 Task: Identify Luxury Condos in New York City with Doorman Services.
Action: Mouse moved to (386, 203)
Screenshot: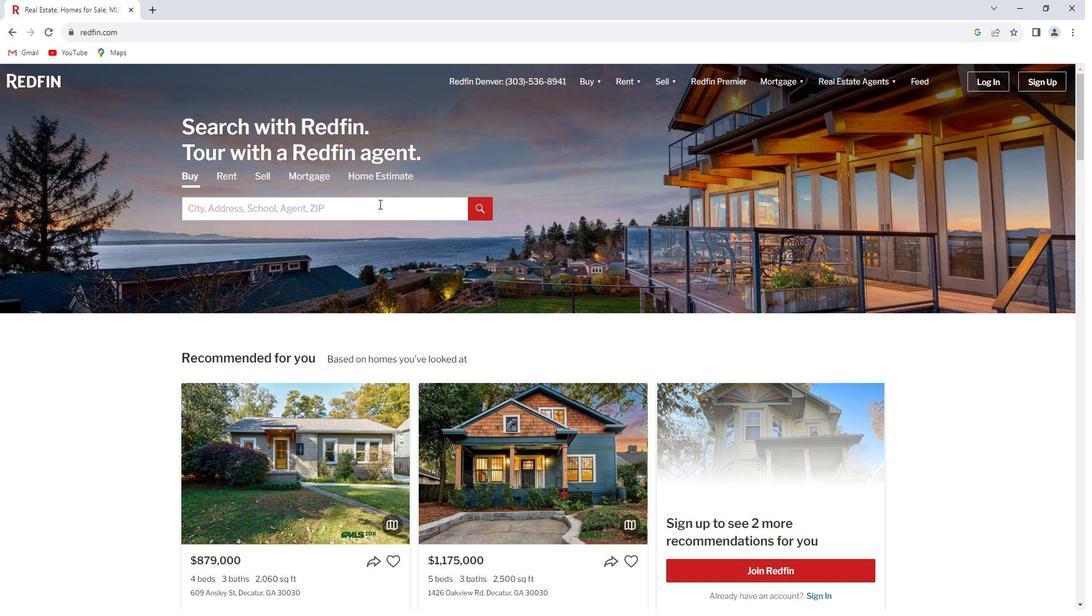 
Action: Mouse pressed left at (386, 203)
Screenshot: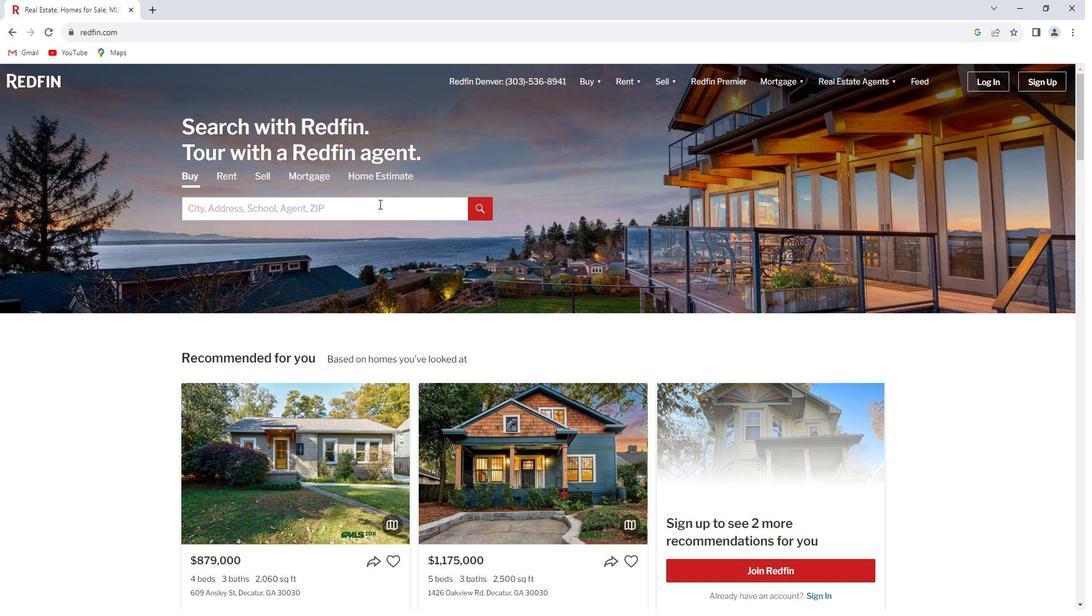 
Action: Key pressed <Key.shift><Key.shift><Key.shift><Key.shift><Key.shift><Key.shift><Key.shift><Key.shift><Key.shift><Key.shift><Key.shift><Key.shift><Key.shift><Key.shift><Key.shift><Key.shift><Key.shift><Key.shift><Key.shift><Key.shift><Key.shift><Key.shift><Key.shift><Key.shift><Key.shift><Key.shift><Key.shift><Key.shift><Key.shift><Key.shift><Key.shift><Key.shift><Key.shift><Key.shift><Key.shift><Key.shift><Key.shift><Key.shift><Key.shift><Key.shift><Key.shift>New<Key.space><Key.shift><Key.shift><Key.shift><Key.shift><Key.shift><Key.shift><Key.shift><Key.shift><Key.shift><Key.shift><Key.shift><Key.shift><Key.shift>York<Key.space><Key.shift>City<Key.enter>
Screenshot: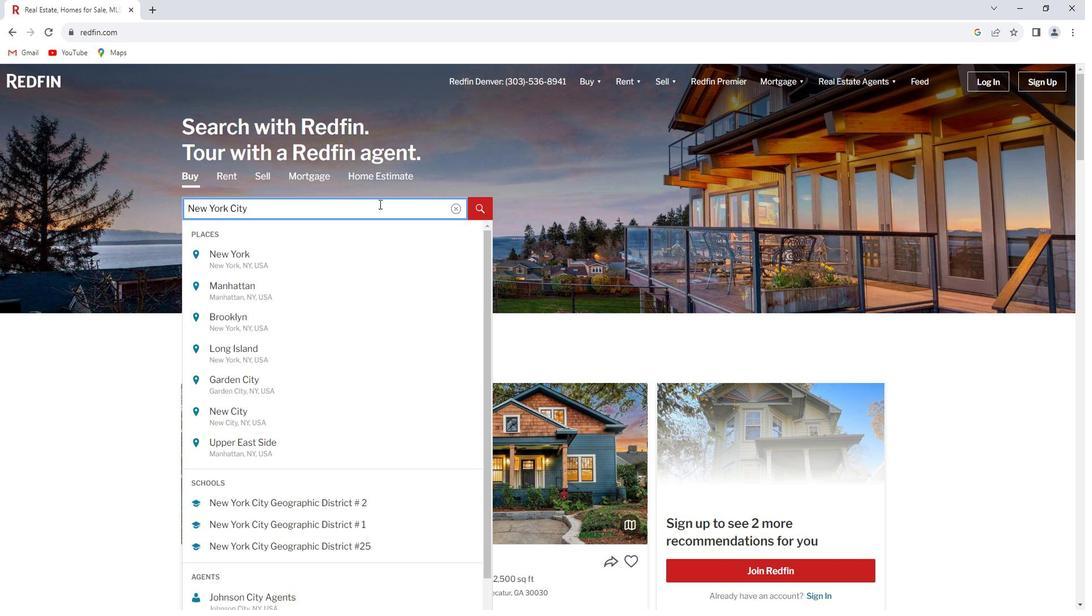 
Action: Mouse moved to (971, 159)
Screenshot: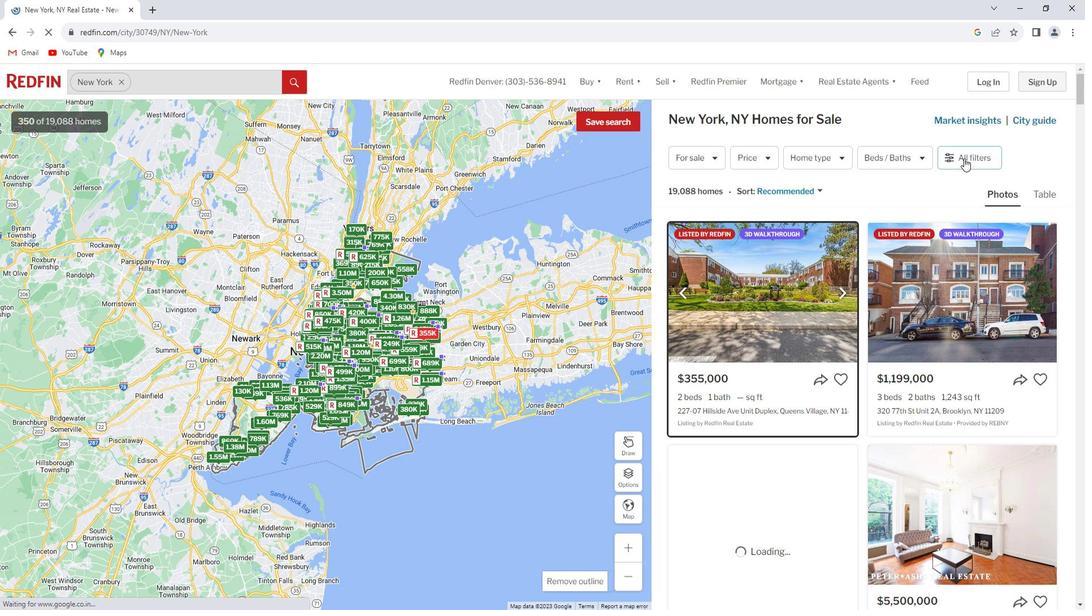 
Action: Mouse pressed left at (971, 159)
Screenshot: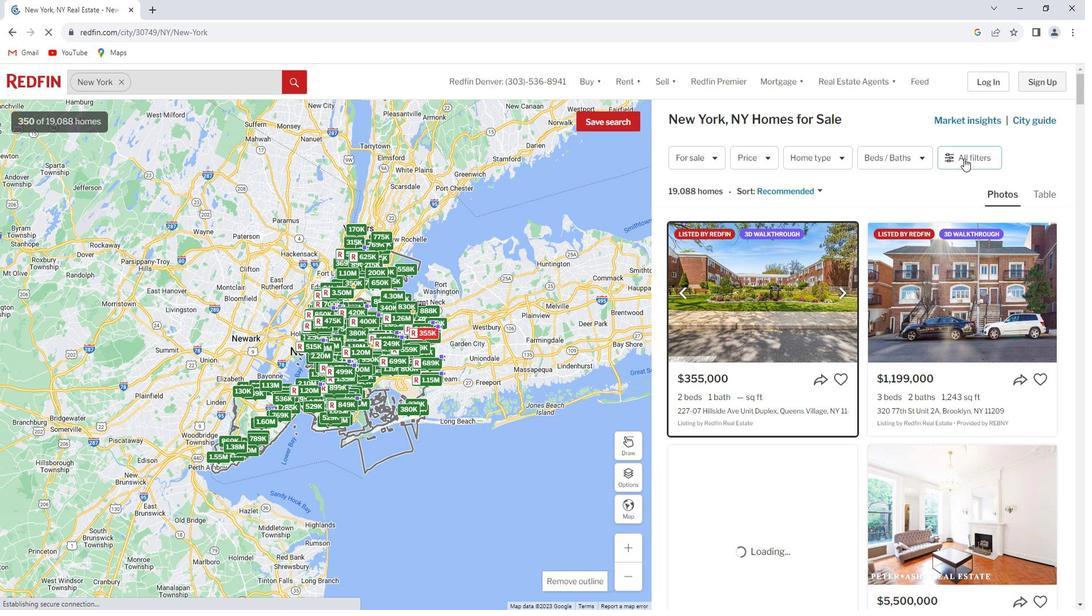 
Action: Mouse moved to (985, 158)
Screenshot: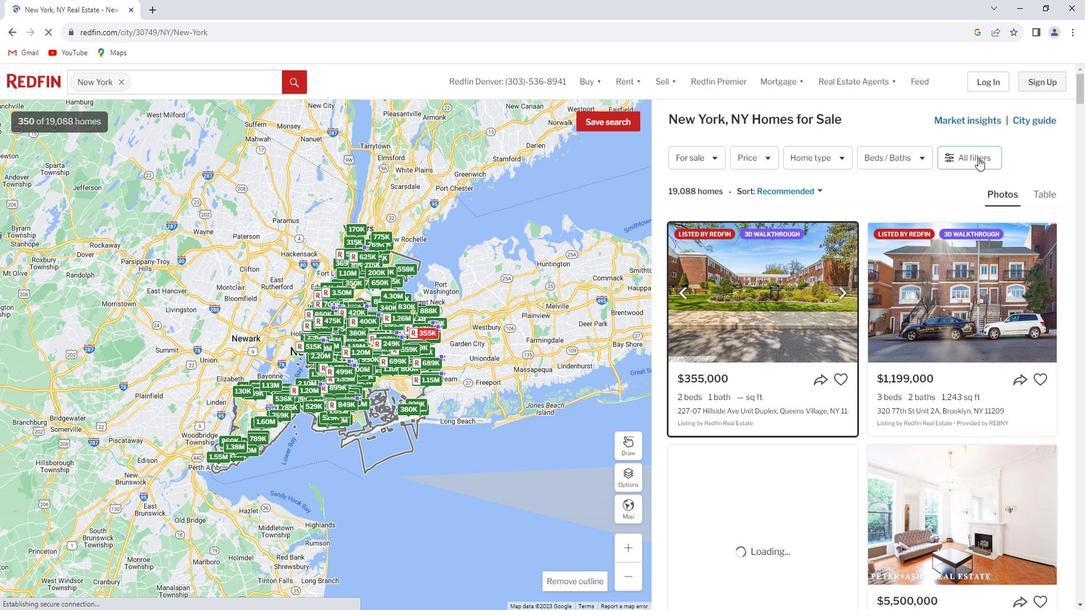 
Action: Mouse pressed left at (985, 158)
Screenshot: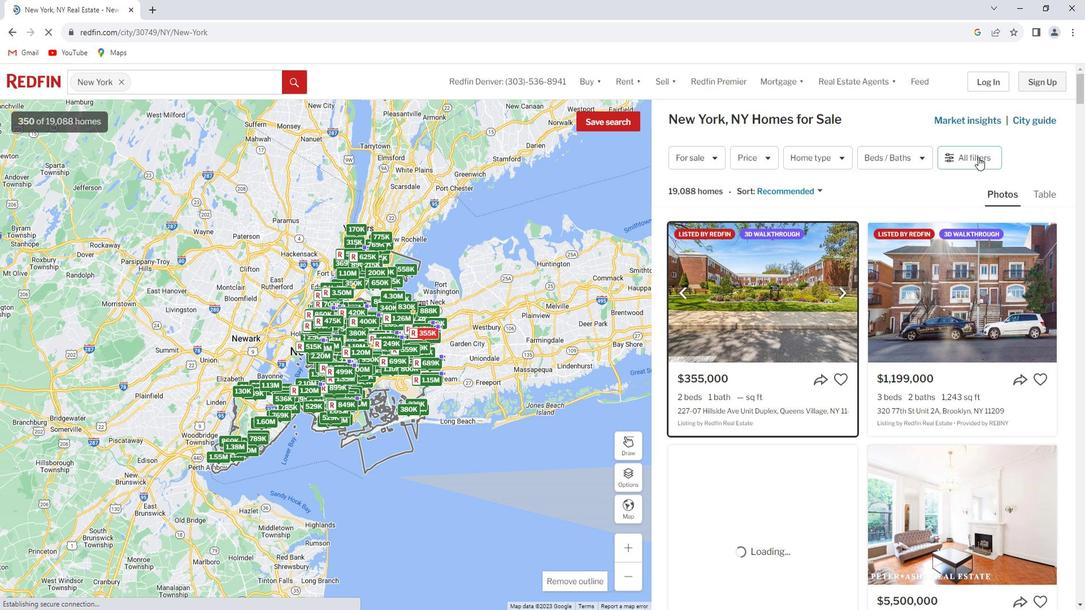 
Action: Mouse moved to (887, 209)
Screenshot: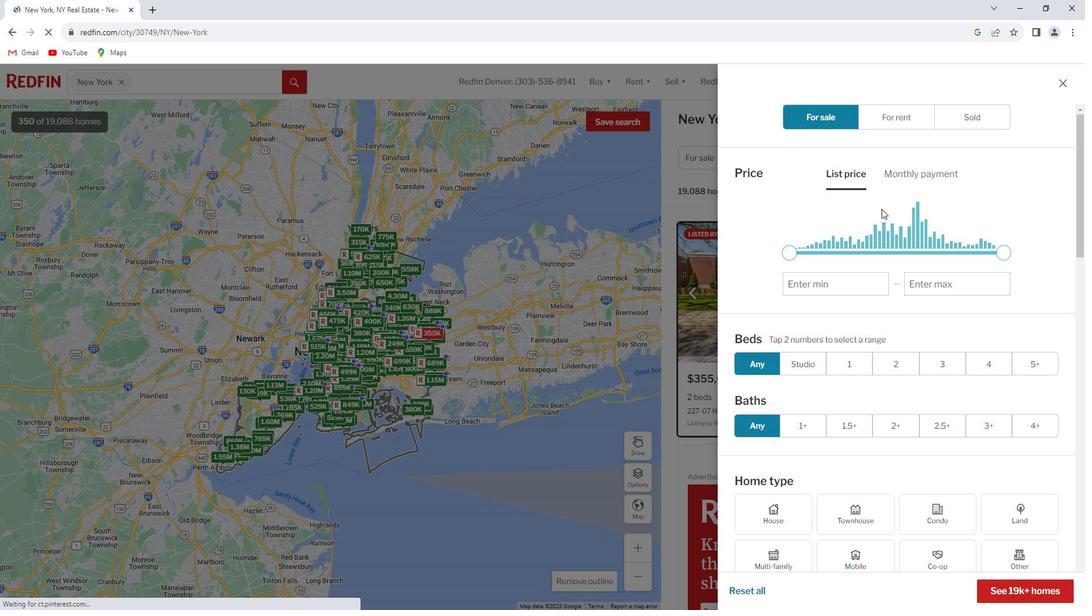 
Action: Mouse scrolled (887, 208) with delta (0, 0)
Screenshot: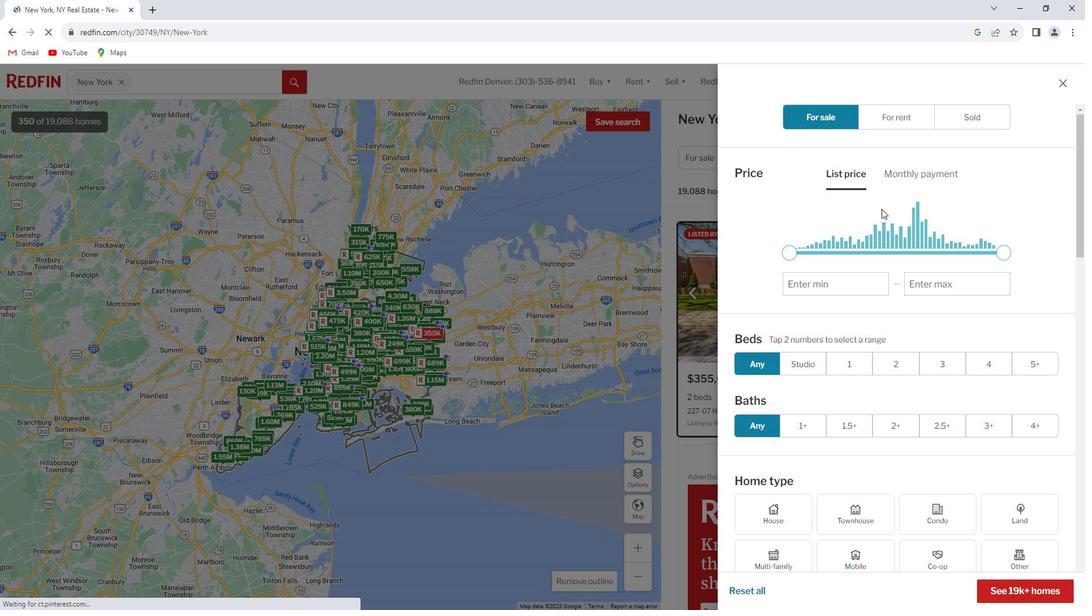 
Action: Mouse scrolled (887, 208) with delta (0, 0)
Screenshot: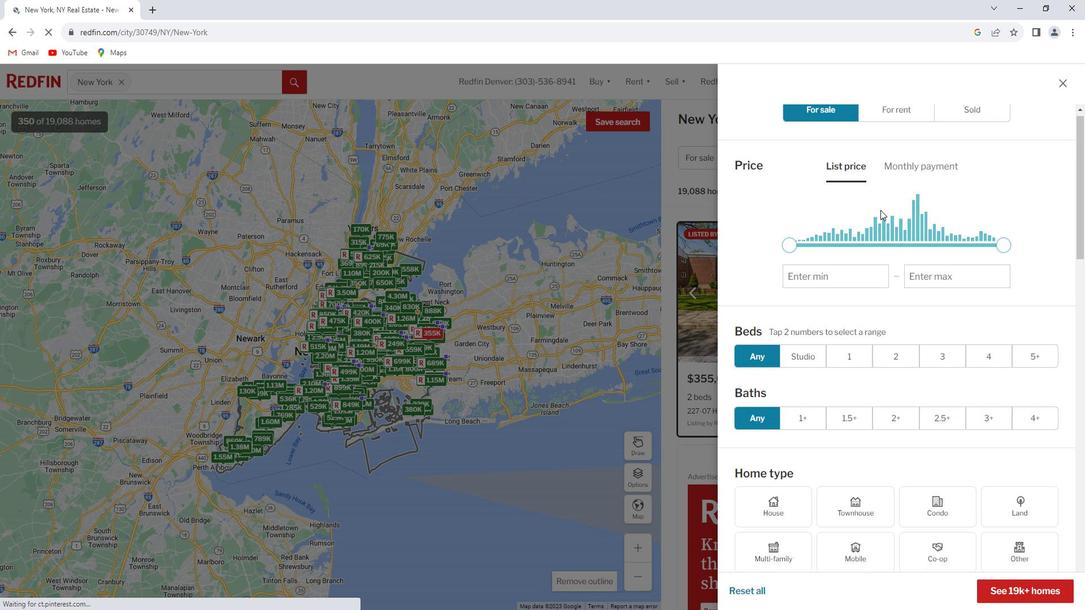 
Action: Mouse scrolled (887, 208) with delta (0, 0)
Screenshot: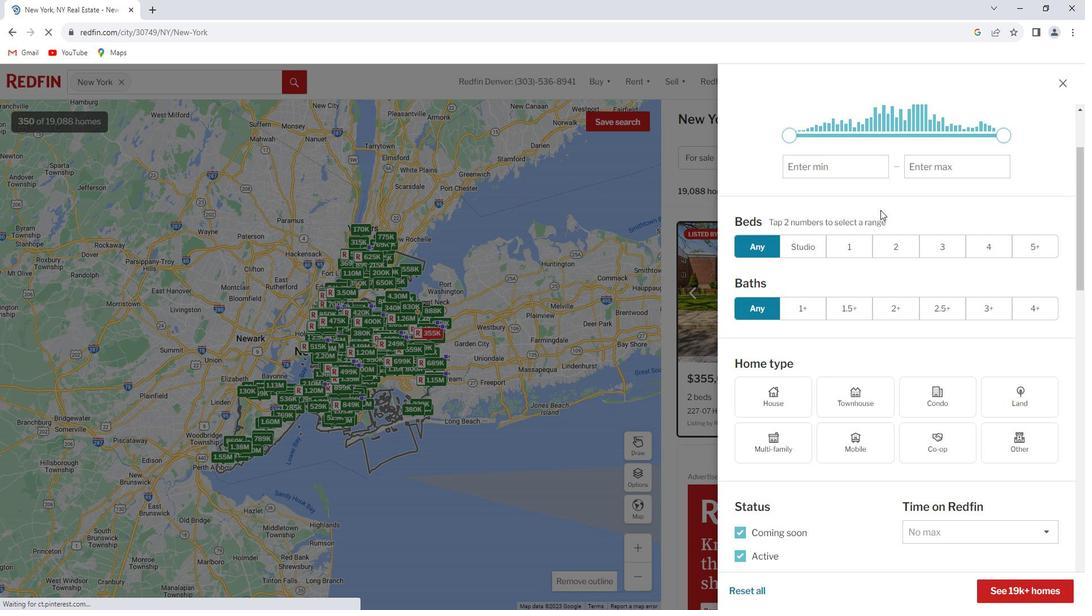 
Action: Mouse moved to (944, 336)
Screenshot: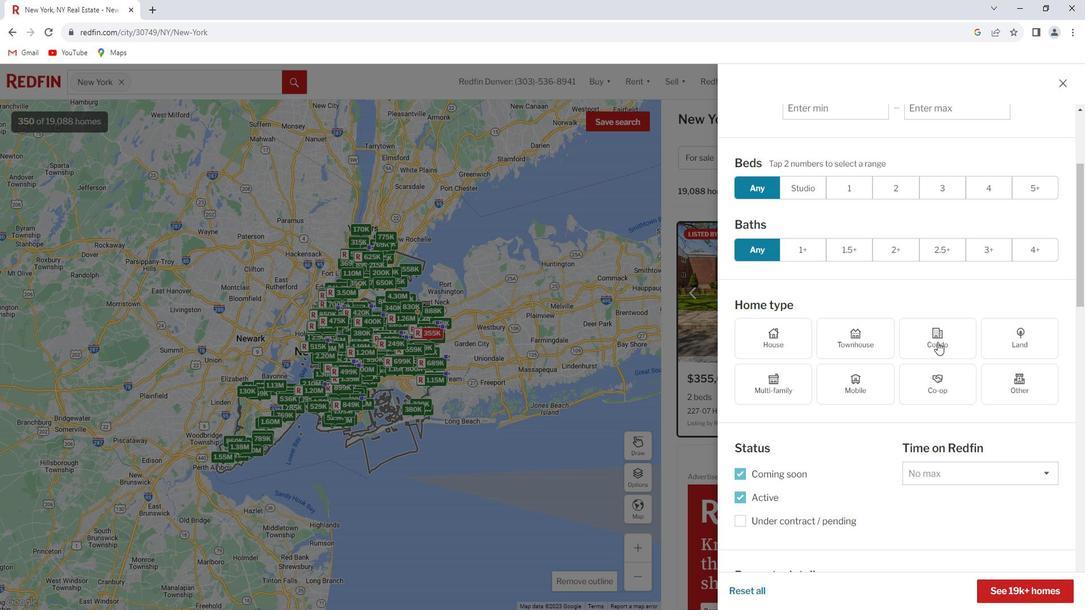 
Action: Mouse pressed left at (944, 336)
Screenshot: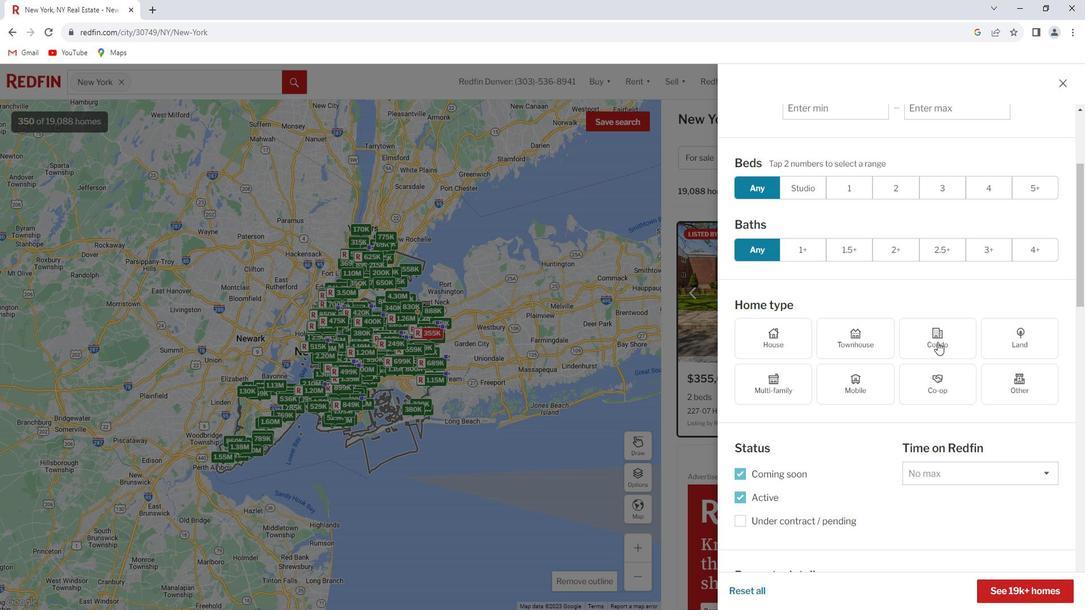 
Action: Mouse moved to (917, 351)
Screenshot: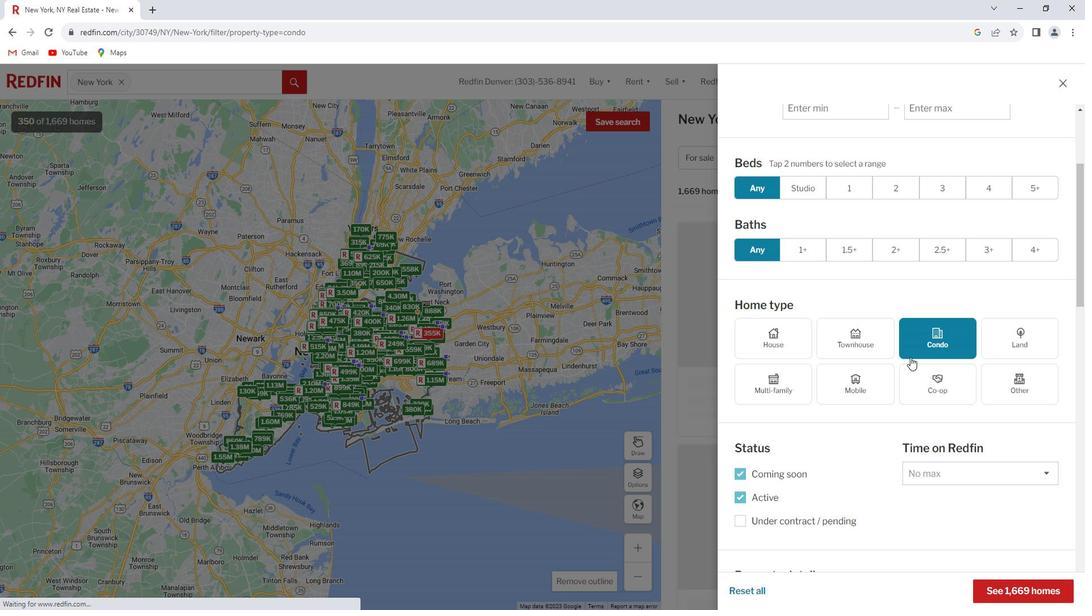 
Action: Mouse scrolled (917, 350) with delta (0, 0)
Screenshot: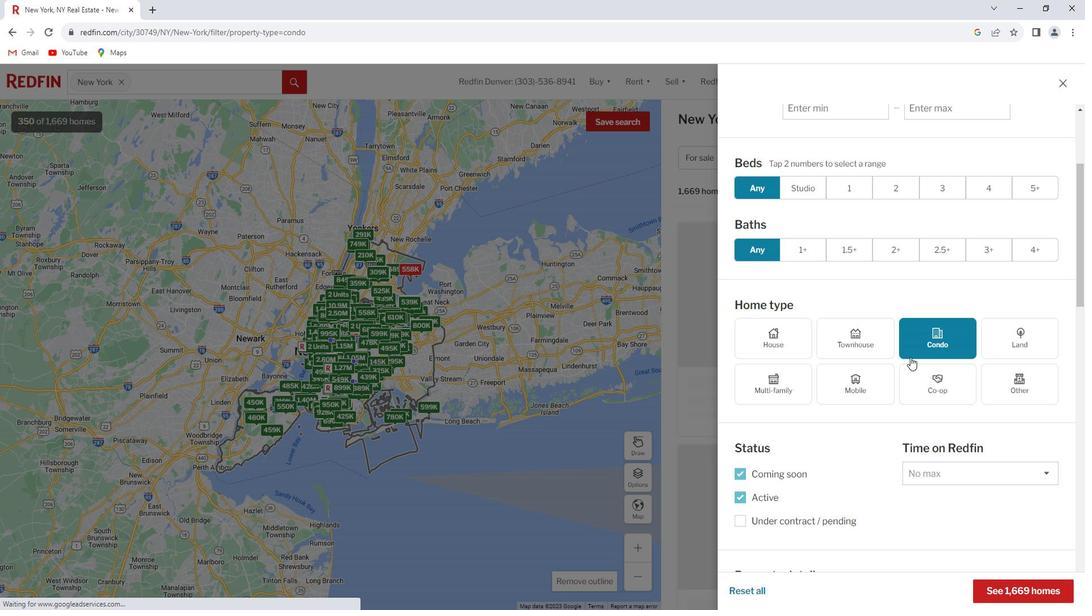 
Action: Mouse scrolled (917, 350) with delta (0, 0)
Screenshot: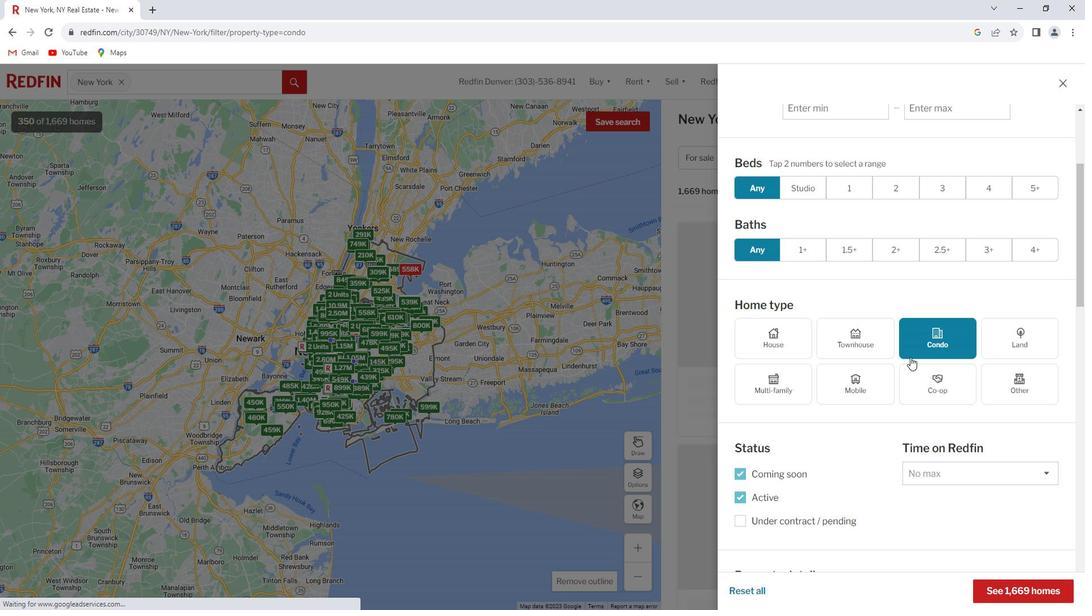 
Action: Mouse scrolled (917, 350) with delta (0, 0)
Screenshot: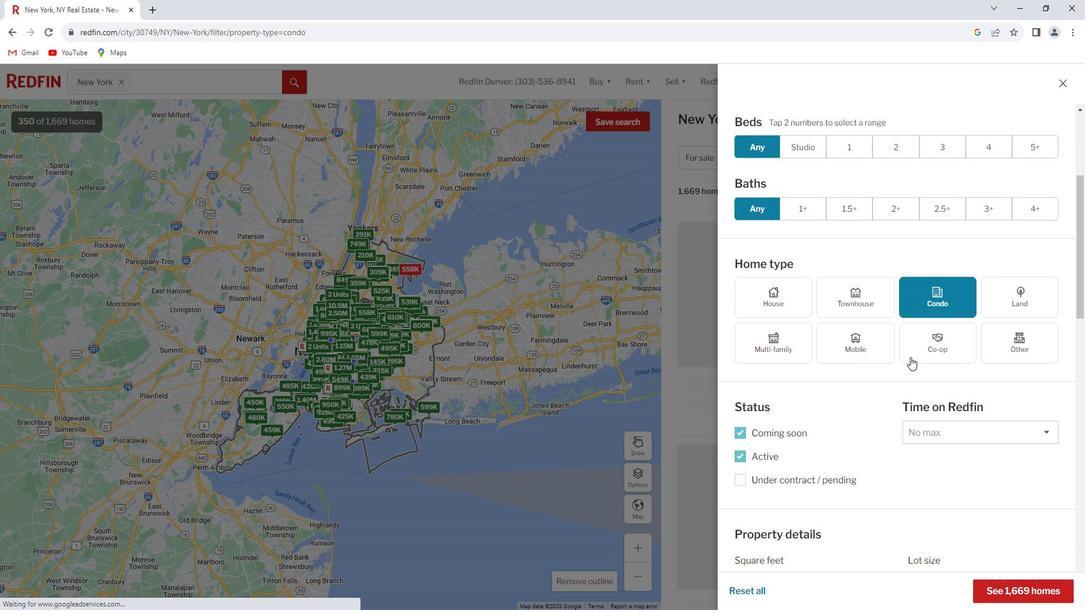 
Action: Mouse scrolled (917, 350) with delta (0, 0)
Screenshot: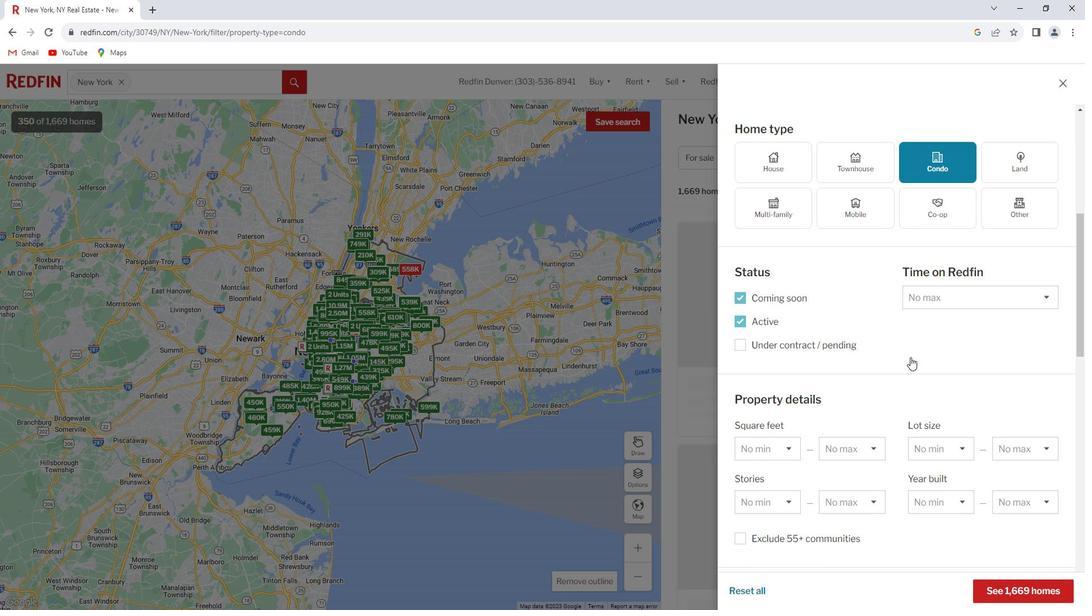 
Action: Mouse scrolled (917, 350) with delta (0, 0)
Screenshot: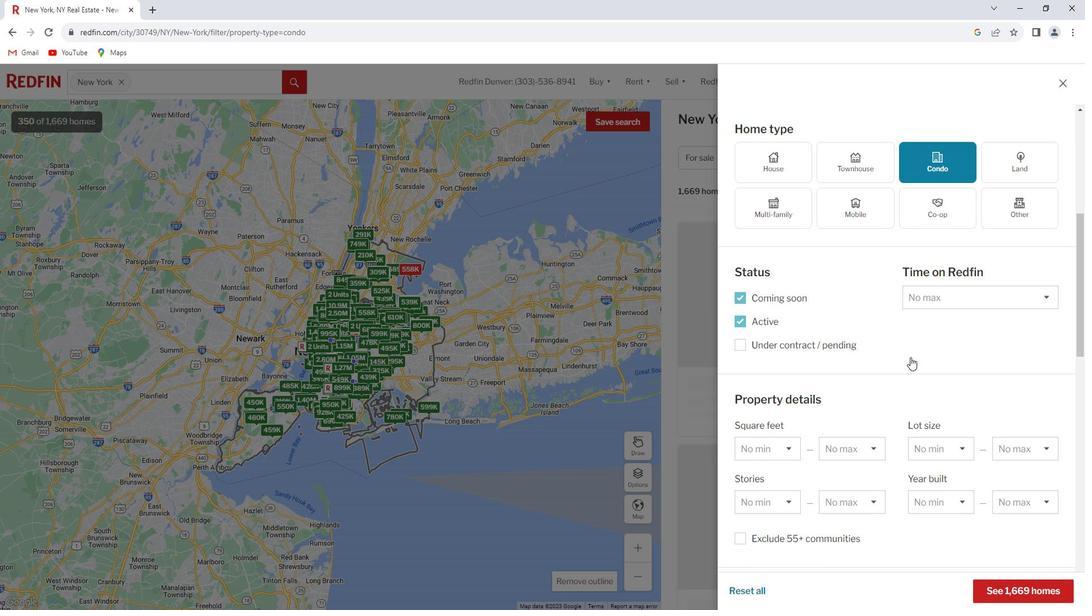 
Action: Mouse scrolled (917, 350) with delta (0, 0)
Screenshot: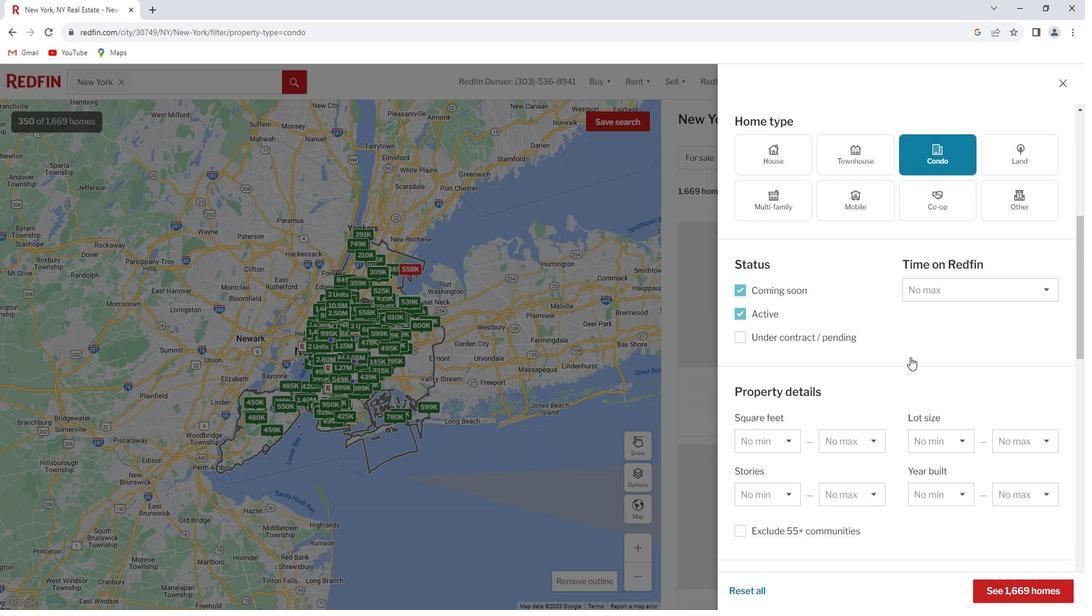 
Action: Mouse moved to (915, 350)
Screenshot: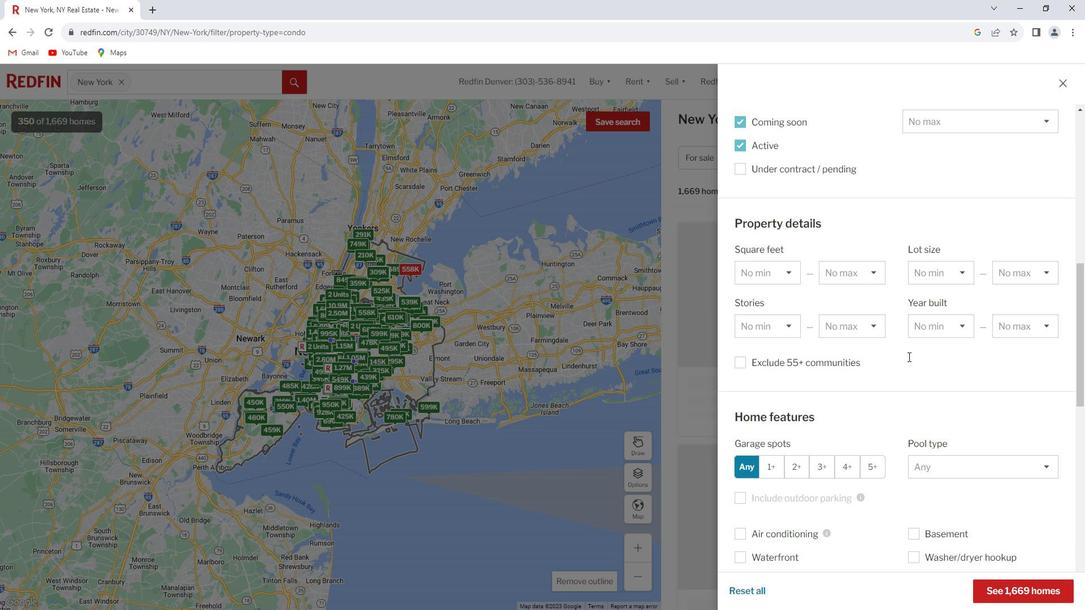 
Action: Mouse scrolled (915, 350) with delta (0, 0)
Screenshot: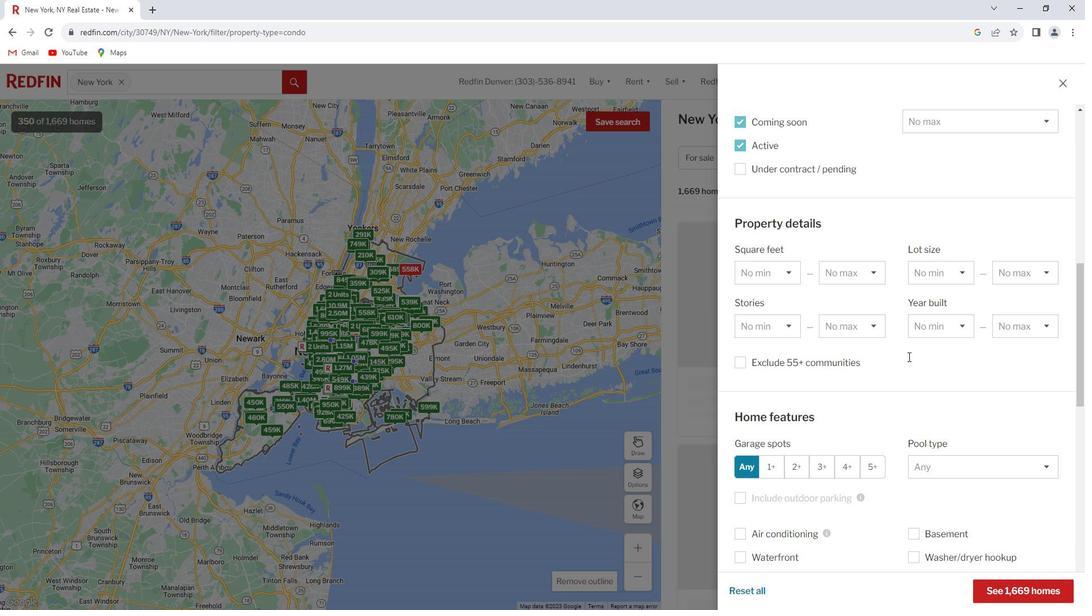 
Action: Mouse moved to (915, 350)
Screenshot: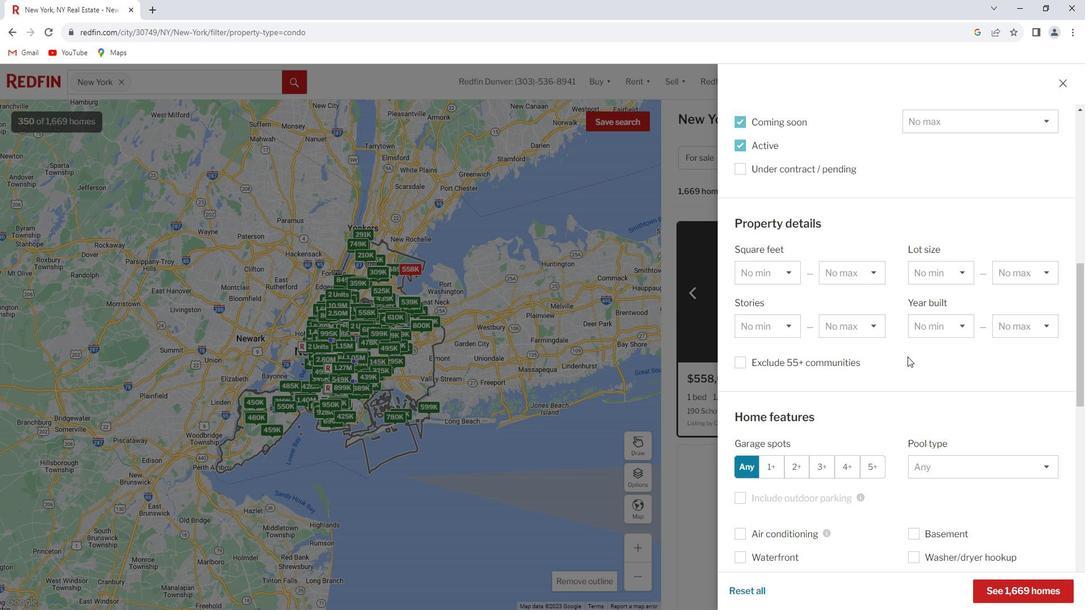 
Action: Mouse scrolled (915, 350) with delta (0, 0)
Screenshot: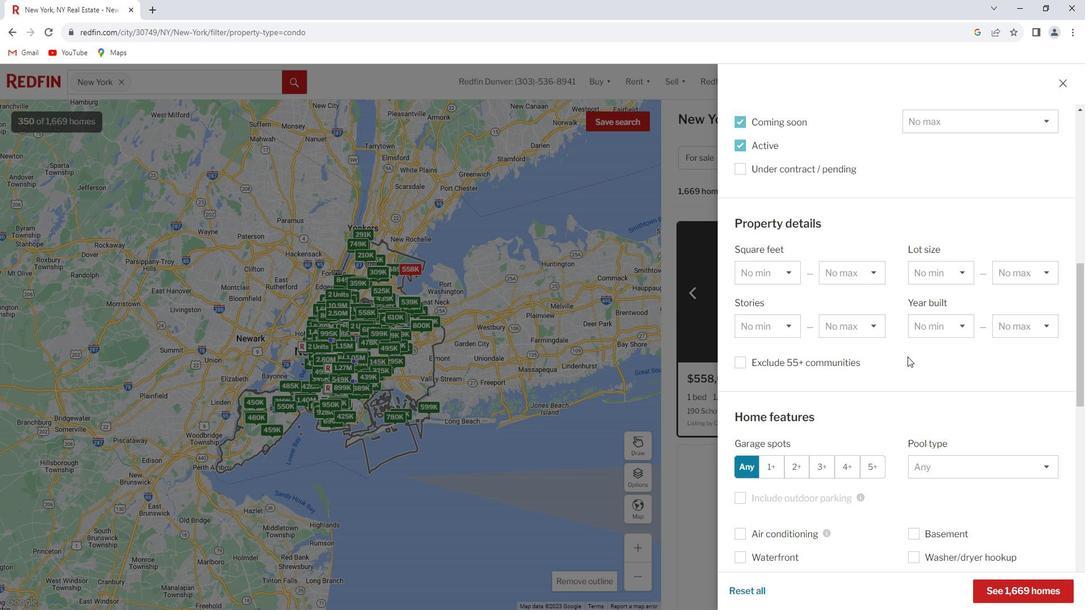 
Action: Mouse moved to (913, 350)
Screenshot: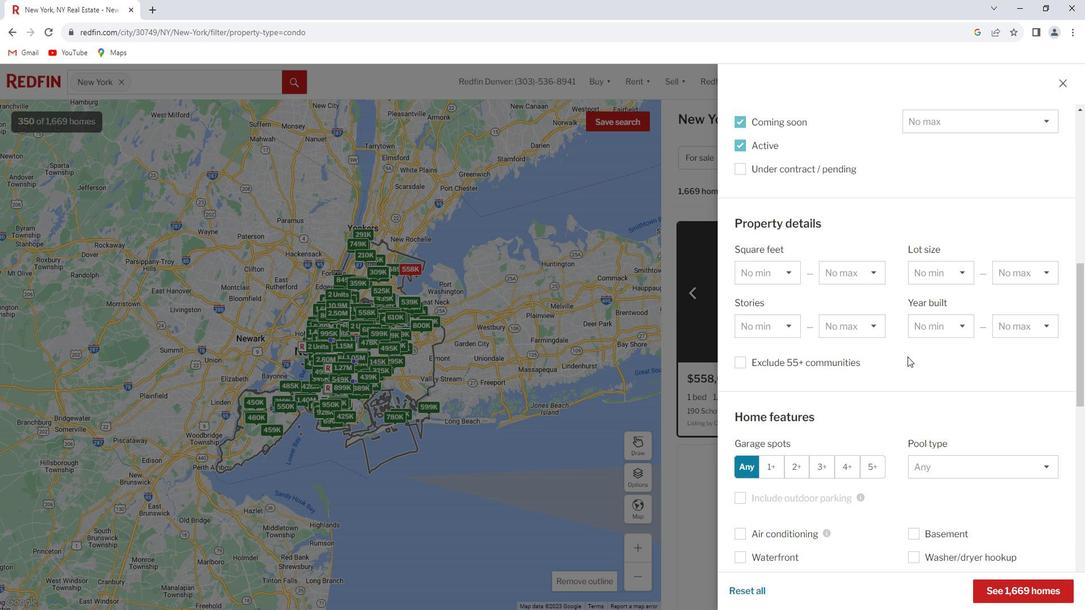 
Action: Mouse scrolled (913, 350) with delta (0, 0)
Screenshot: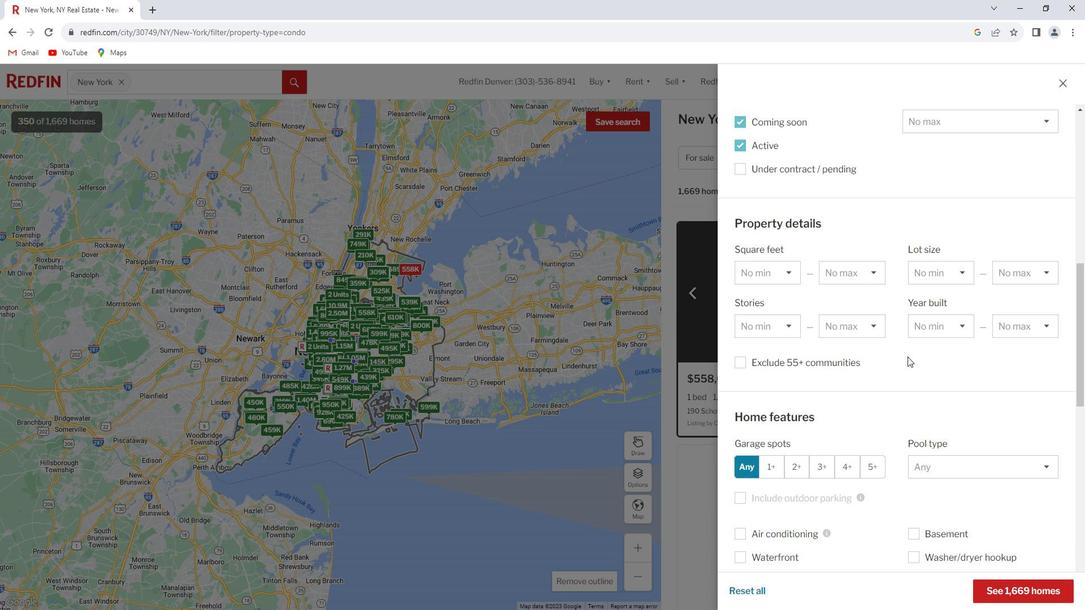
Action: Mouse moved to (886, 344)
Screenshot: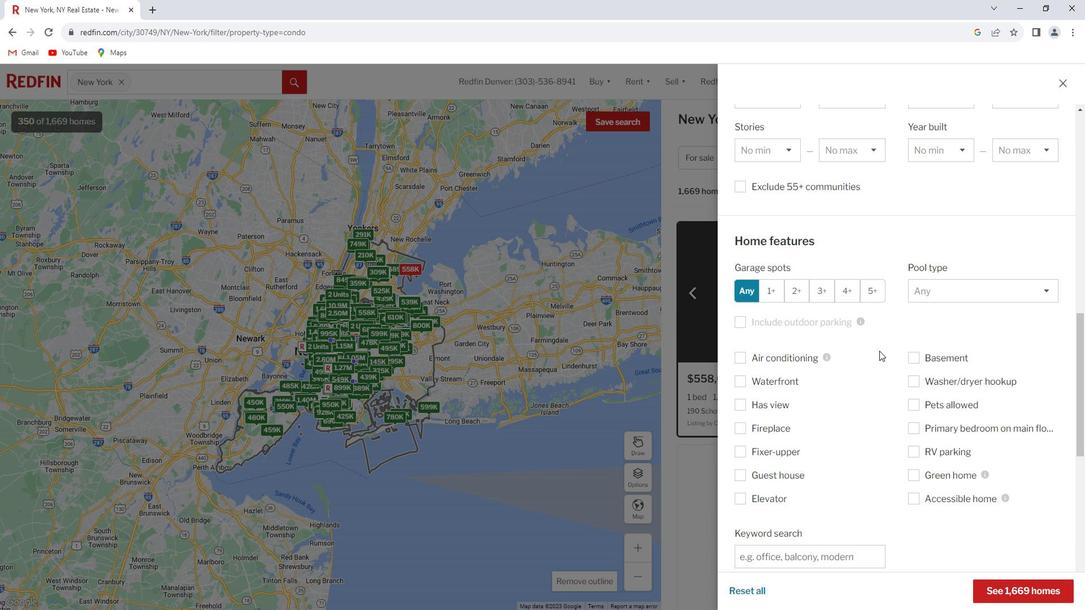 
Action: Mouse scrolled (886, 343) with delta (0, 0)
Screenshot: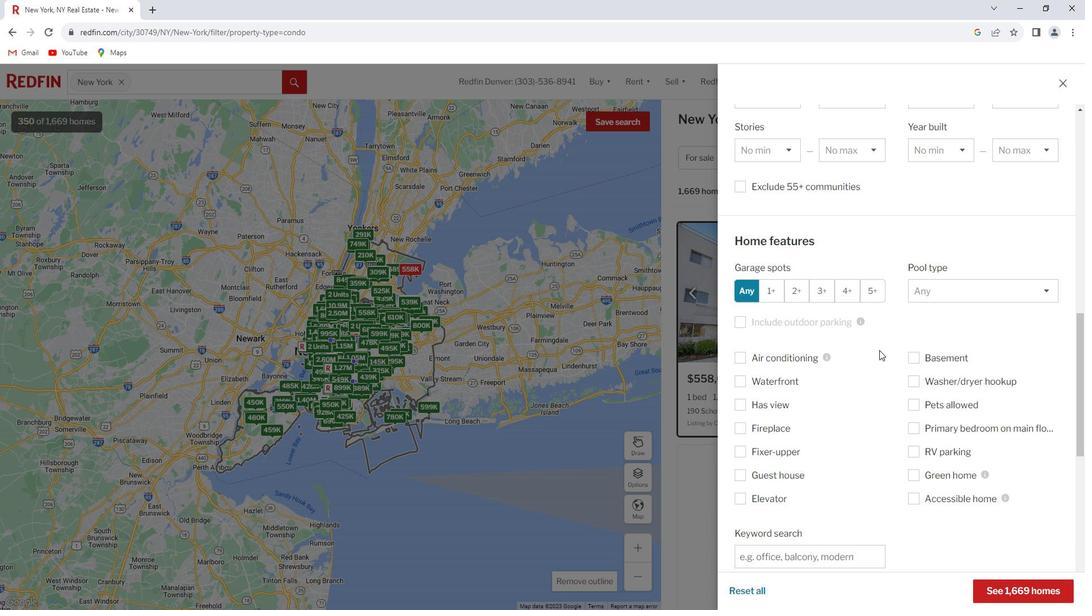 
Action: Mouse scrolled (886, 343) with delta (0, 0)
Screenshot: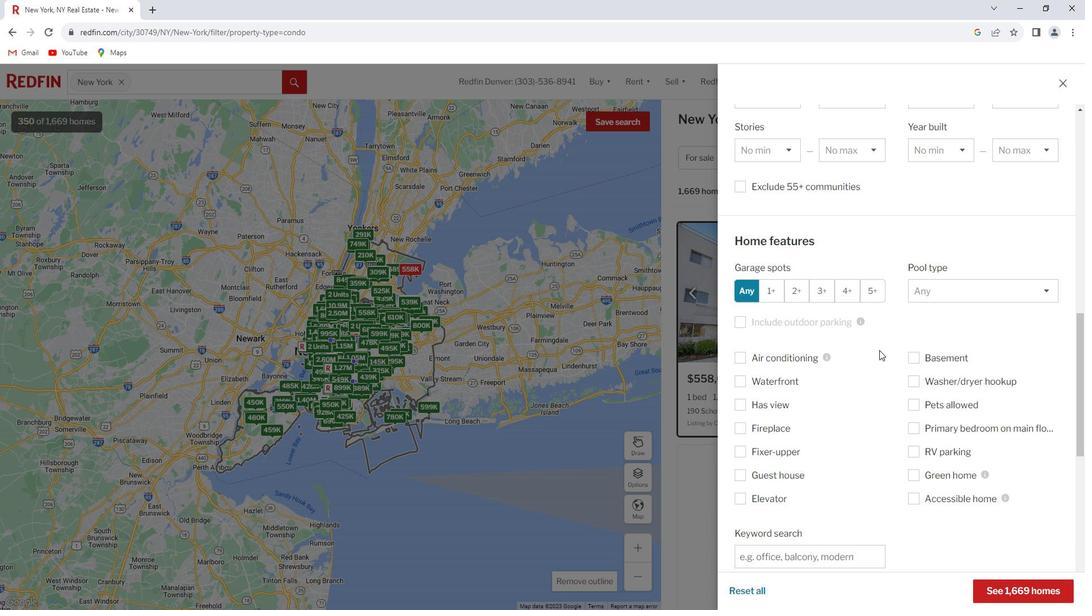 
Action: Mouse scrolled (886, 343) with delta (0, 0)
Screenshot: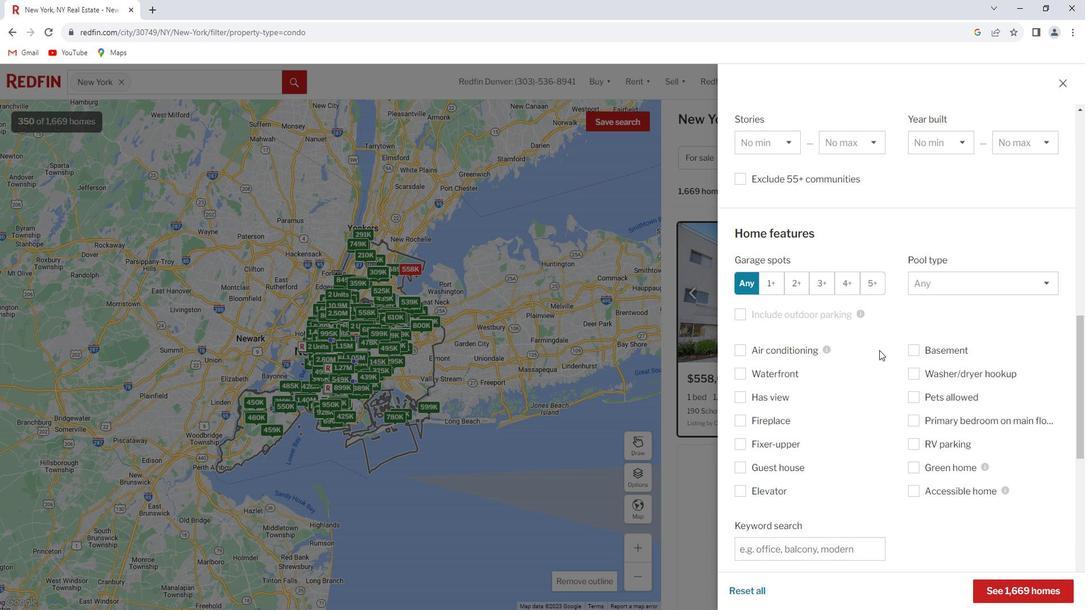 
Action: Mouse scrolled (886, 343) with delta (0, 0)
Screenshot: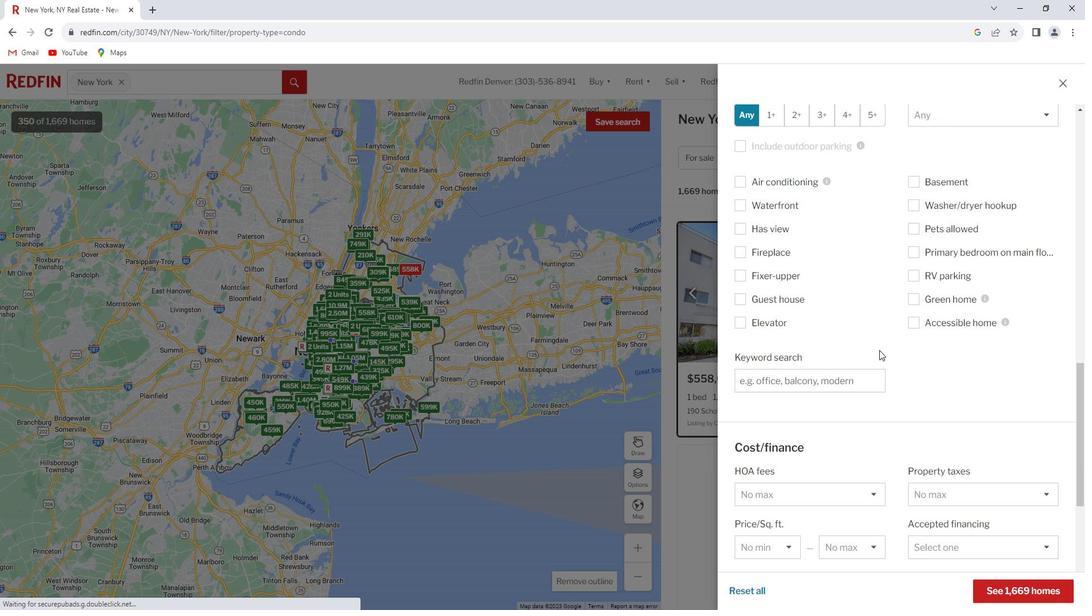 
Action: Mouse scrolled (886, 343) with delta (0, 0)
Screenshot: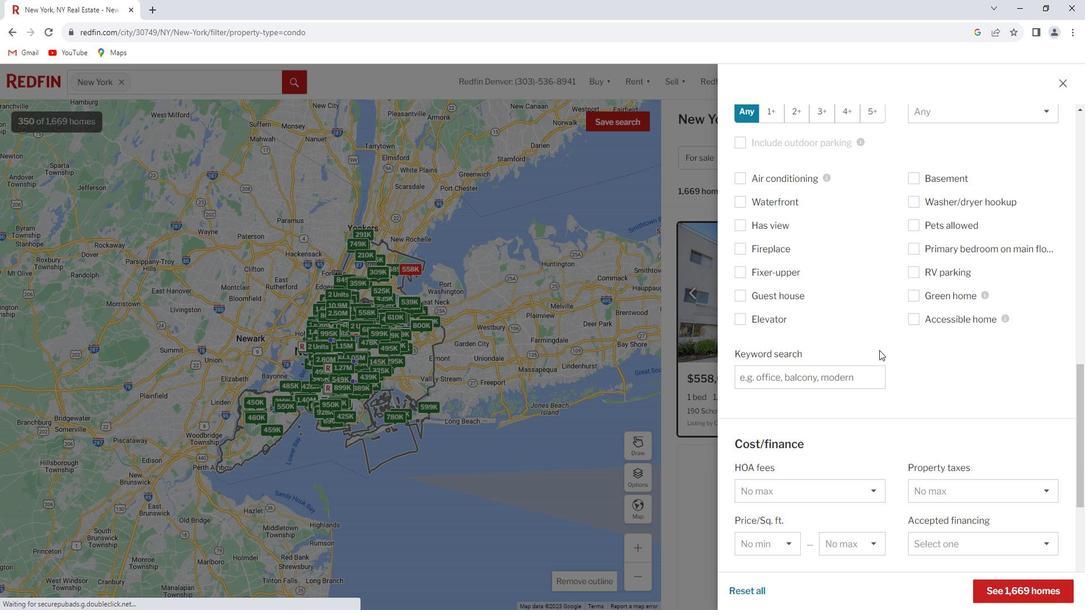 
Action: Mouse moved to (801, 268)
Screenshot: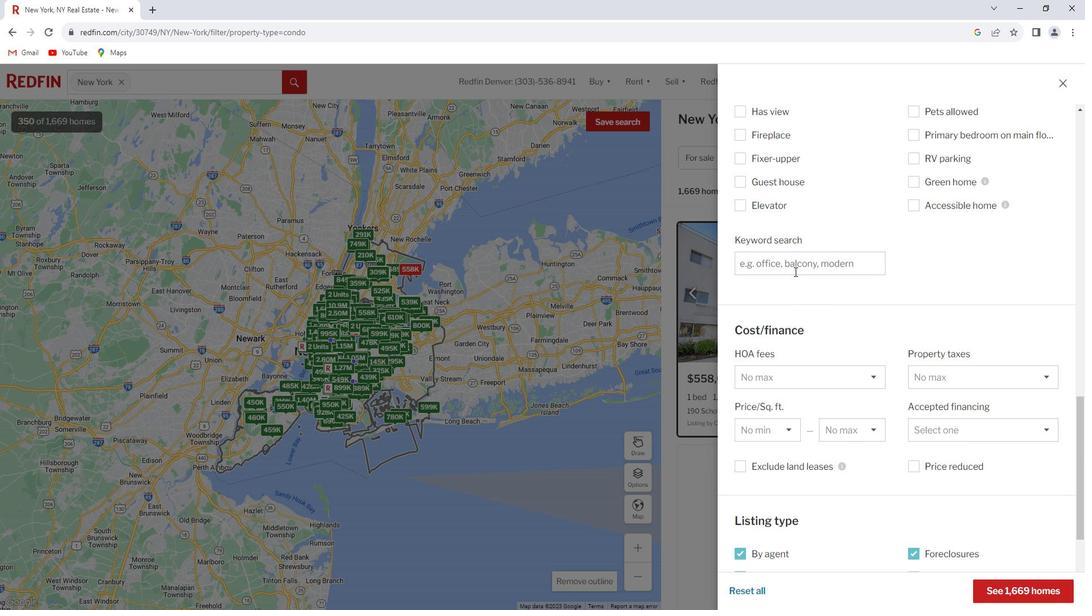
Action: Mouse scrolled (801, 269) with delta (0, 0)
Screenshot: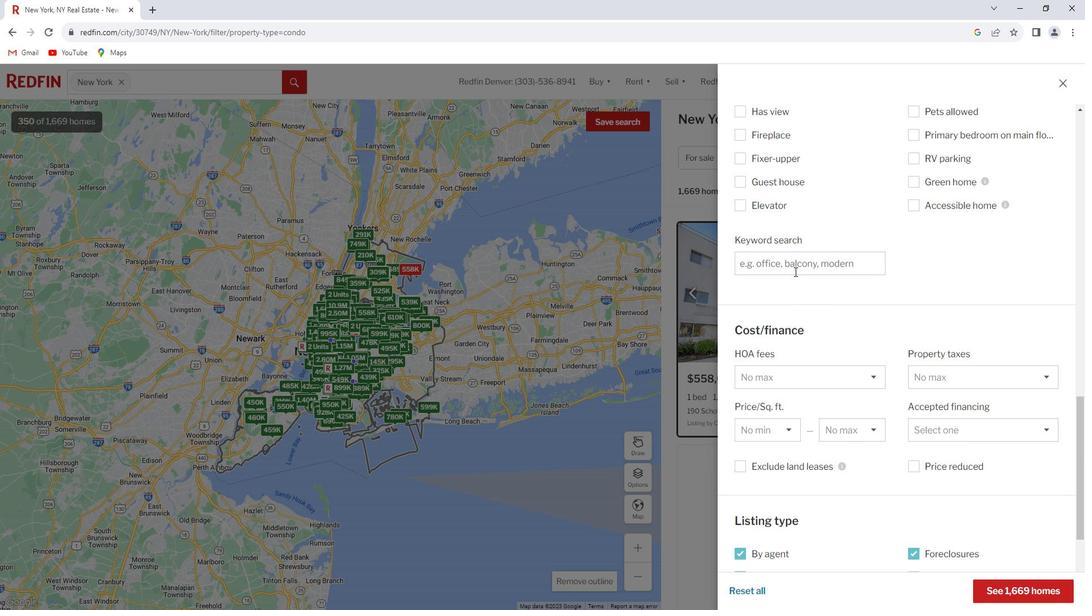 
Action: Mouse moved to (801, 275)
Screenshot: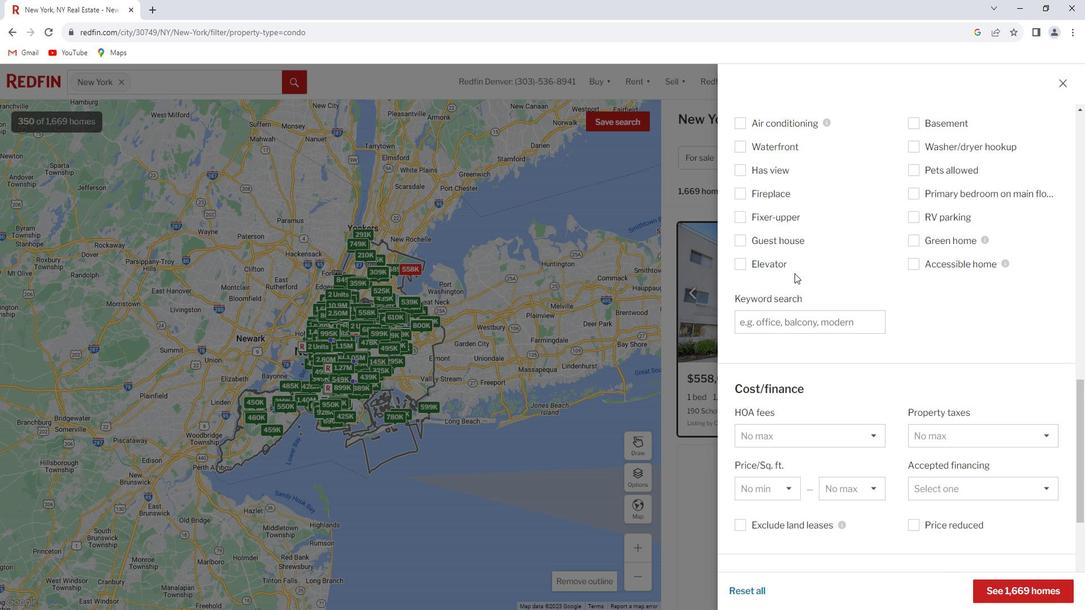 
Action: Mouse scrolled (801, 275) with delta (0, 0)
Screenshot: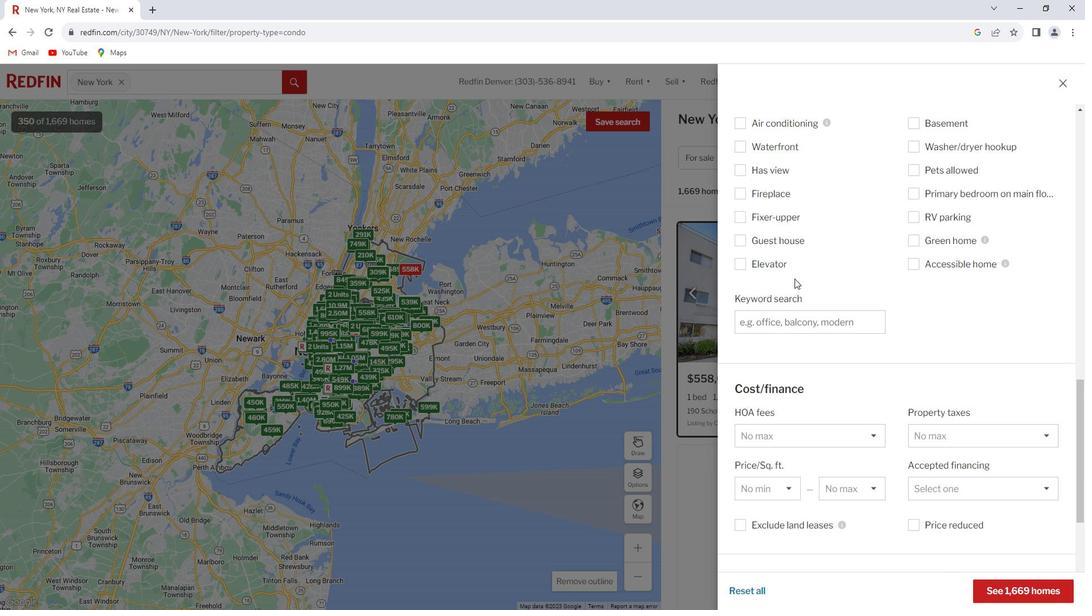 
Action: Mouse moved to (811, 370)
Screenshot: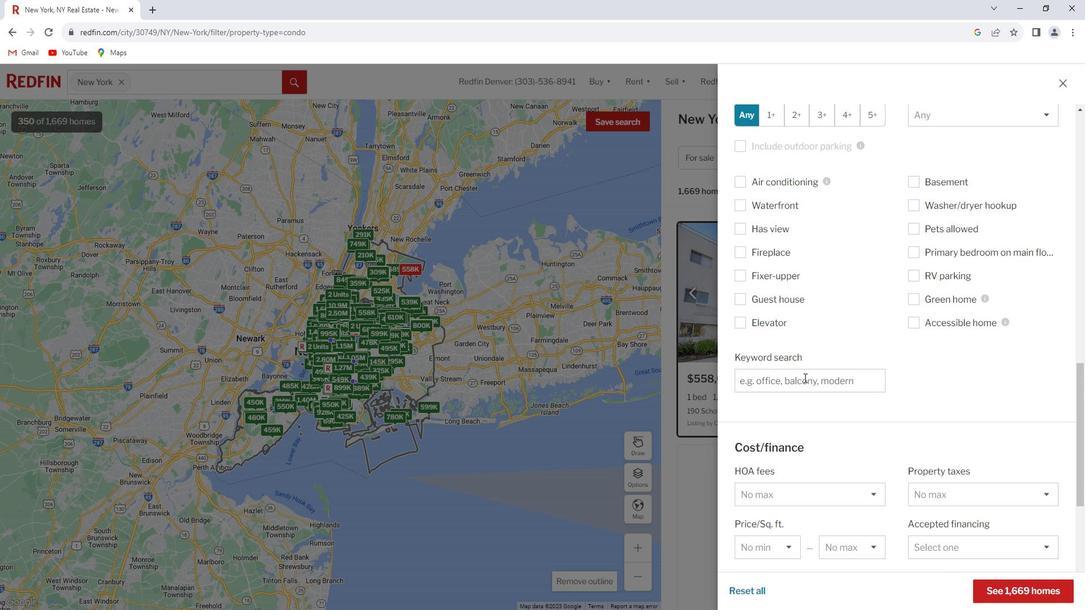 
Action: Mouse pressed left at (811, 370)
Screenshot: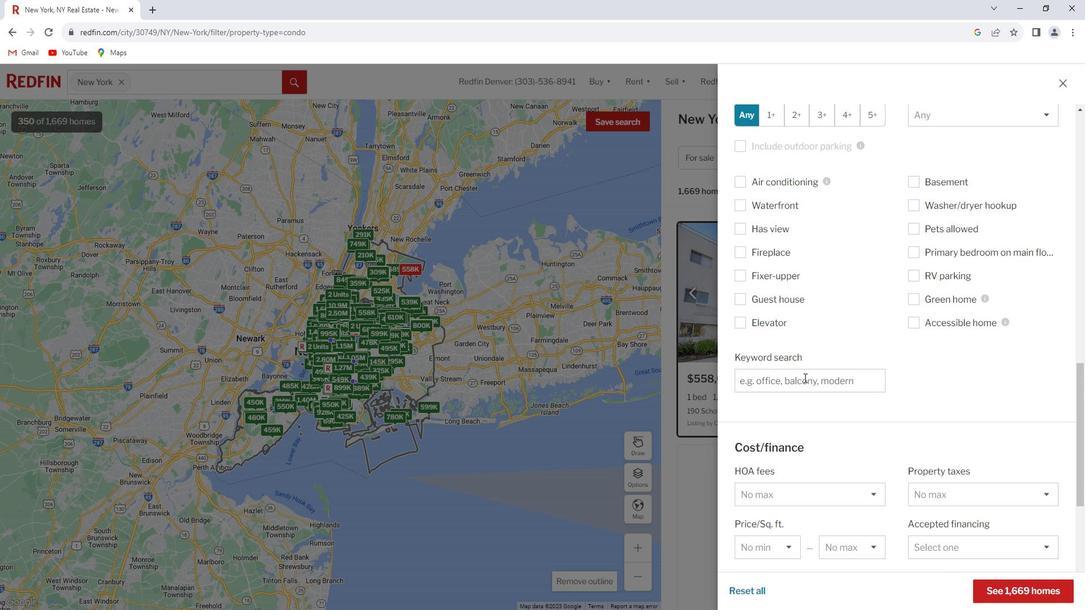 
Action: Key pressed <Key.shift><Key.shift><Key.shift><Key.shift><Key.shift><Key.shift><Key.shift><Key.shift><Key.shift><Key.shift><Key.shift><Key.shift><Key.shift>Doorman<Key.space><Key.shift>Services<Key.enter>
Screenshot: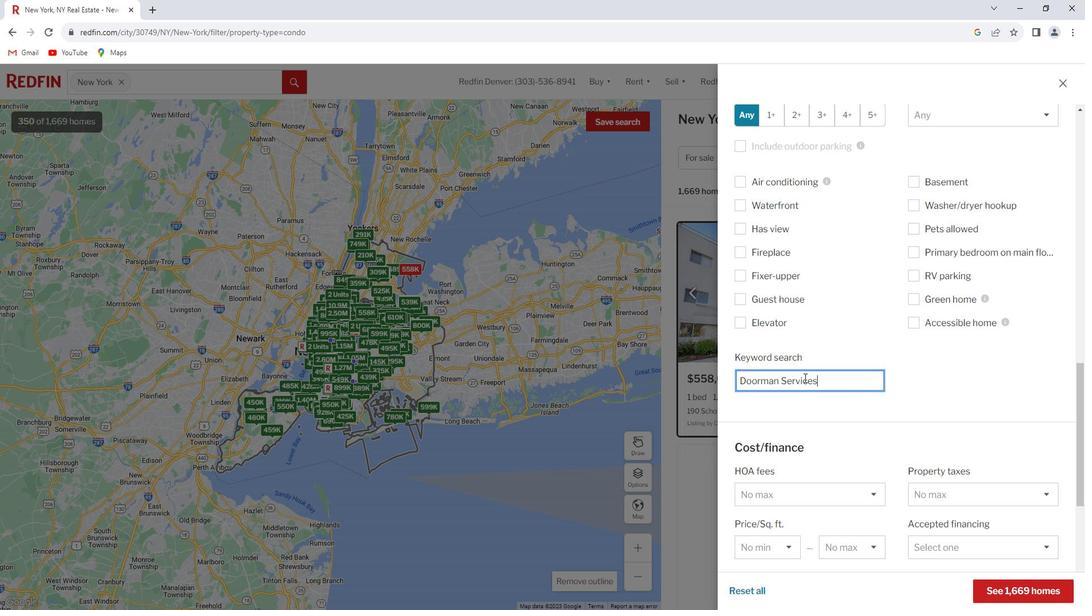 
Action: Mouse moved to (880, 419)
Screenshot: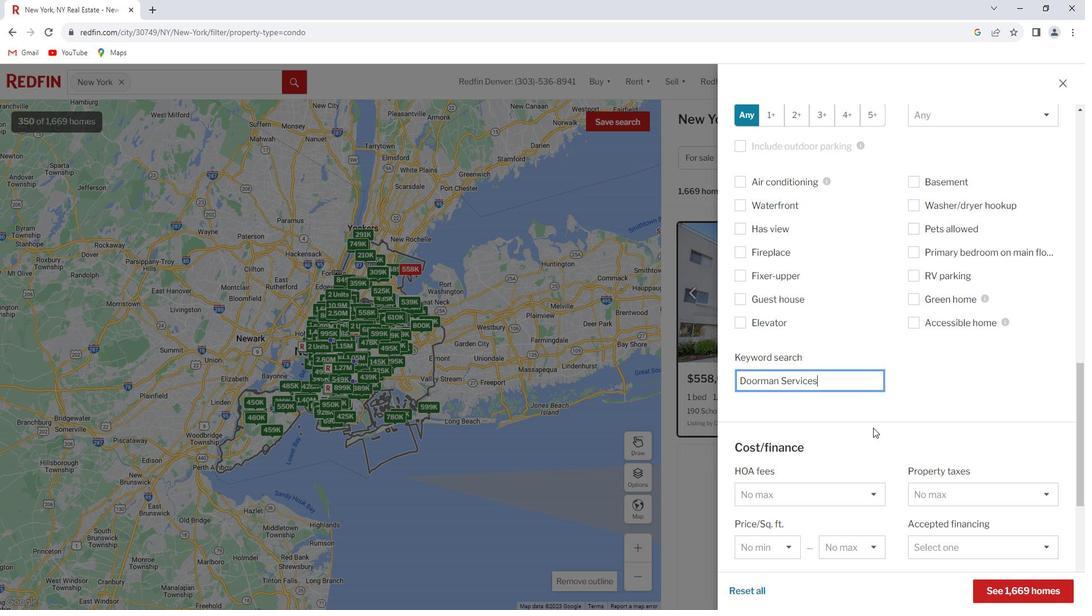 
Action: Key pressed <Key.enter>
Screenshot: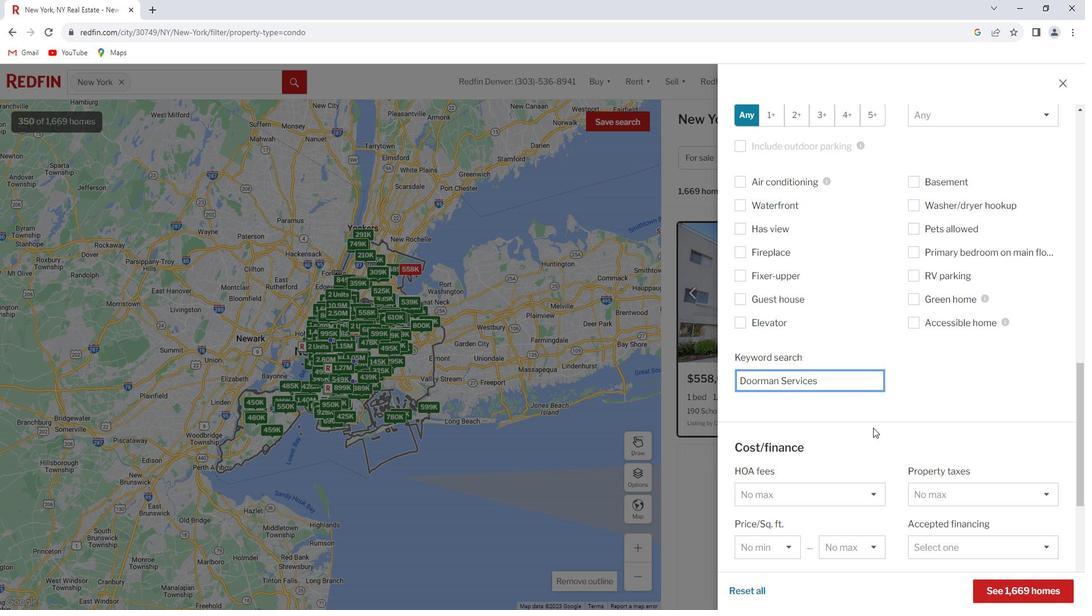 
Action: Mouse moved to (999, 575)
Screenshot: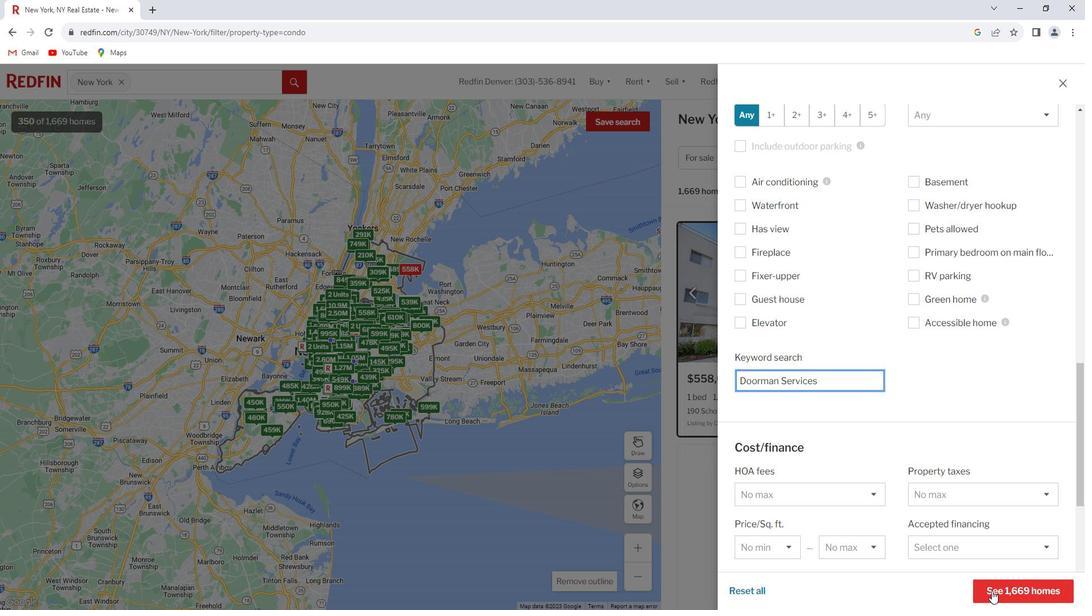 
Action: Mouse pressed left at (999, 575)
Screenshot: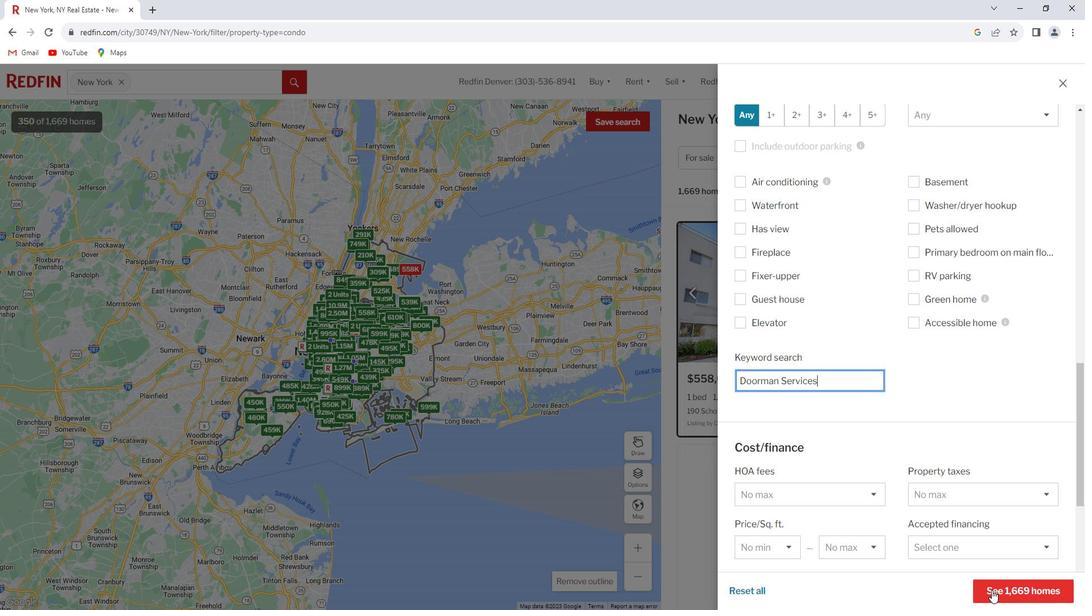 
Action: Mouse moved to (799, 320)
Screenshot: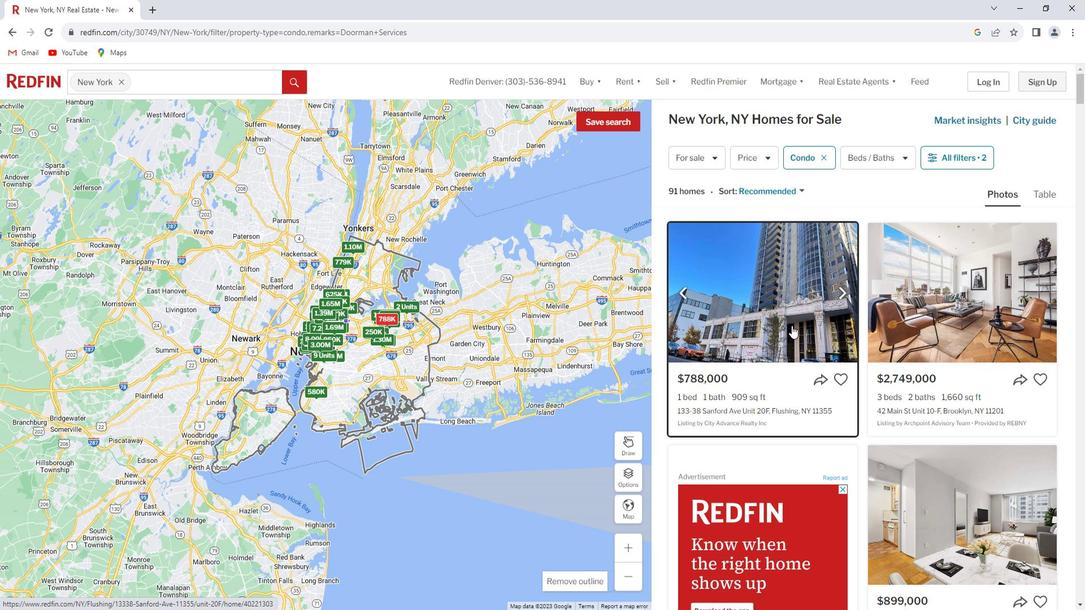 
Action: Mouse pressed left at (799, 320)
Screenshot: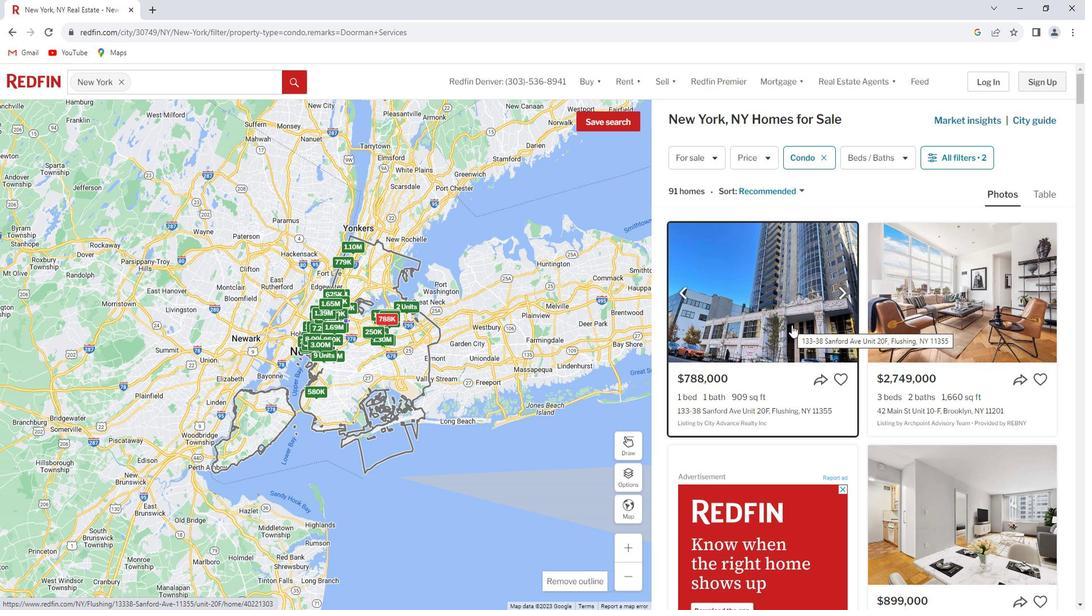 
Action: Mouse moved to (799, 371)
Screenshot: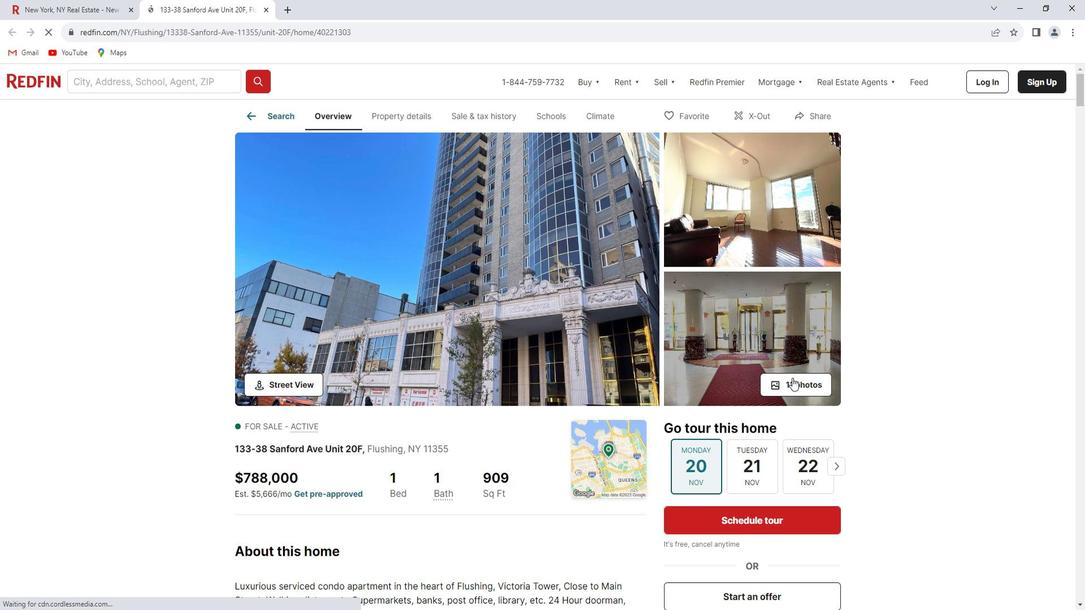 
Action: Mouse pressed left at (799, 371)
Screenshot: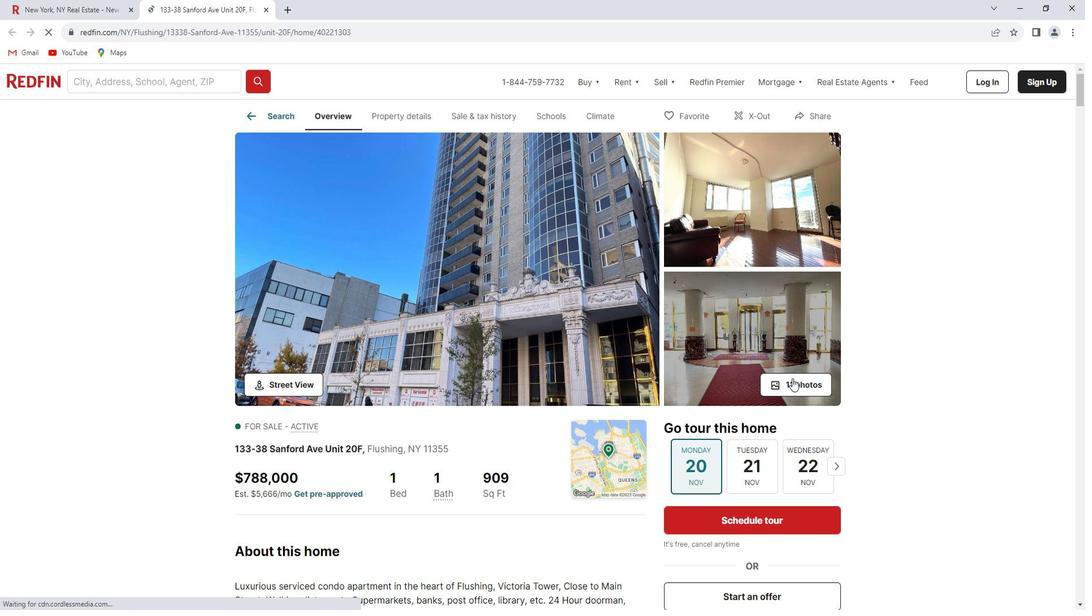 
Action: Mouse moved to (126, 283)
Screenshot: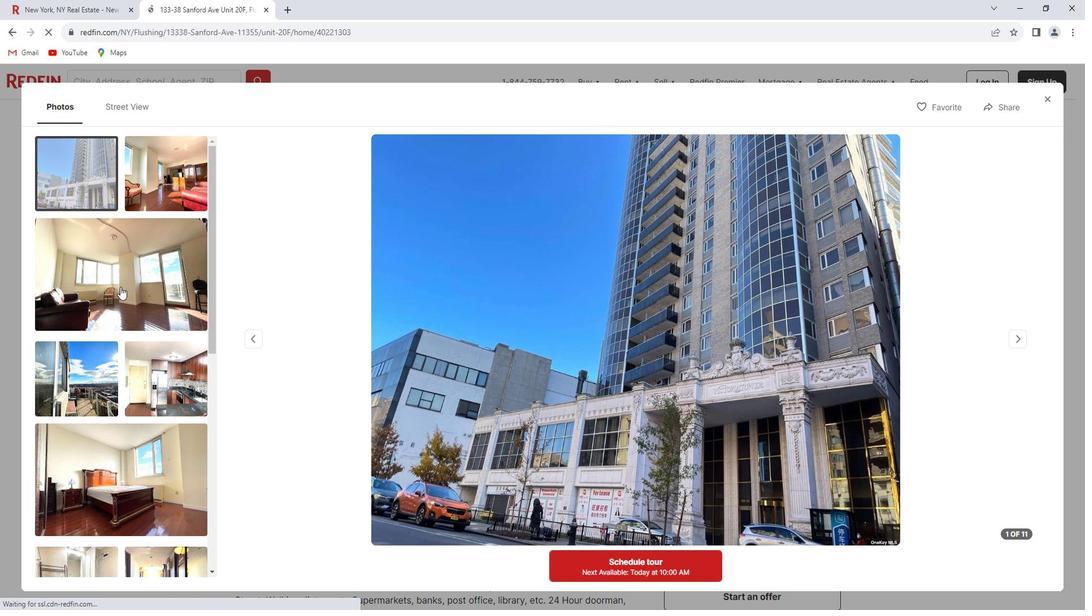 
Action: Mouse scrolled (126, 282) with delta (0, 0)
Screenshot: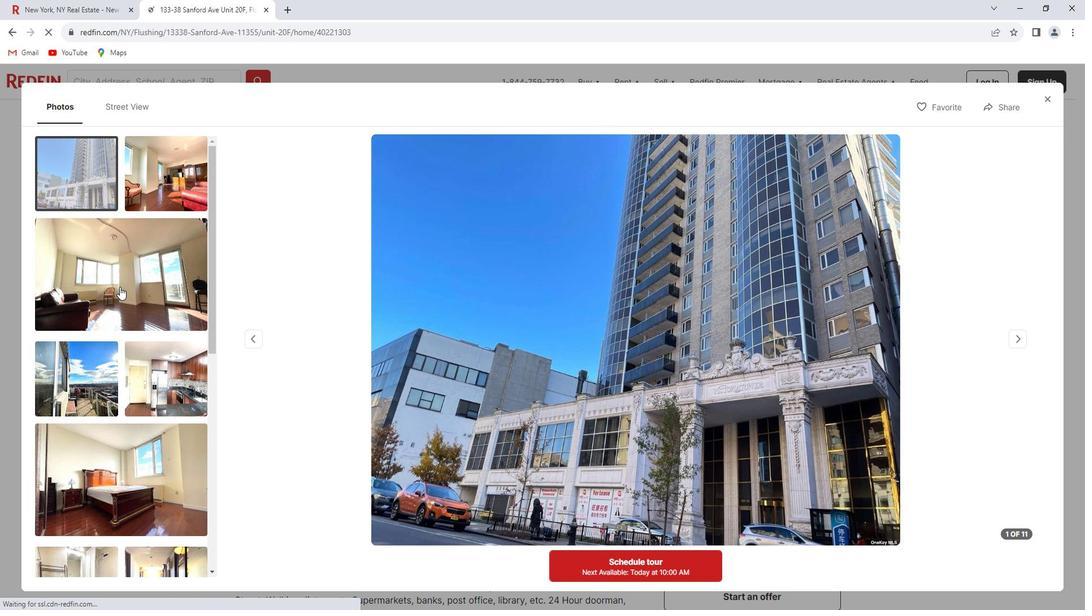 
Action: Mouse scrolled (126, 282) with delta (0, 0)
Screenshot: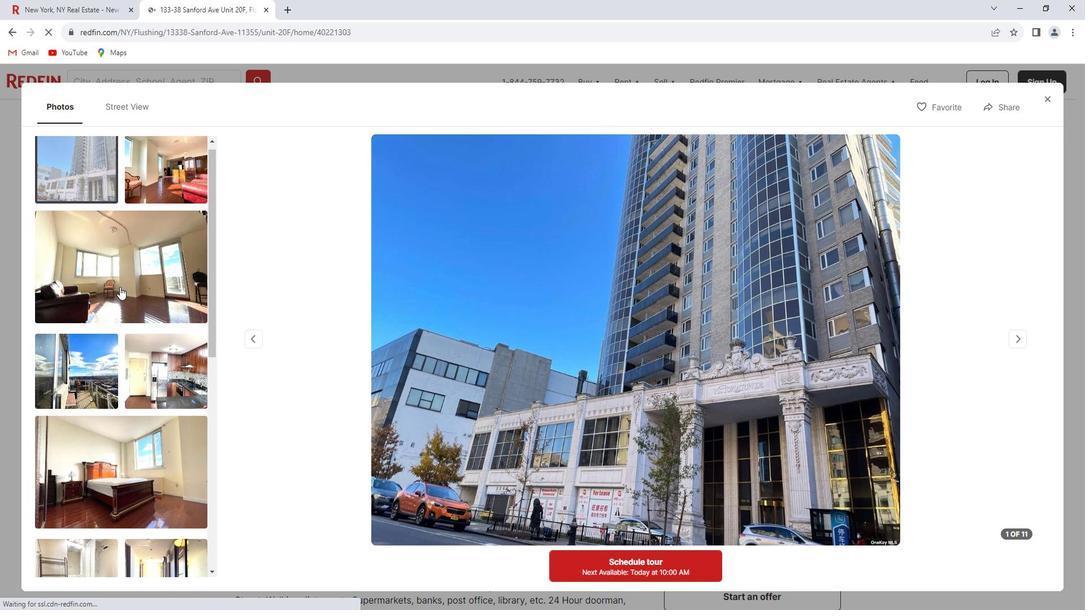 
Action: Mouse scrolled (126, 282) with delta (0, 0)
Screenshot: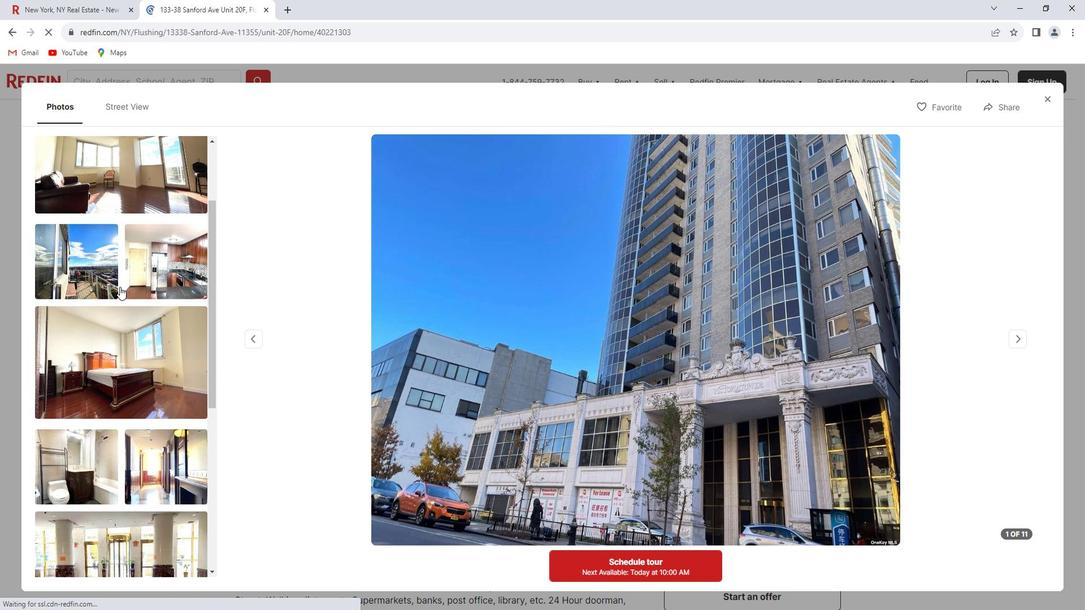 
Action: Mouse scrolled (126, 282) with delta (0, 0)
Screenshot: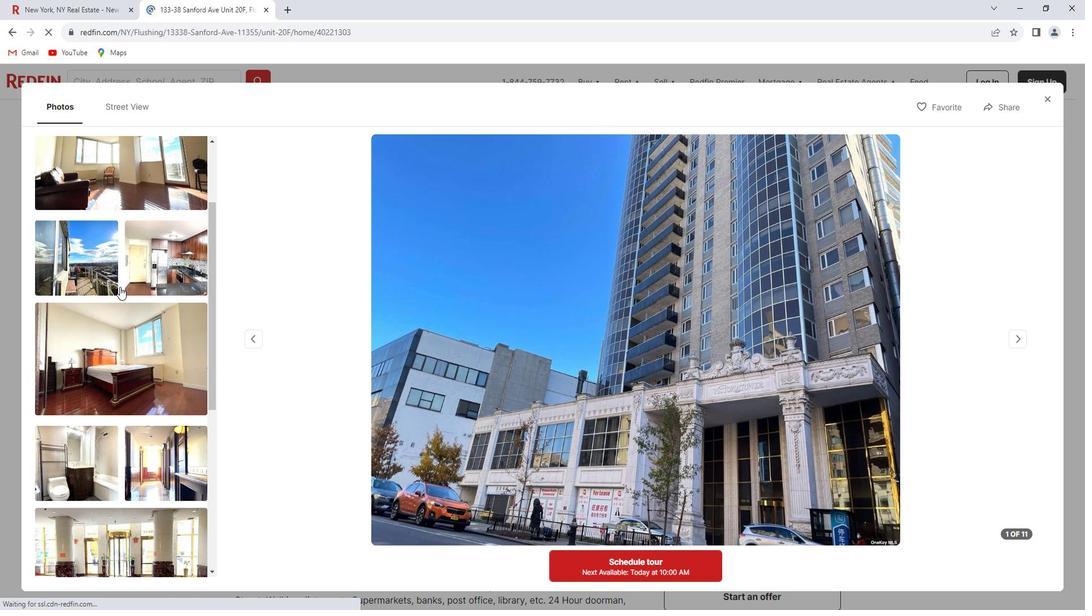 
Action: Mouse scrolled (126, 282) with delta (0, 0)
Screenshot: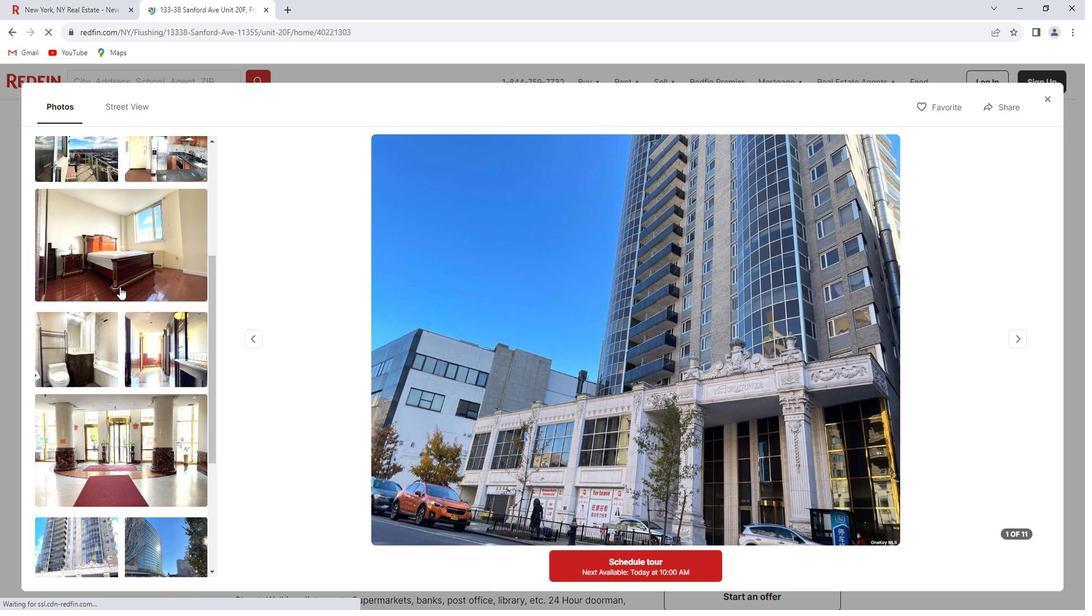 
Action: Mouse scrolled (126, 282) with delta (0, 0)
Screenshot: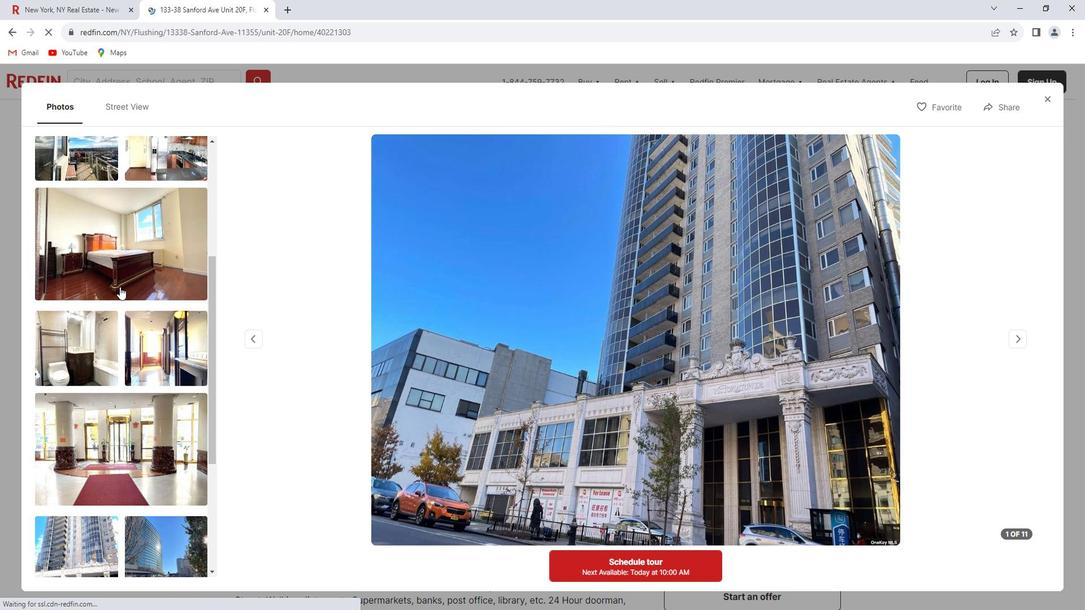 
Action: Mouse scrolled (126, 282) with delta (0, 0)
Screenshot: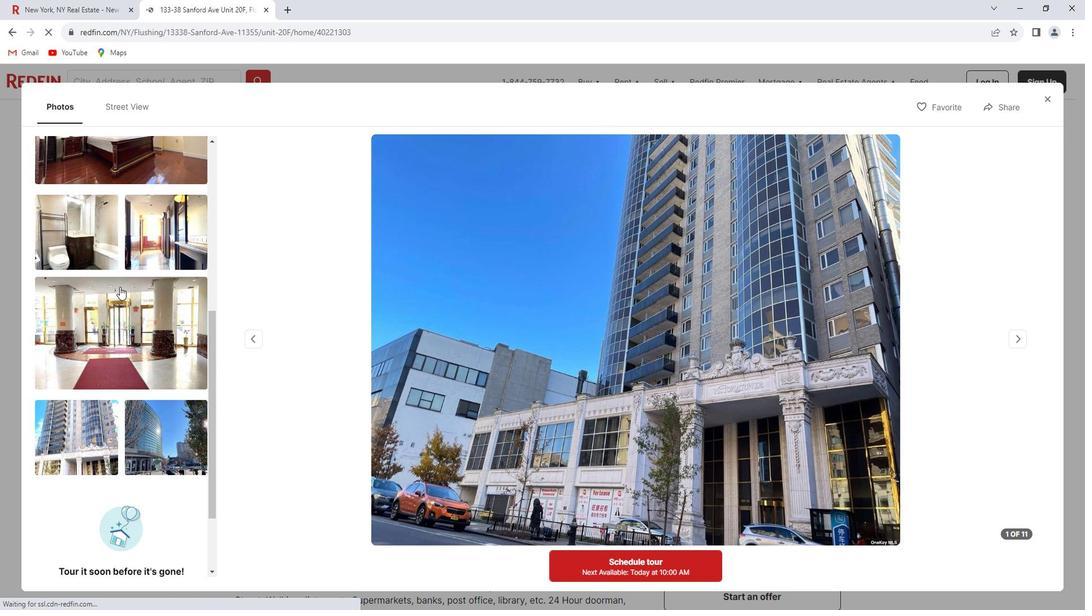 
Action: Mouse scrolled (126, 282) with delta (0, 0)
Screenshot: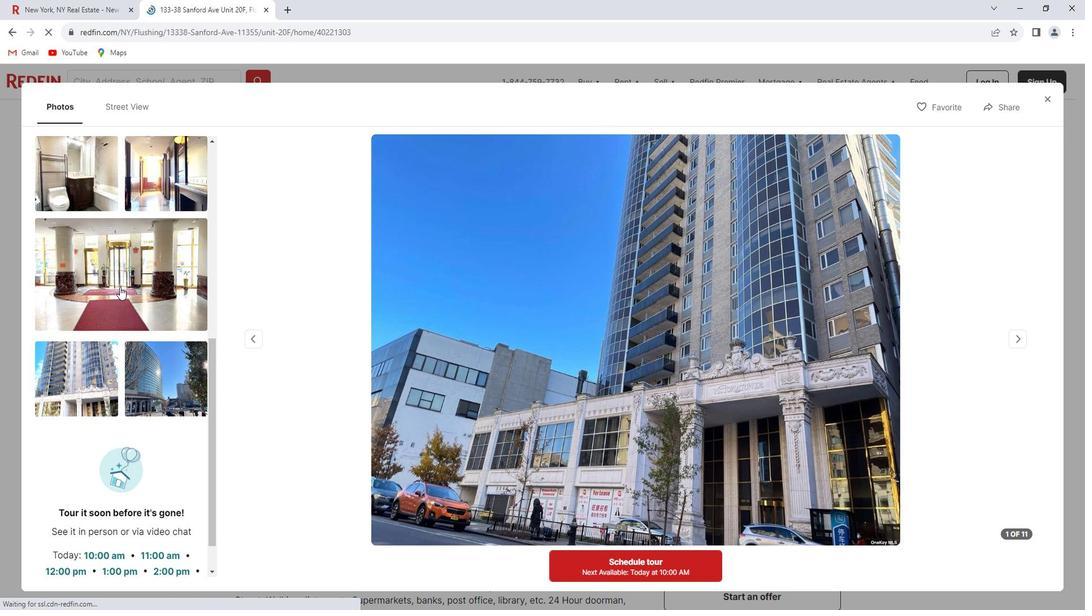 
Action: Mouse scrolled (126, 282) with delta (0, 0)
Screenshot: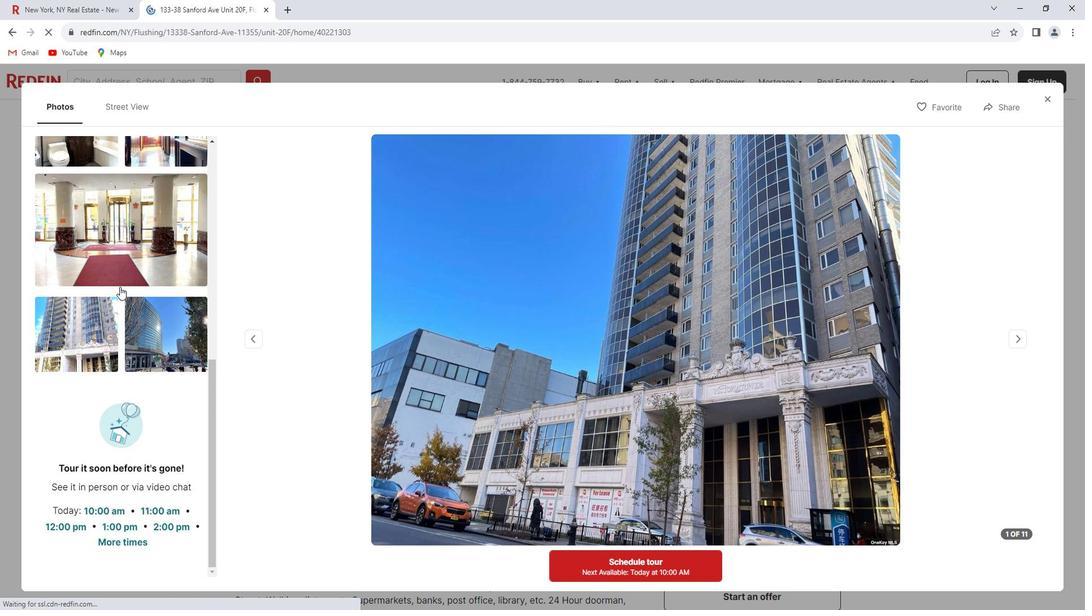 
Action: Mouse scrolled (126, 282) with delta (0, 0)
Screenshot: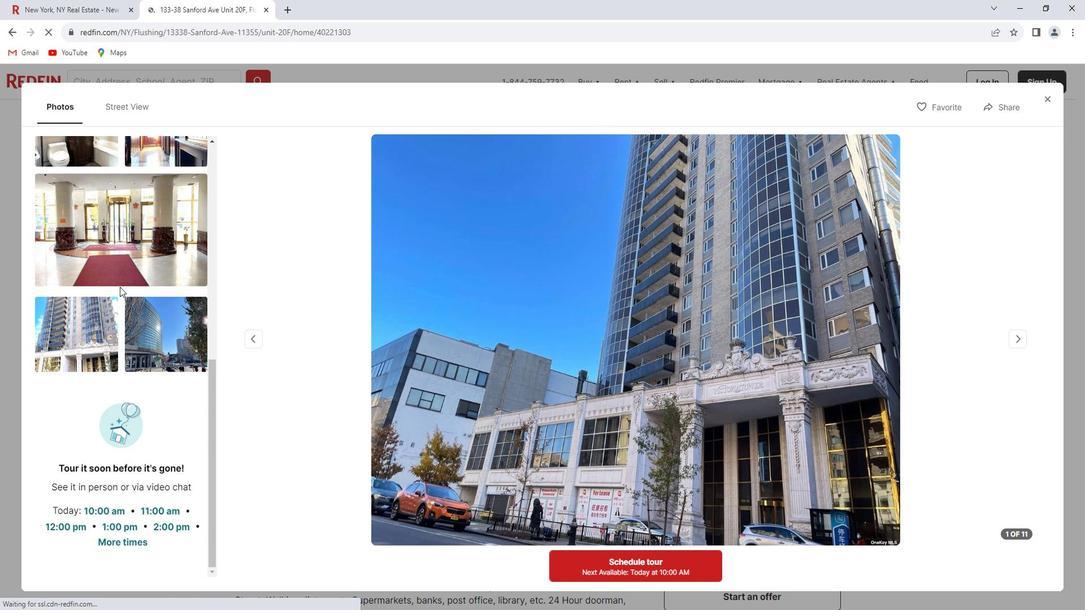 
Action: Mouse moved to (1059, 100)
Screenshot: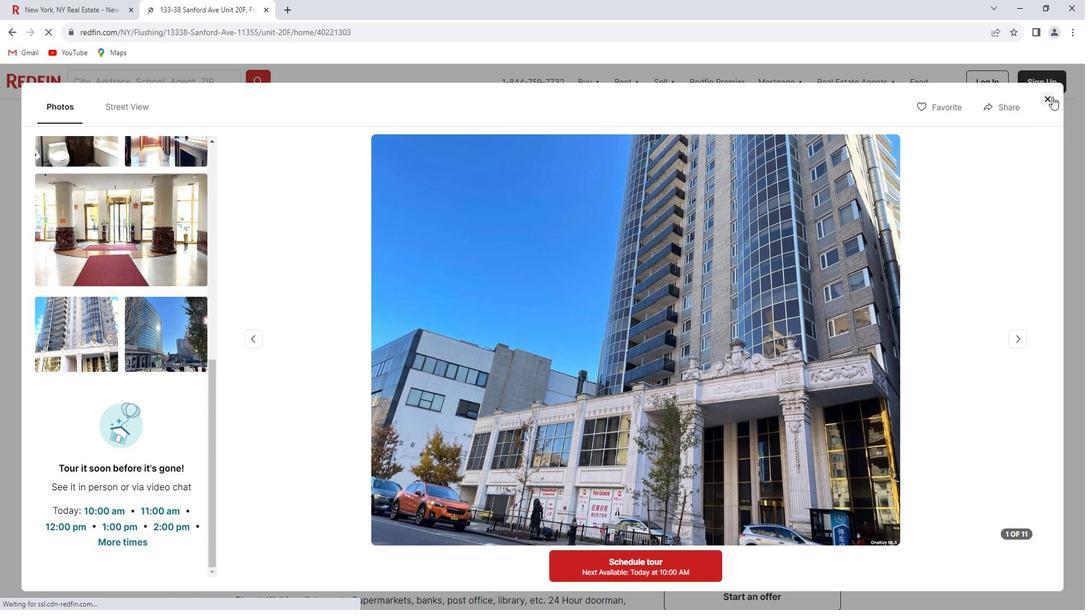
Action: Mouse pressed left at (1059, 100)
Screenshot: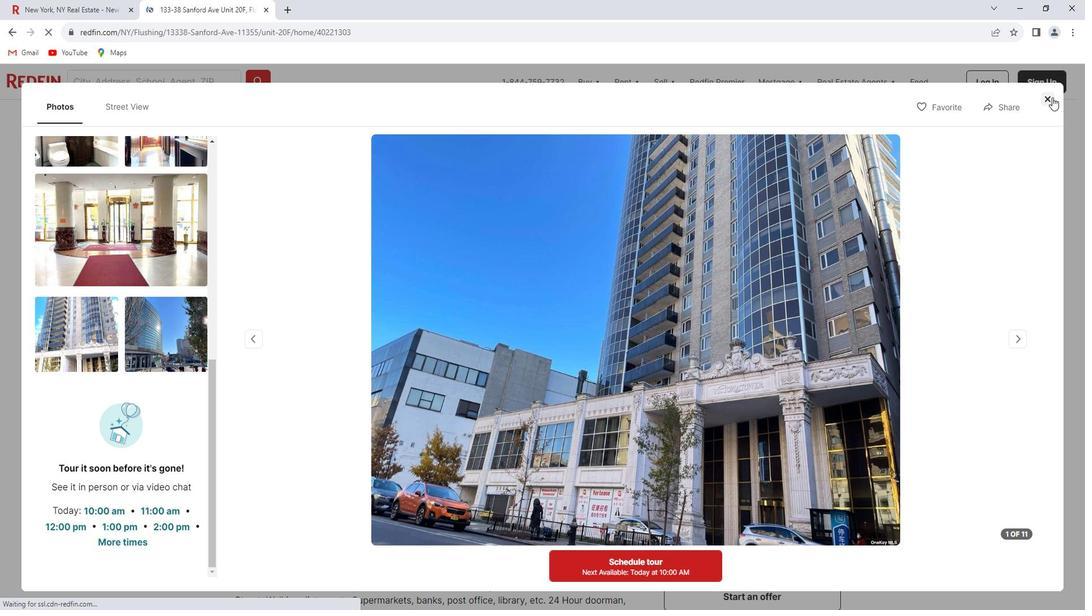 
Action: Mouse moved to (550, 335)
Screenshot: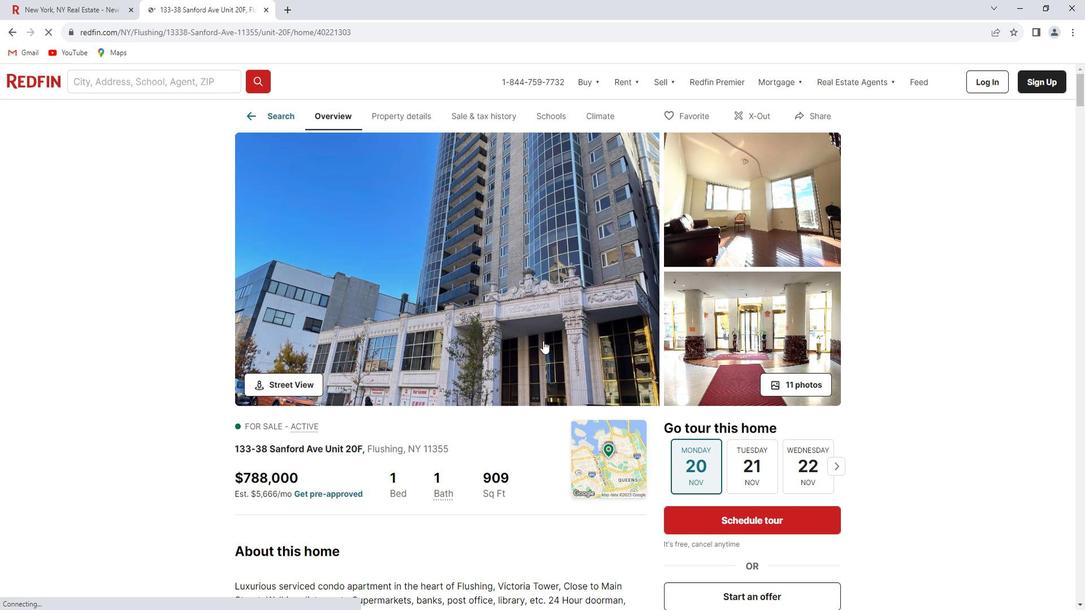 
Action: Mouse scrolled (550, 334) with delta (0, 0)
Screenshot: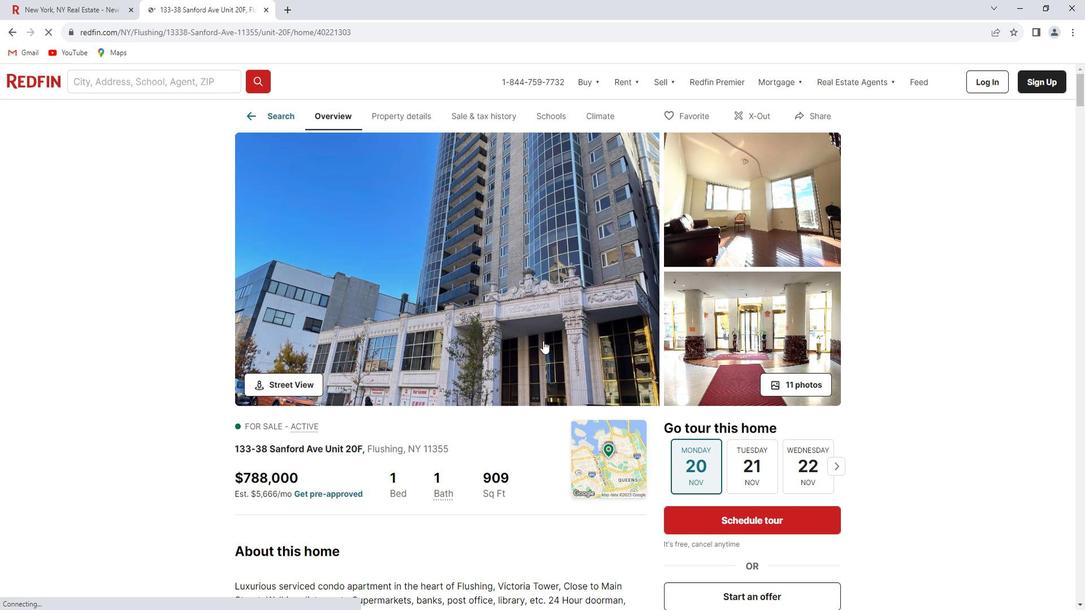 
Action: Mouse moved to (549, 335)
Screenshot: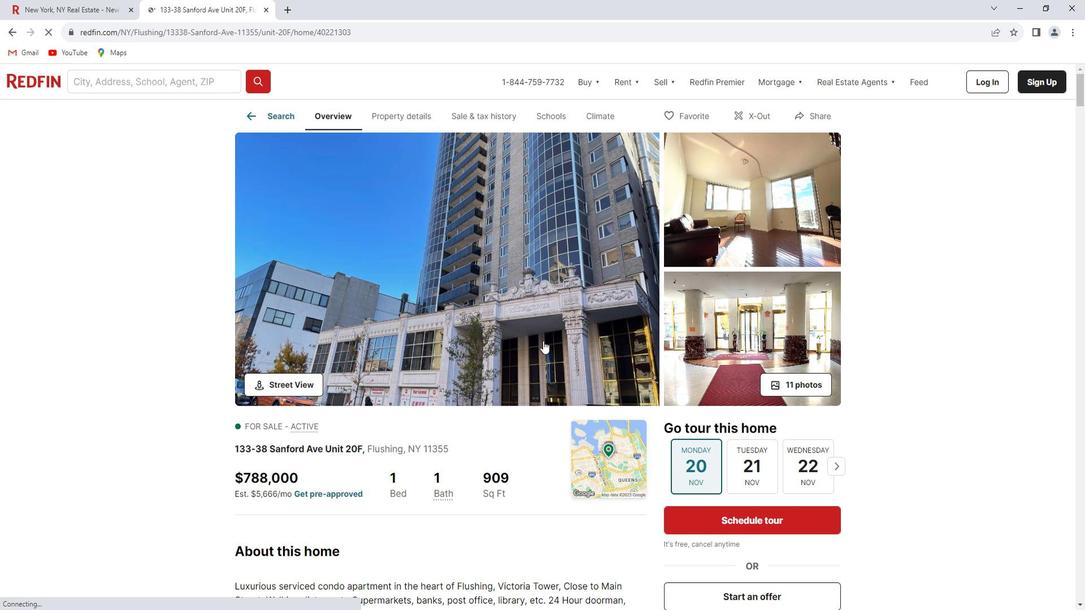 
Action: Mouse scrolled (549, 334) with delta (0, 0)
Screenshot: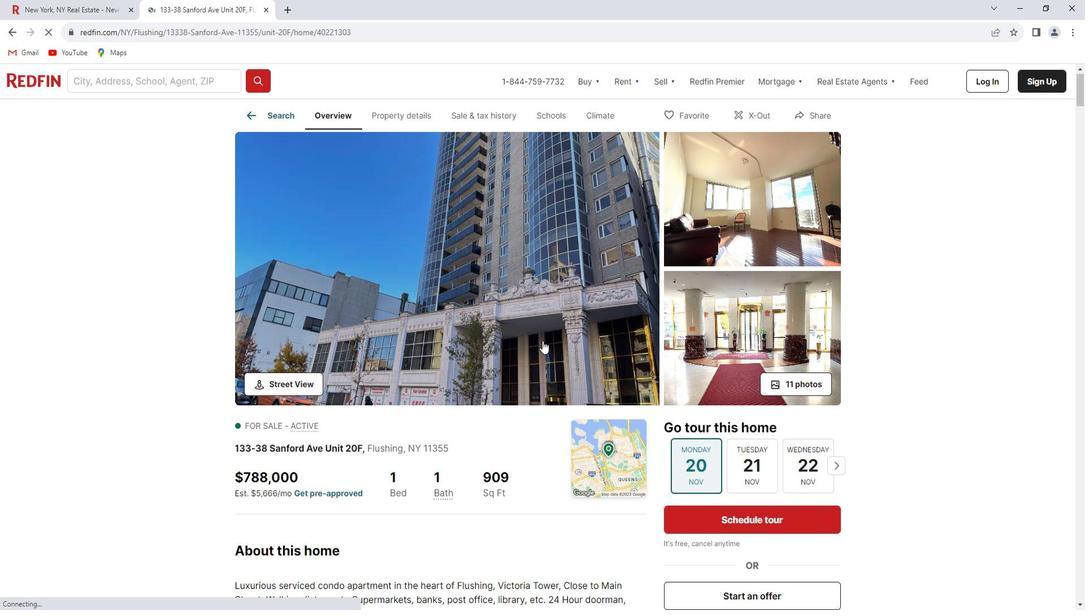 
Action: Mouse moved to (549, 335)
Screenshot: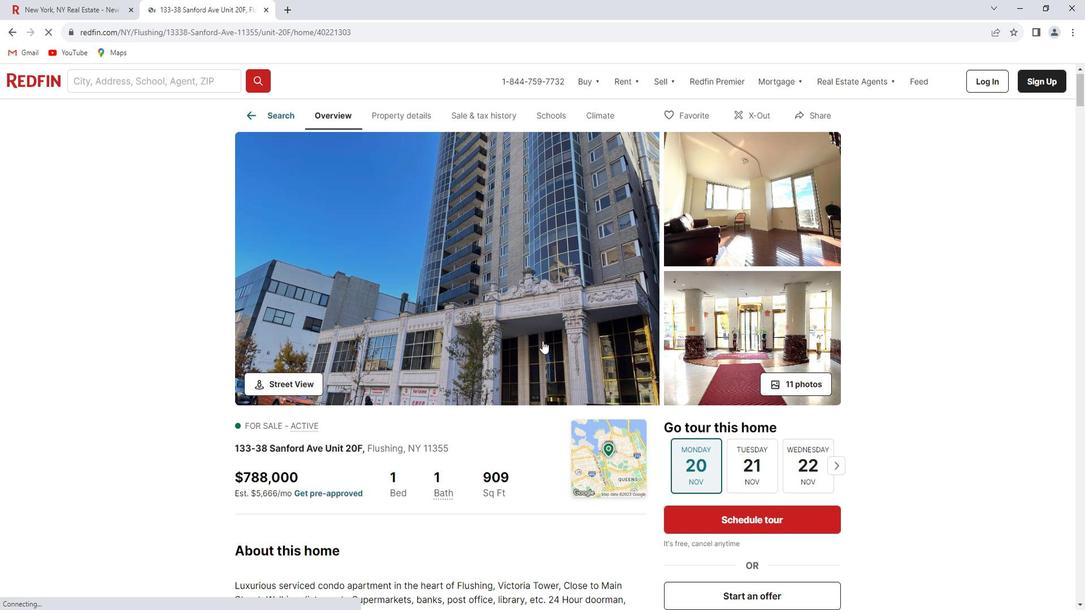 
Action: Mouse scrolled (549, 334) with delta (0, 0)
Screenshot: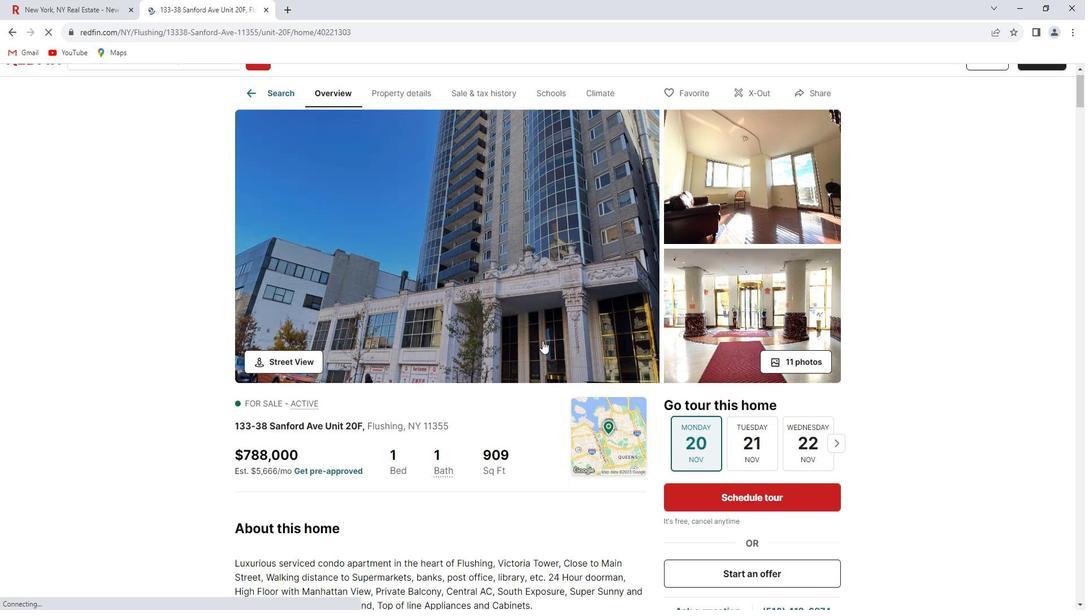 
Action: Mouse scrolled (549, 334) with delta (0, 0)
Screenshot: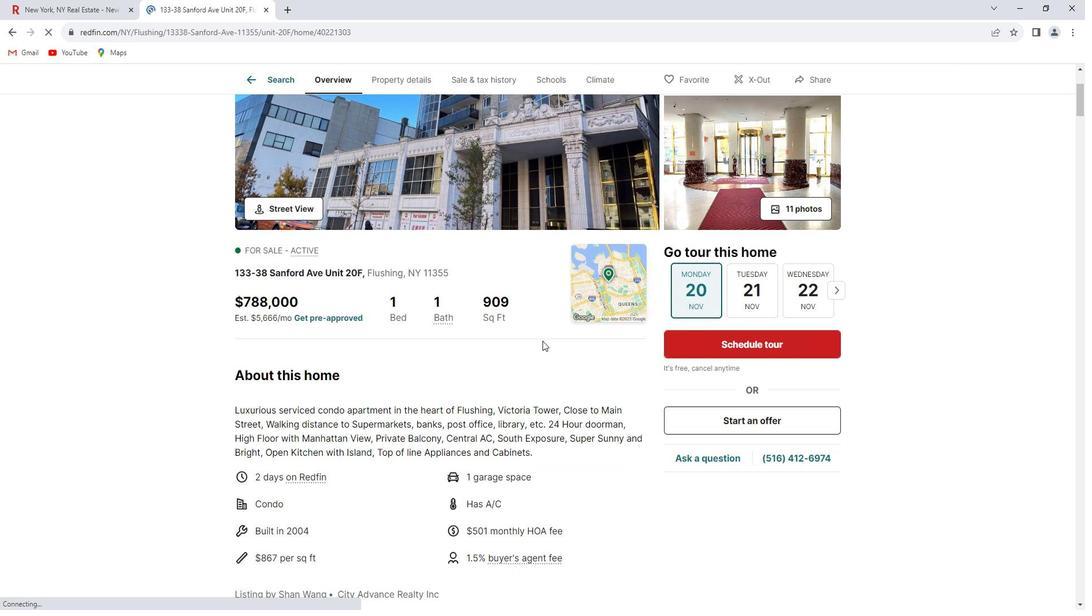 
Action: Mouse scrolled (549, 334) with delta (0, 0)
Screenshot: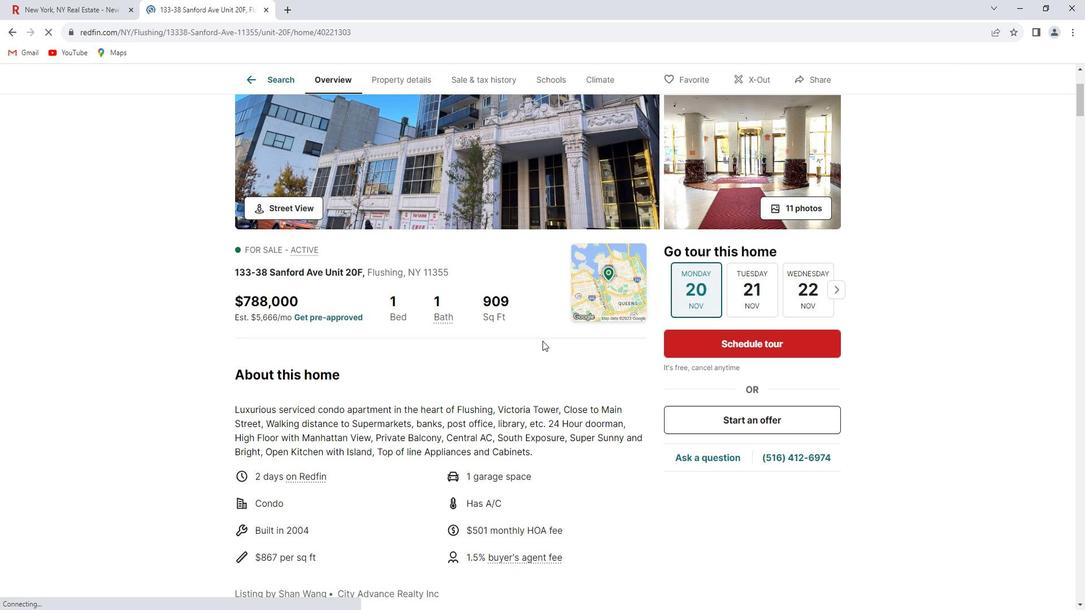 
Action: Mouse scrolled (549, 334) with delta (0, 0)
Screenshot: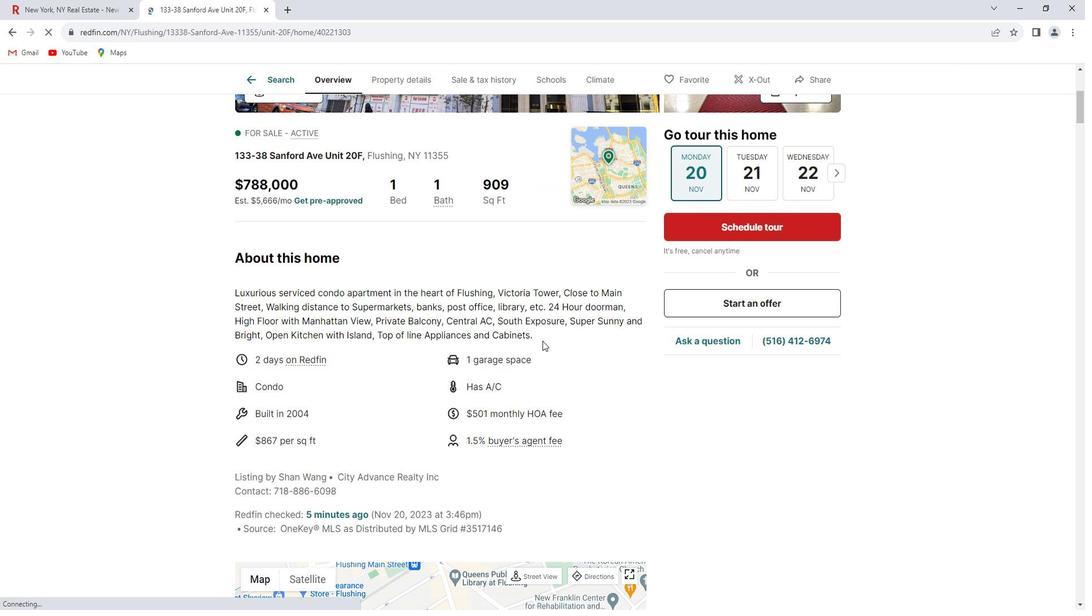 
Action: Mouse scrolled (549, 334) with delta (0, 0)
Screenshot: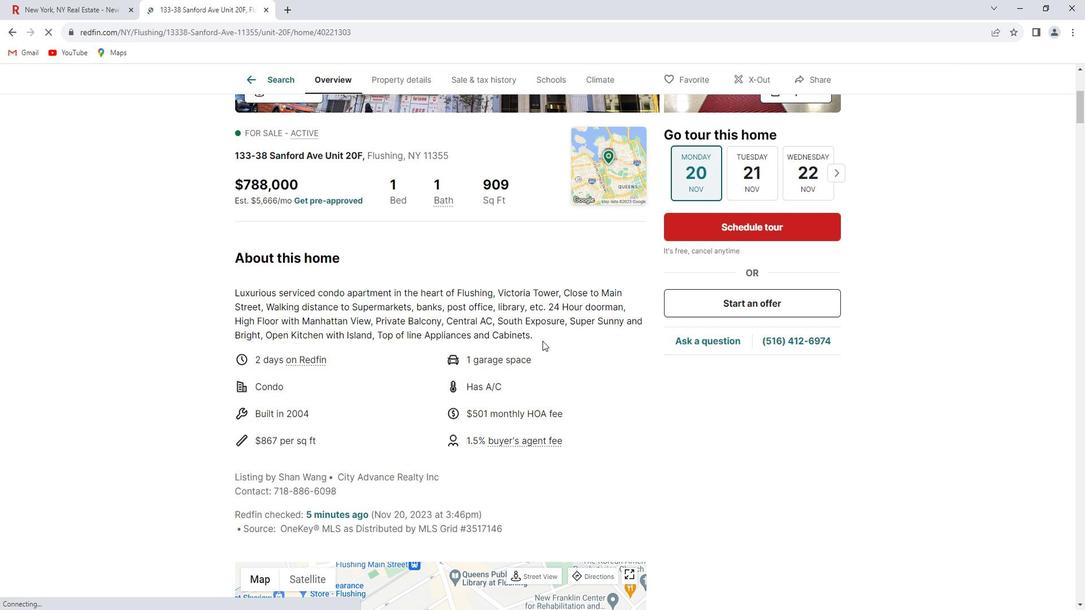 
Action: Mouse moved to (494, 340)
Screenshot: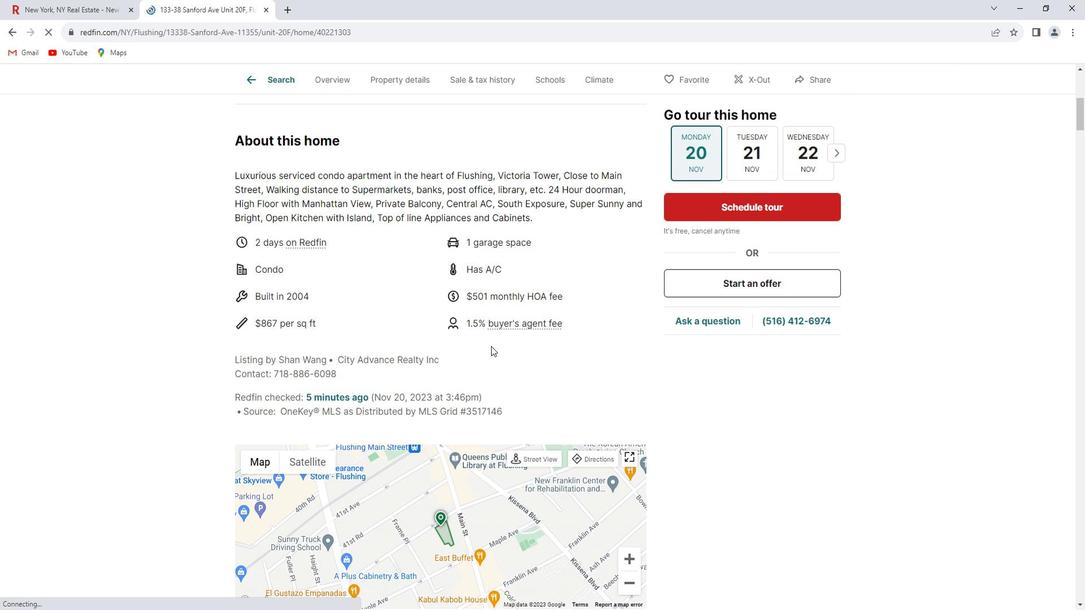 
Action: Mouse scrolled (494, 339) with delta (0, 0)
Screenshot: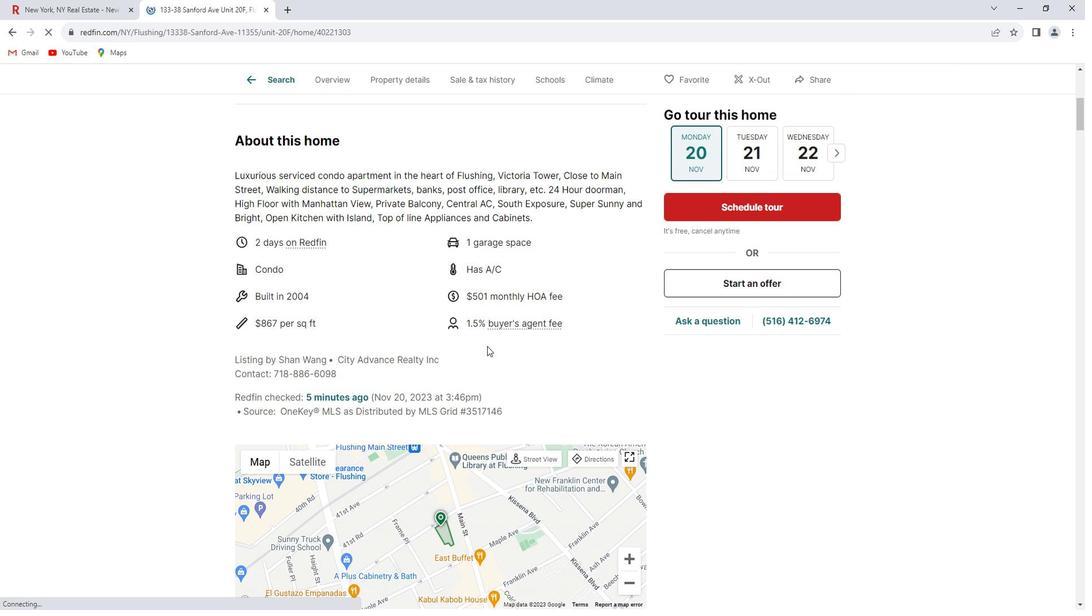 
Action: Mouse scrolled (494, 339) with delta (0, 0)
Screenshot: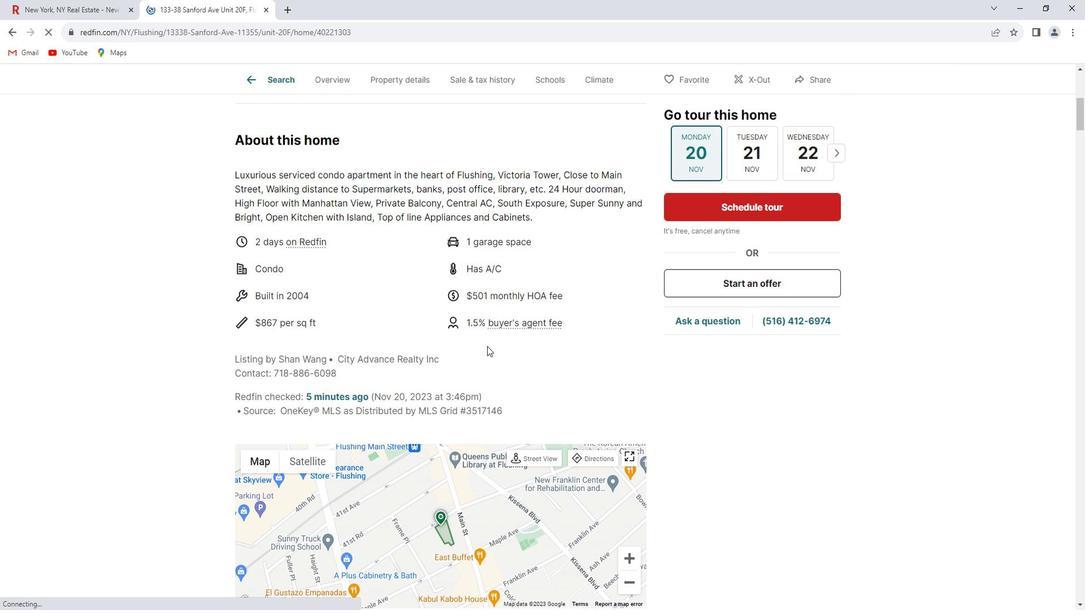 
Action: Mouse moved to (414, 327)
Screenshot: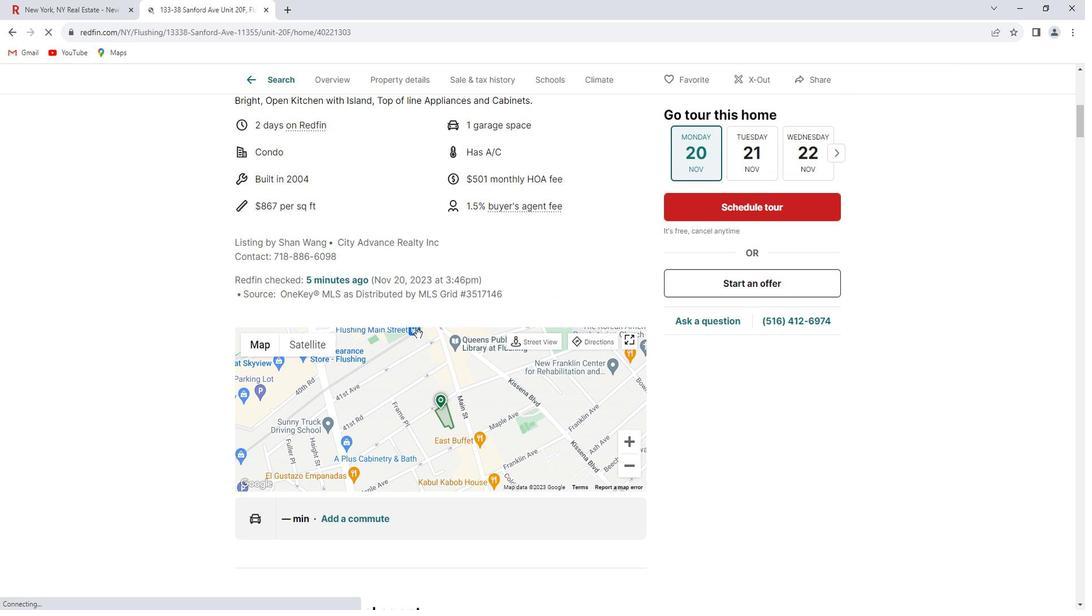
Action: Mouse scrolled (414, 326) with delta (0, 0)
Screenshot: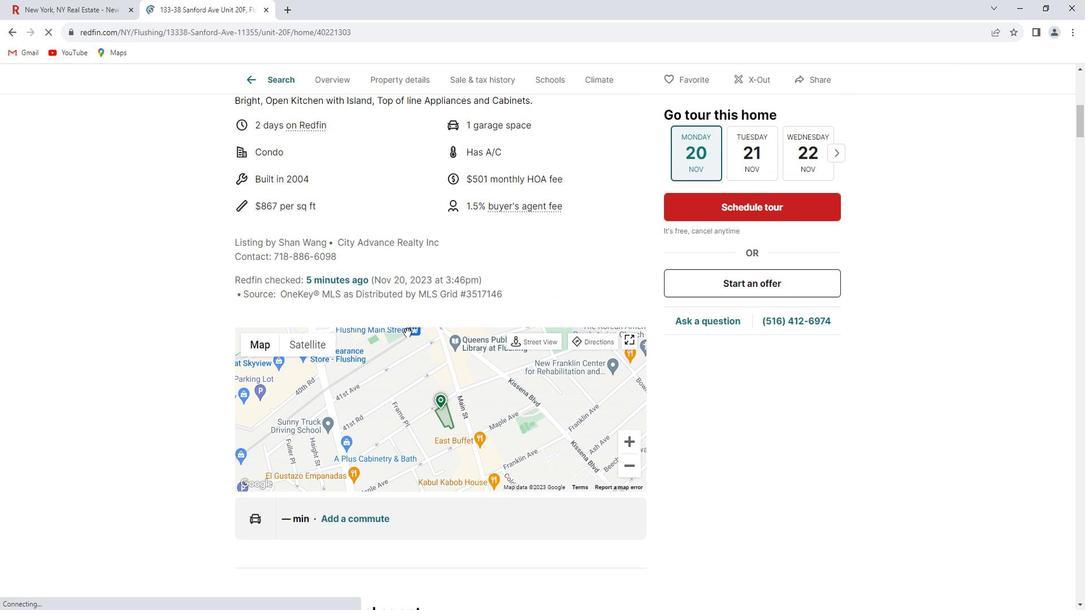 
Action: Mouse scrolled (414, 326) with delta (0, 0)
Screenshot: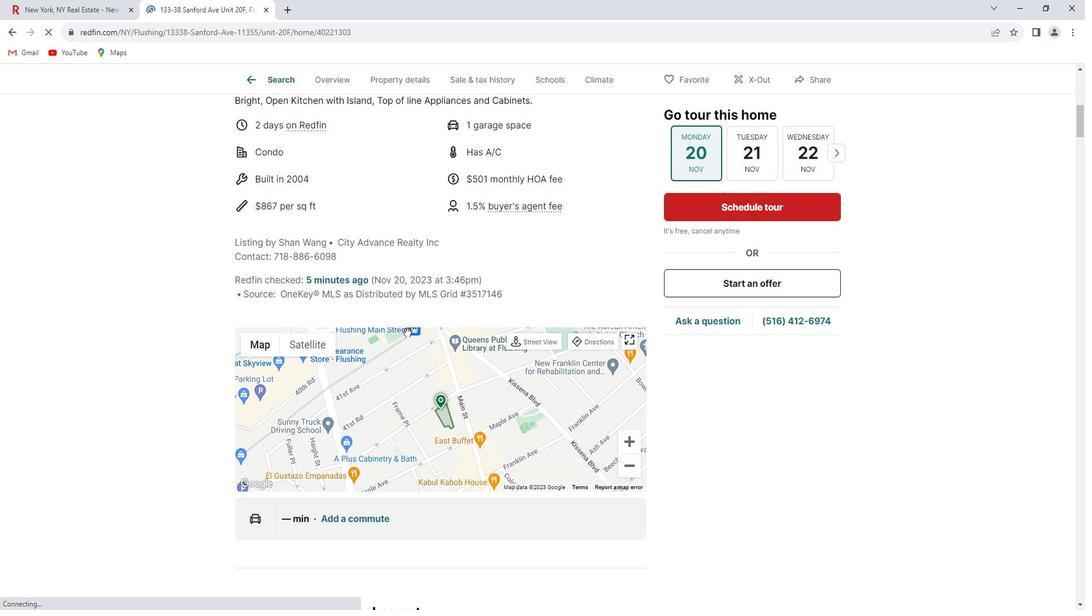 
Action: Mouse scrolled (414, 326) with delta (0, 0)
Screenshot: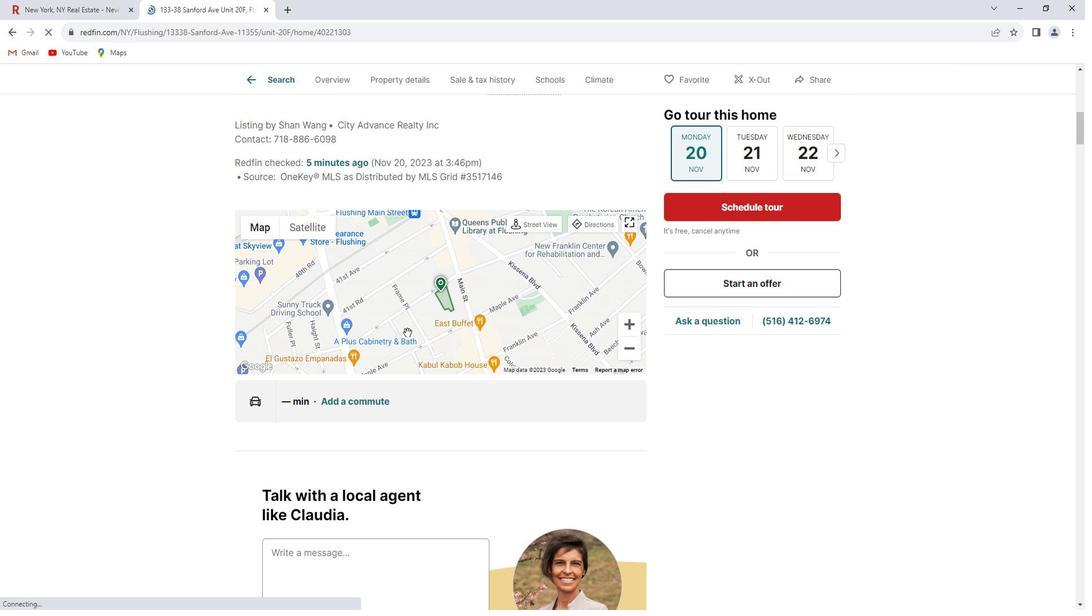 
Action: Mouse scrolled (414, 326) with delta (0, 0)
Screenshot: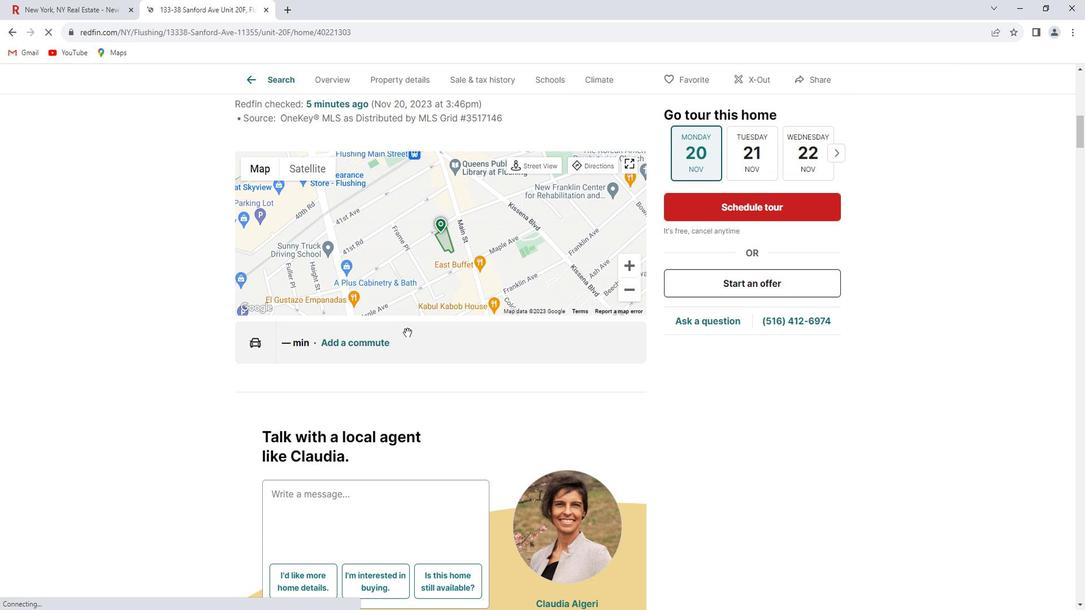 
Action: Mouse scrolled (414, 326) with delta (0, 0)
Screenshot: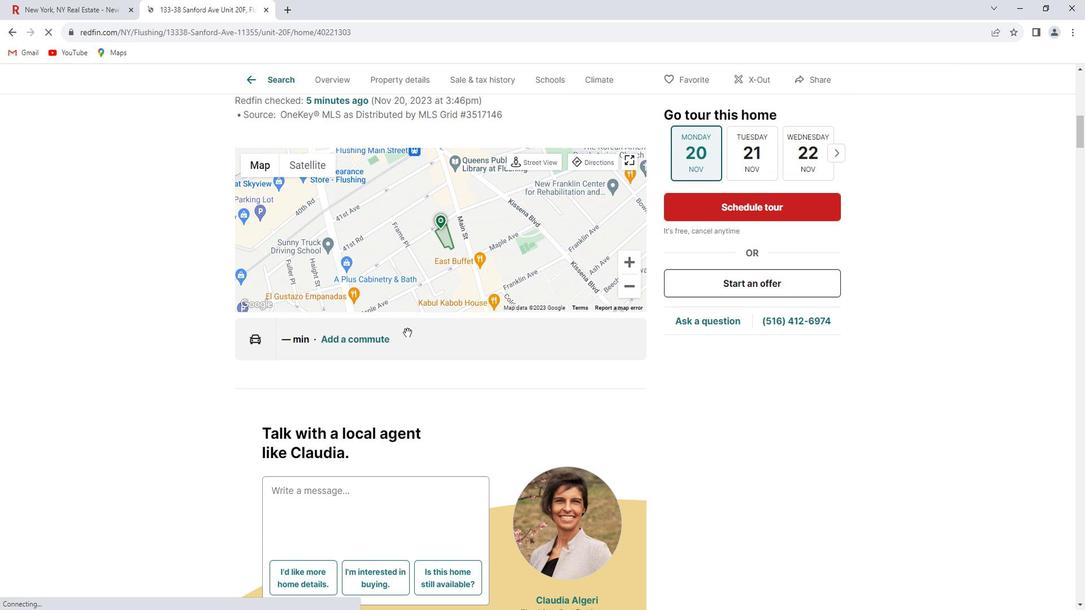 
Action: Mouse scrolled (414, 326) with delta (0, 0)
Screenshot: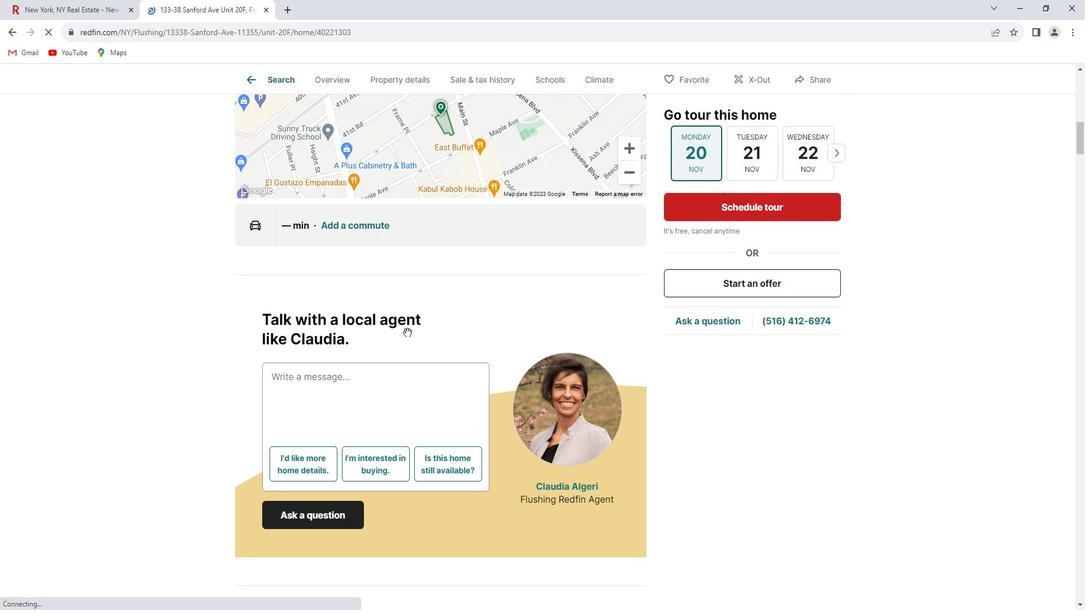 
Action: Mouse scrolled (414, 326) with delta (0, 0)
Screenshot: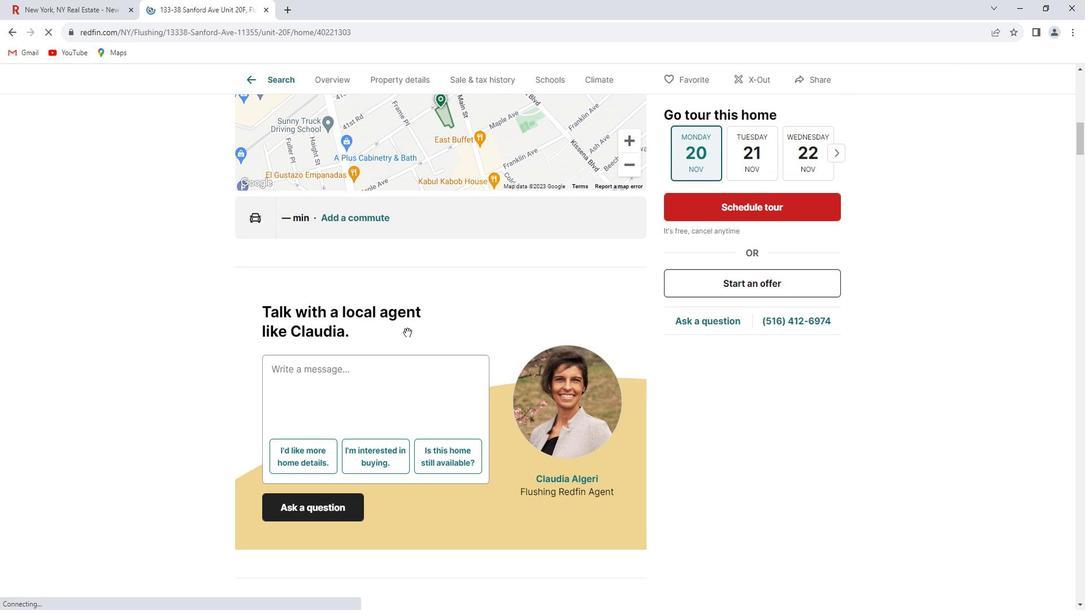 
Action: Mouse scrolled (414, 326) with delta (0, 0)
Screenshot: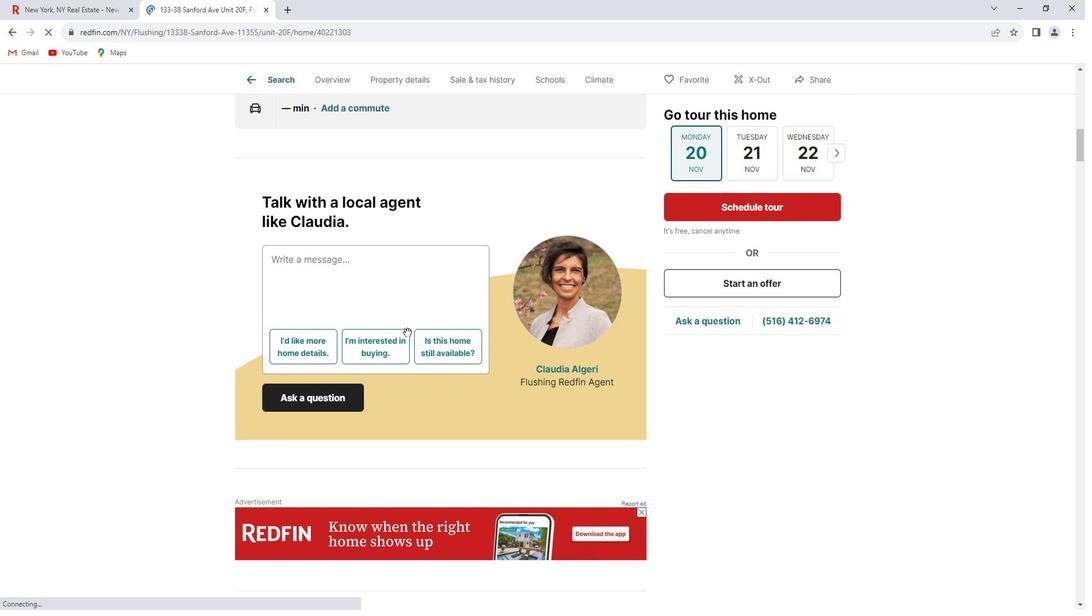
Action: Mouse scrolled (414, 326) with delta (0, 0)
Screenshot: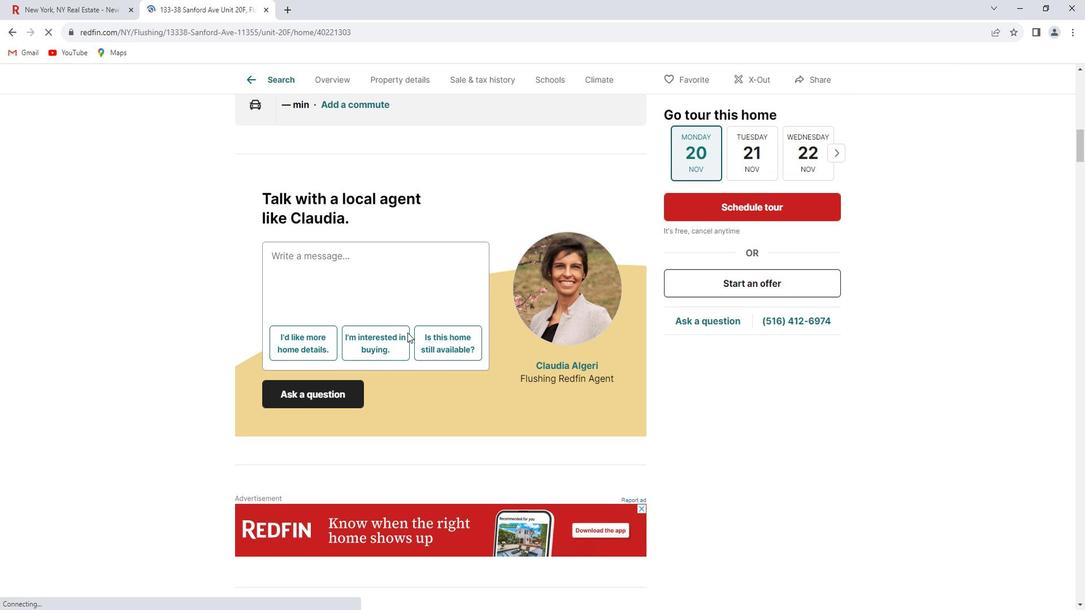 
Action: Mouse scrolled (414, 326) with delta (0, 0)
Screenshot: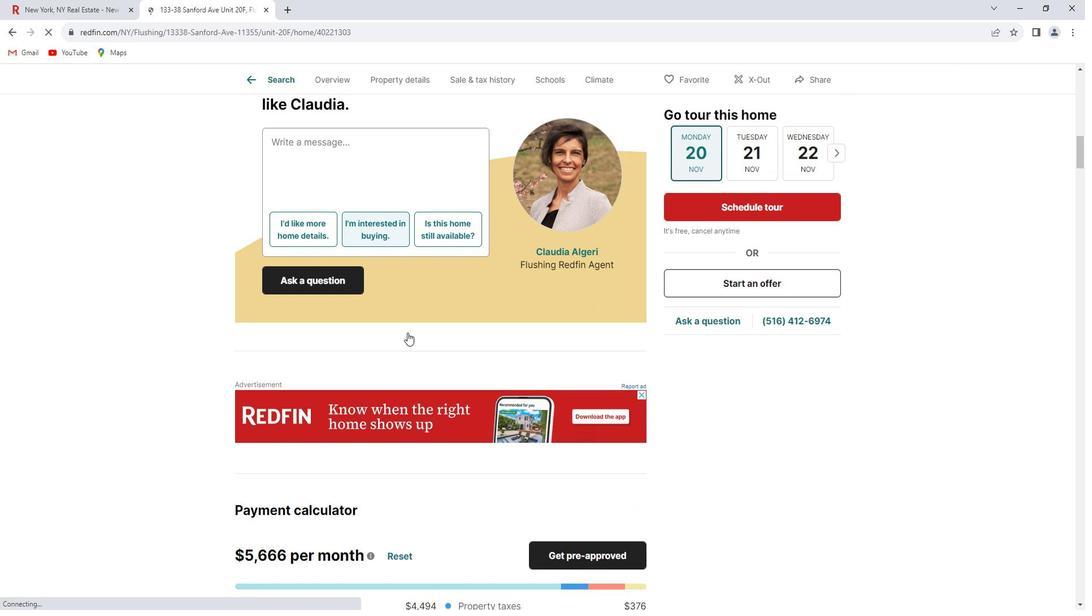 
Action: Mouse scrolled (414, 326) with delta (0, 0)
Screenshot: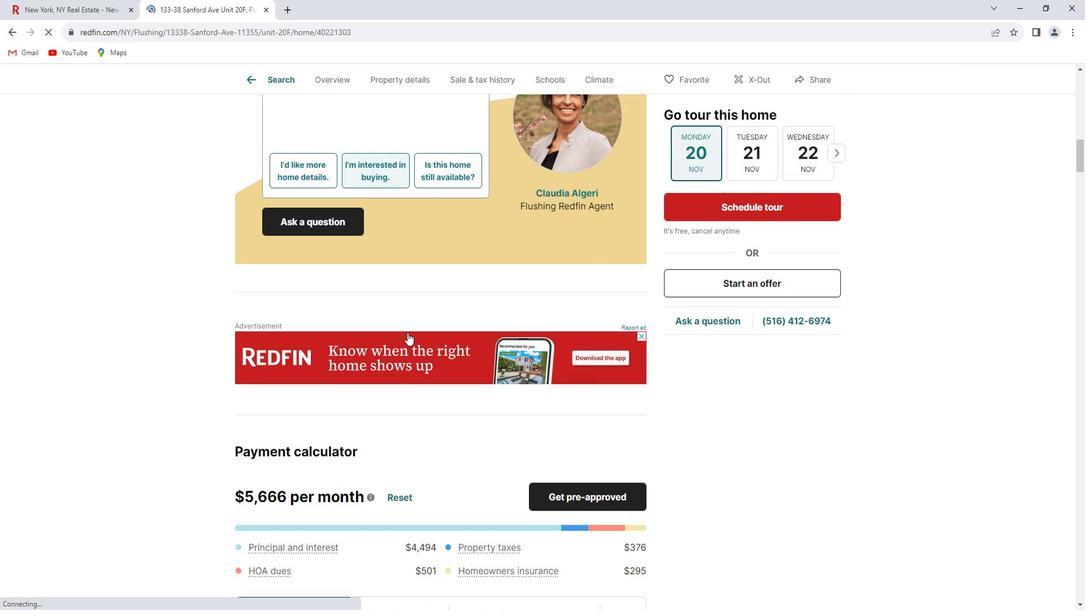 
Action: Mouse scrolled (414, 326) with delta (0, 0)
Screenshot: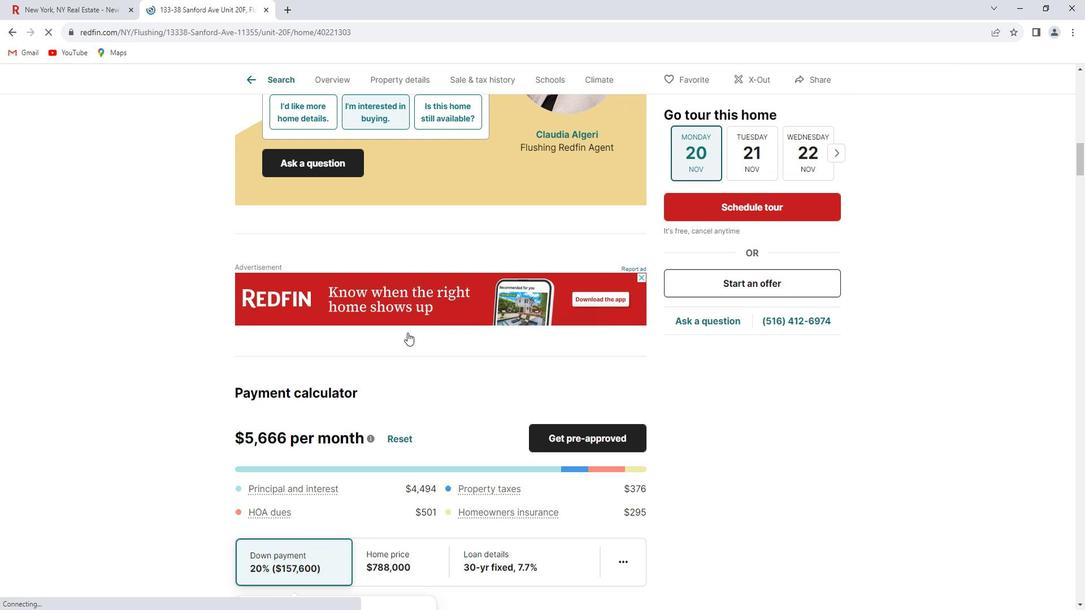 
Action: Mouse scrolled (414, 326) with delta (0, 0)
Screenshot: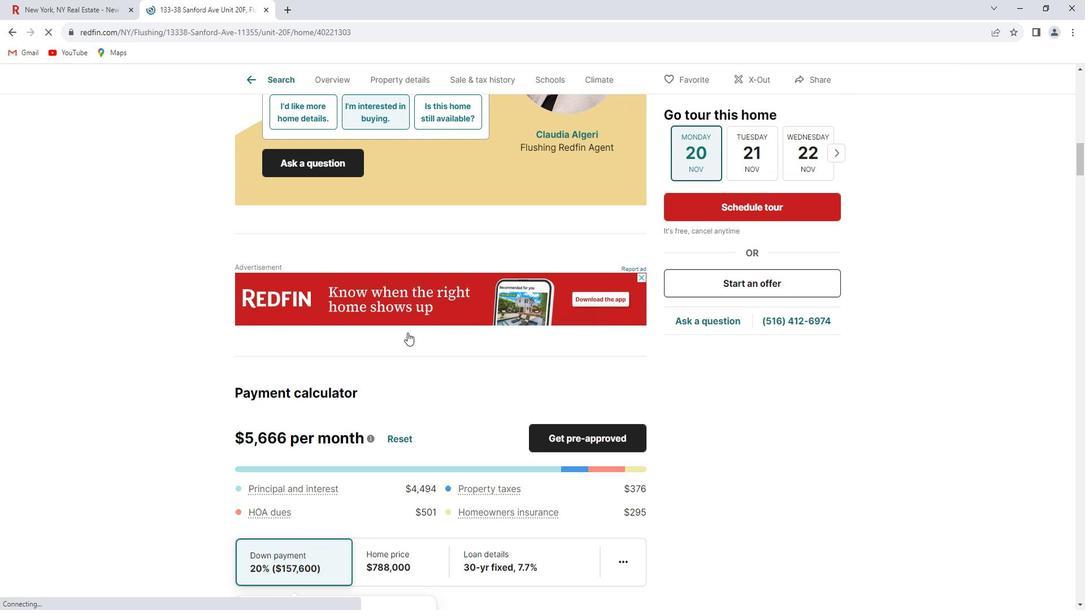 
Action: Mouse scrolled (414, 326) with delta (0, 0)
Screenshot: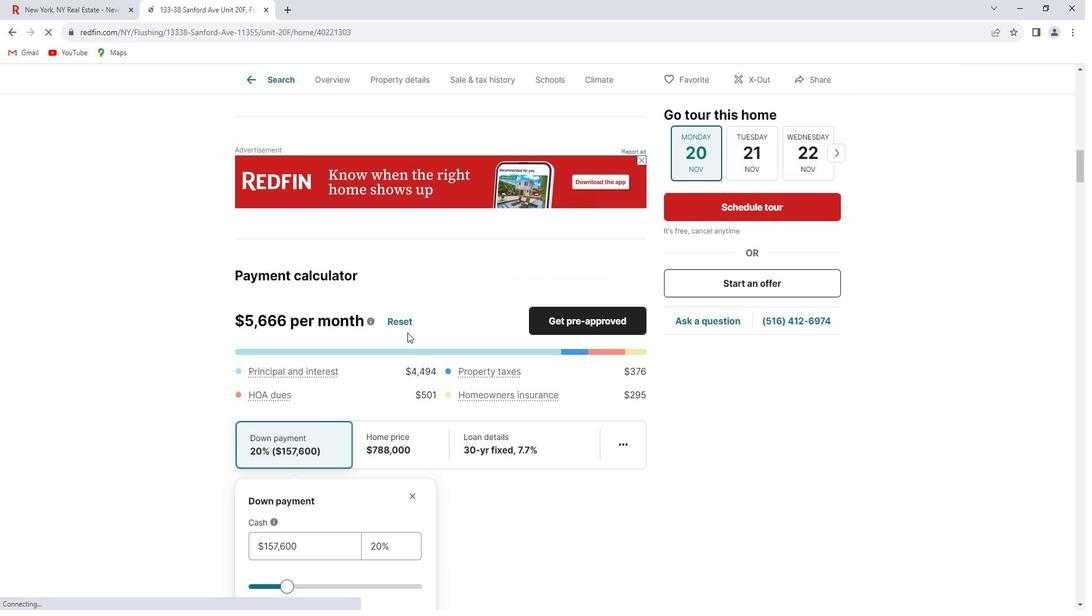 
Action: Mouse scrolled (414, 326) with delta (0, 0)
Screenshot: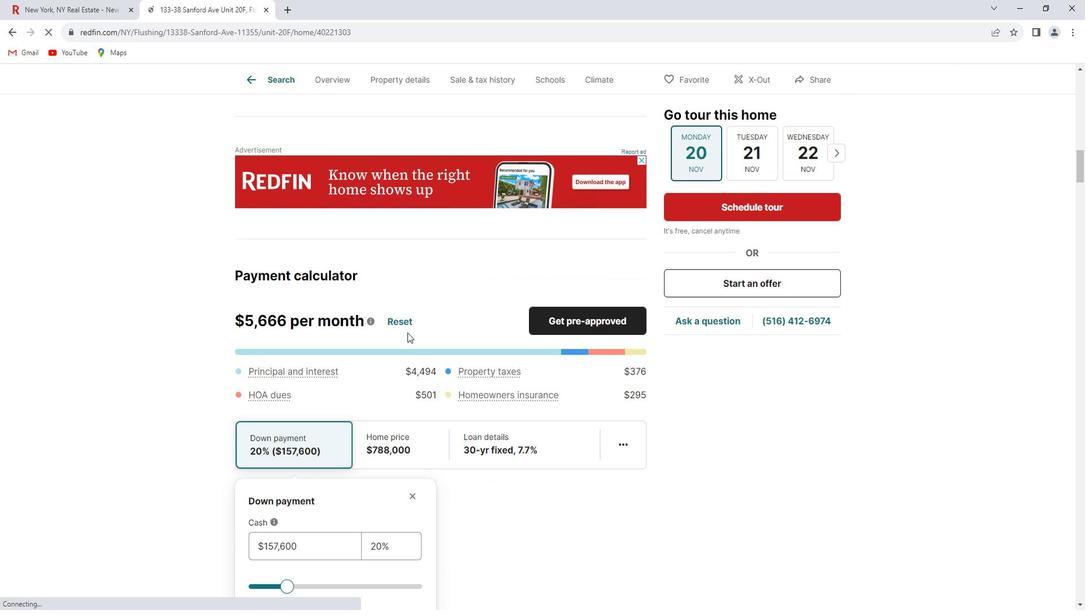 
Action: Mouse scrolled (414, 326) with delta (0, 0)
Screenshot: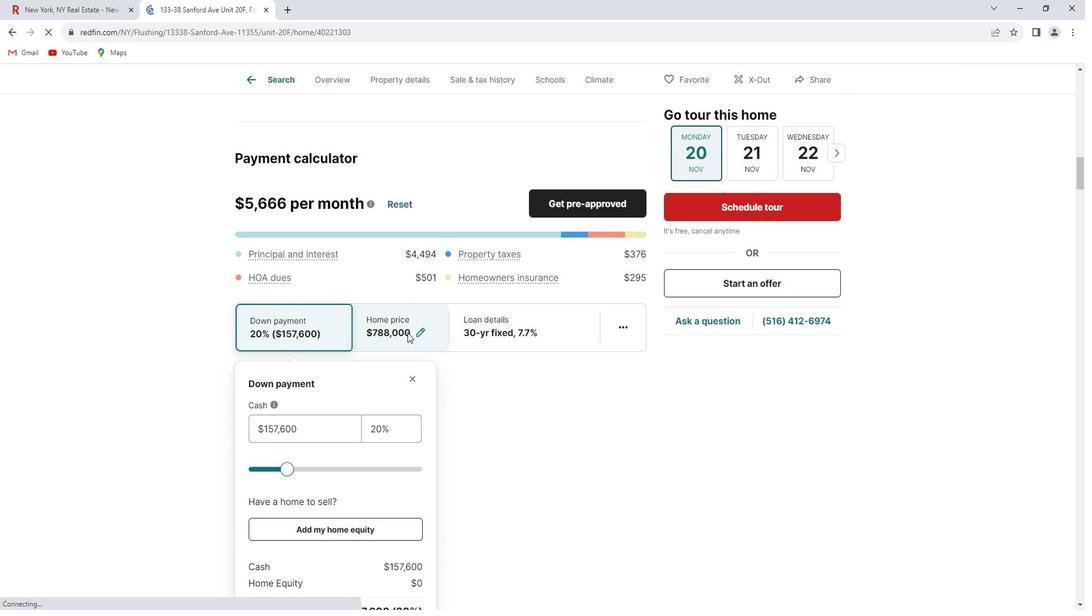 
Action: Mouse scrolled (414, 326) with delta (0, 0)
Screenshot: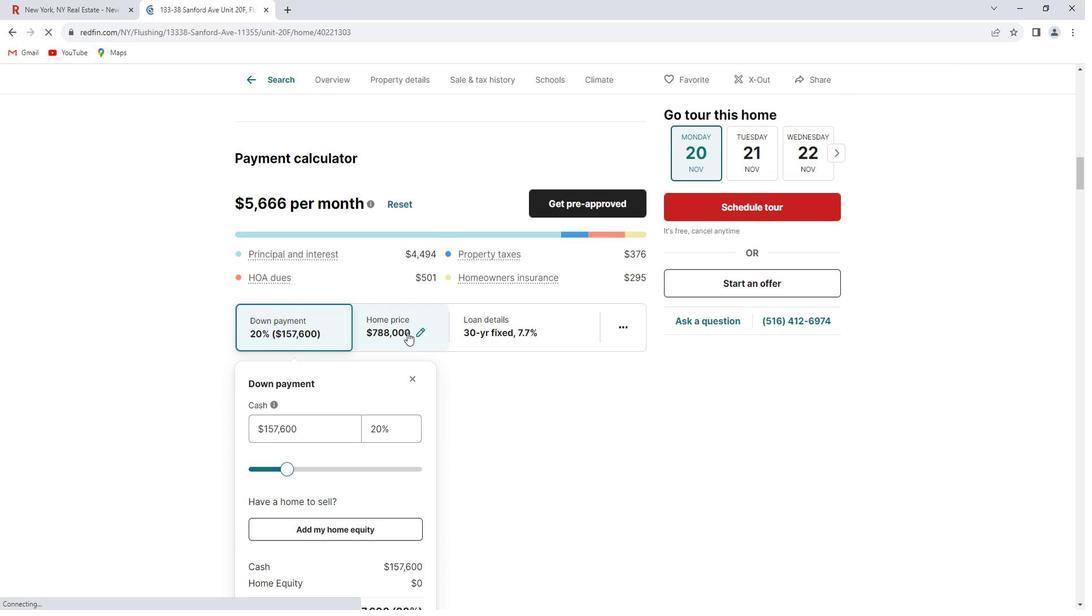 
Action: Mouse scrolled (414, 326) with delta (0, 0)
Screenshot: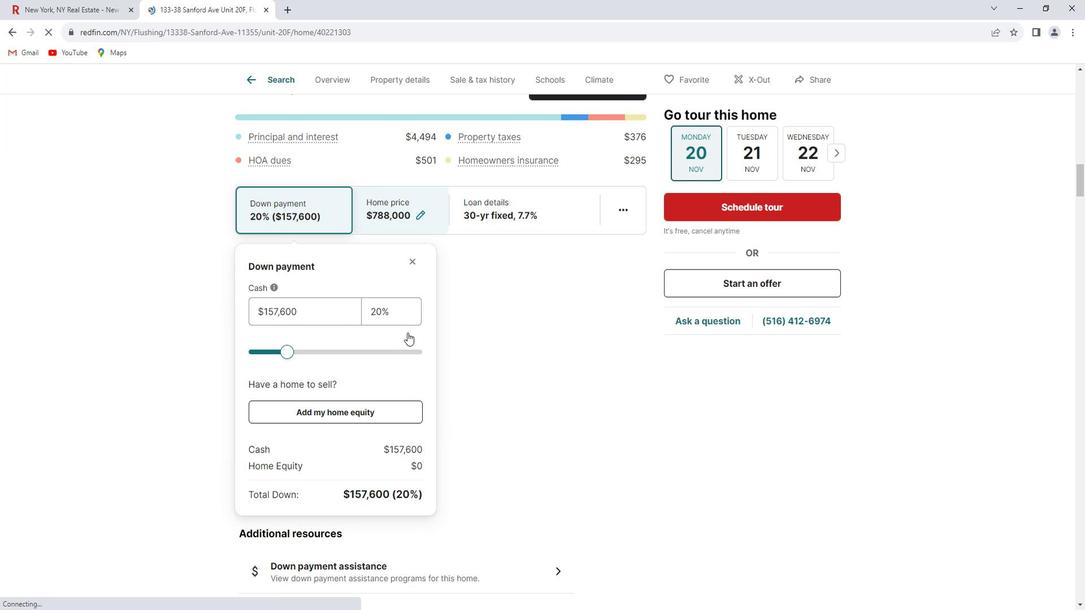 
Action: Mouse scrolled (414, 326) with delta (0, 0)
Screenshot: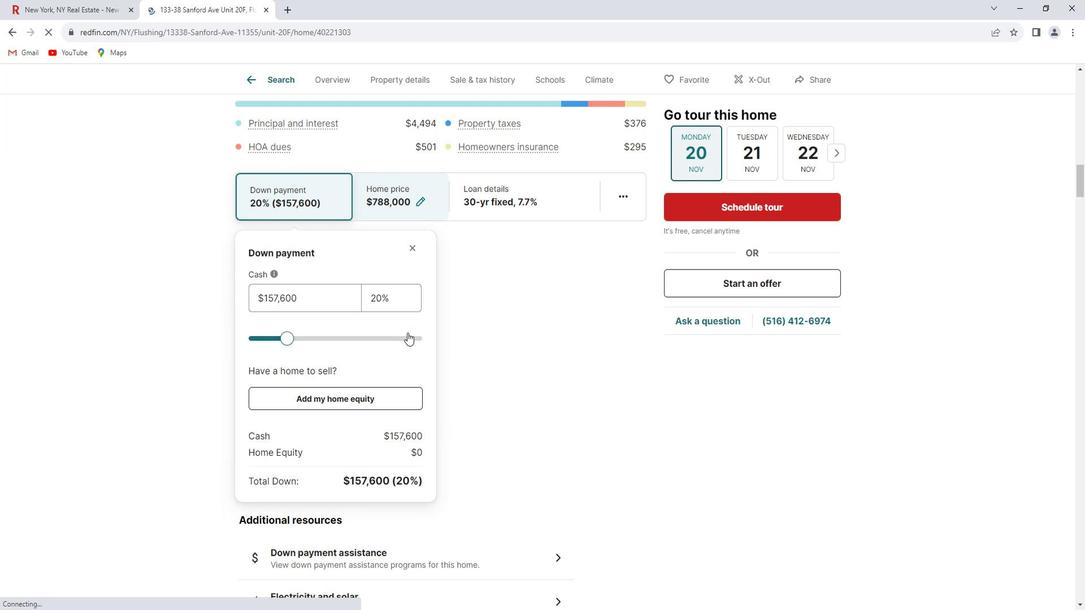 
Action: Mouse scrolled (414, 326) with delta (0, 0)
Screenshot: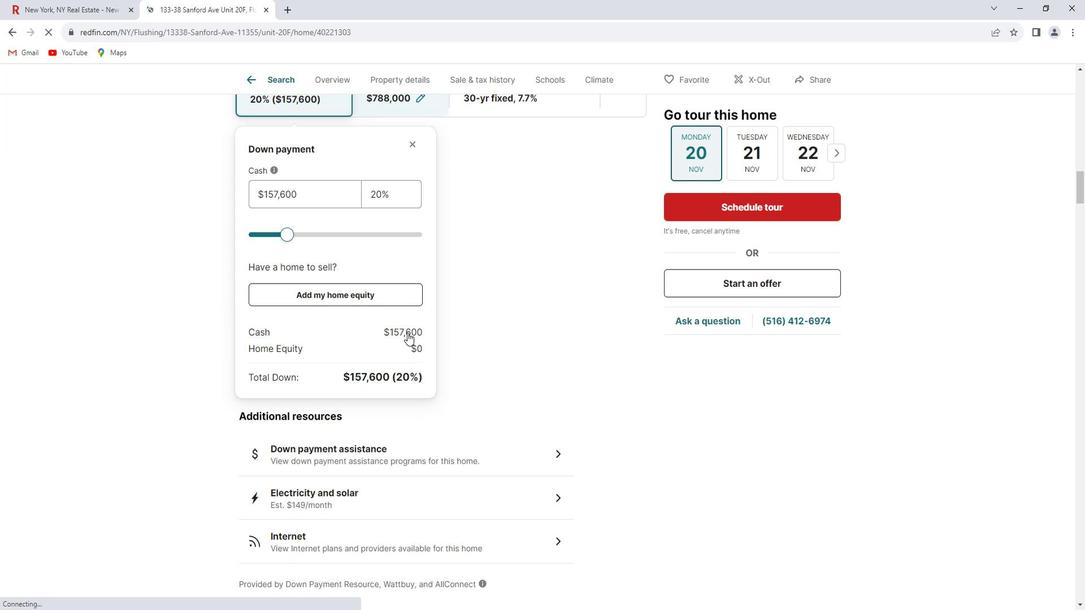 
Action: Mouse scrolled (414, 326) with delta (0, 0)
Screenshot: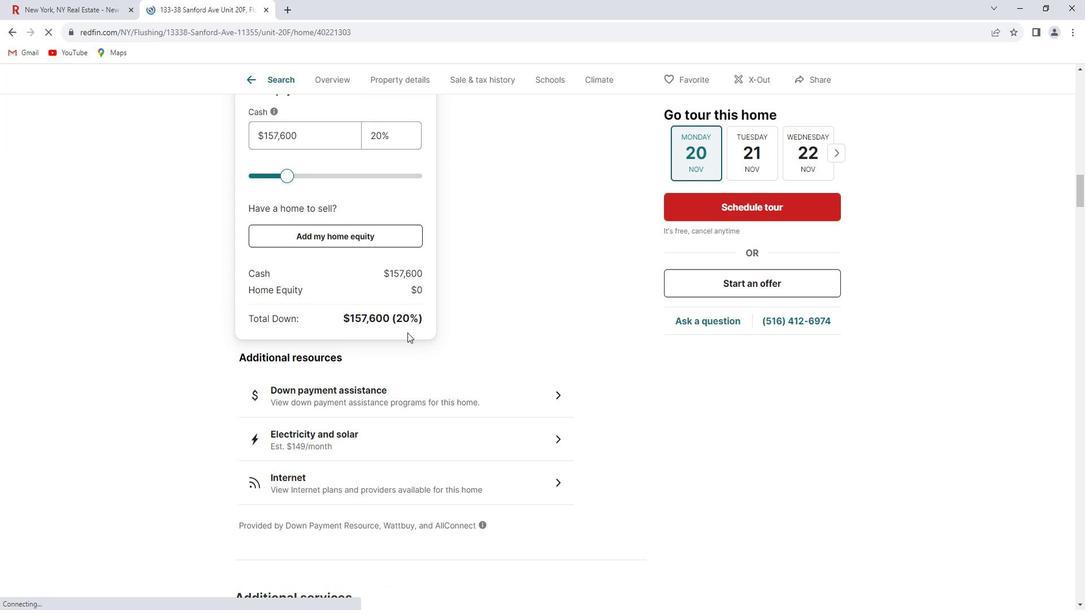 
Action: Mouse scrolled (414, 326) with delta (0, 0)
Screenshot: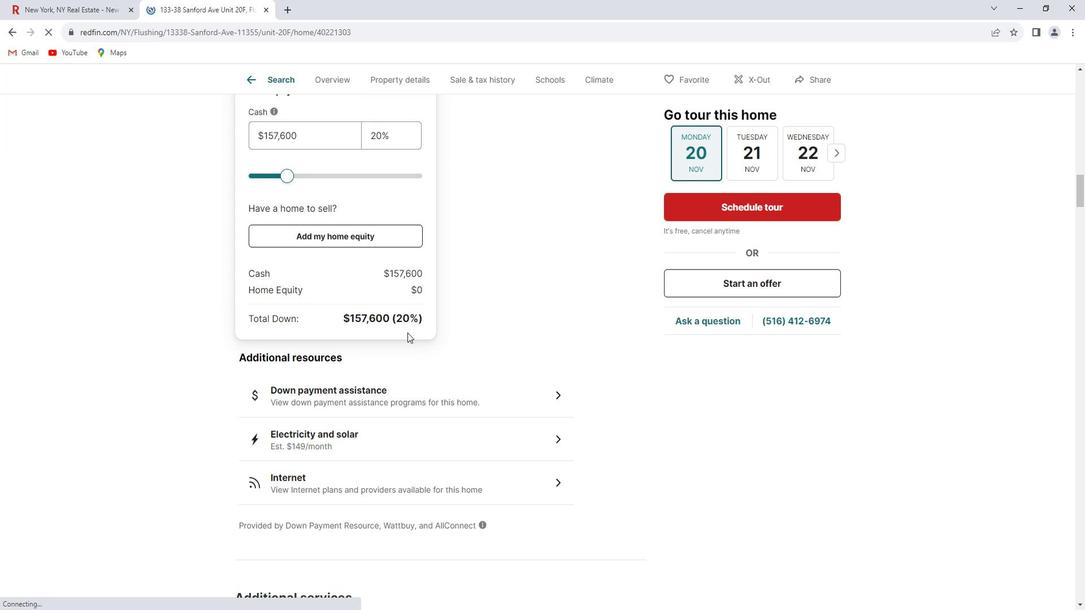 
Action: Mouse scrolled (414, 326) with delta (0, 0)
Screenshot: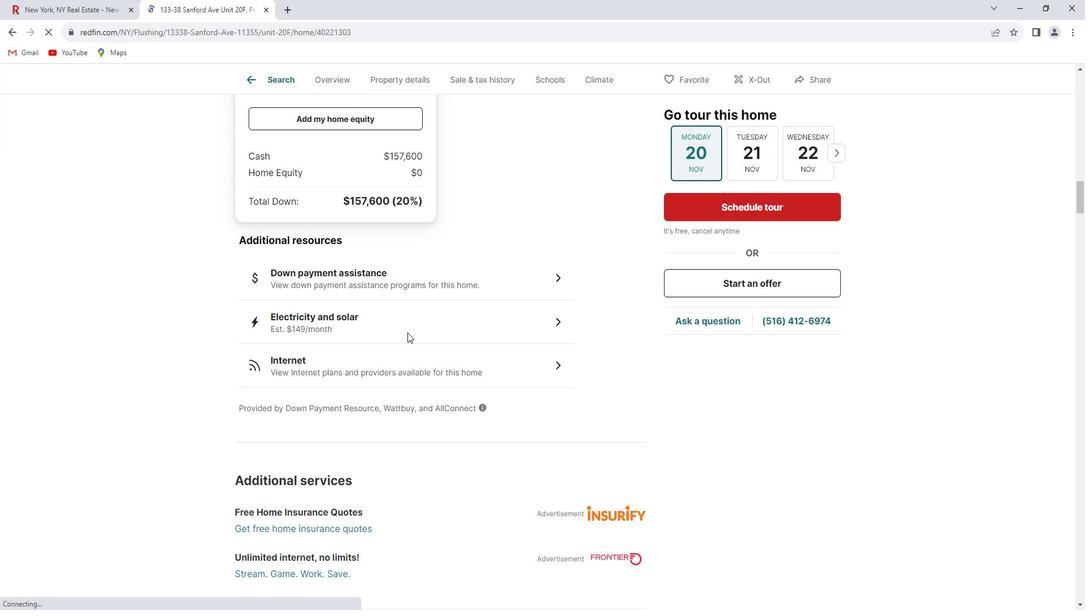 
Action: Mouse scrolled (414, 326) with delta (0, 0)
Screenshot: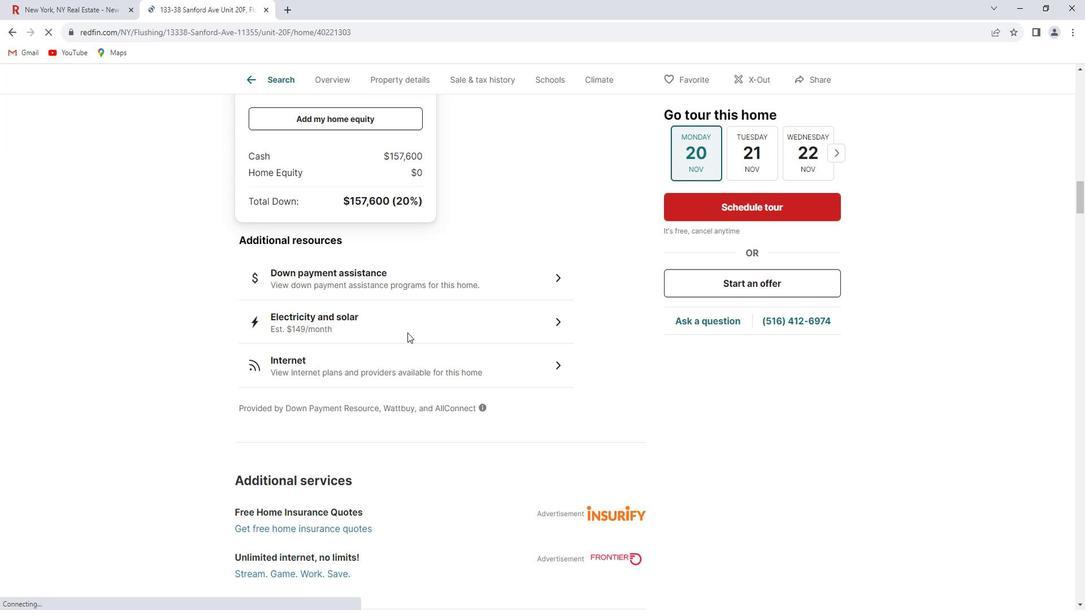 
Action: Mouse scrolled (414, 326) with delta (0, 0)
Screenshot: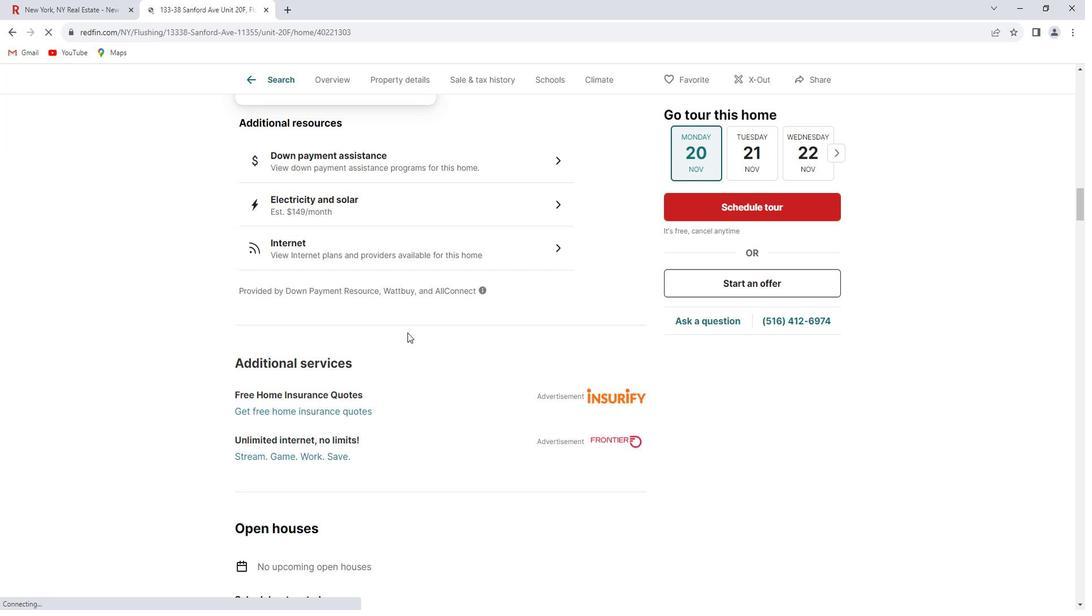 
Action: Mouse scrolled (414, 326) with delta (0, 0)
Screenshot: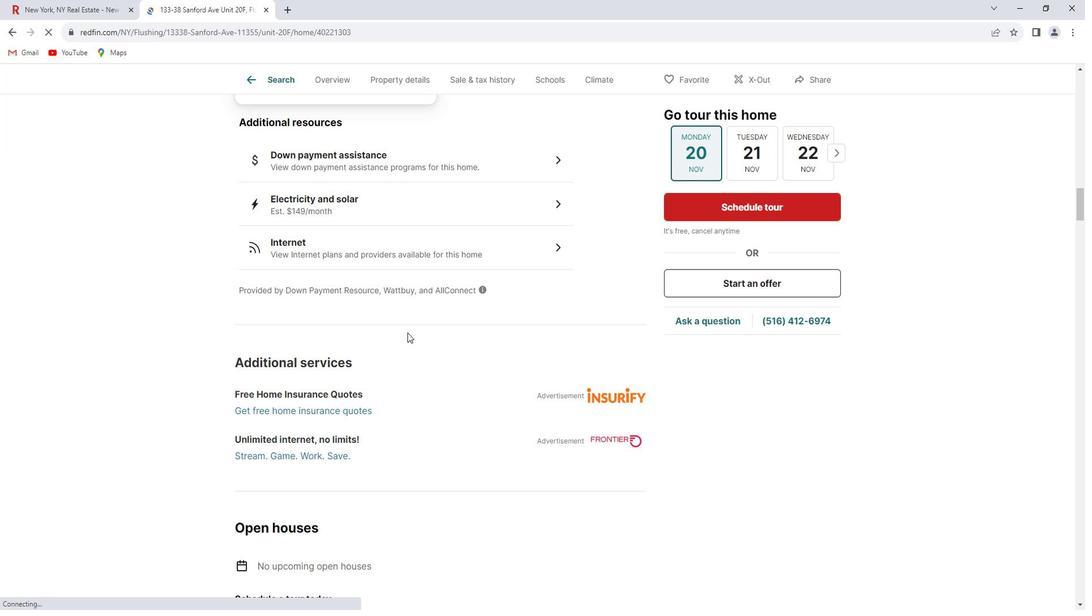 
Action: Mouse scrolled (414, 326) with delta (0, 0)
Screenshot: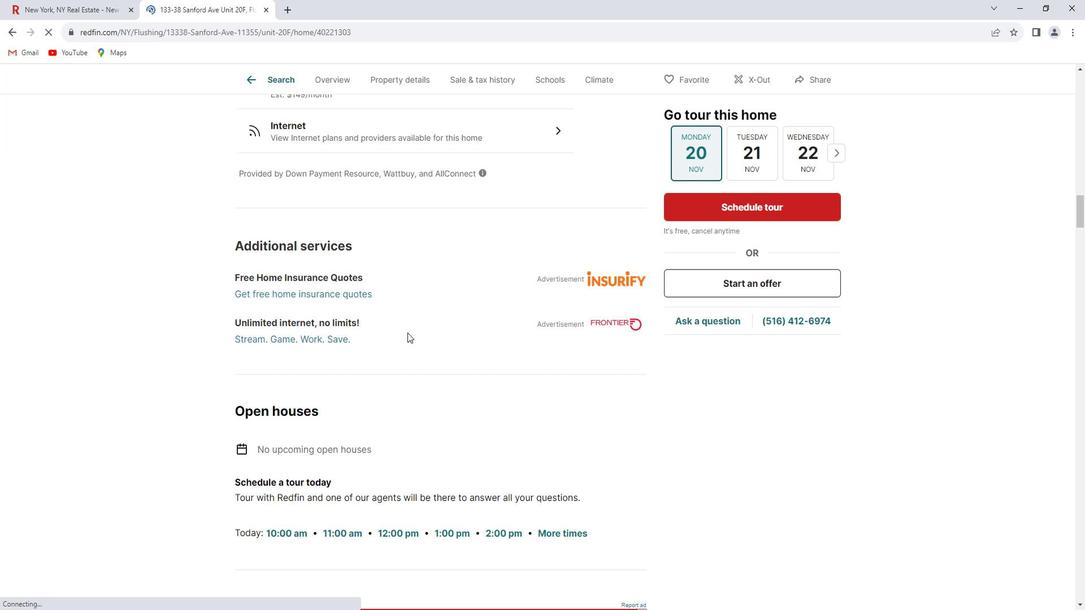 
Action: Mouse scrolled (414, 326) with delta (0, 0)
Screenshot: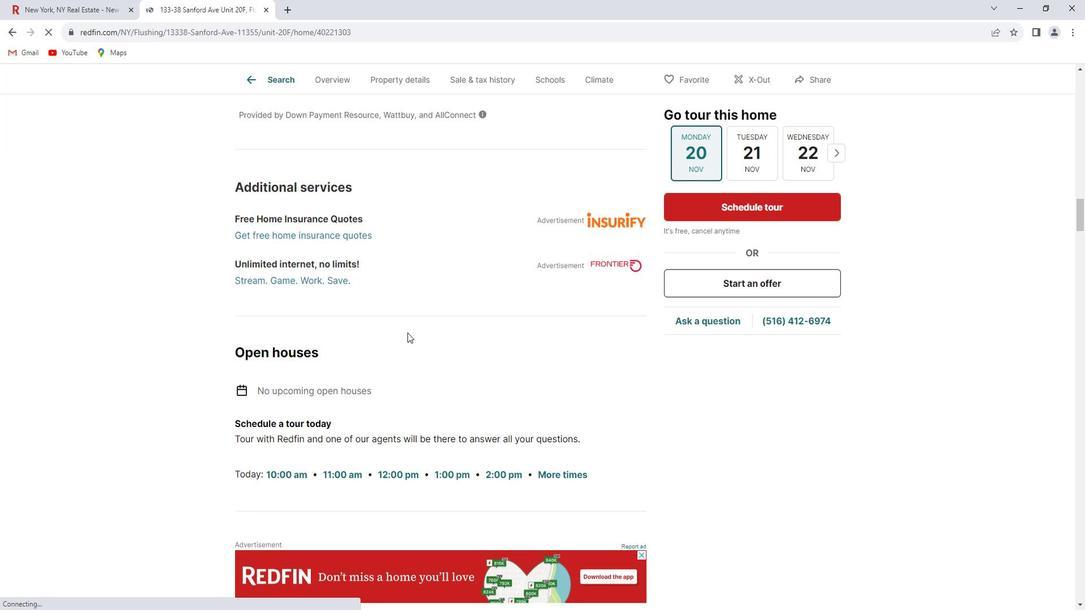 
Action: Mouse scrolled (414, 326) with delta (0, 0)
Screenshot: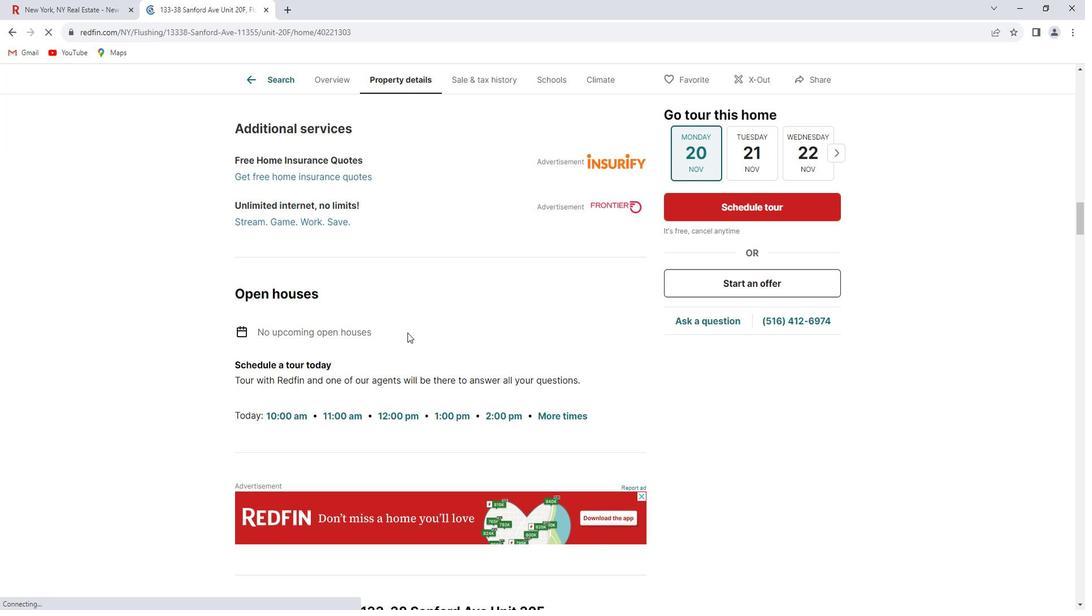 
Action: Mouse scrolled (414, 326) with delta (0, 0)
Screenshot: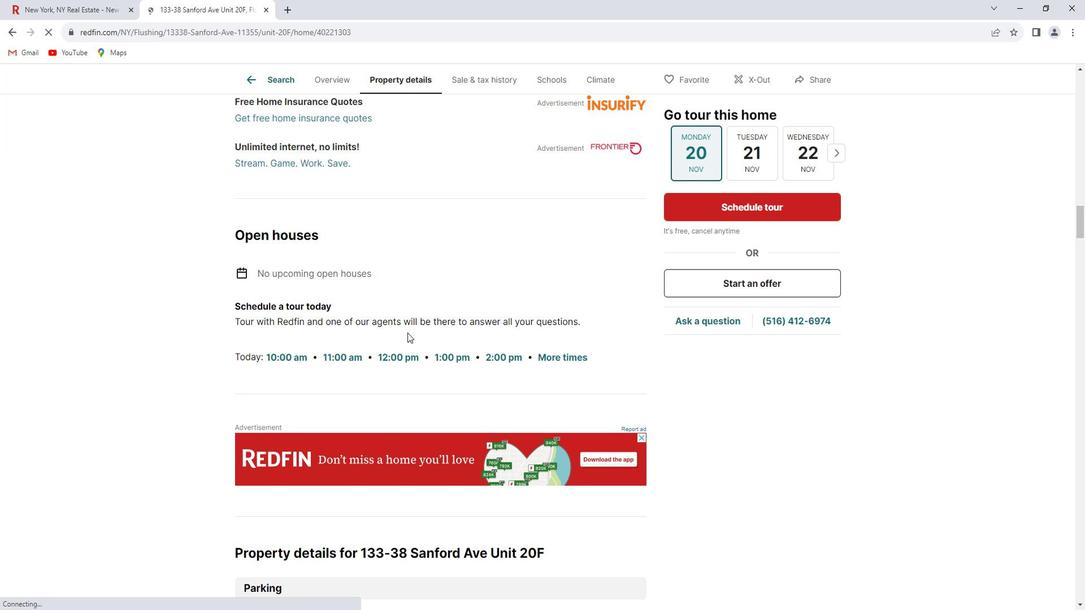 
Action: Mouse scrolled (414, 326) with delta (0, 0)
Screenshot: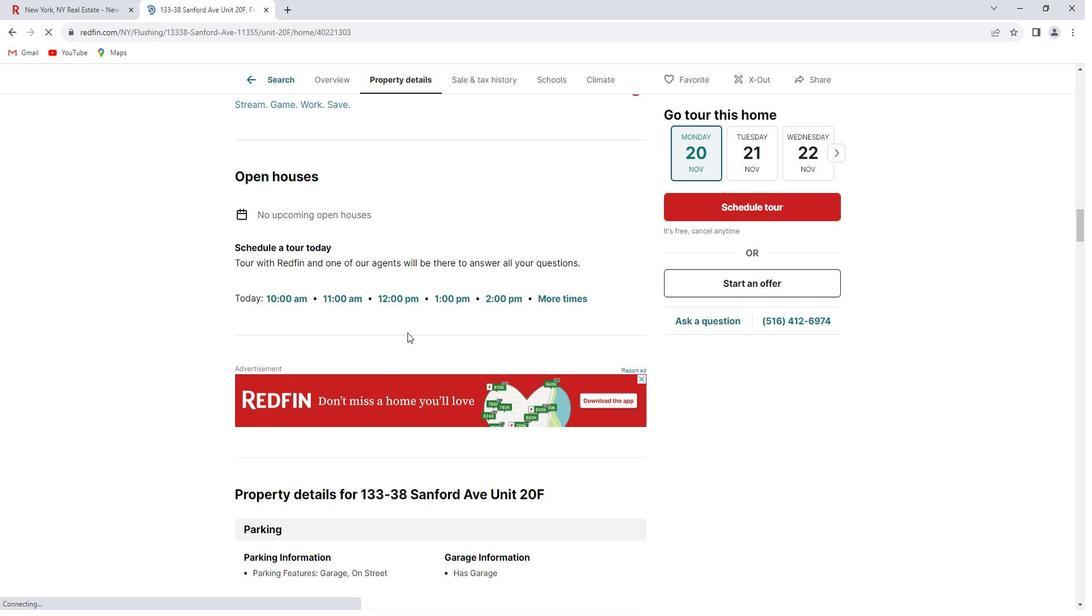 
Action: Mouse scrolled (414, 326) with delta (0, 0)
Screenshot: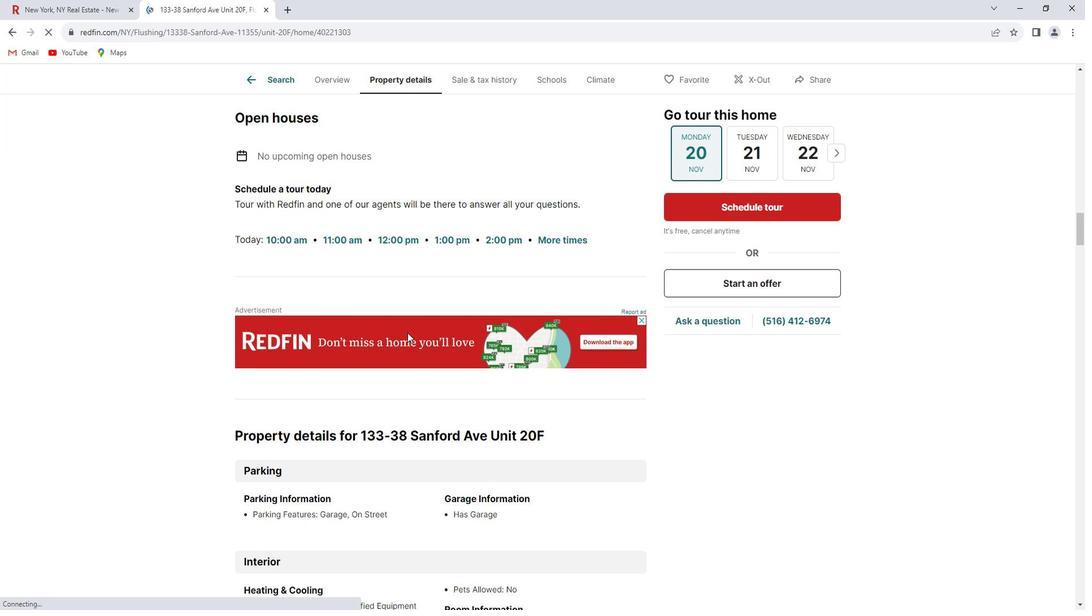 
Action: Mouse scrolled (414, 326) with delta (0, 0)
Screenshot: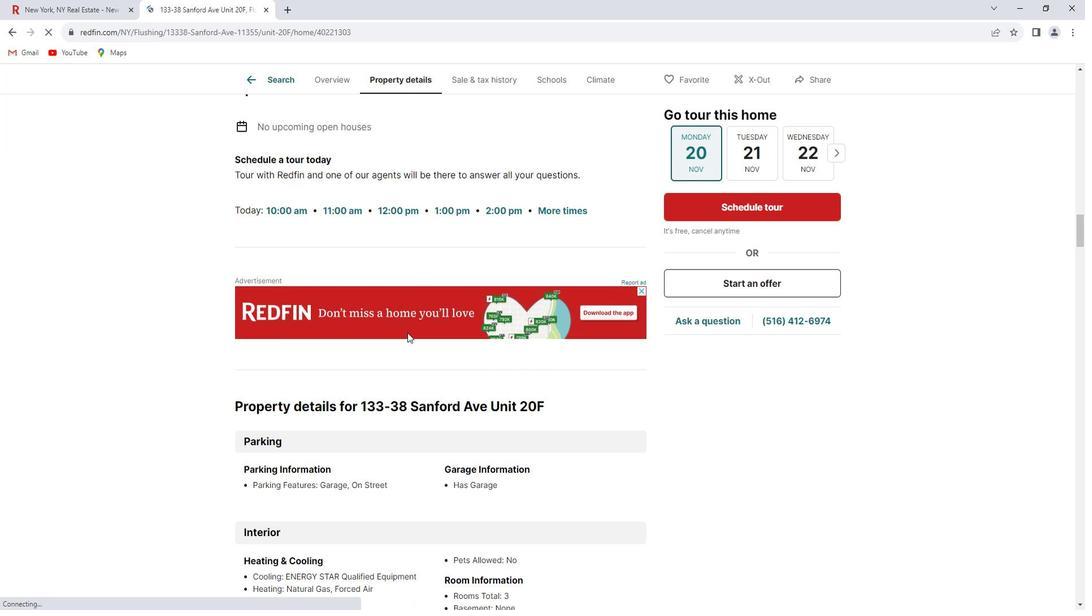 
Action: Mouse scrolled (414, 326) with delta (0, 0)
Screenshot: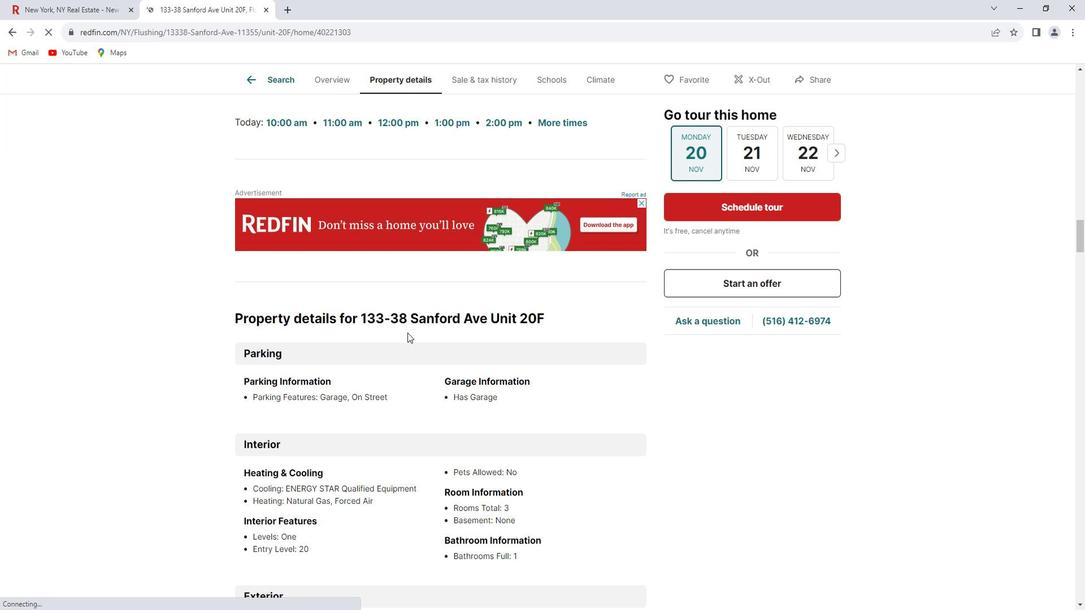 
Action: Mouse scrolled (414, 326) with delta (0, 0)
Screenshot: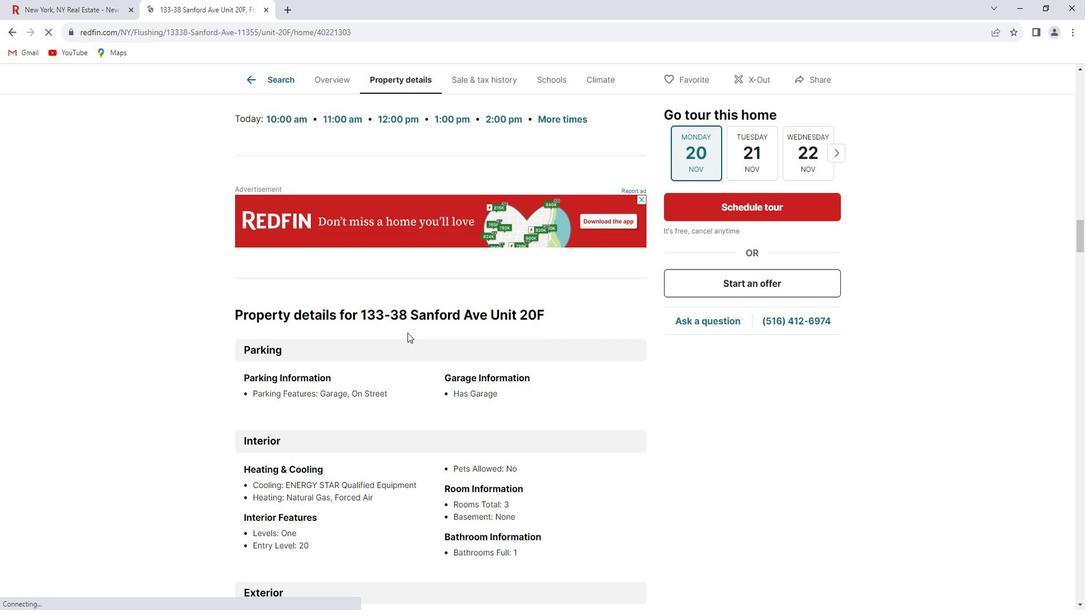 
Action: Mouse scrolled (414, 326) with delta (0, 0)
Screenshot: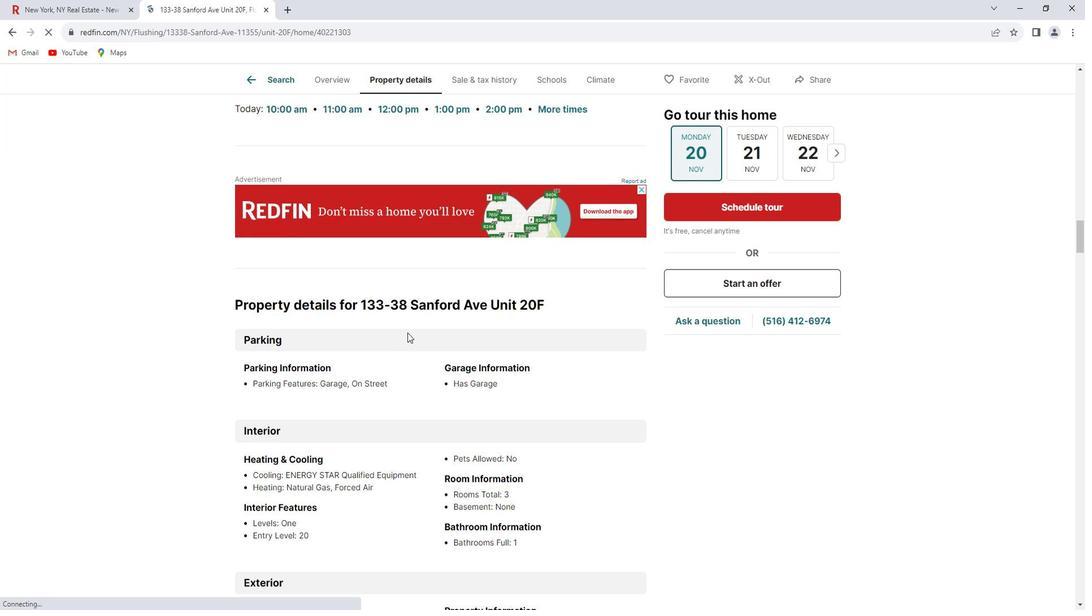 
Action: Mouse scrolled (414, 326) with delta (0, 0)
Screenshot: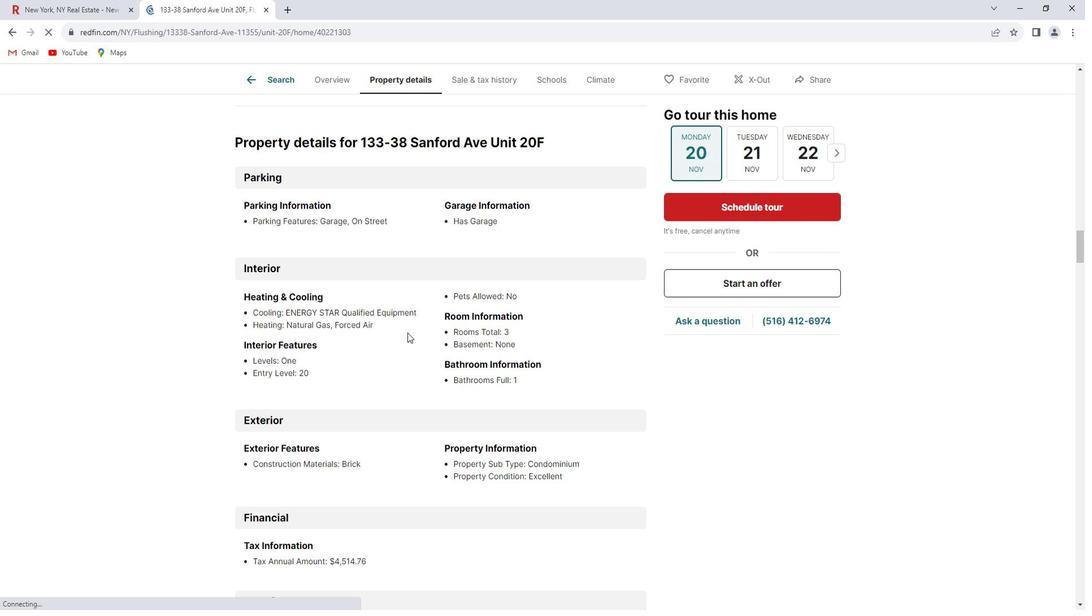 
Action: Mouse scrolled (414, 326) with delta (0, 0)
Screenshot: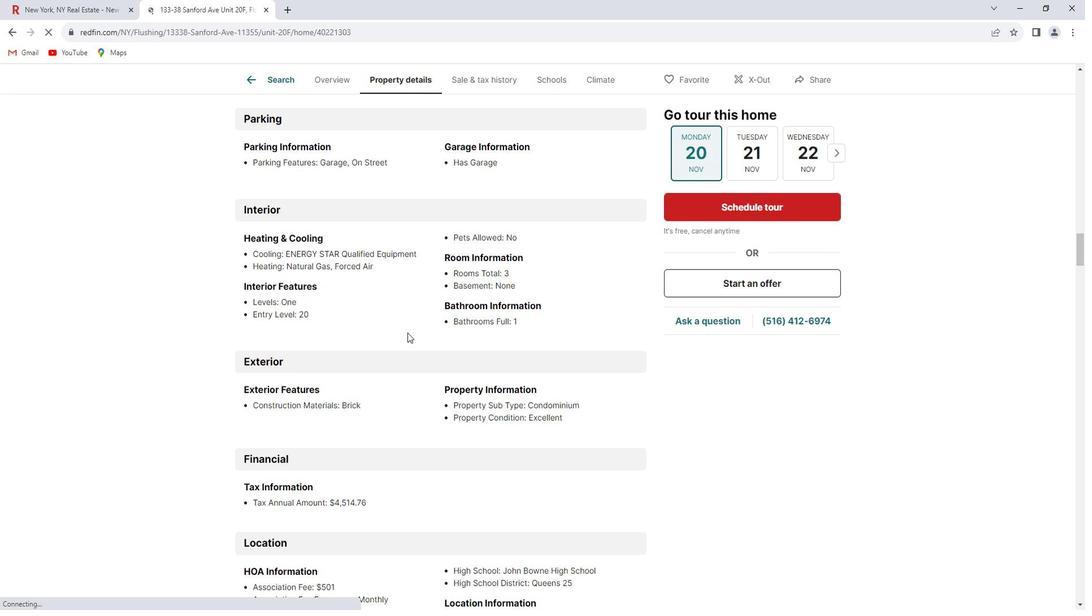 
Action: Mouse scrolled (414, 326) with delta (0, 0)
Screenshot: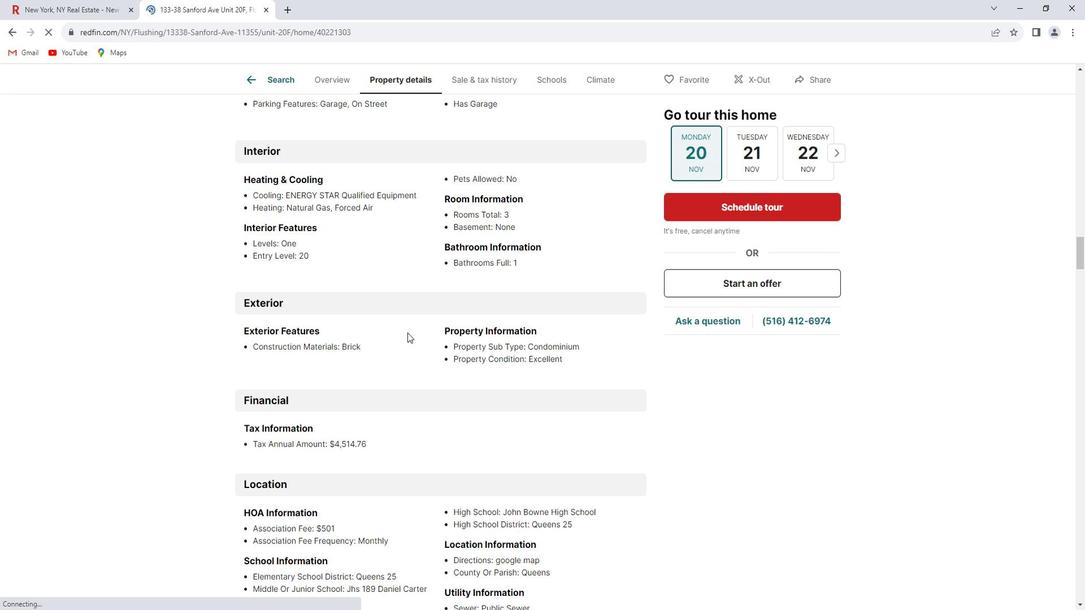 
Action: Mouse scrolled (414, 326) with delta (0, 0)
Screenshot: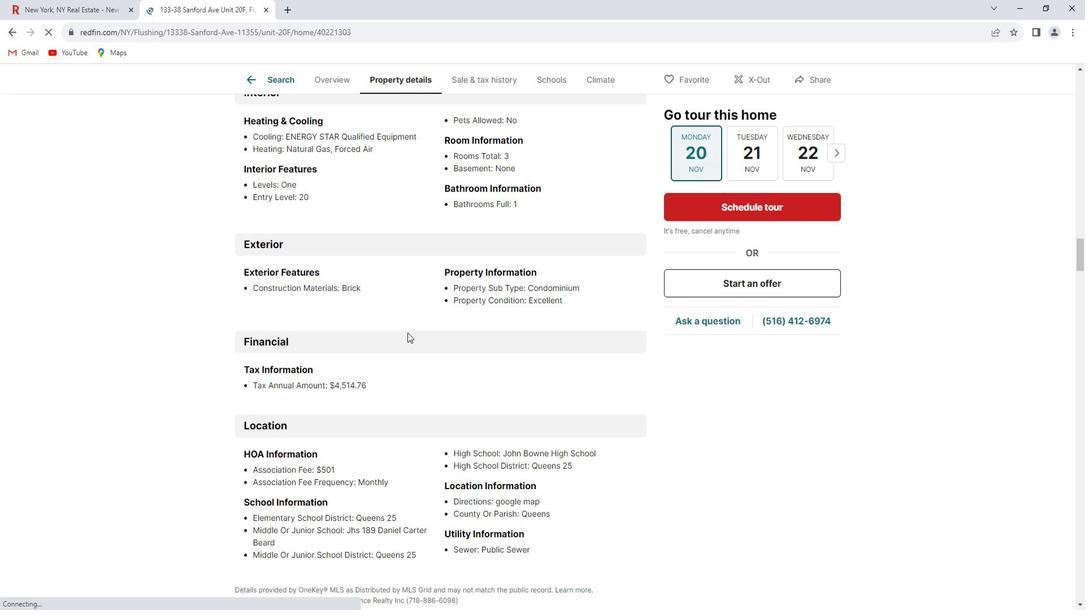
Action: Mouse scrolled (414, 326) with delta (0, 0)
Screenshot: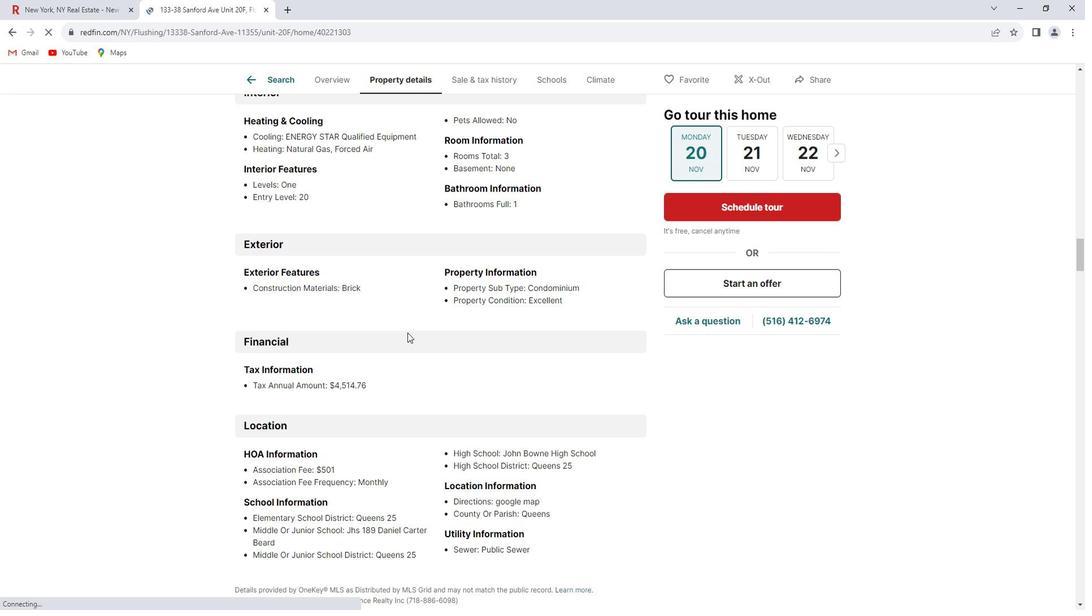 
Action: Mouse scrolled (414, 326) with delta (0, 0)
Screenshot: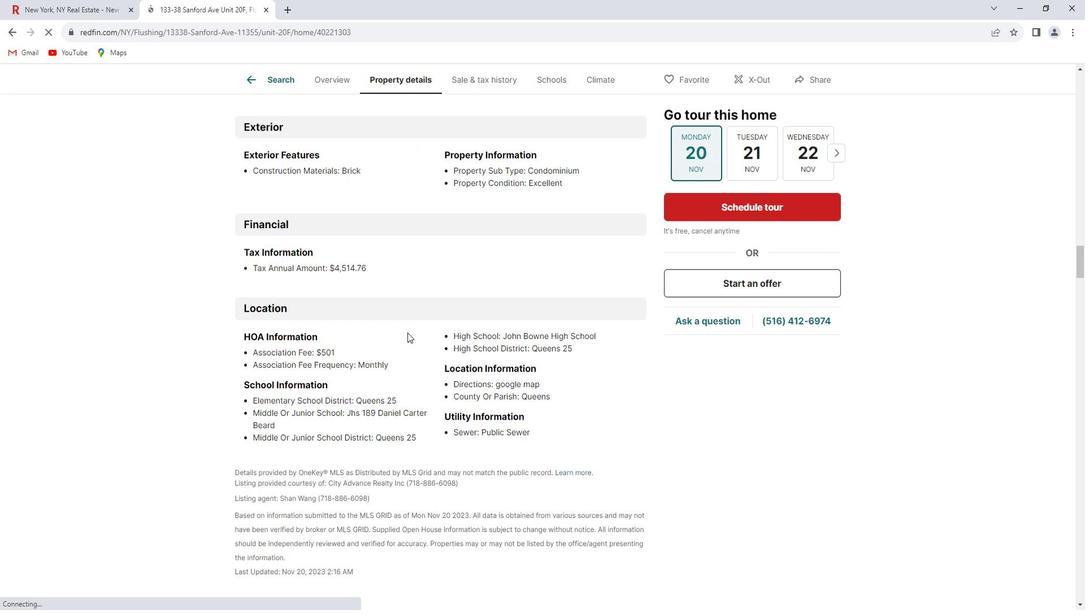 
Action: Mouse scrolled (414, 326) with delta (0, 0)
Screenshot: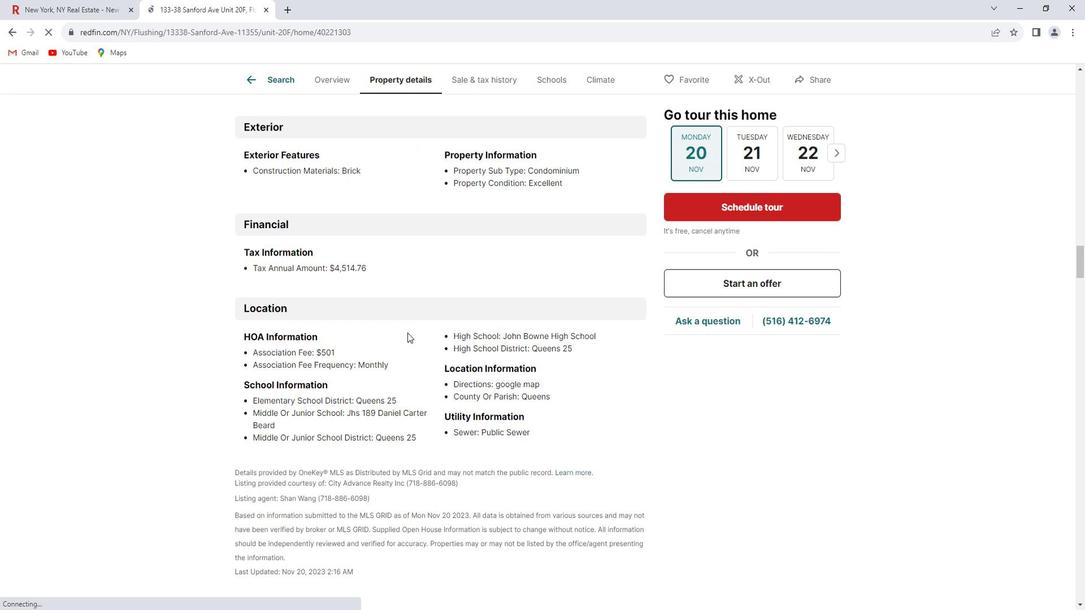
Action: Mouse scrolled (414, 326) with delta (0, 0)
Screenshot: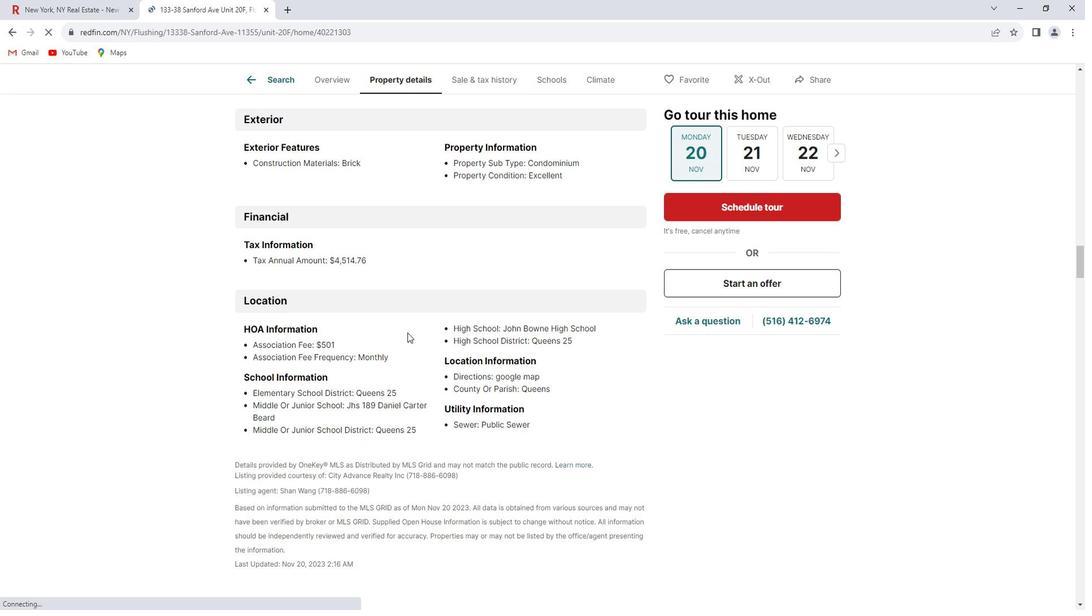 
Action: Mouse scrolled (414, 326) with delta (0, 0)
Screenshot: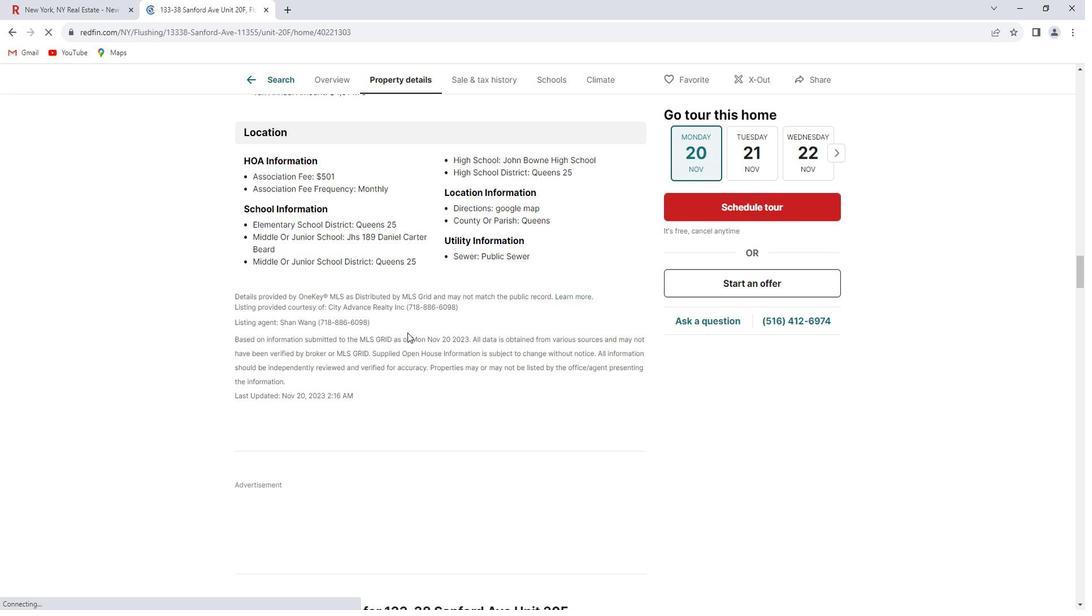
Action: Mouse scrolled (414, 326) with delta (0, 0)
Screenshot: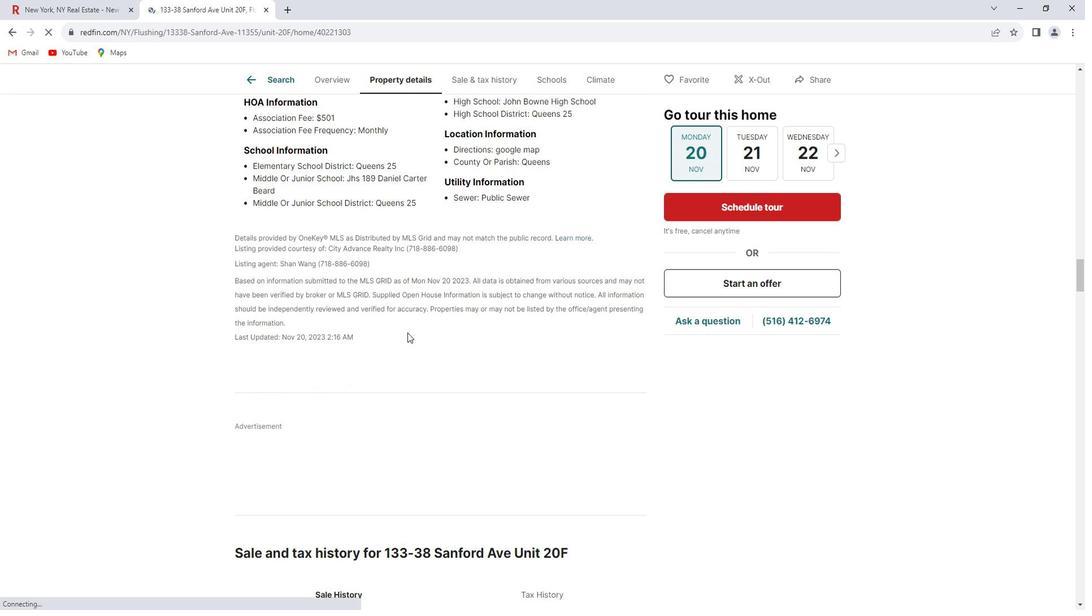 
Action: Mouse scrolled (414, 326) with delta (0, 0)
Screenshot: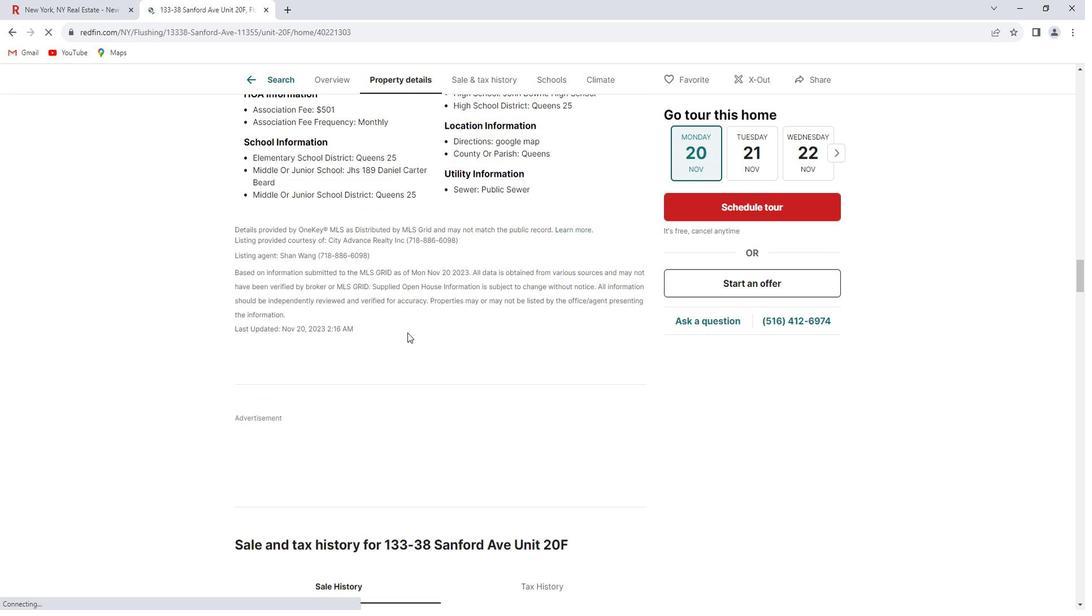 
Action: Mouse scrolled (414, 326) with delta (0, 0)
Screenshot: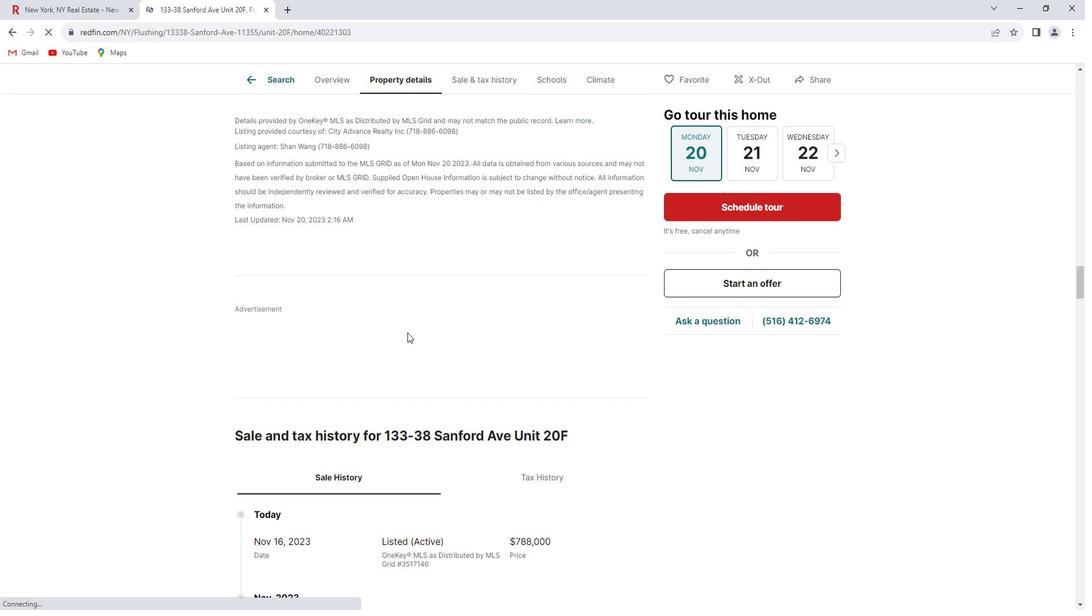 
Action: Mouse scrolled (414, 326) with delta (0, 0)
Screenshot: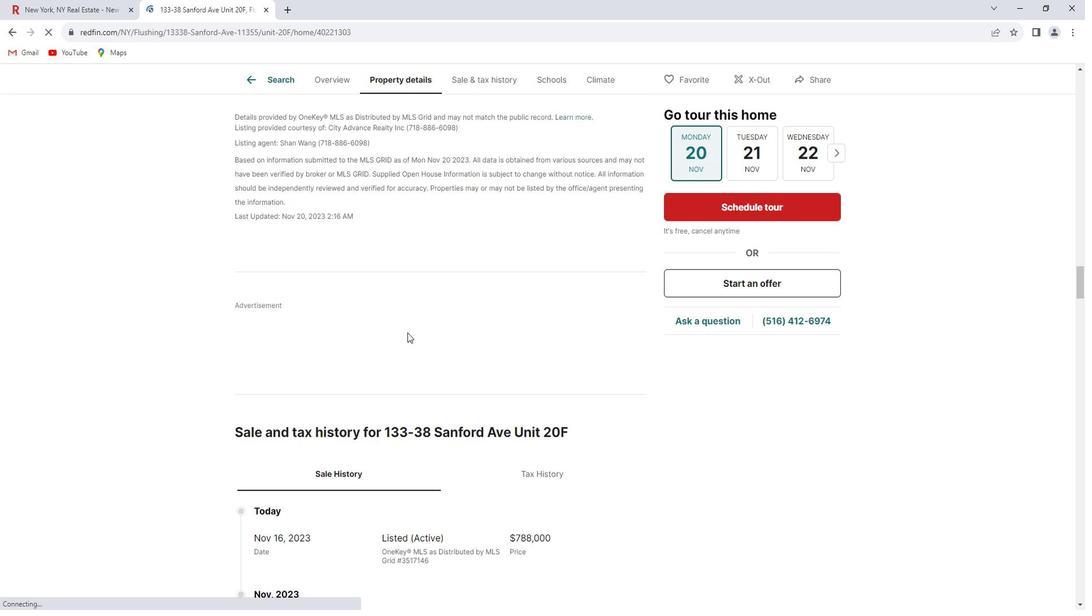 
Action: Mouse scrolled (414, 326) with delta (0, 0)
Screenshot: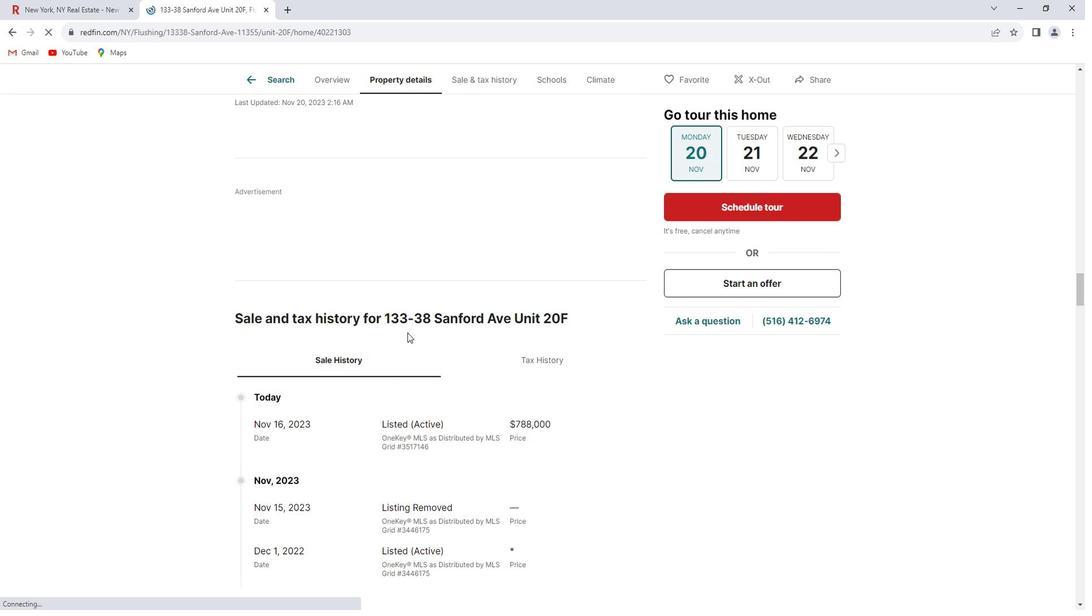 
Action: Mouse scrolled (414, 326) with delta (0, 0)
Screenshot: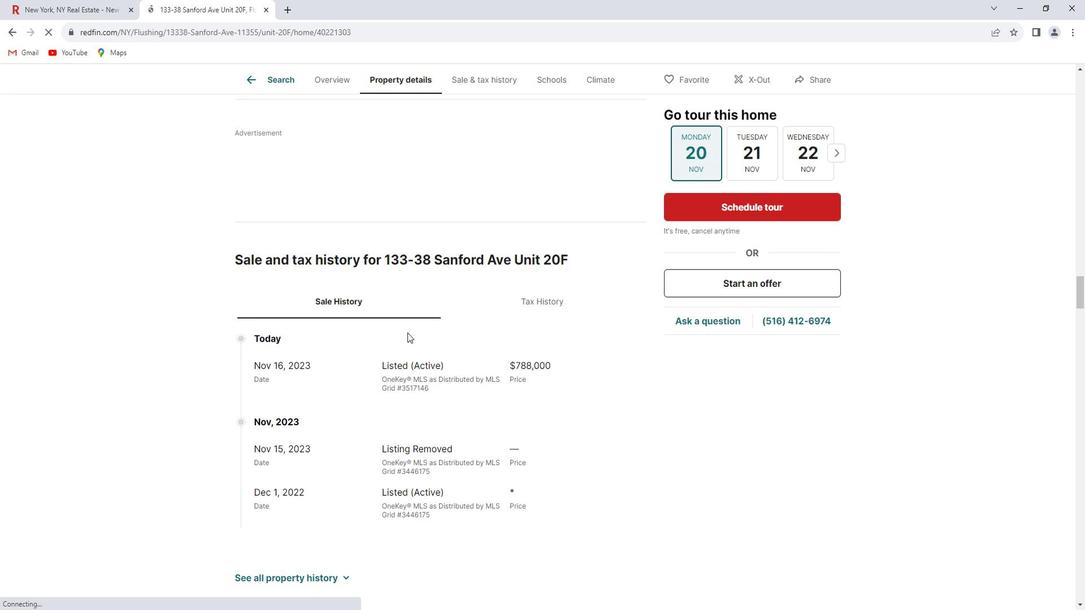 
Action: Mouse scrolled (414, 326) with delta (0, 0)
Screenshot: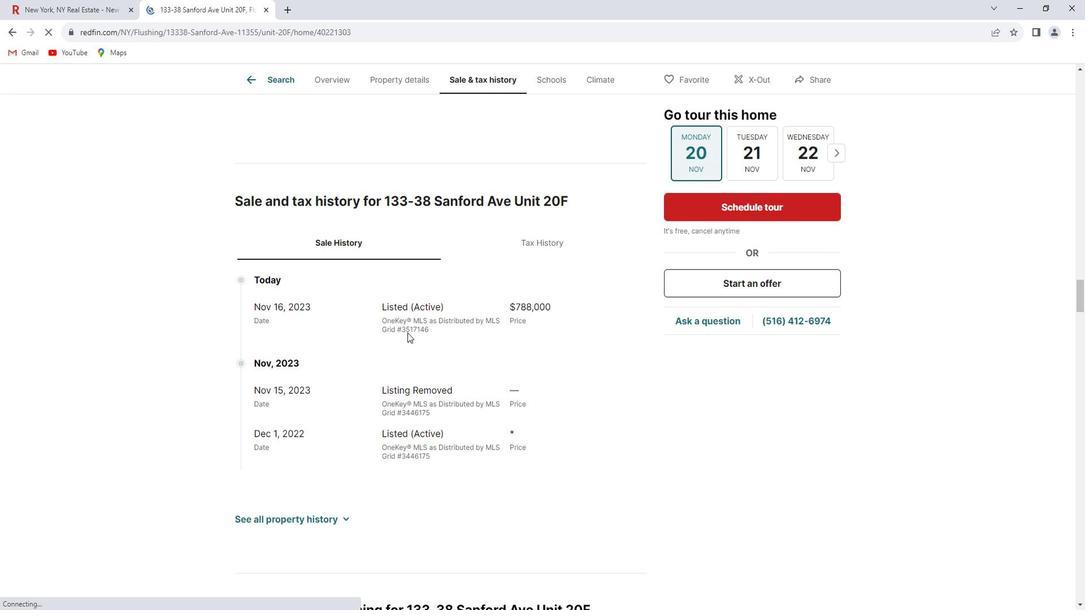 
Action: Mouse scrolled (414, 326) with delta (0, 0)
Screenshot: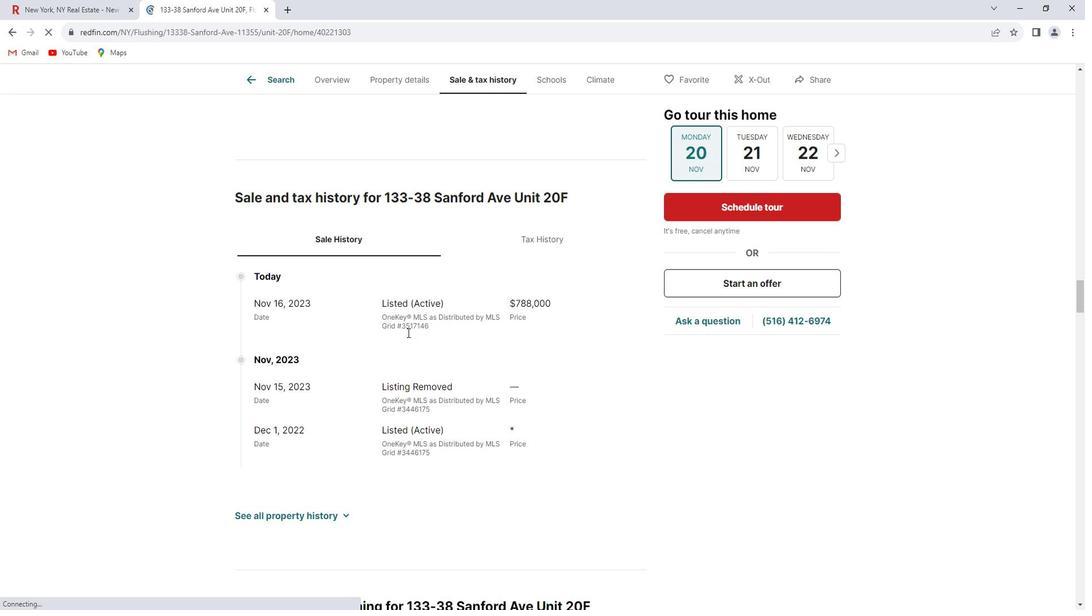 
Action: Mouse scrolled (414, 326) with delta (0, 0)
Screenshot: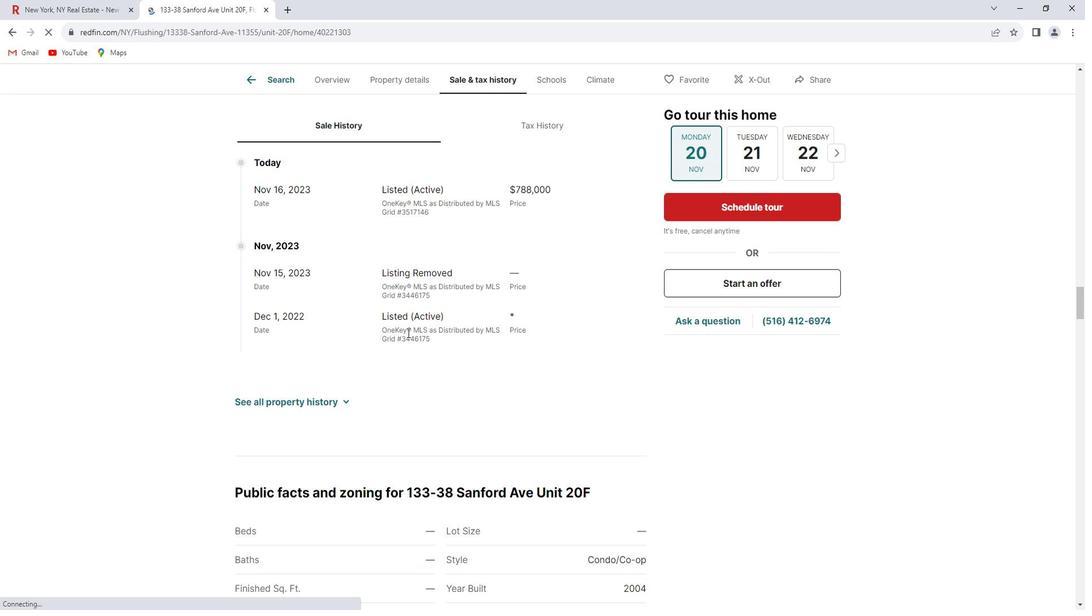 
Action: Mouse scrolled (414, 326) with delta (0, 0)
Screenshot: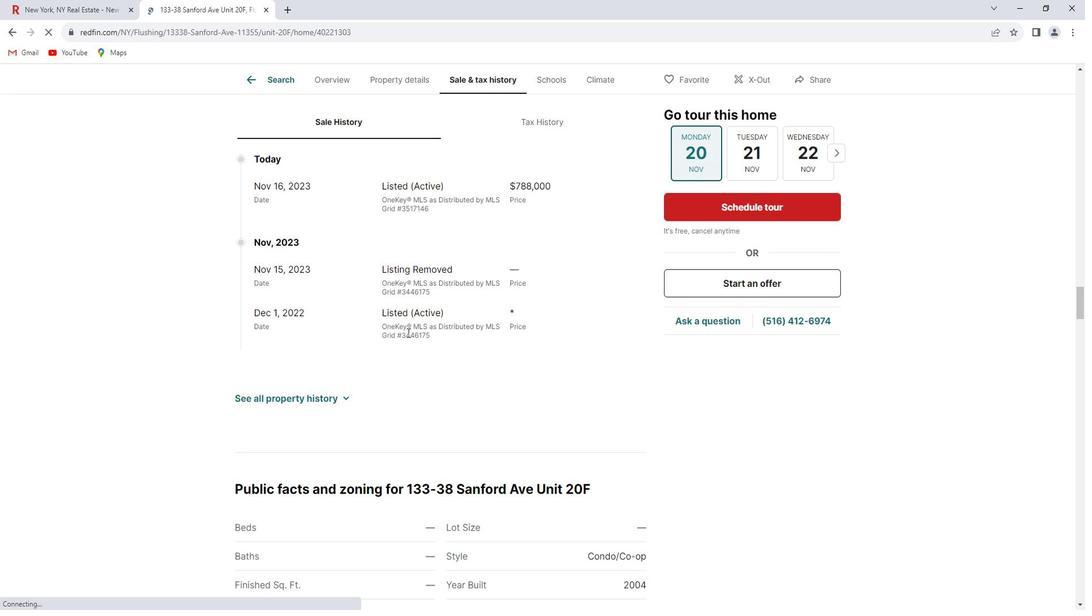 
Action: Mouse scrolled (414, 326) with delta (0, 0)
Screenshot: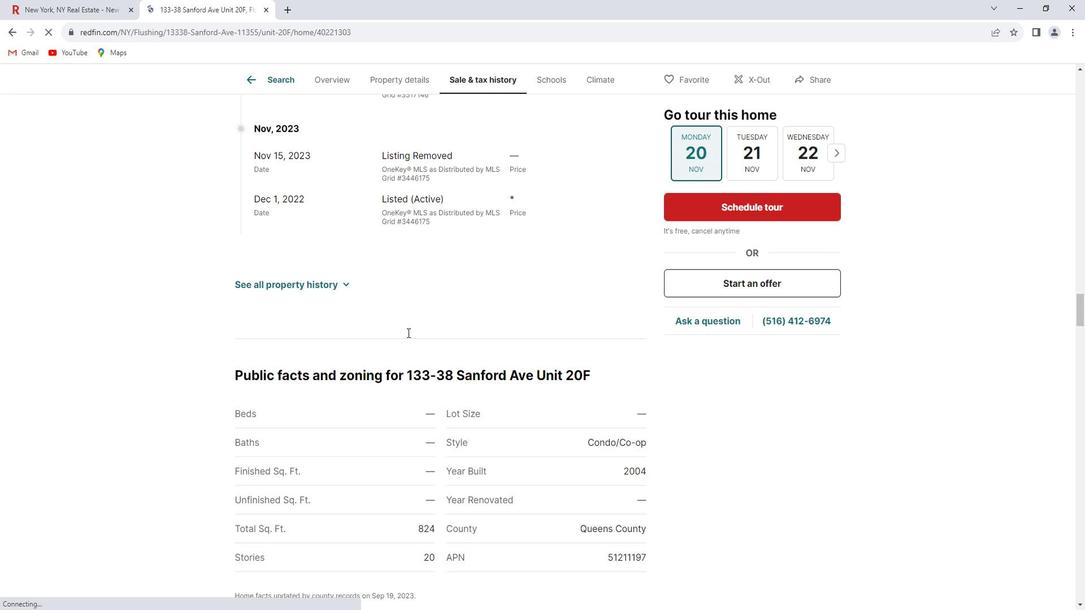 
Action: Mouse scrolled (414, 326) with delta (0, 0)
Screenshot: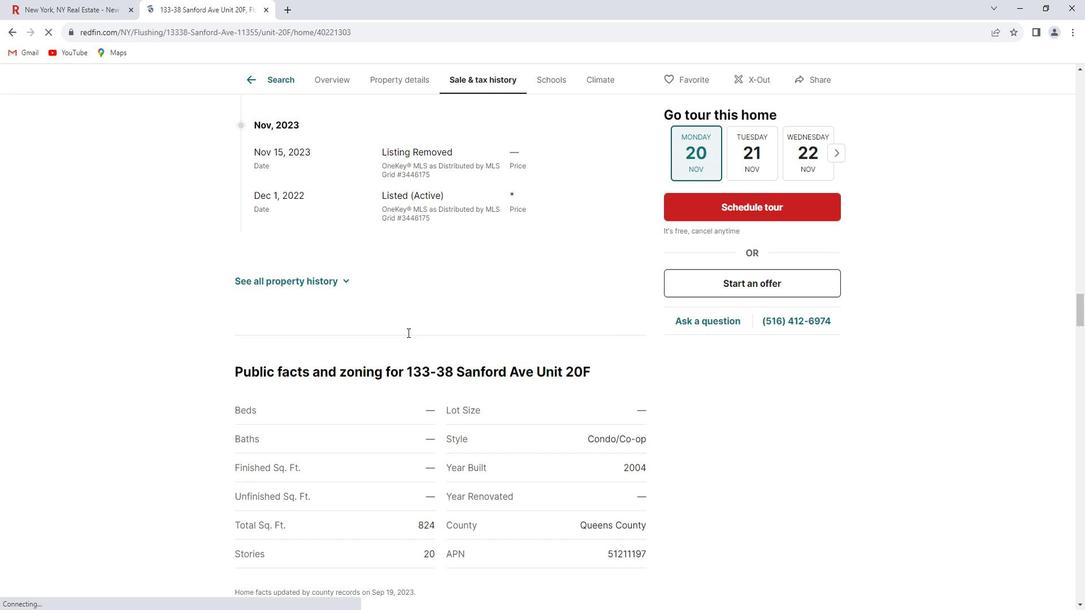 
Action: Mouse scrolled (414, 326) with delta (0, 0)
Screenshot: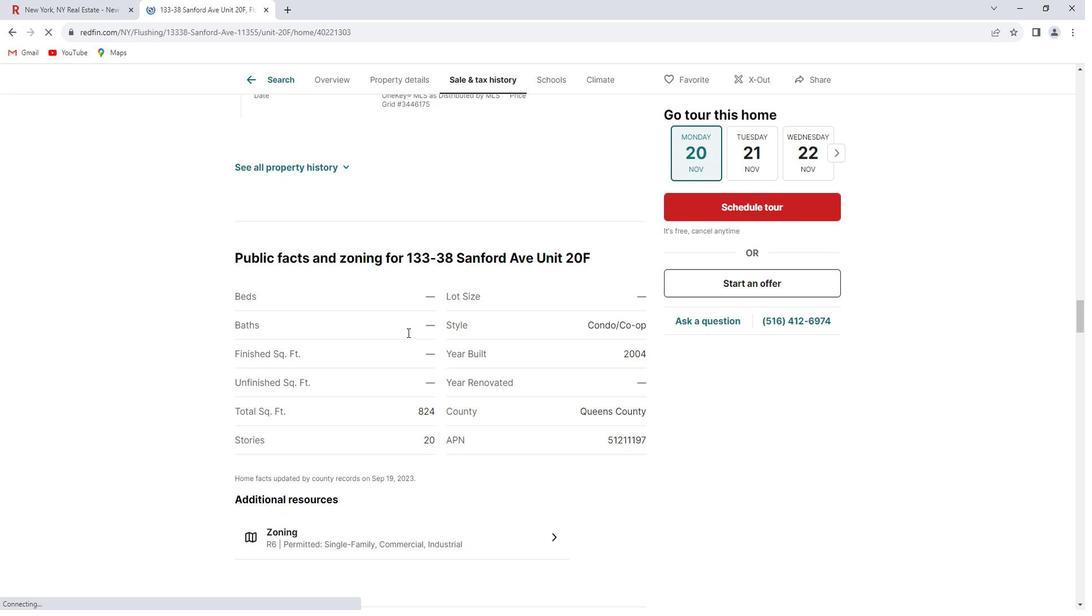 
Action: Mouse scrolled (414, 326) with delta (0, 0)
Screenshot: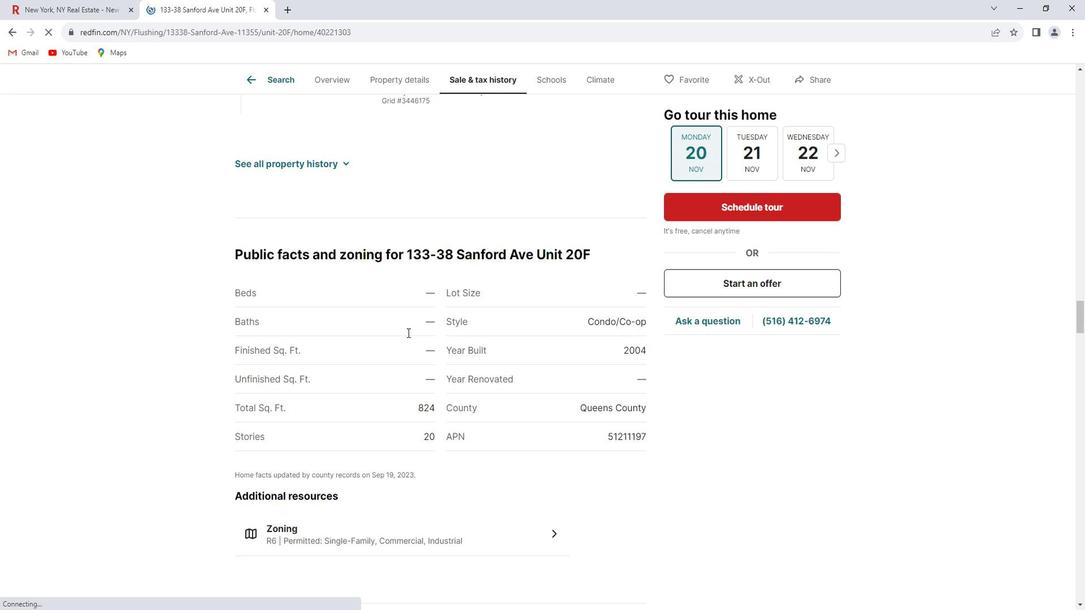 
Action: Mouse scrolled (414, 326) with delta (0, 0)
Screenshot: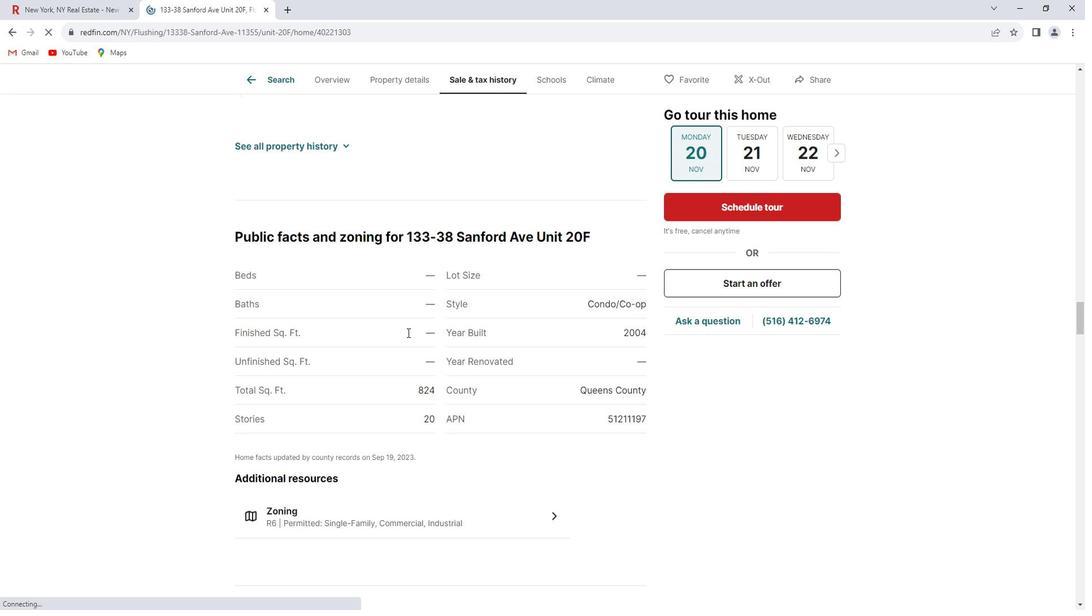 
Action: Mouse scrolled (414, 326) with delta (0, 0)
Screenshot: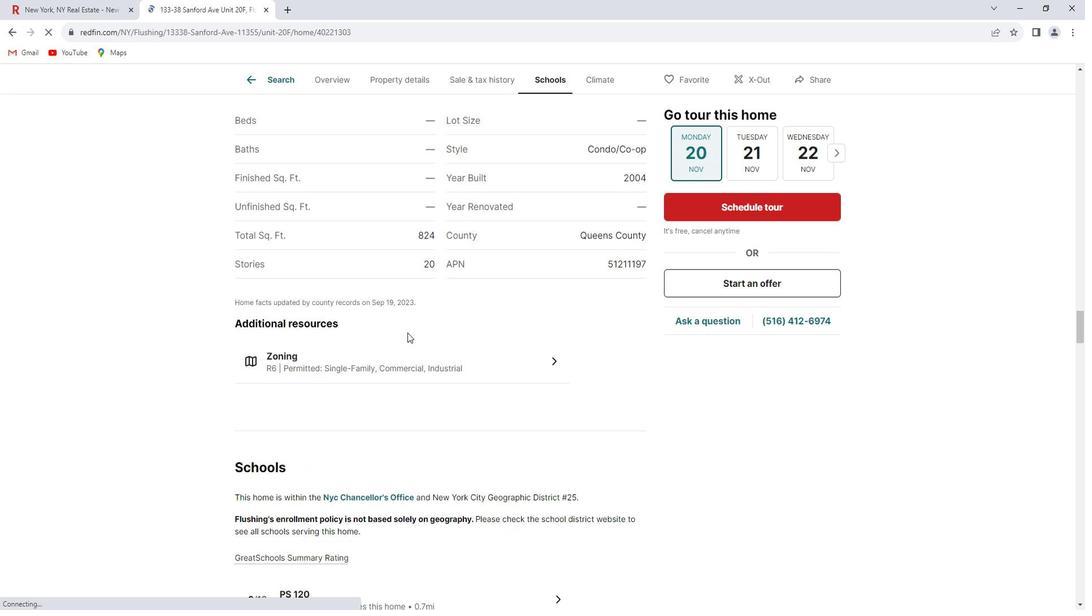 
Action: Mouse scrolled (414, 326) with delta (0, 0)
Screenshot: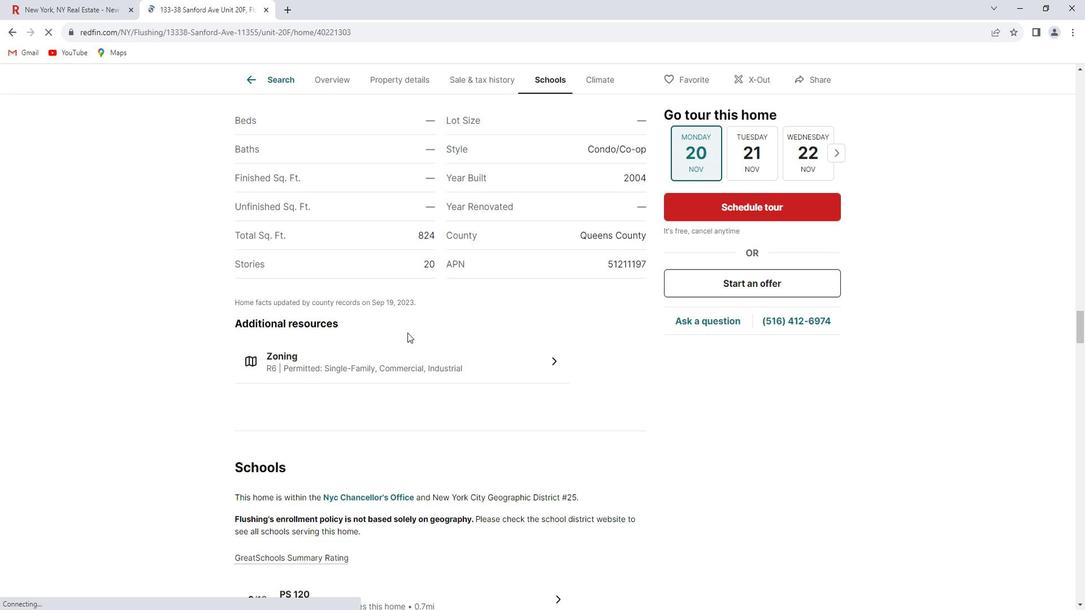 
Action: Mouse scrolled (414, 326) with delta (0, 0)
Screenshot: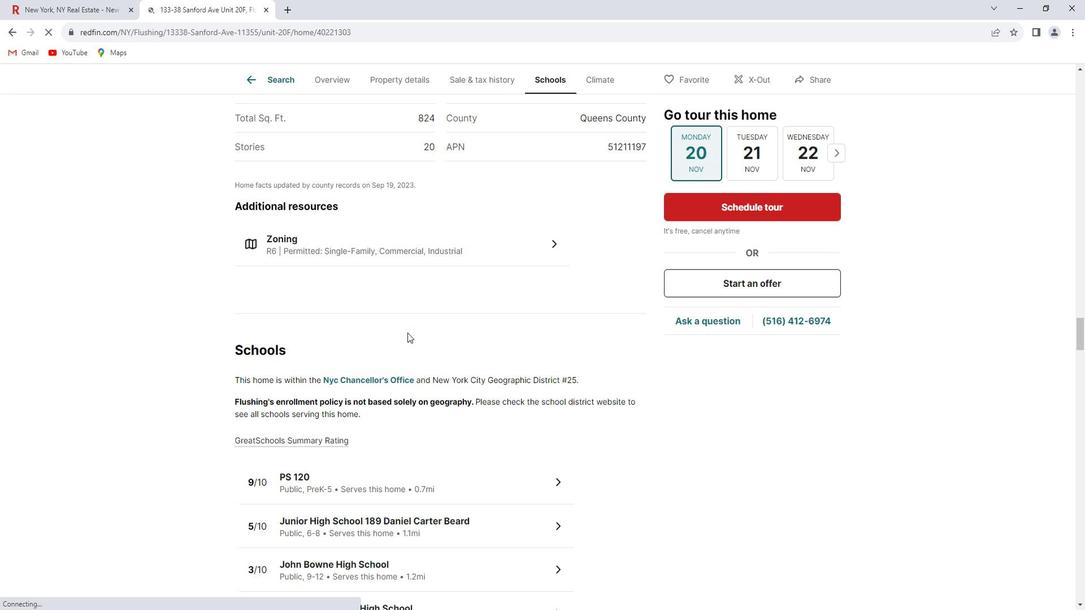
Action: Mouse scrolled (414, 326) with delta (0, 0)
Screenshot: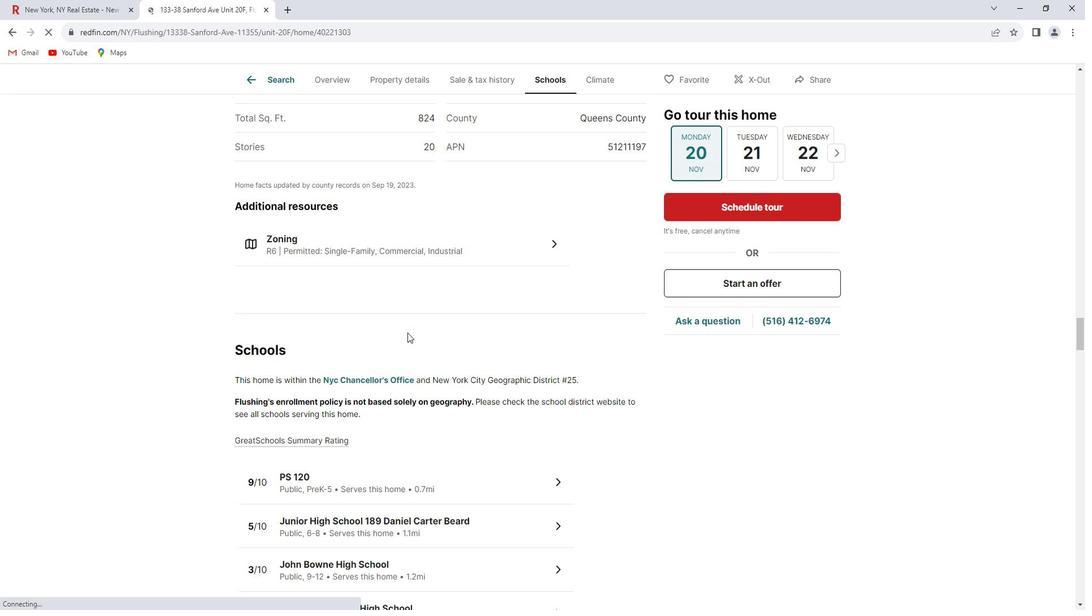 
Action: Mouse scrolled (414, 326) with delta (0, 0)
Screenshot: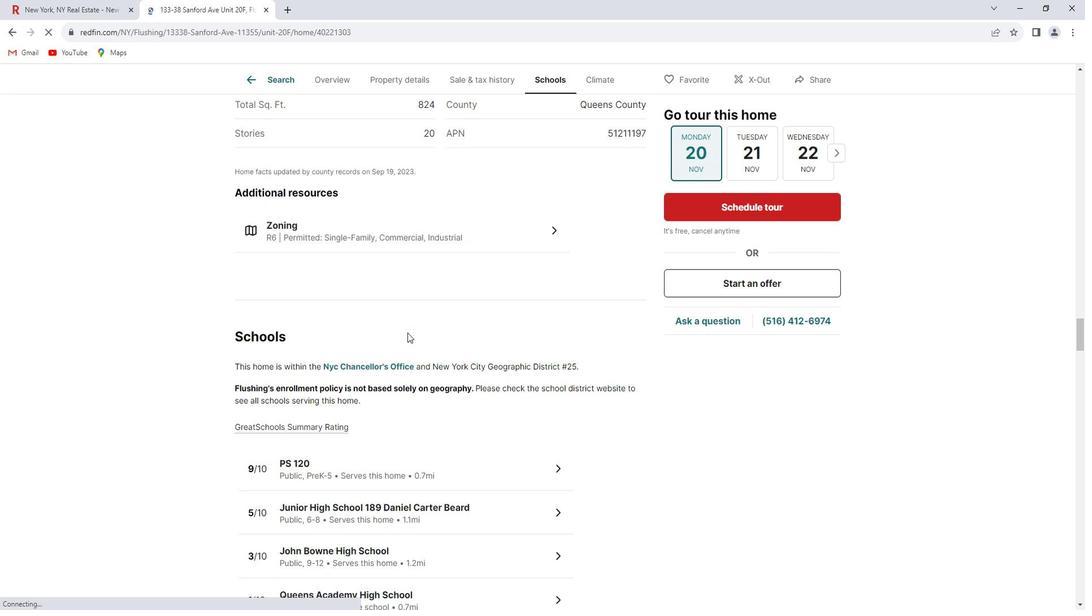 
Action: Mouse scrolled (414, 326) with delta (0, 0)
Screenshot: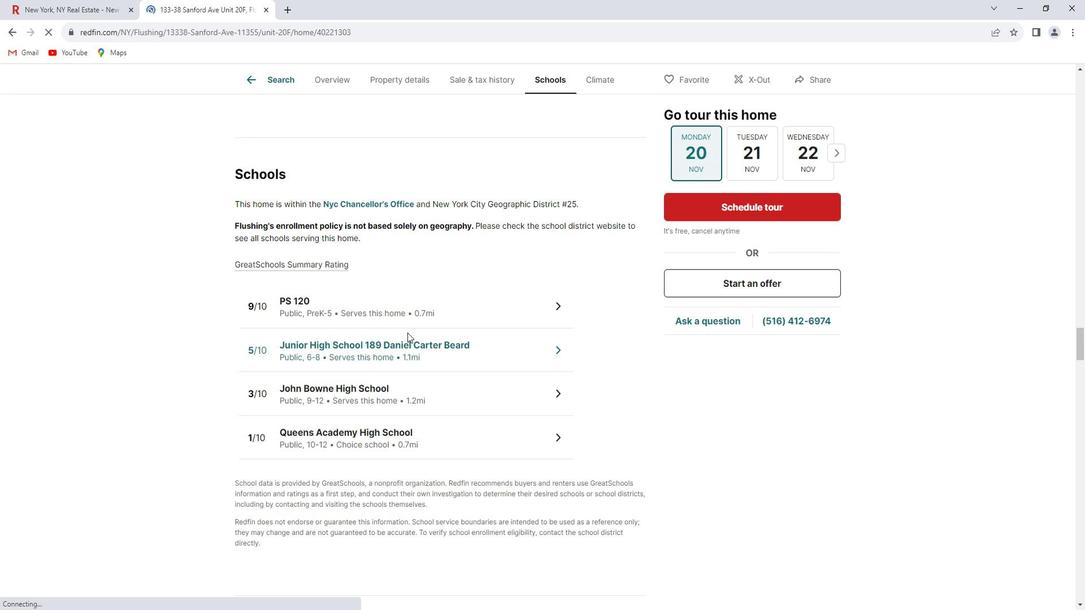 
Action: Mouse scrolled (414, 326) with delta (0, 0)
Screenshot: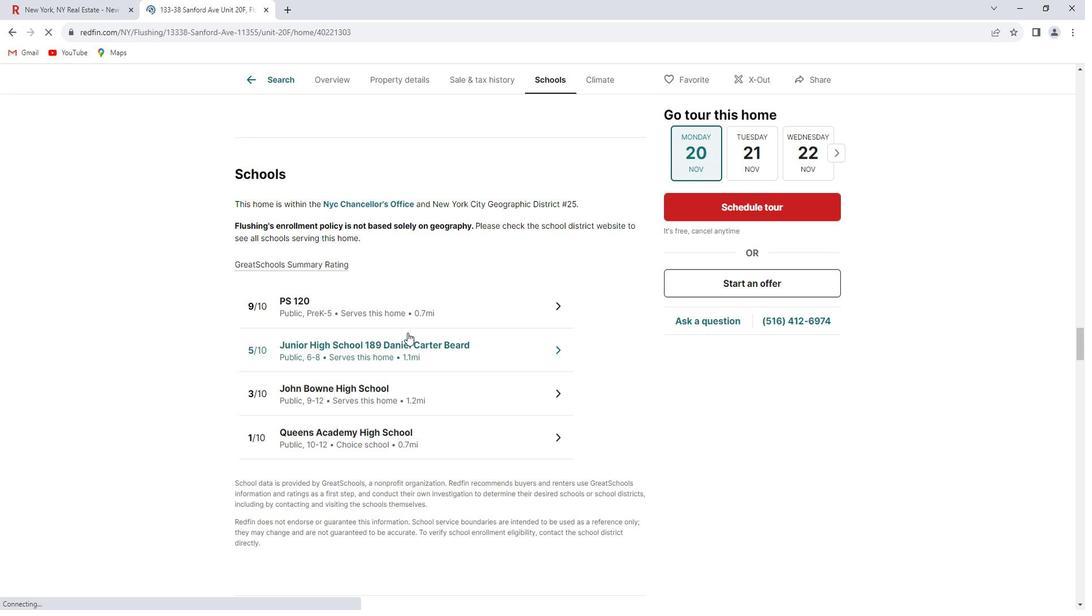 
Action: Mouse scrolled (414, 326) with delta (0, 0)
Screenshot: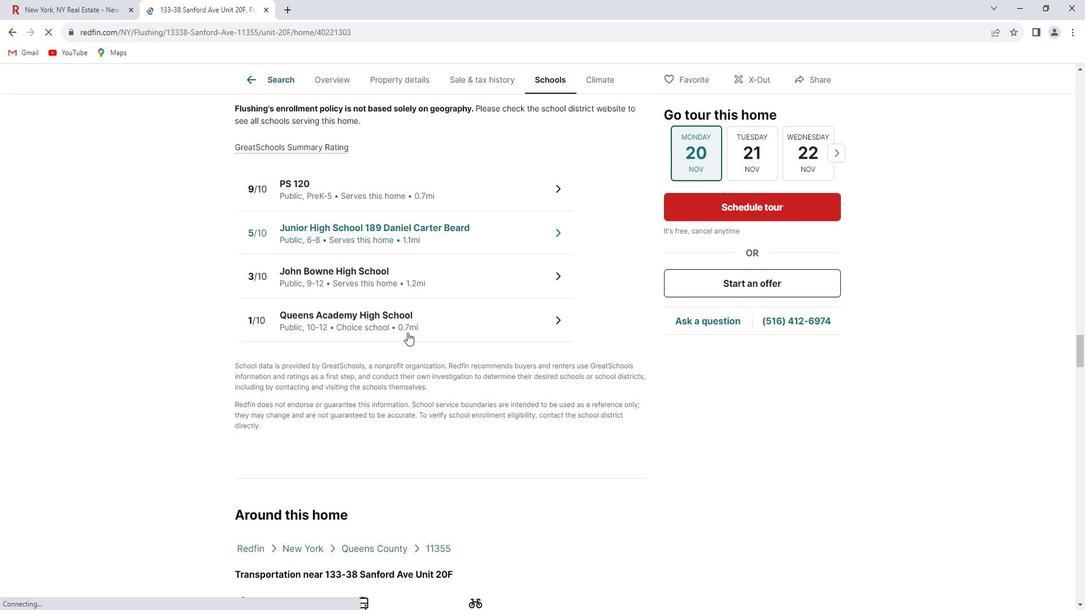 
Action: Mouse scrolled (414, 326) with delta (0, 0)
Screenshot: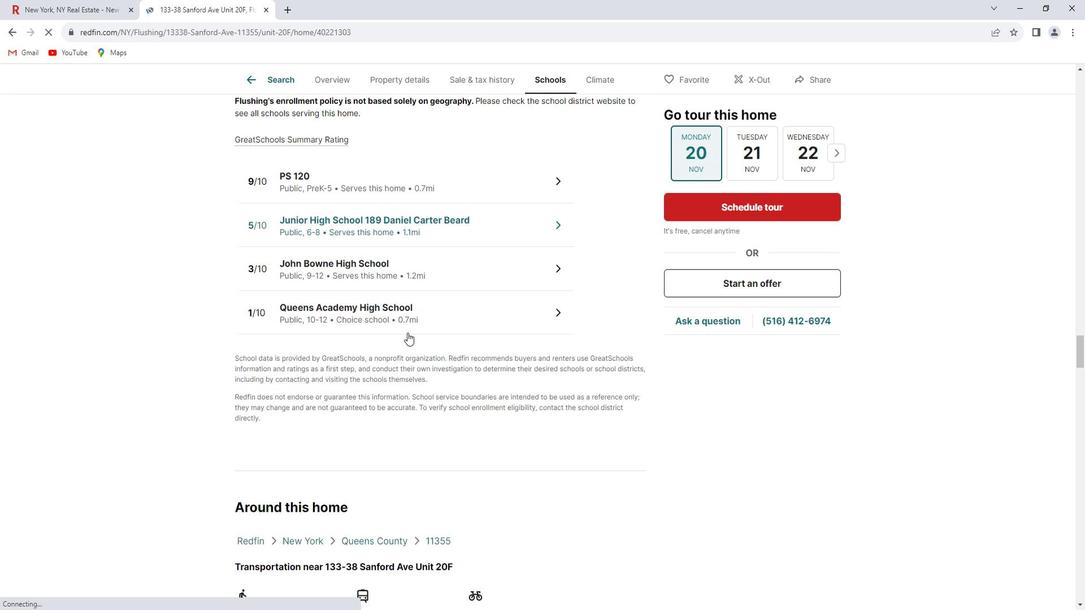 
Action: Mouse scrolled (414, 326) with delta (0, 0)
Screenshot: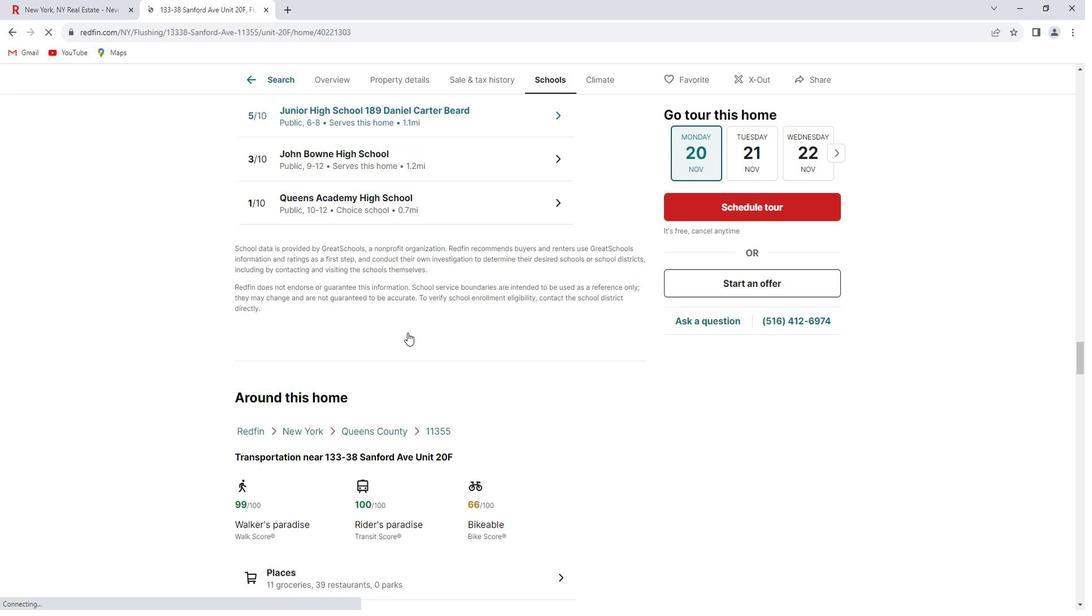 
Action: Mouse scrolled (414, 326) with delta (0, 0)
Screenshot: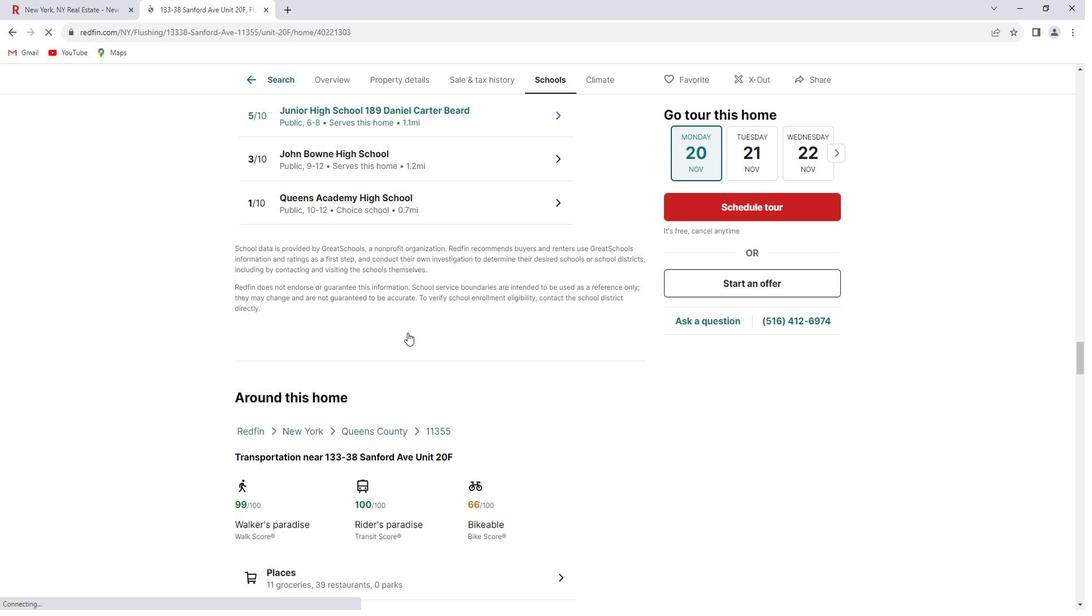 
Action: Mouse scrolled (414, 326) with delta (0, 0)
Screenshot: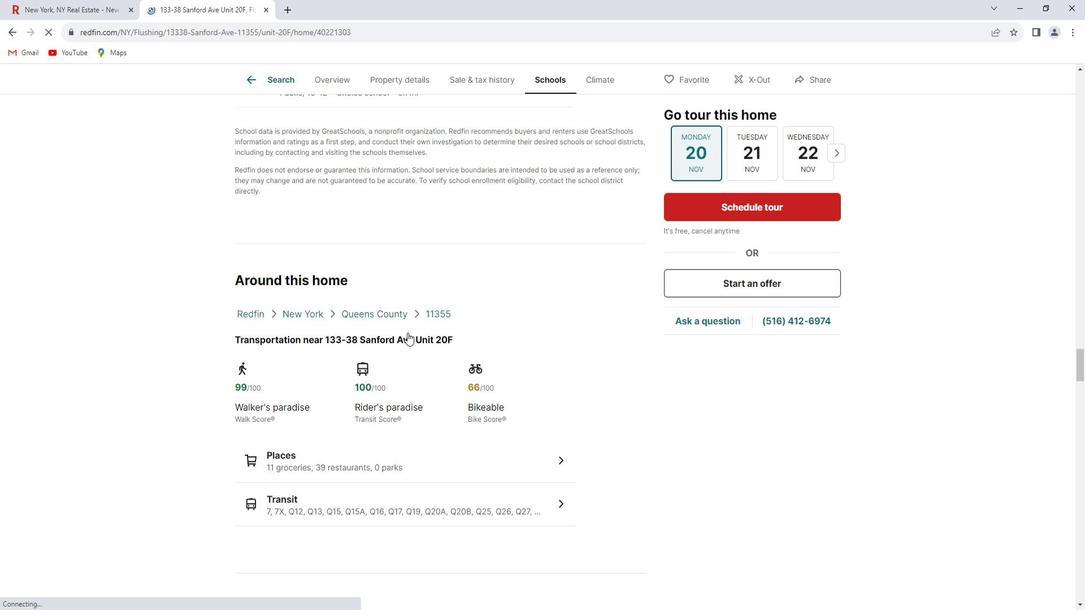
Action: Mouse scrolled (414, 326) with delta (0, 0)
Screenshot: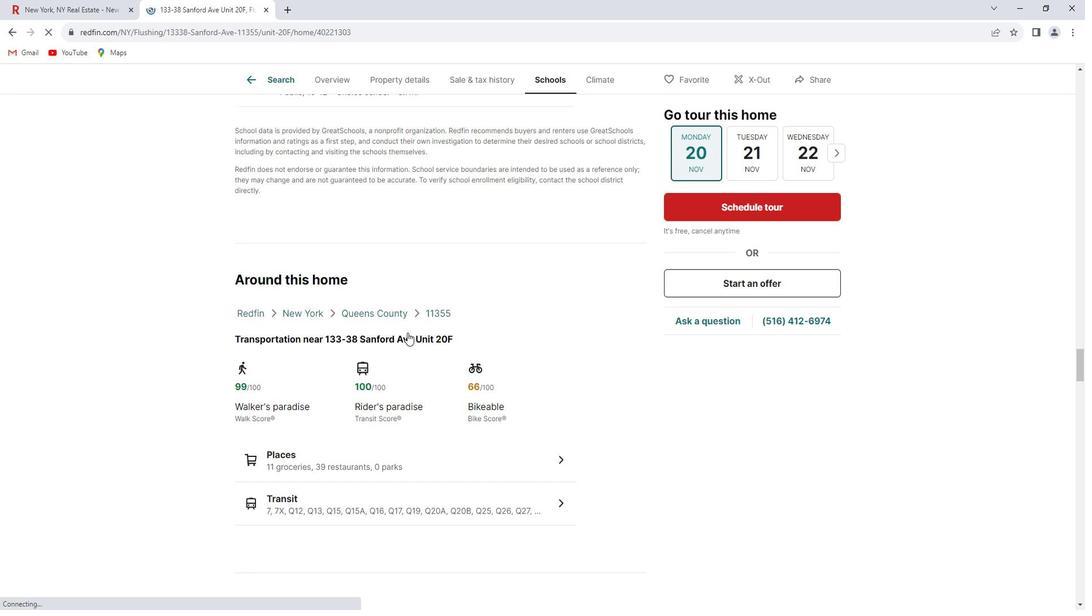 
Action: Mouse scrolled (414, 326) with delta (0, 0)
Screenshot: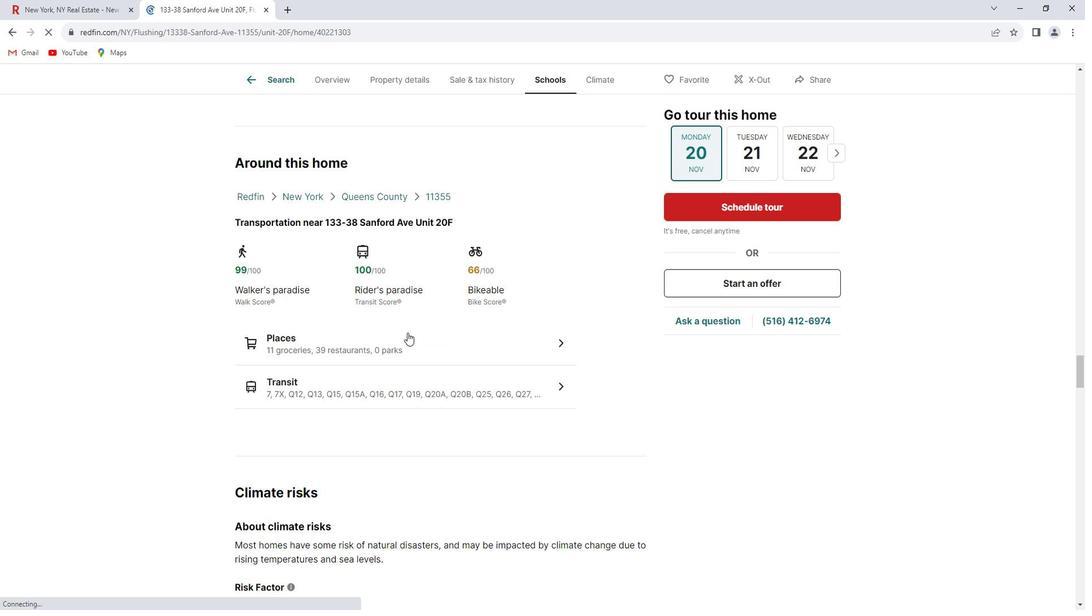 
Action: Mouse scrolled (414, 326) with delta (0, 0)
Screenshot: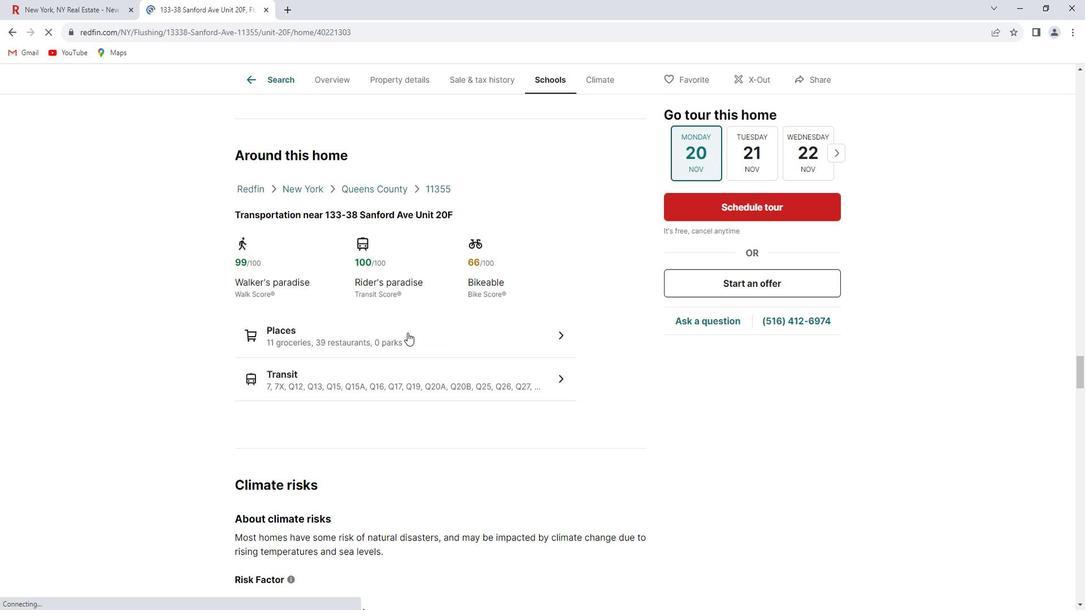
Action: Mouse scrolled (414, 326) with delta (0, 0)
Screenshot: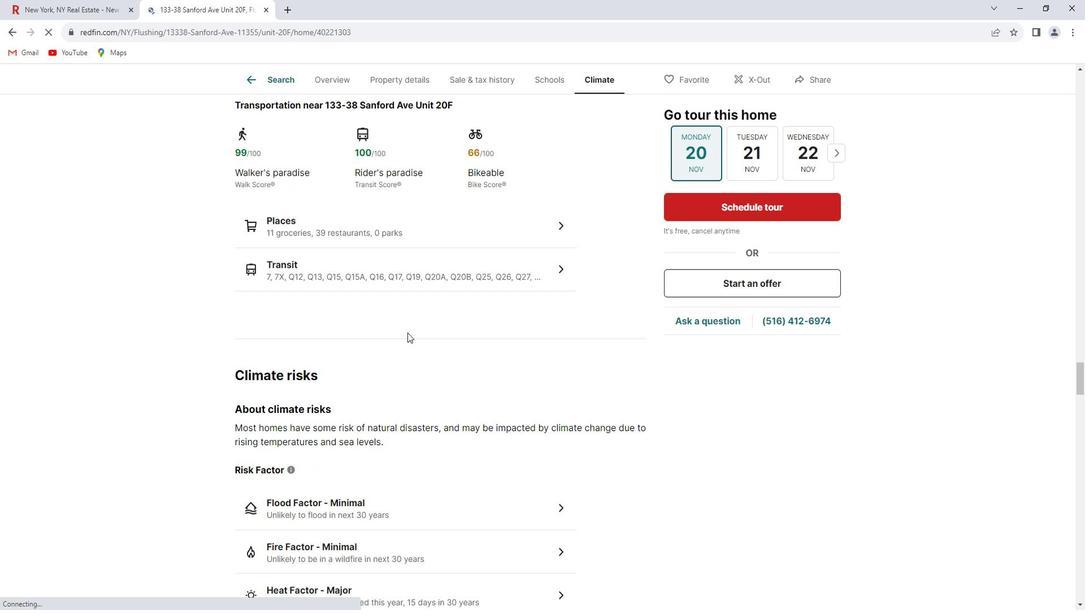 
Action: Mouse scrolled (414, 326) with delta (0, 0)
Screenshot: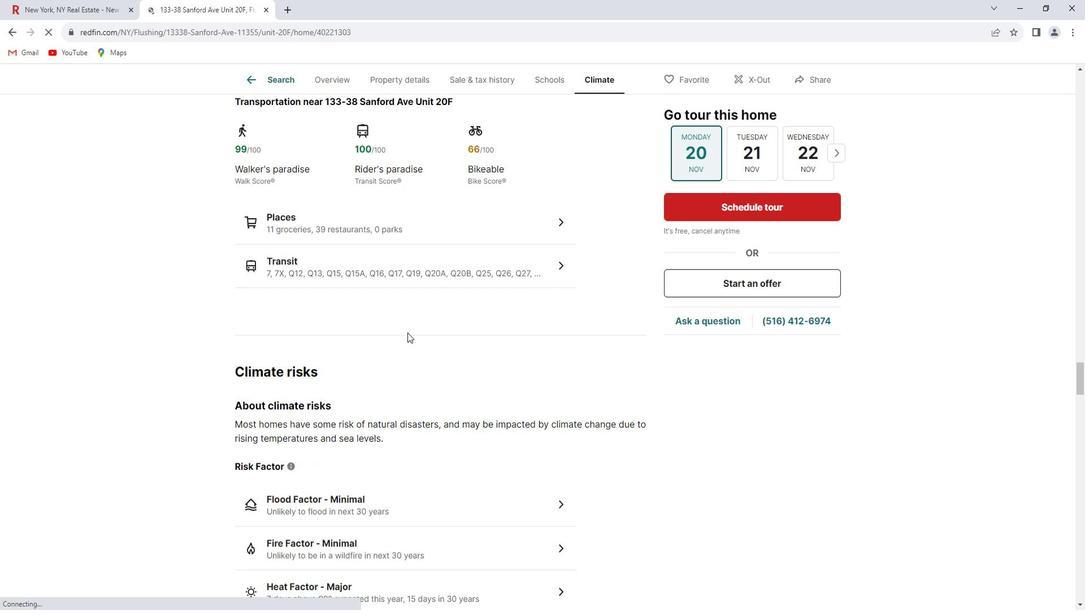 
Action: Mouse scrolled (414, 326) with delta (0, 0)
Screenshot: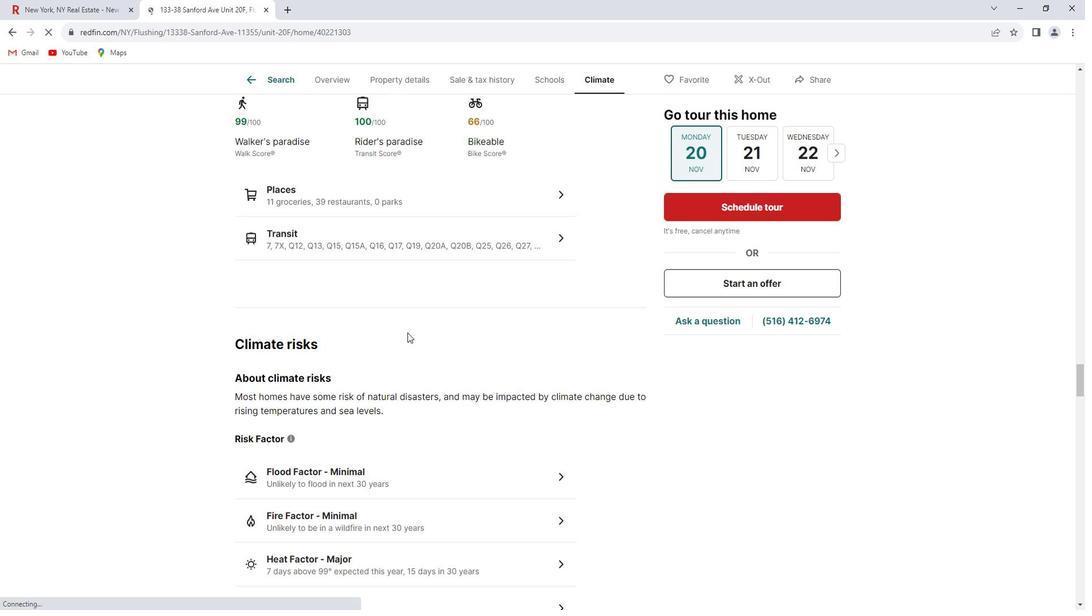 
Action: Mouse scrolled (414, 326) with delta (0, 0)
Screenshot: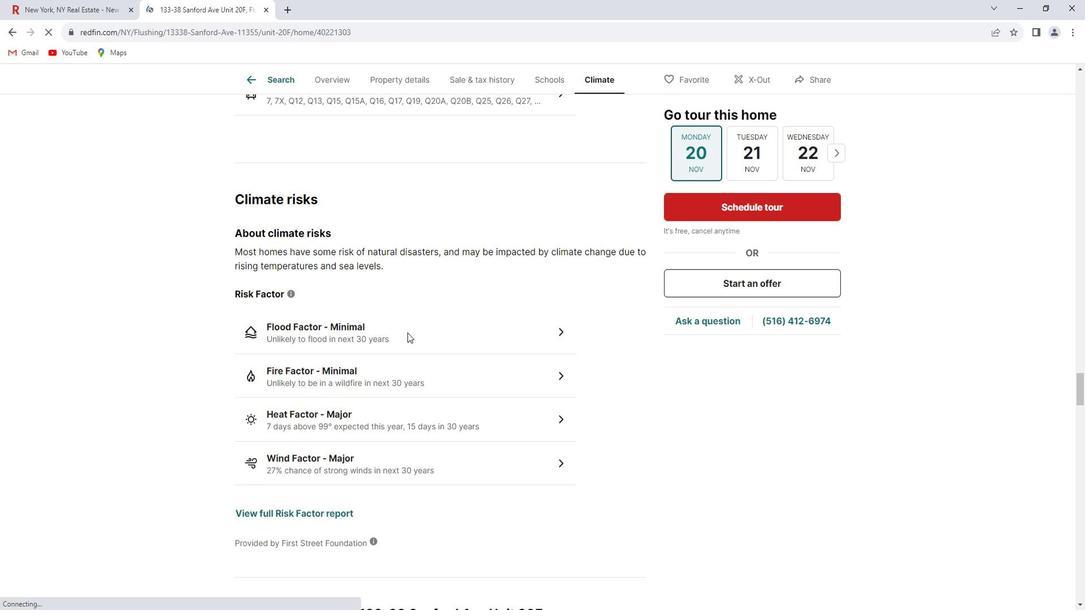 
Action: Mouse scrolled (414, 326) with delta (0, 0)
Screenshot: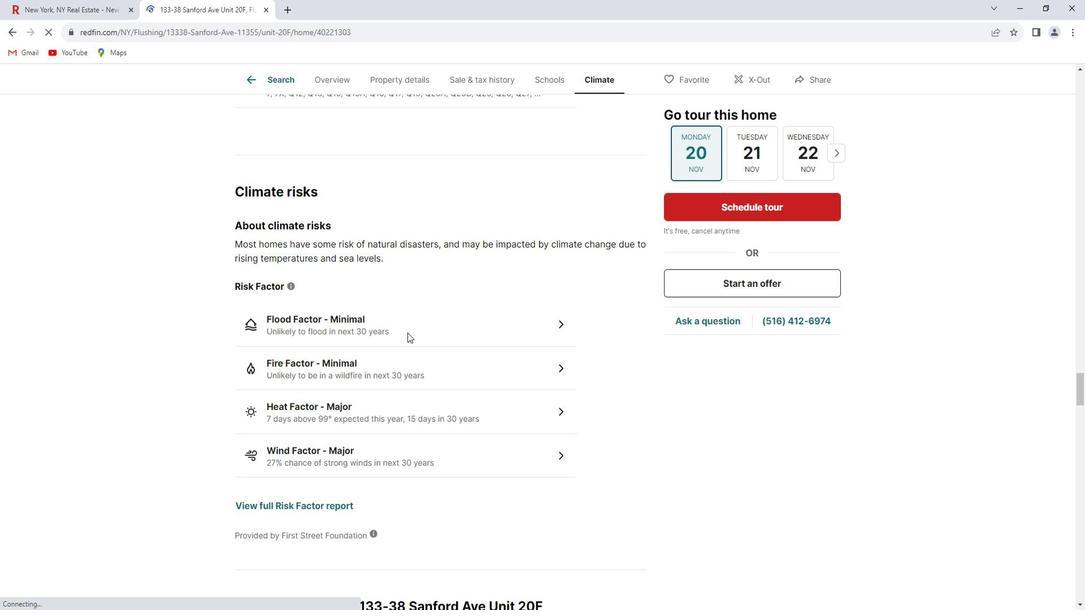
Action: Mouse scrolled (414, 326) with delta (0, 0)
Screenshot: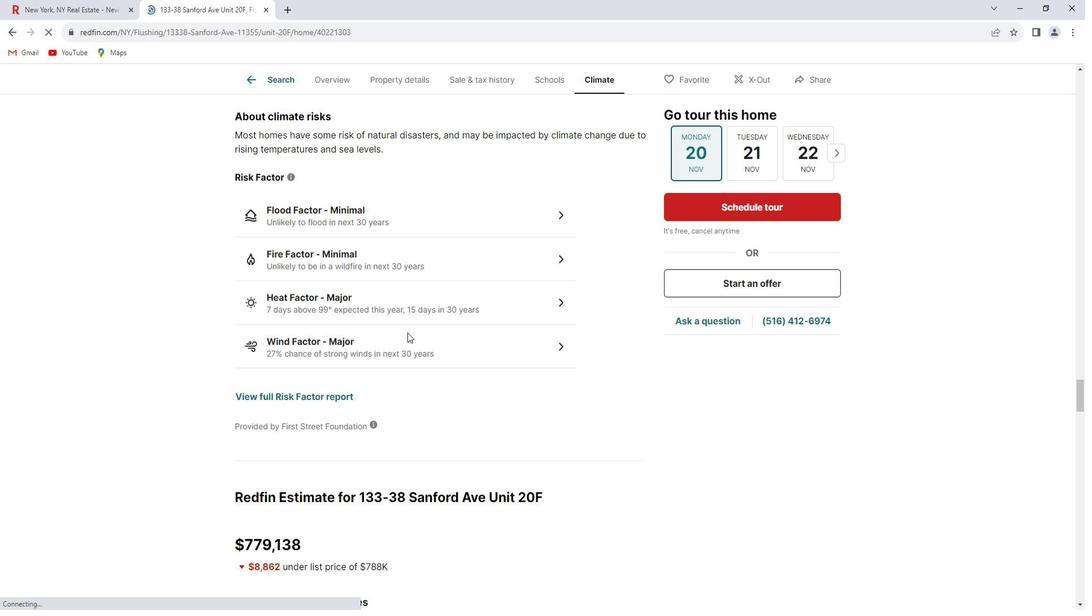 
Action: Mouse scrolled (414, 326) with delta (0, 0)
Screenshot: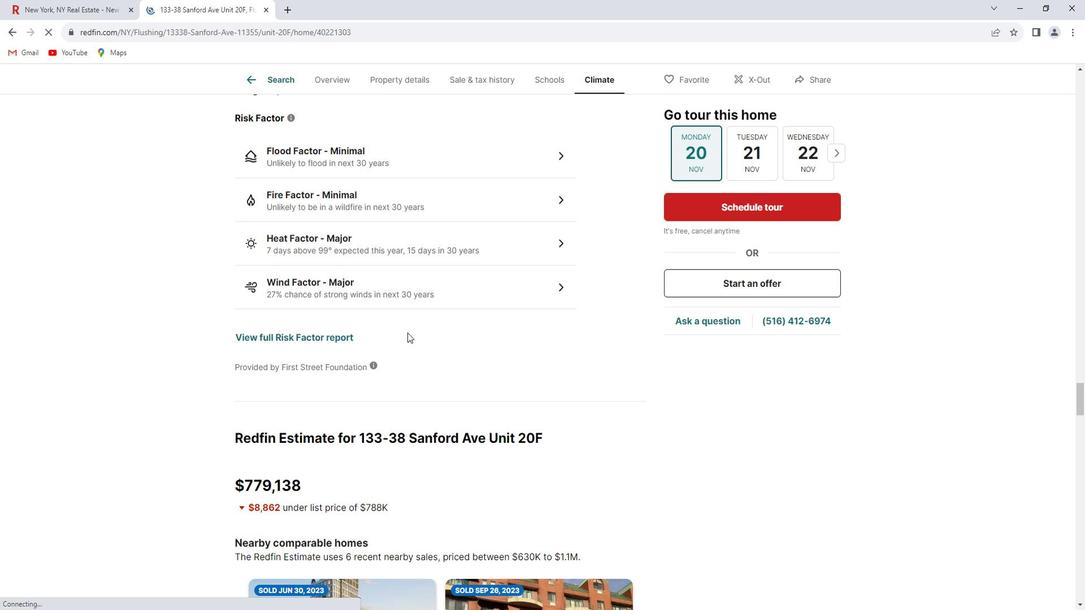 
Action: Mouse scrolled (414, 326) with delta (0, 0)
Screenshot: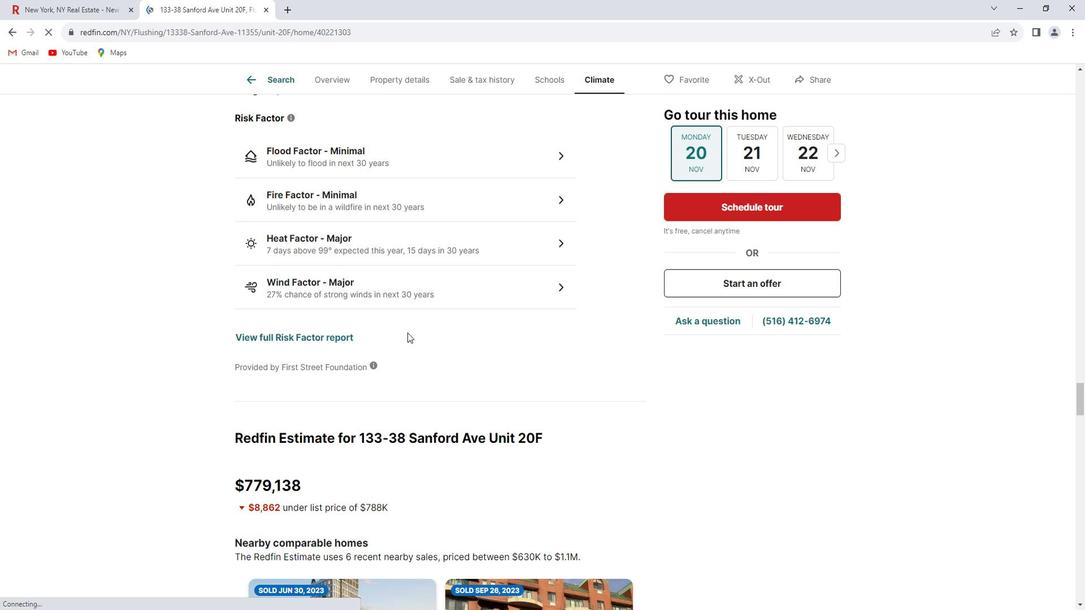 
Action: Mouse scrolled (414, 326) with delta (0, 0)
Screenshot: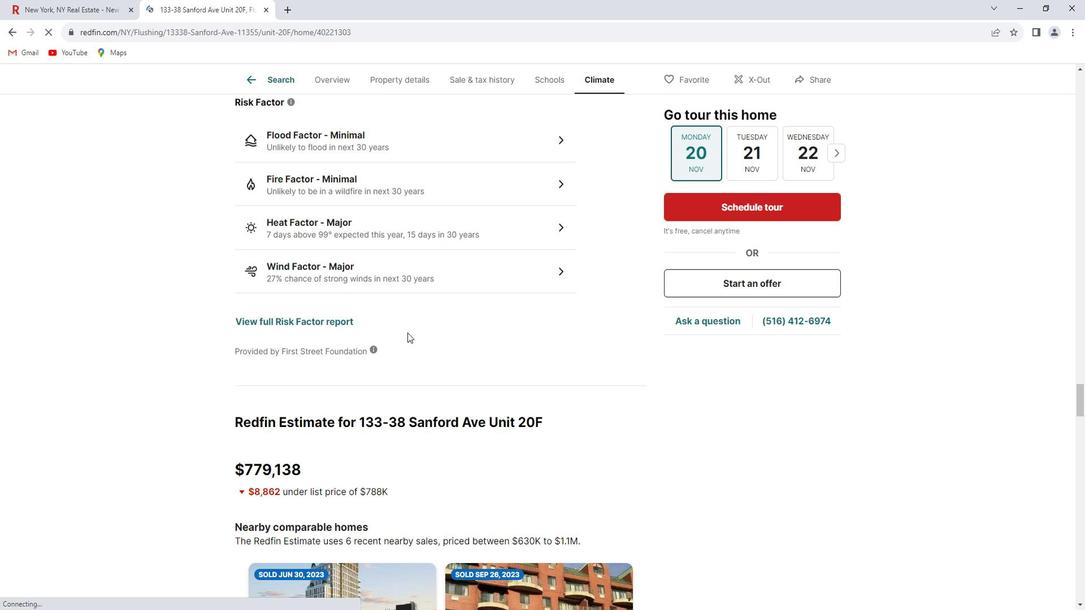
Action: Mouse scrolled (414, 326) with delta (0, 0)
Screenshot: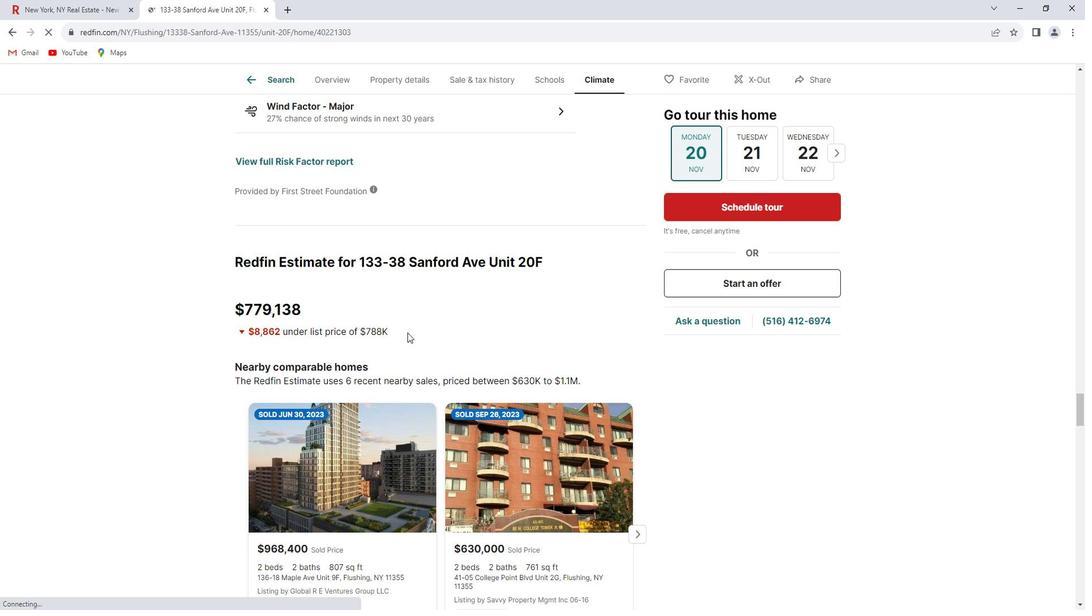 
Action: Mouse scrolled (414, 326) with delta (0, 0)
Screenshot: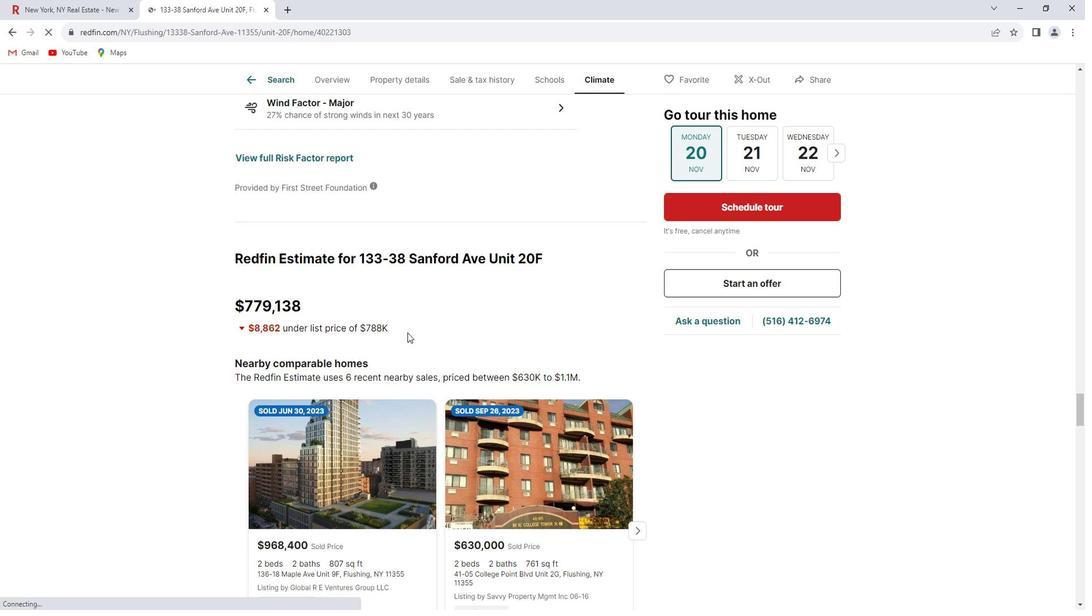 
Action: Mouse scrolled (414, 326) with delta (0, 0)
Screenshot: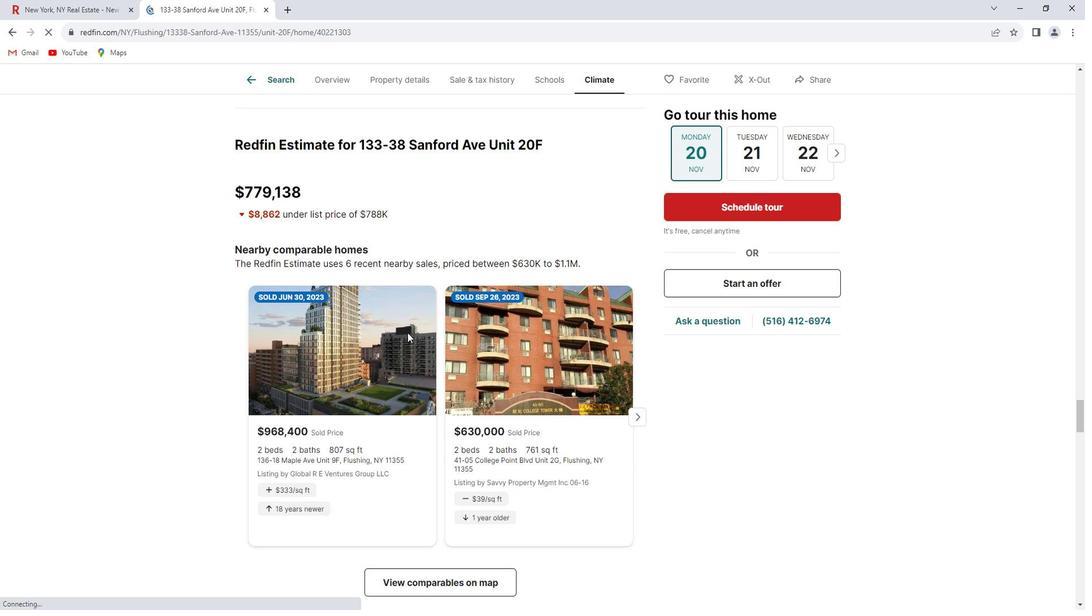
Action: Mouse scrolled (414, 326) with delta (0, 0)
Screenshot: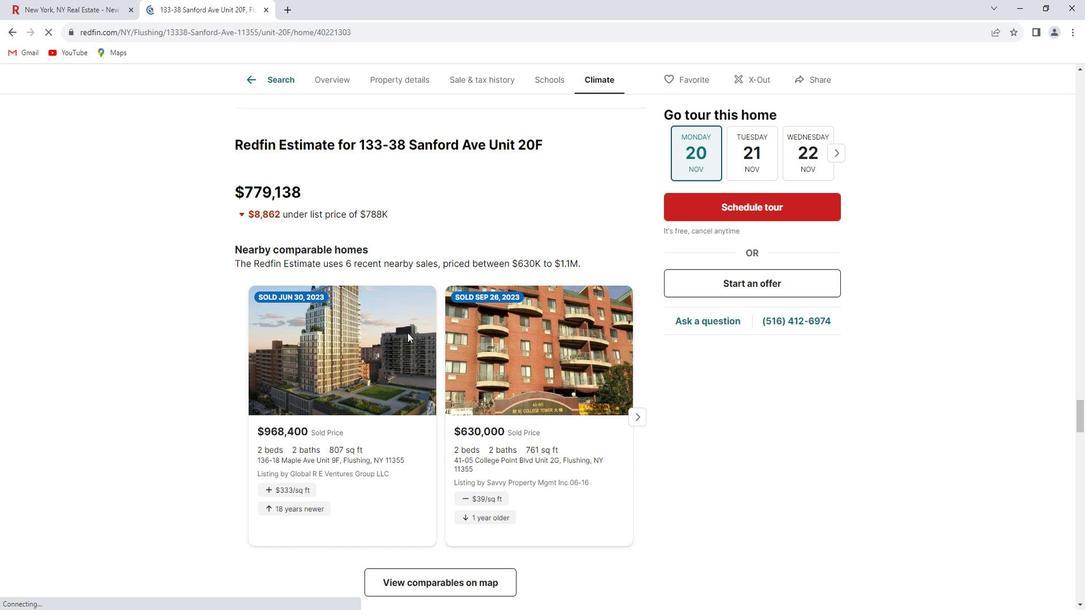 
Action: Mouse scrolled (414, 326) with delta (0, 0)
Screenshot: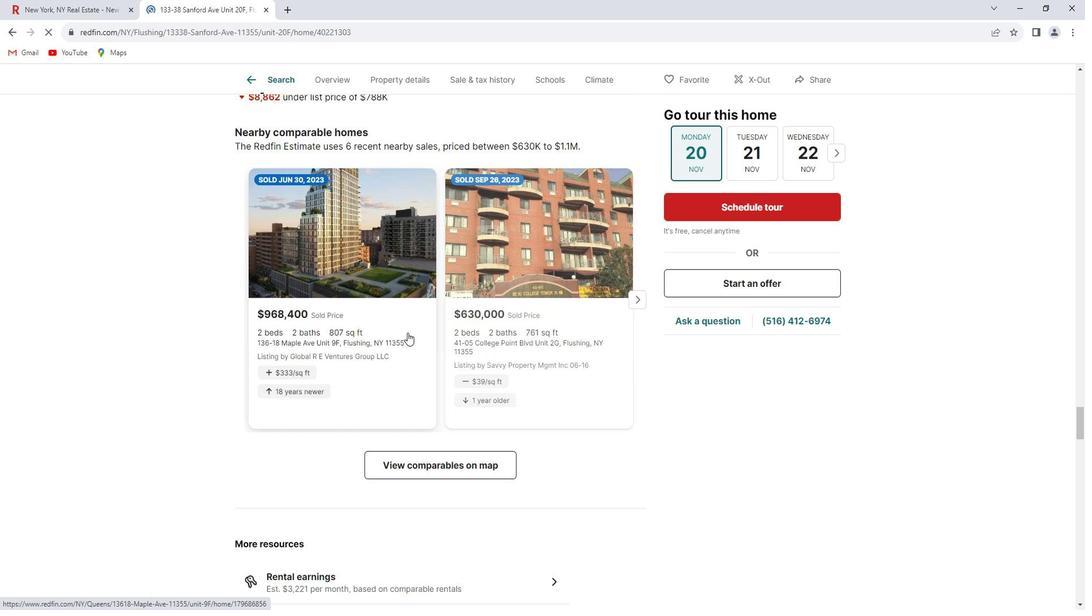 
Action: Mouse scrolled (414, 326) with delta (0, 0)
Screenshot: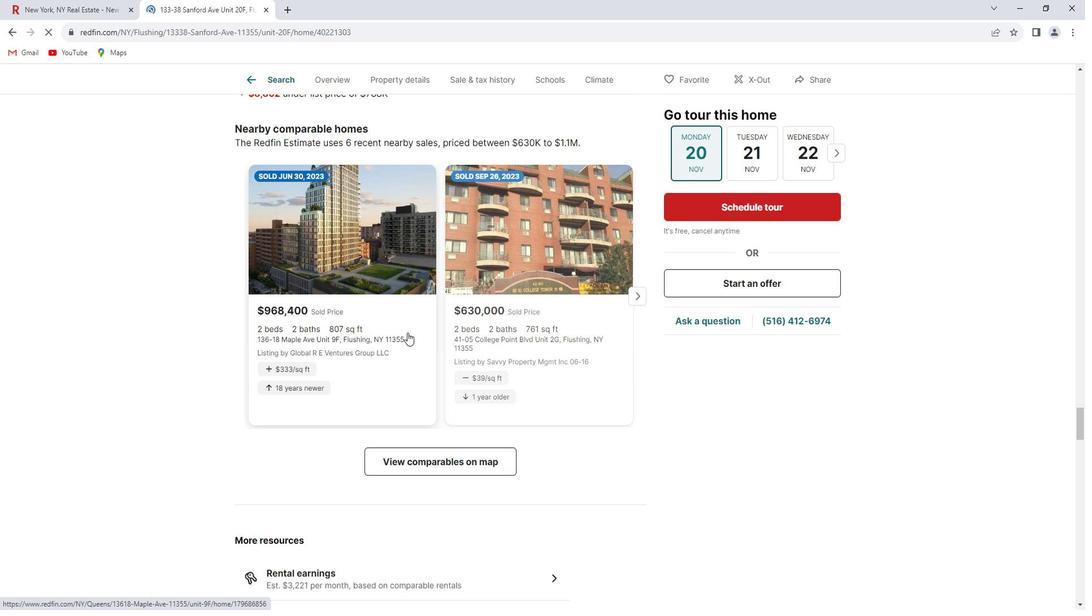 
Action: Mouse scrolled (414, 326) with delta (0, 0)
Screenshot: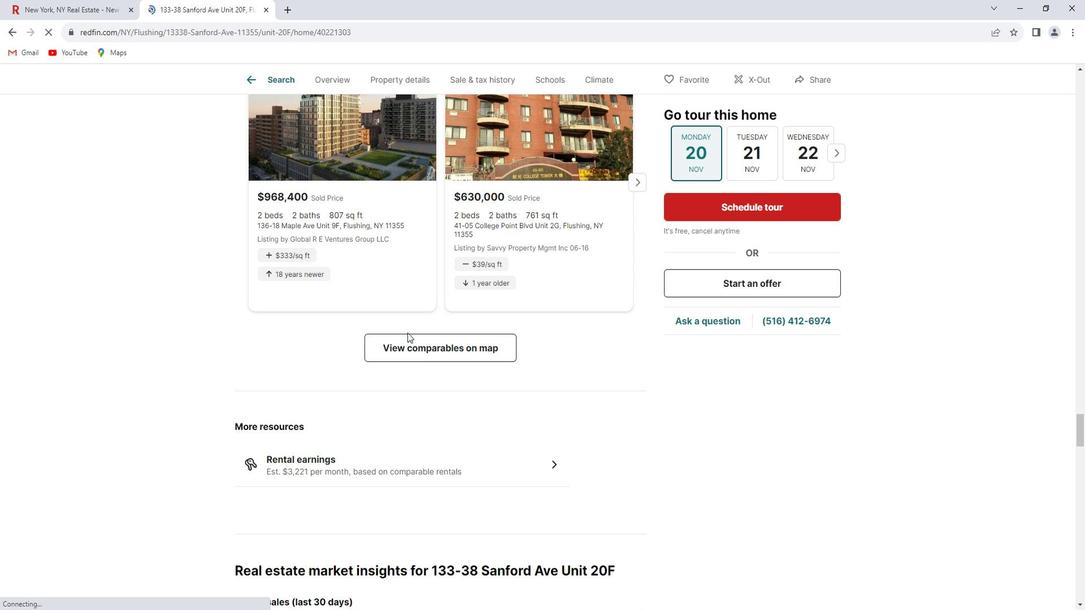 
Action: Mouse scrolled (414, 326) with delta (0, 0)
Screenshot: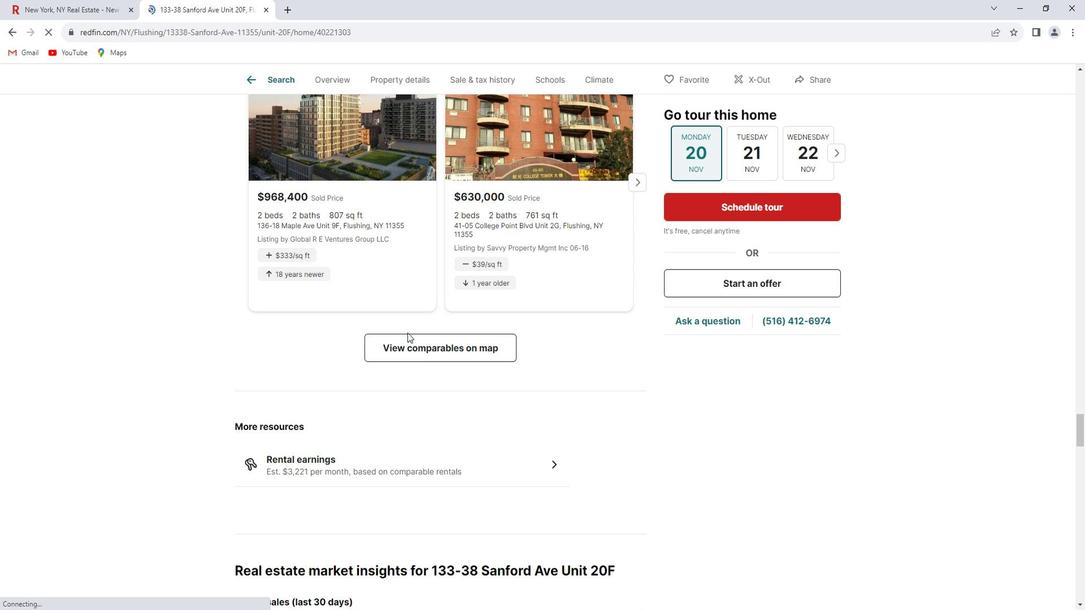 
Action: Mouse scrolled (414, 326) with delta (0, 0)
Screenshot: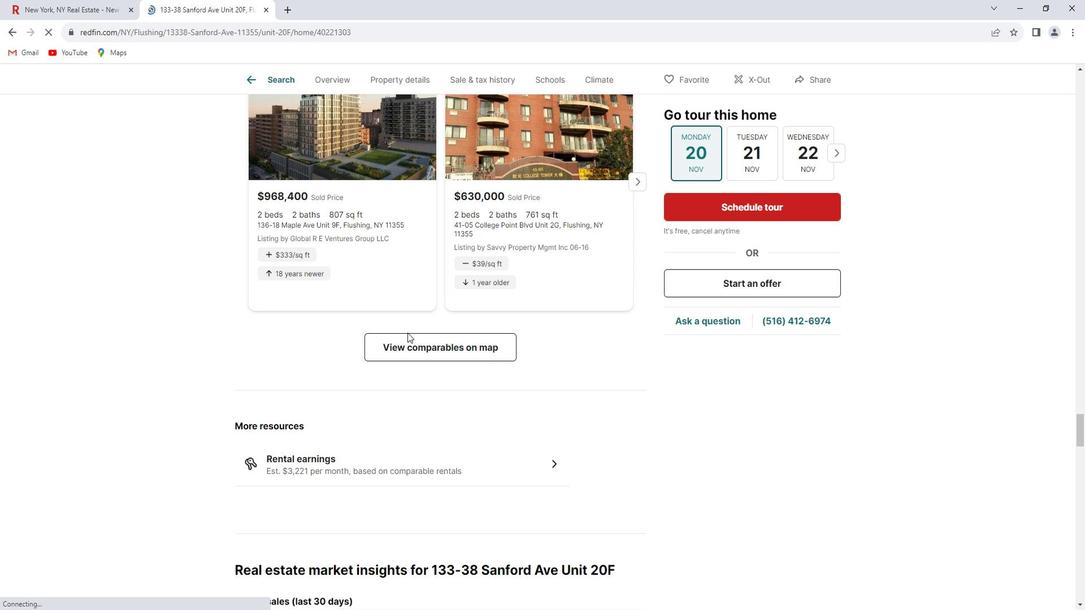 
Action: Mouse scrolled (414, 326) with delta (0, 0)
Screenshot: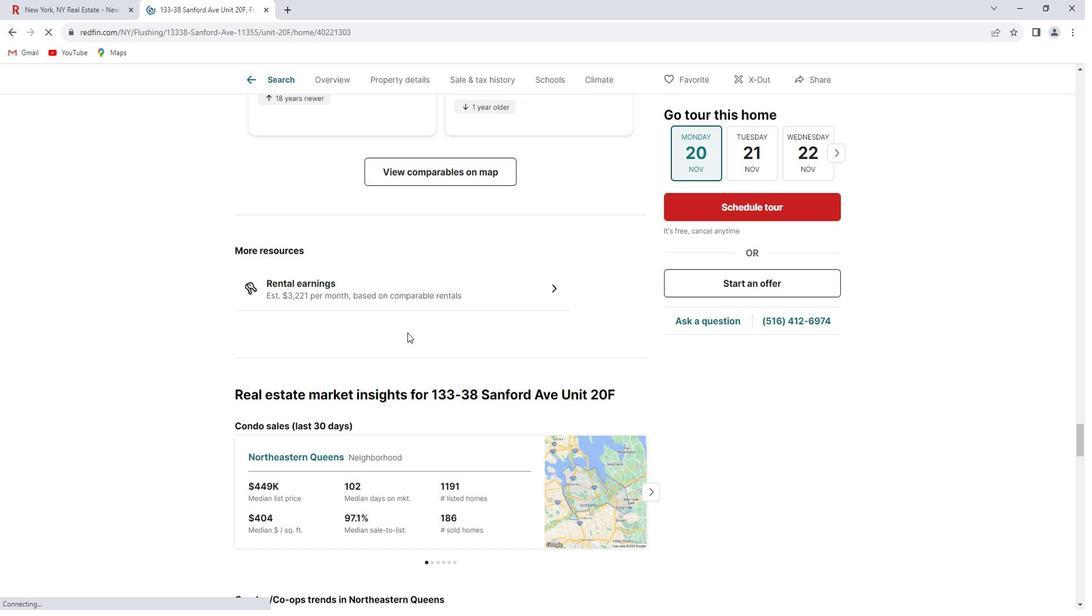 
Action: Mouse scrolled (414, 326) with delta (0, 0)
Screenshot: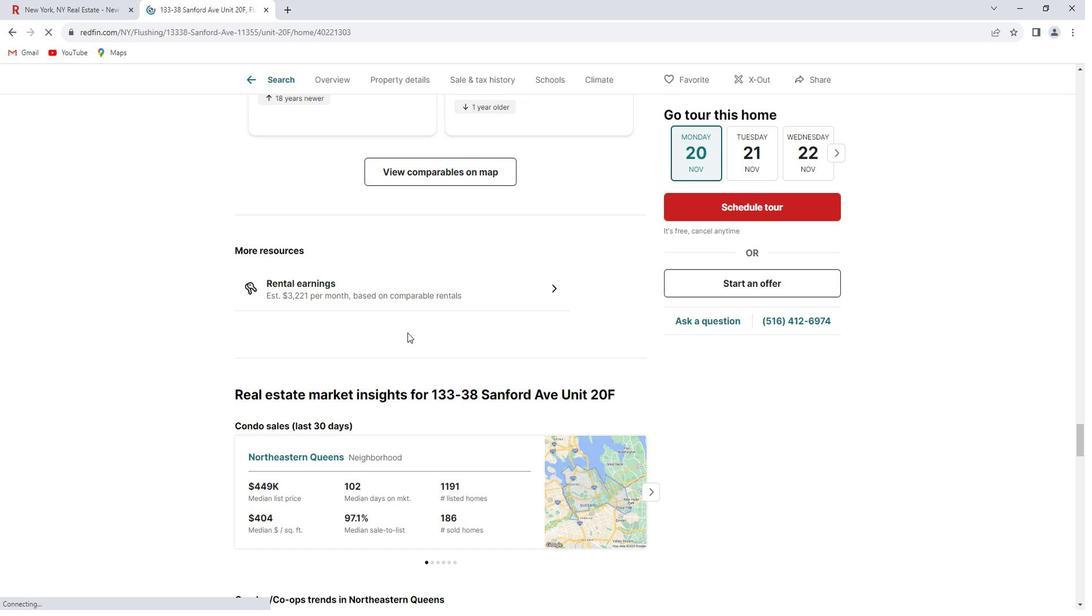 
Action: Mouse scrolled (414, 326) with delta (0, 0)
Screenshot: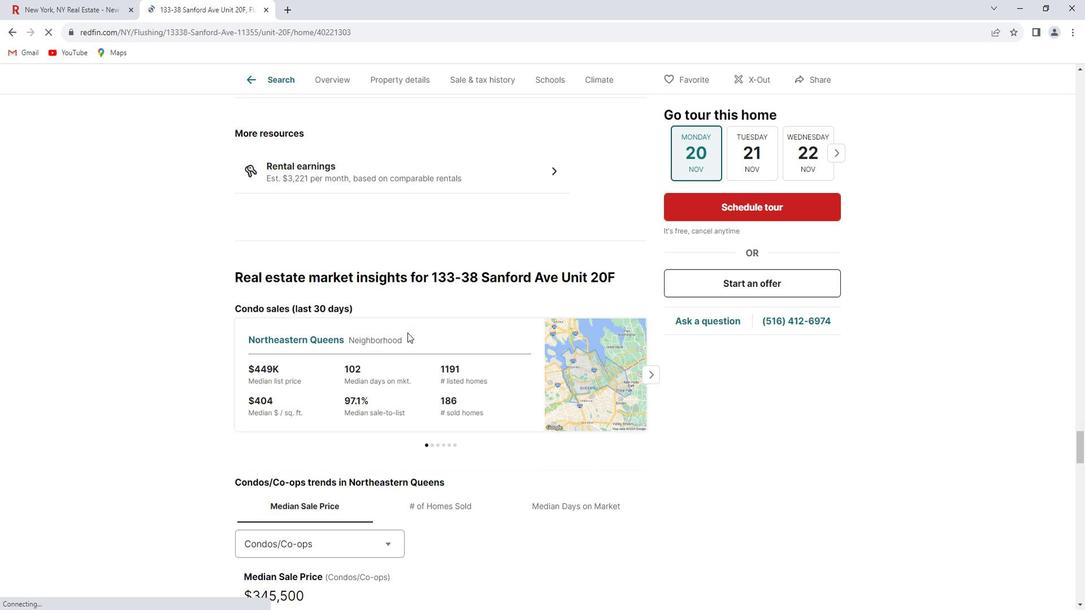 
Action: Mouse scrolled (414, 326) with delta (0, 0)
Screenshot: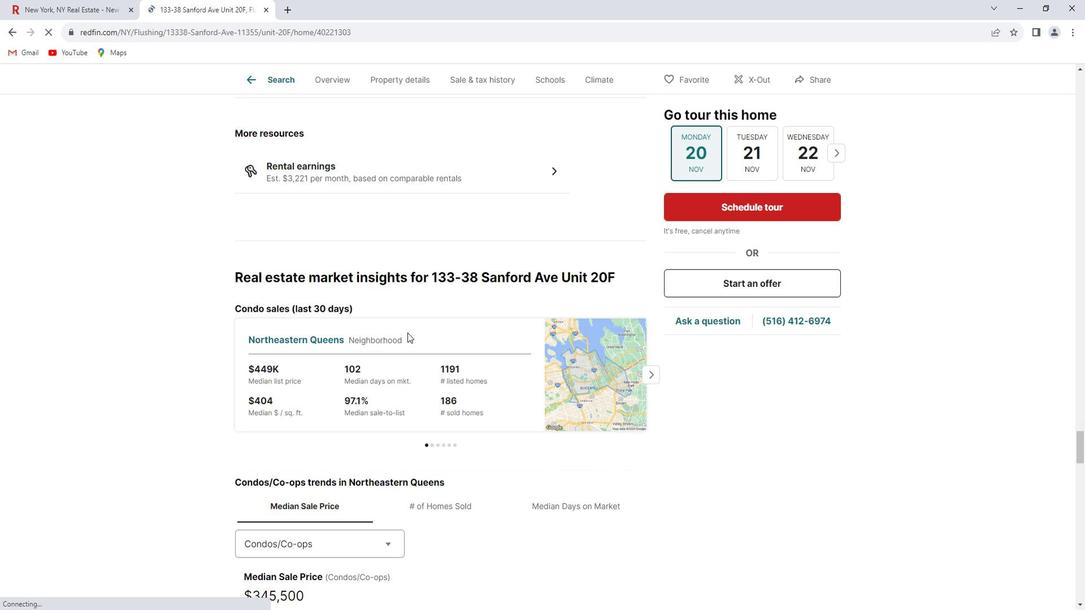 
Action: Mouse scrolled (414, 326) with delta (0, 0)
Screenshot: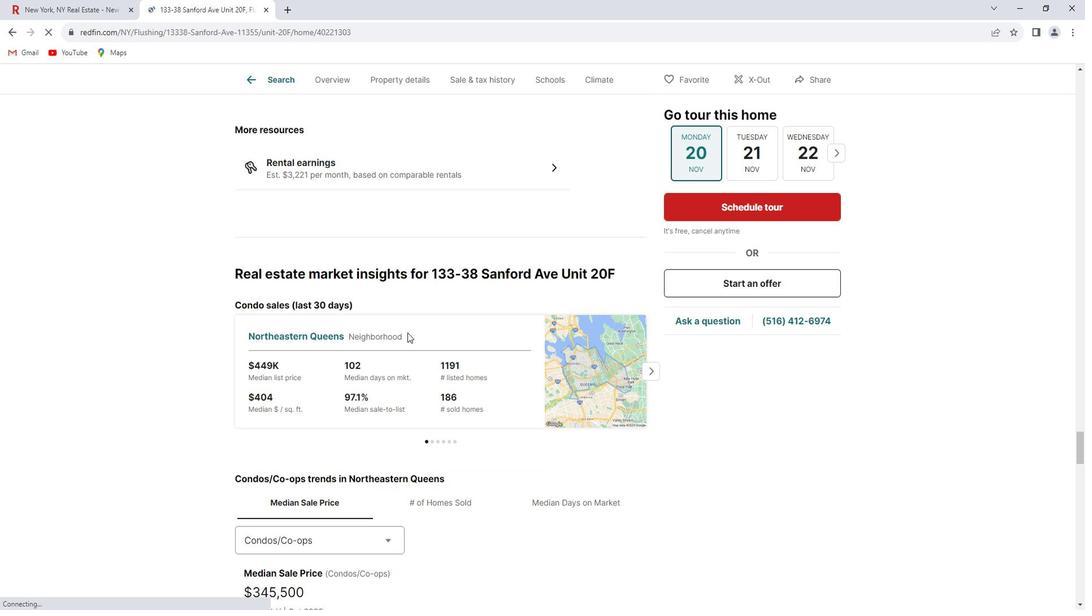 
Action: Mouse scrolled (414, 326) with delta (0, 0)
Screenshot: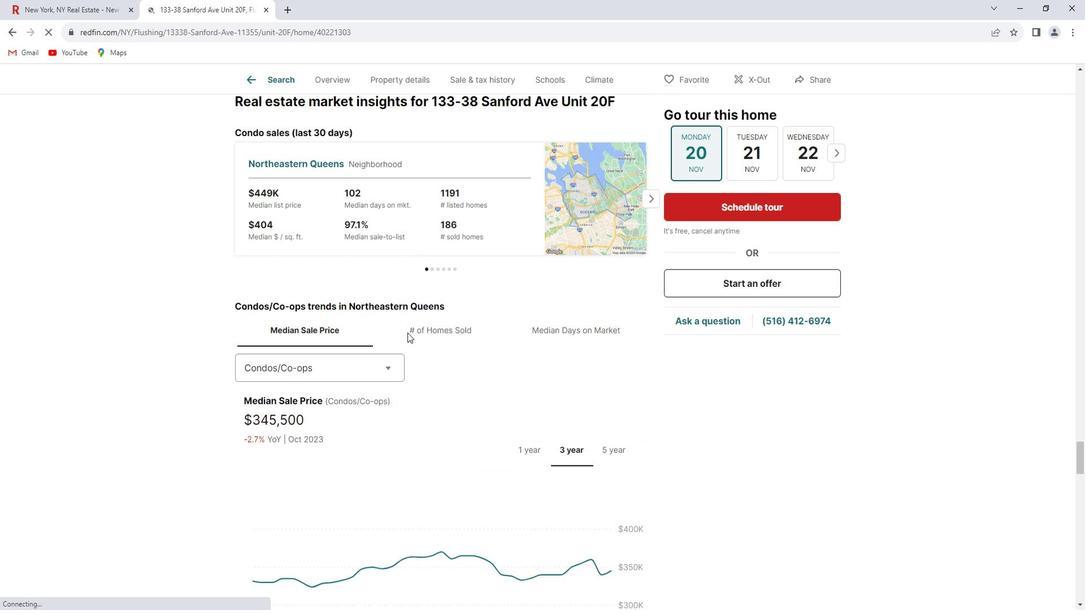 
Action: Mouse scrolled (414, 326) with delta (0, 0)
Screenshot: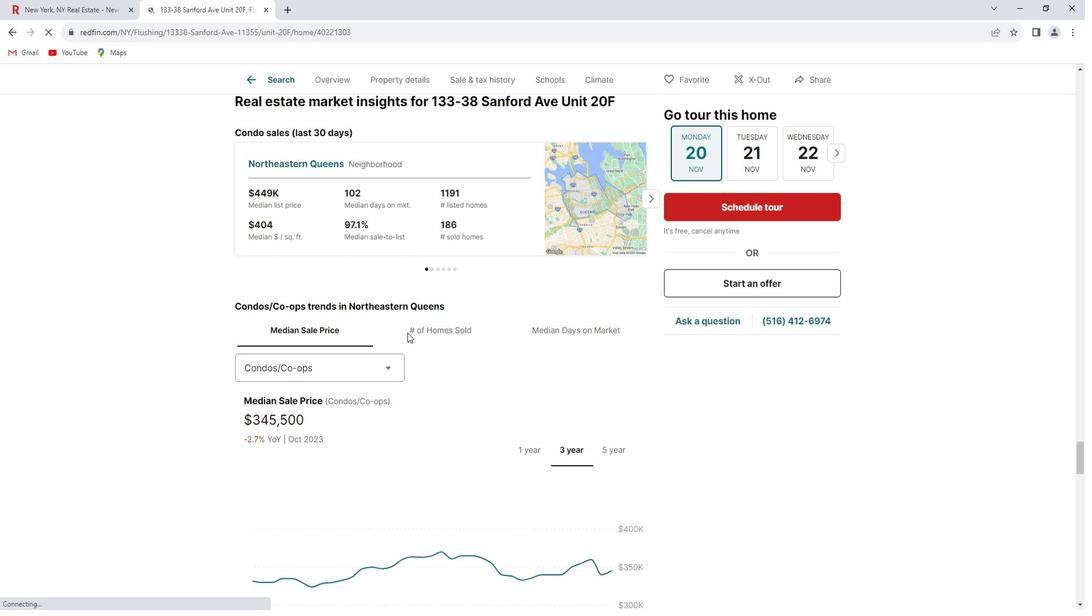 
Action: Mouse scrolled (414, 326) with delta (0, 0)
Screenshot: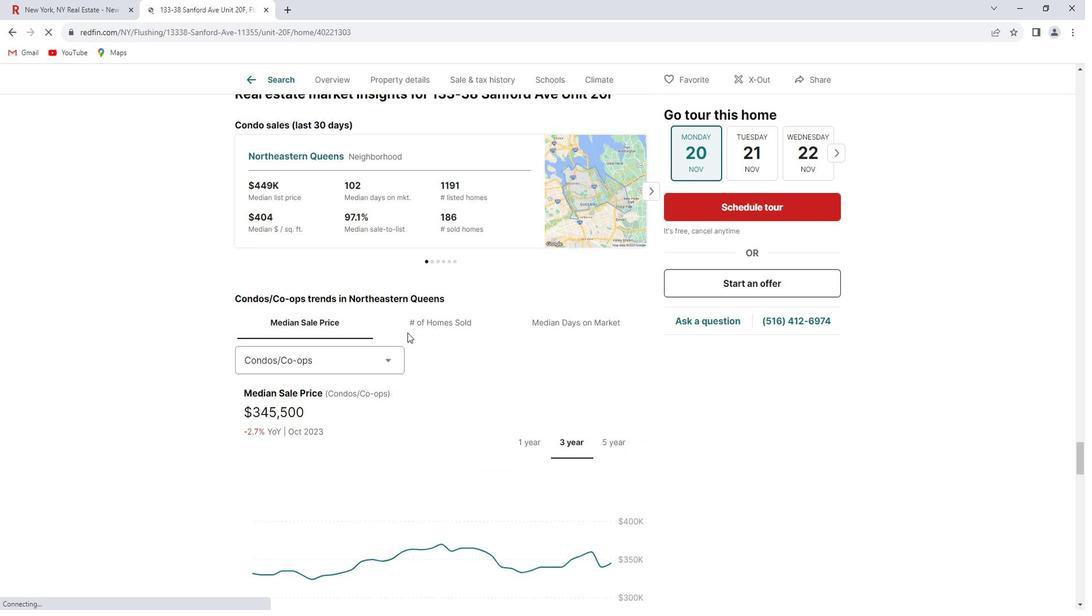 
Action: Mouse scrolled (414, 326) with delta (0, 0)
Screenshot: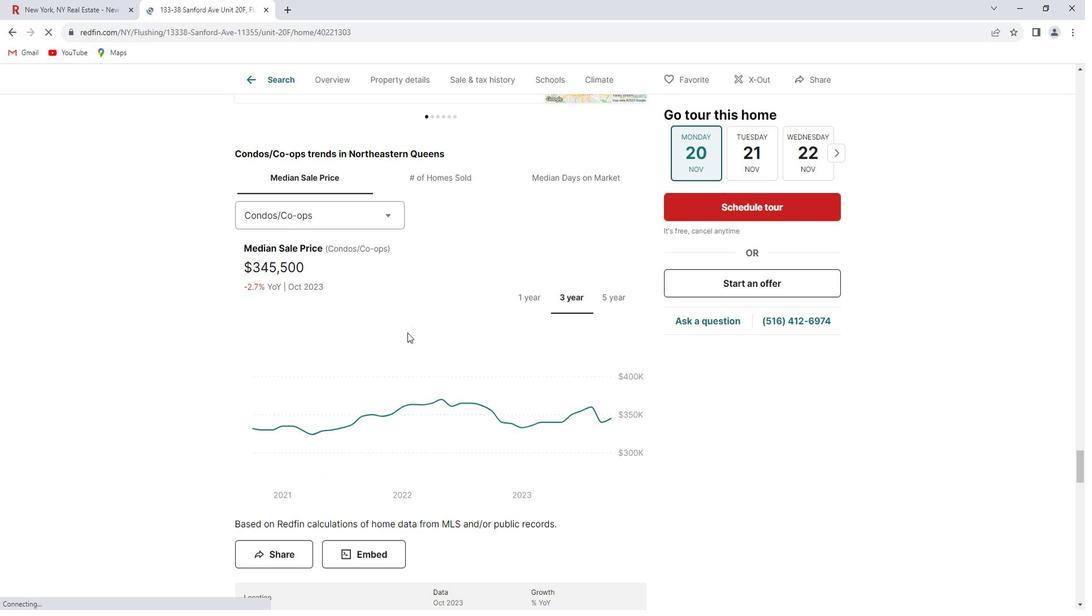 
Action: Mouse scrolled (414, 326) with delta (0, 0)
Screenshot: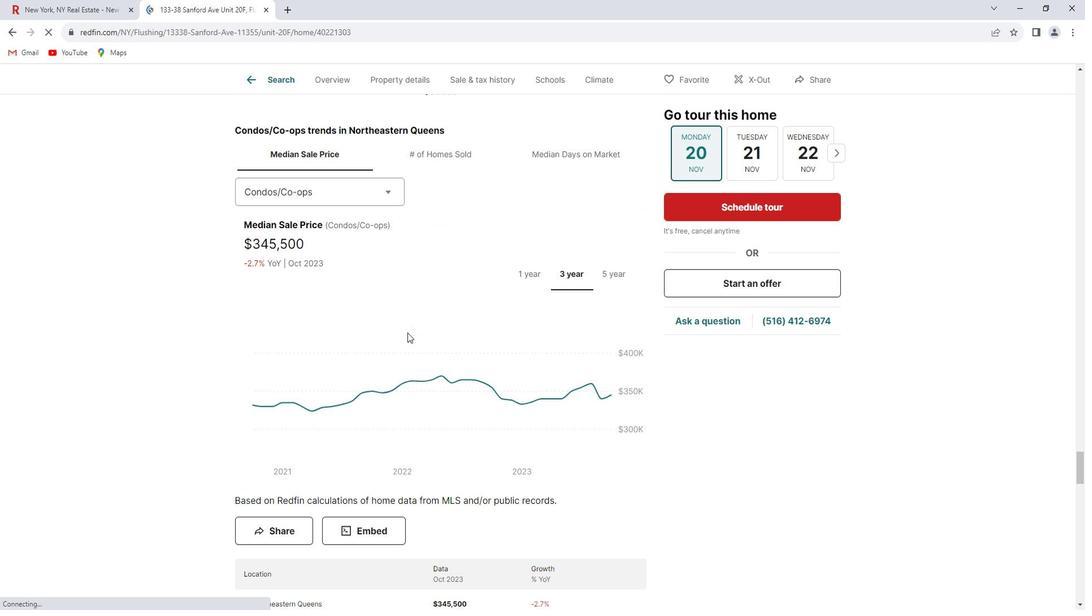 
Action: Mouse scrolled (414, 326) with delta (0, 0)
Screenshot: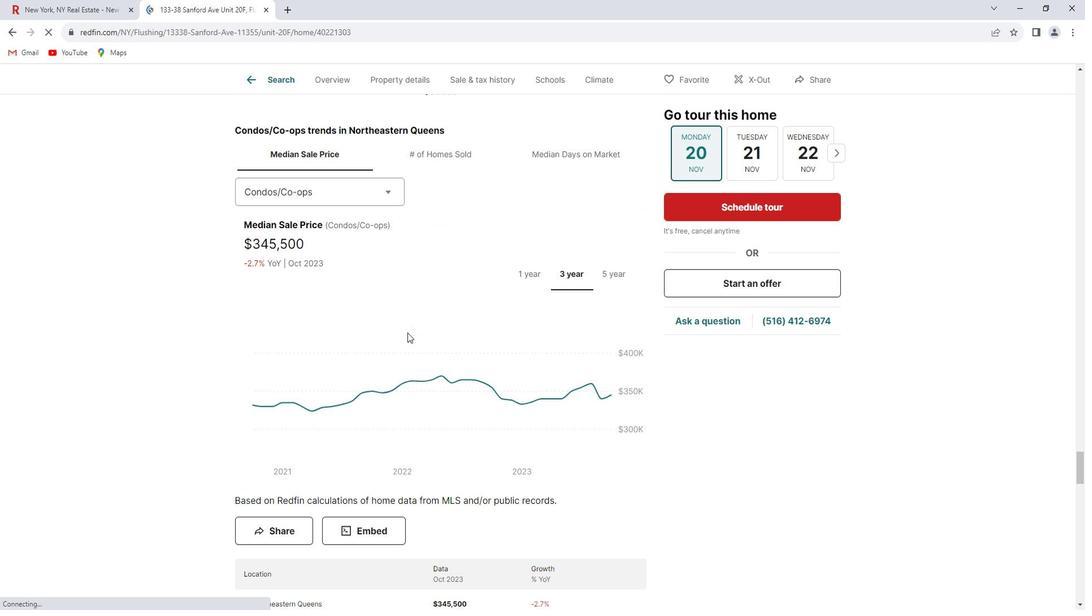 
Action: Mouse scrolled (414, 326) with delta (0, 0)
Screenshot: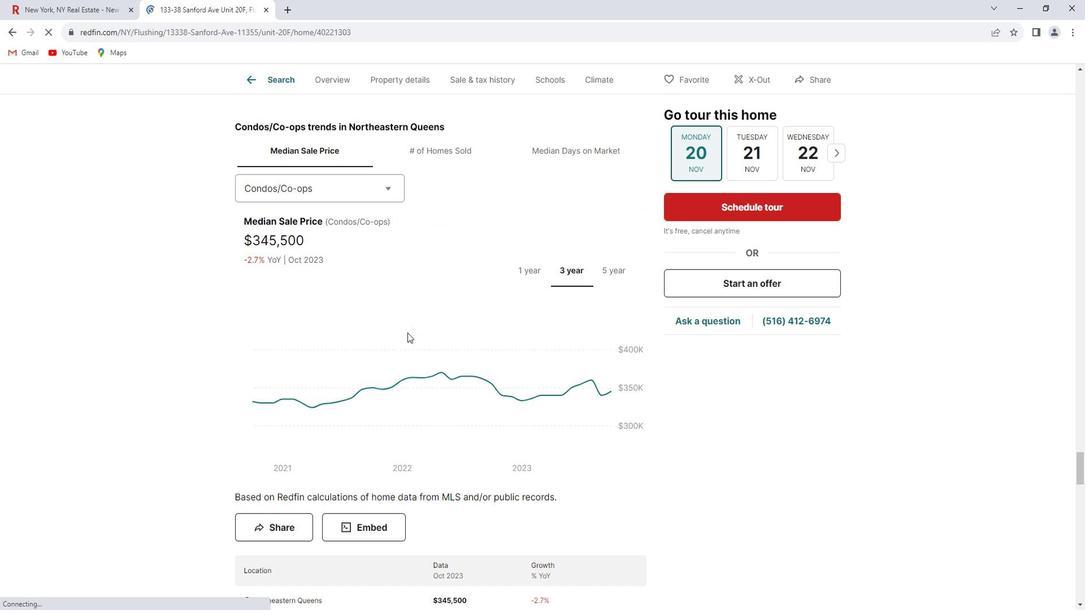 
Action: Mouse scrolled (414, 326) with delta (0, 0)
Screenshot: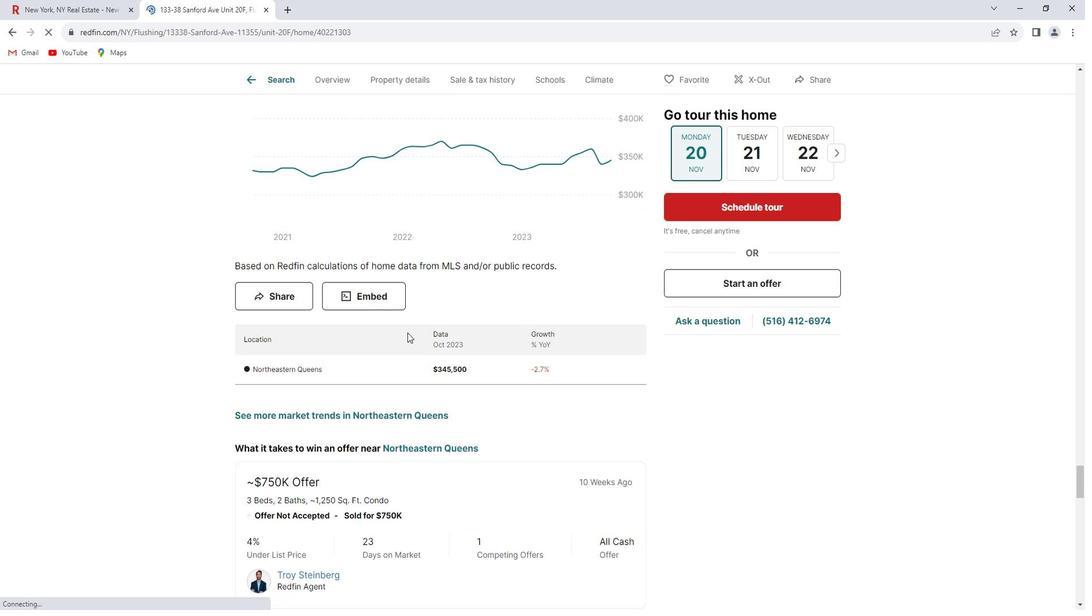 
Action: Mouse scrolled (414, 326) with delta (0, 0)
Screenshot: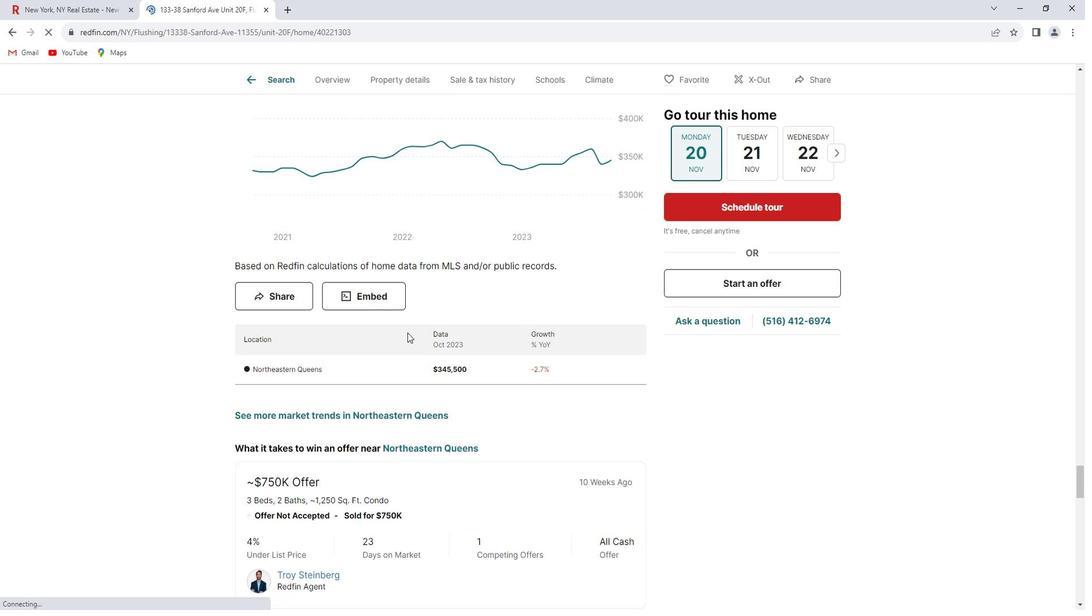 
Action: Mouse scrolled (414, 326) with delta (0, 0)
Screenshot: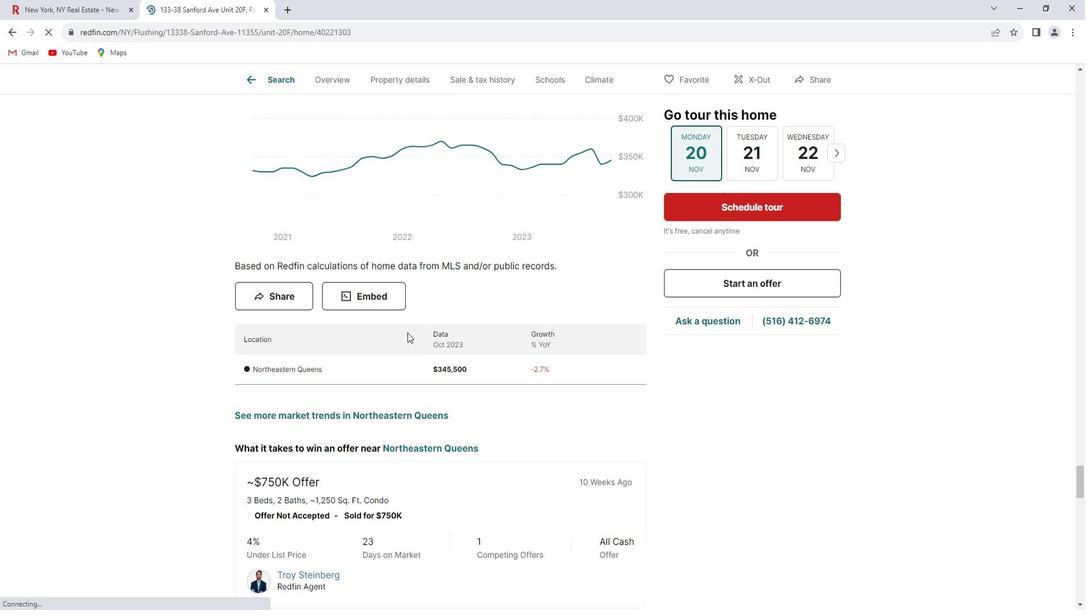 
Action: Mouse scrolled (414, 326) with delta (0, 0)
Screenshot: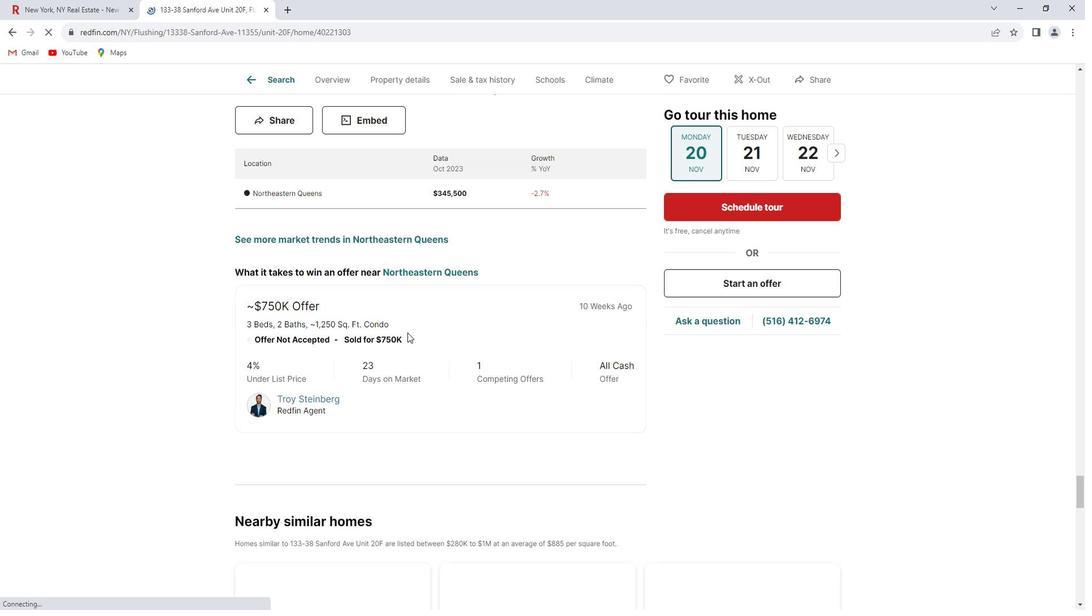 
Action: Mouse scrolled (414, 326) with delta (0, 0)
Screenshot: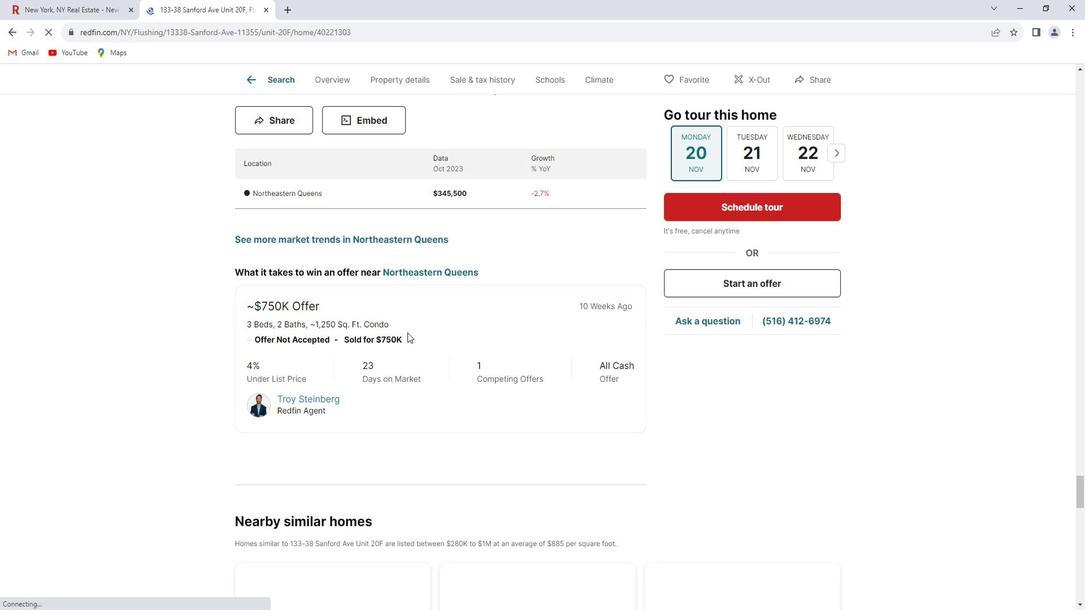 
Action: Mouse scrolled (414, 326) with delta (0, 0)
Screenshot: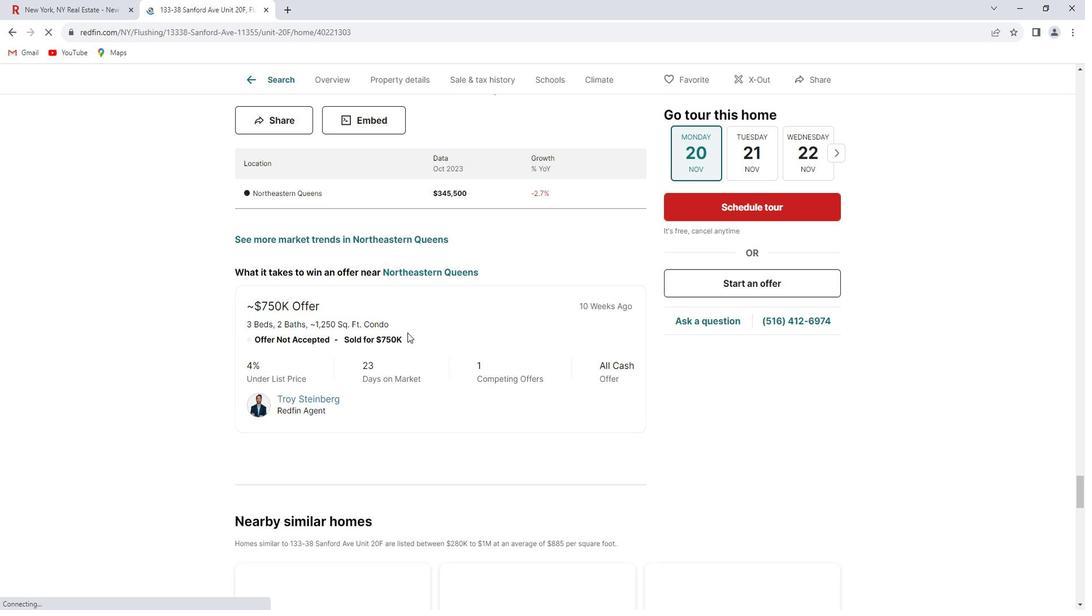 
Action: Mouse scrolled (414, 326) with delta (0, 0)
Screenshot: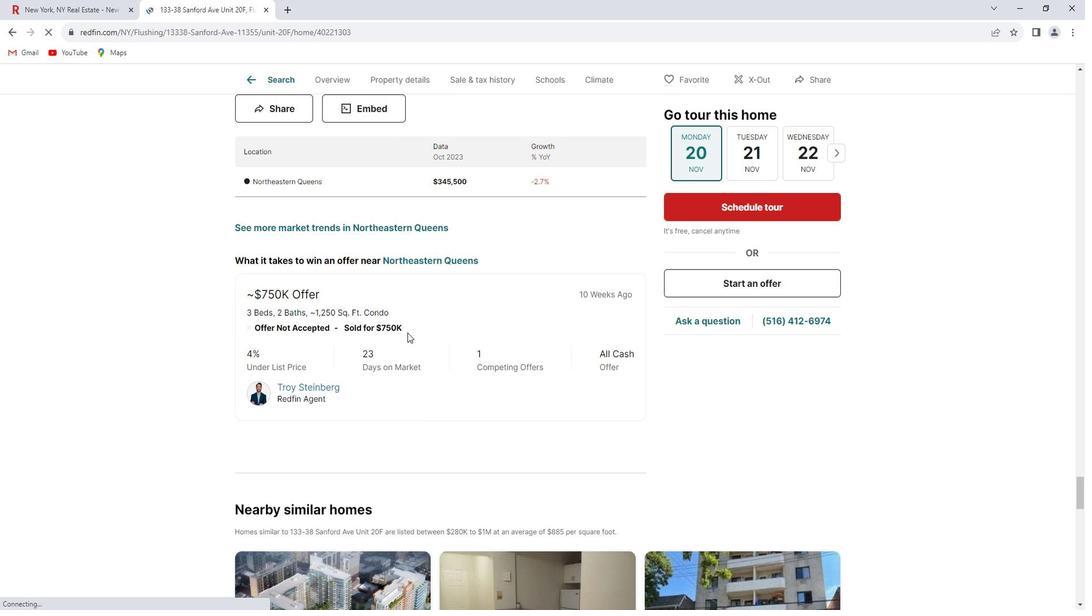
Action: Mouse scrolled (414, 326) with delta (0, 0)
Screenshot: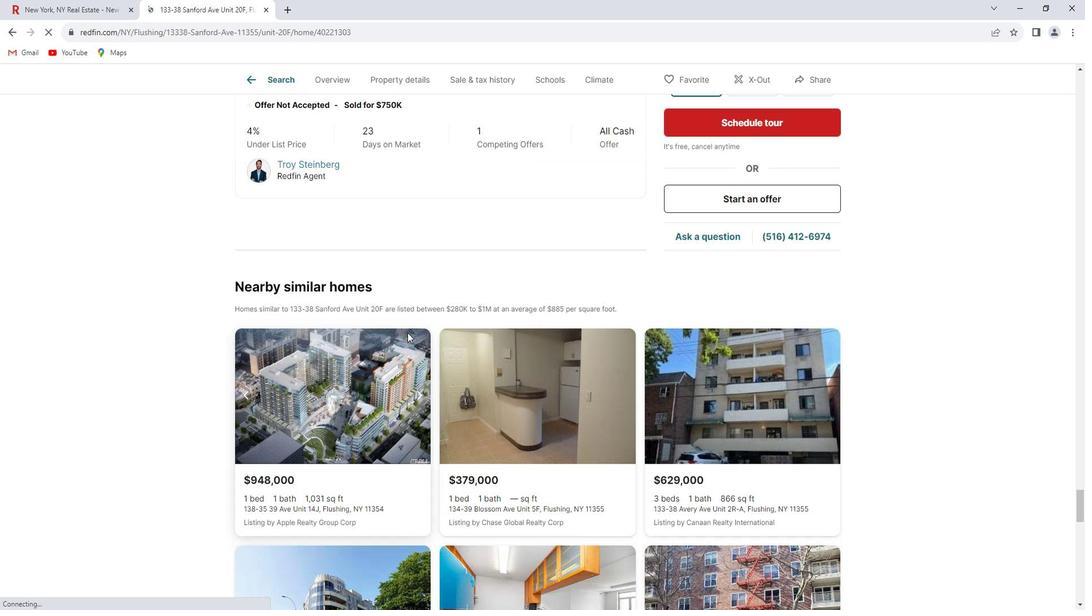 
Action: Mouse scrolled (414, 326) with delta (0, 0)
Screenshot: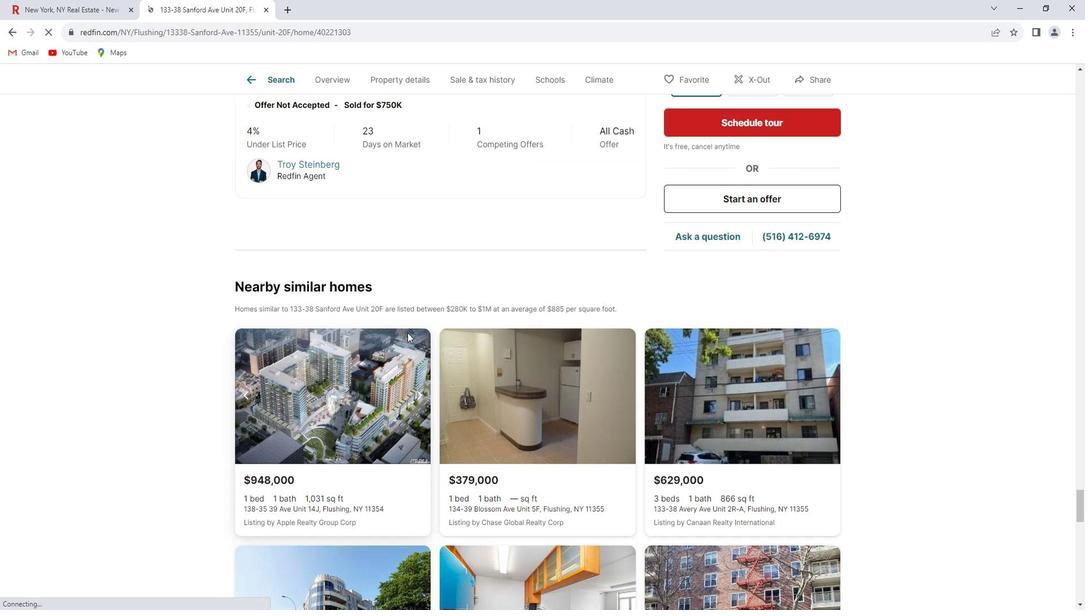 
Action: Mouse scrolled (414, 326) with delta (0, 0)
Screenshot: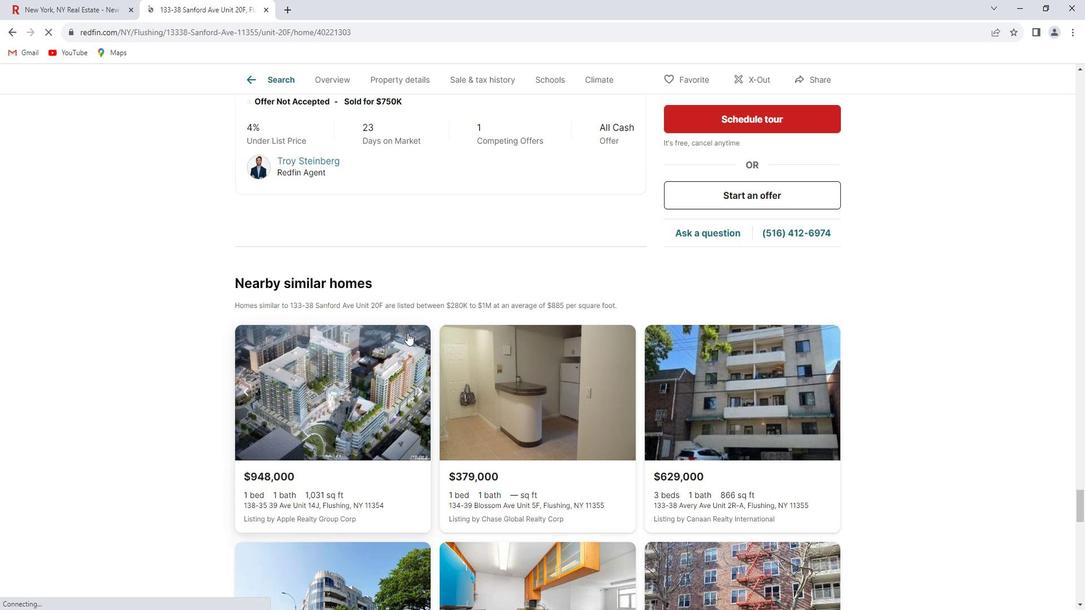 
Action: Mouse scrolled (414, 326) with delta (0, 0)
Screenshot: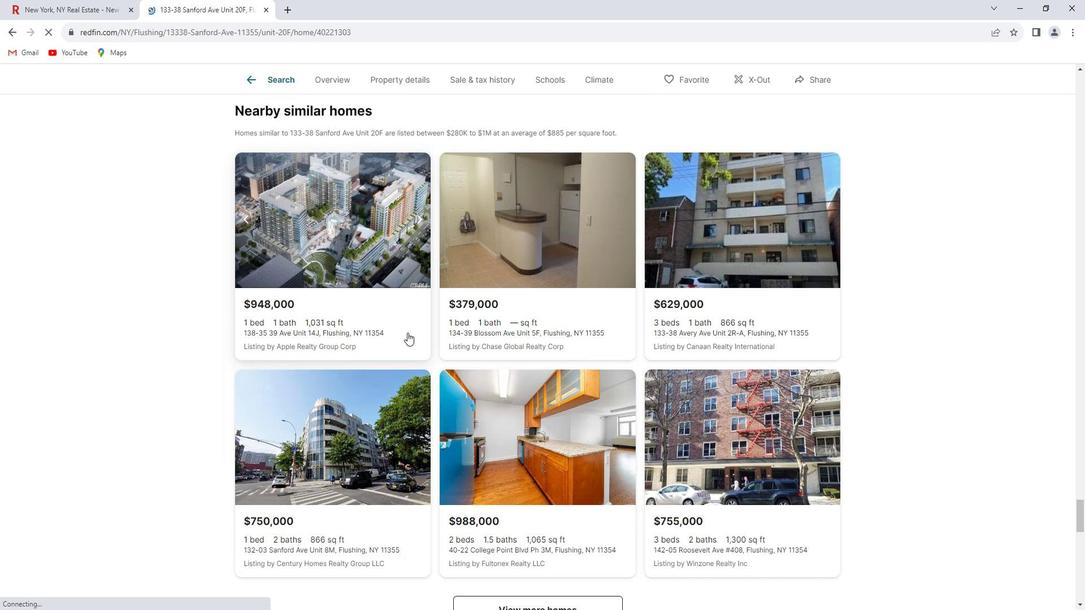 
Action: Mouse scrolled (414, 326) with delta (0, 0)
Screenshot: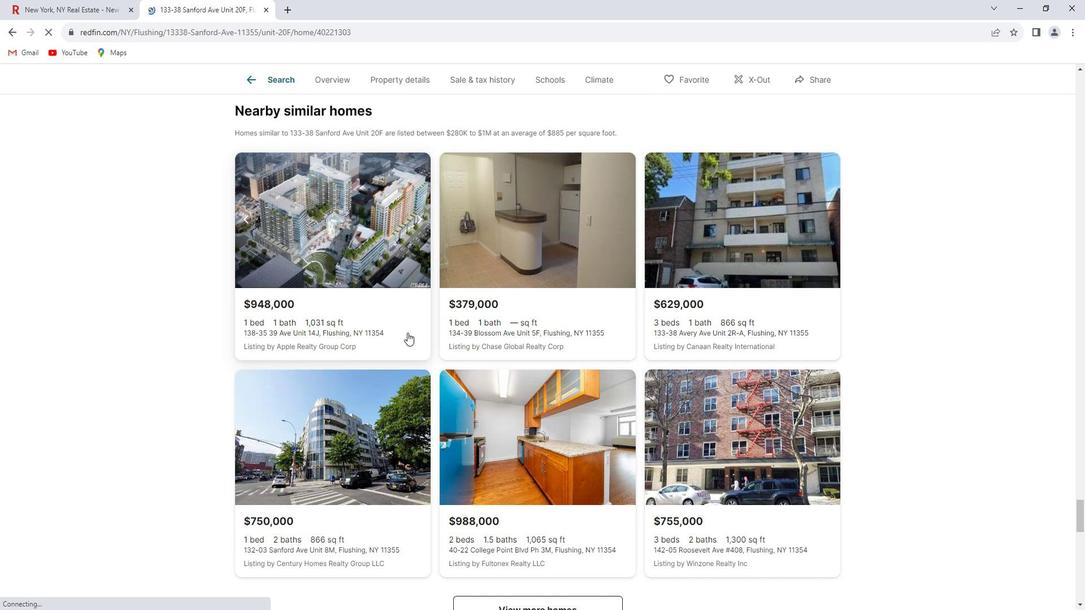 
Action: Mouse scrolled (414, 326) with delta (0, 0)
Screenshot: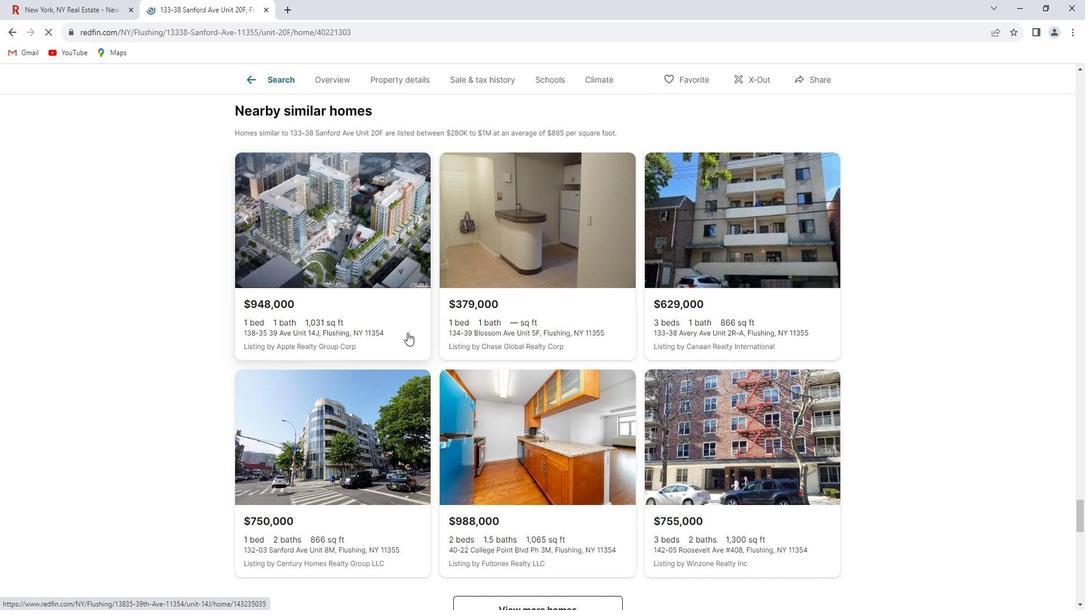 
Action: Mouse scrolled (414, 326) with delta (0, 0)
Screenshot: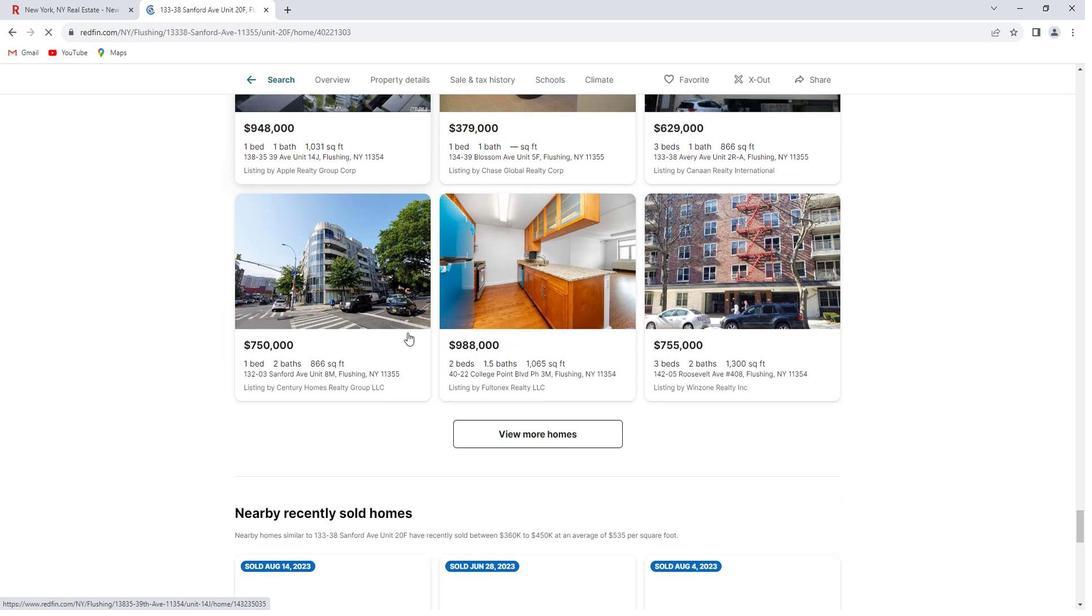 
Action: Mouse scrolled (414, 326) with delta (0, 0)
Screenshot: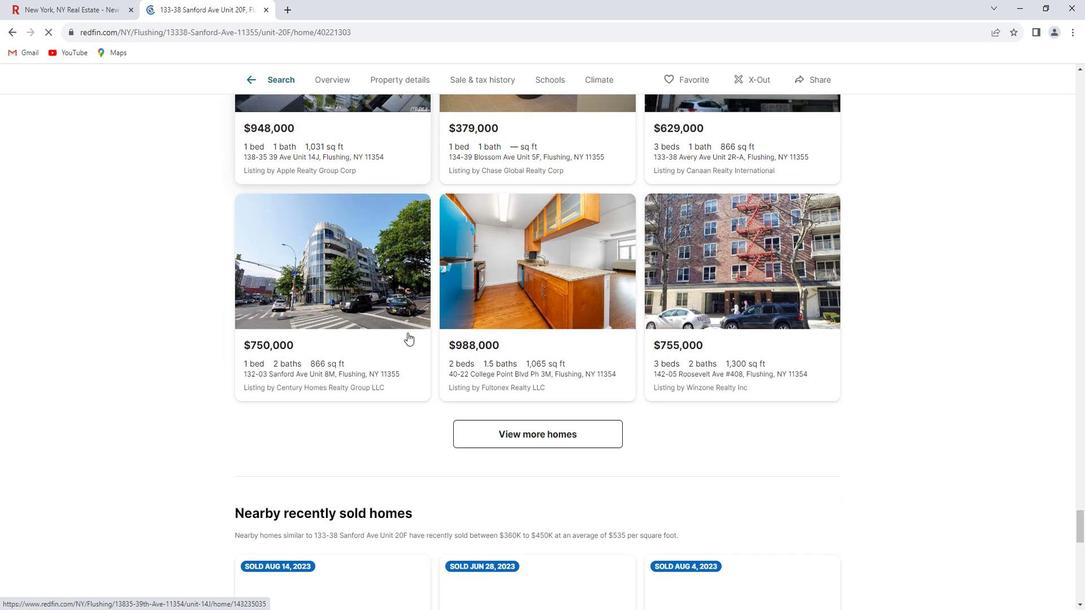 
Action: Mouse scrolled (414, 326) with delta (0, 0)
Screenshot: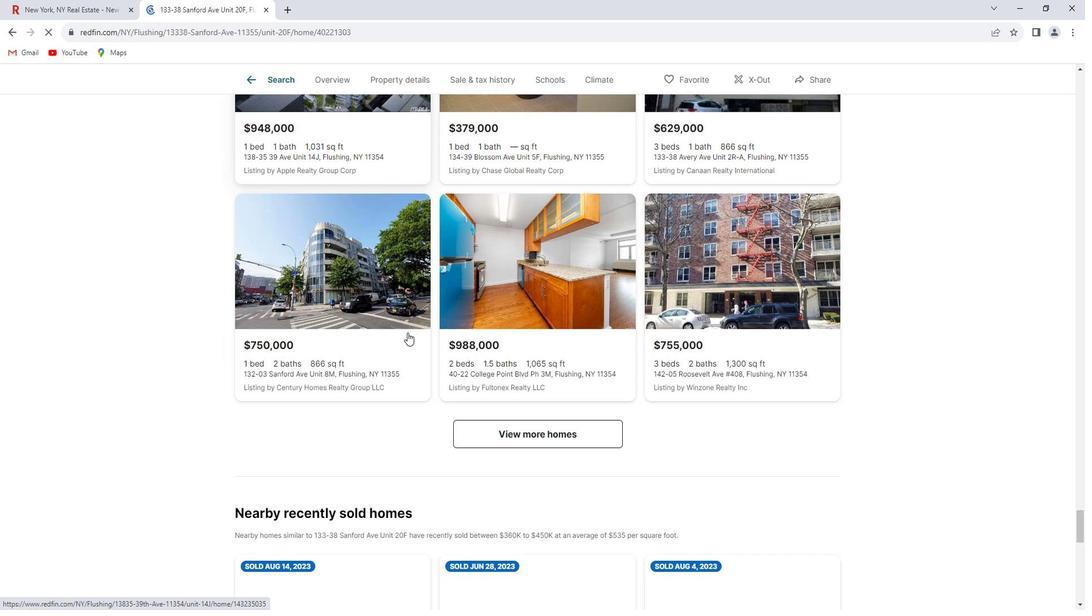 
Action: Mouse scrolled (414, 326) with delta (0, 0)
Screenshot: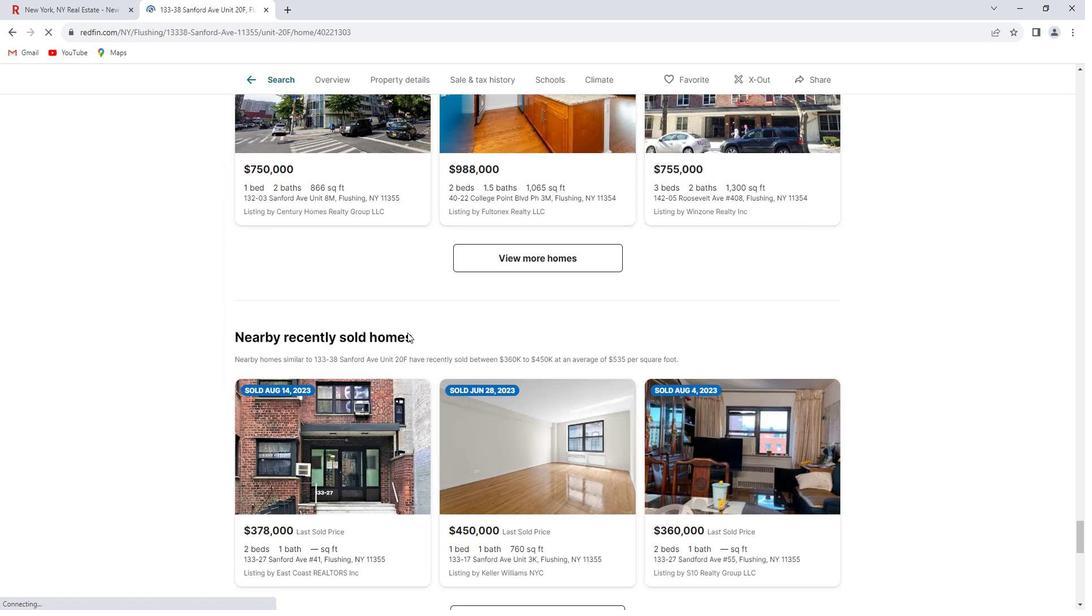 
Action: Mouse scrolled (414, 326) with delta (0, 0)
Screenshot: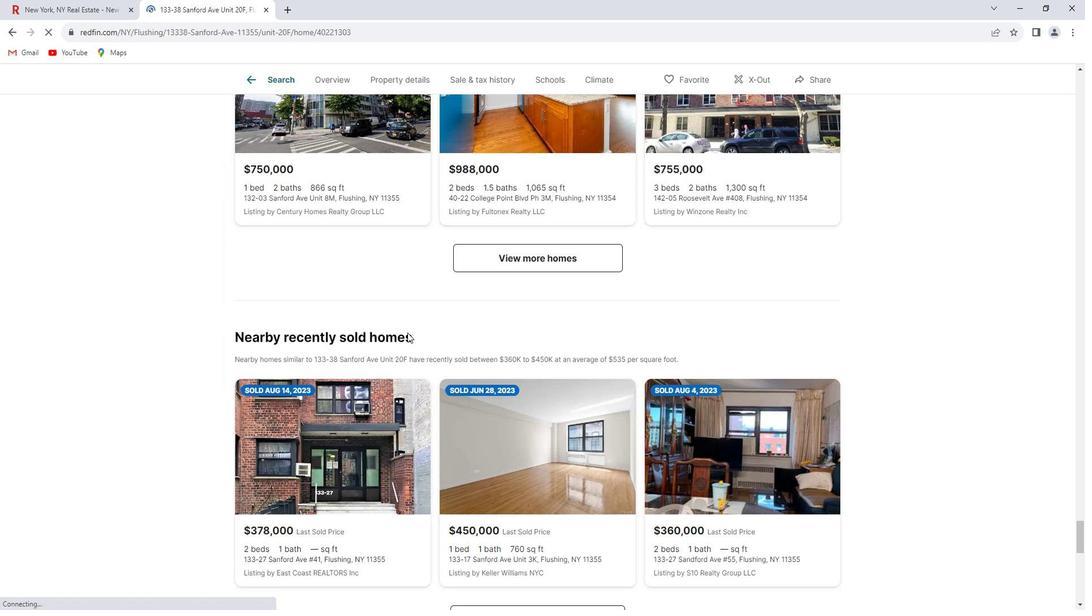
Action: Mouse scrolled (414, 326) with delta (0, 0)
Screenshot: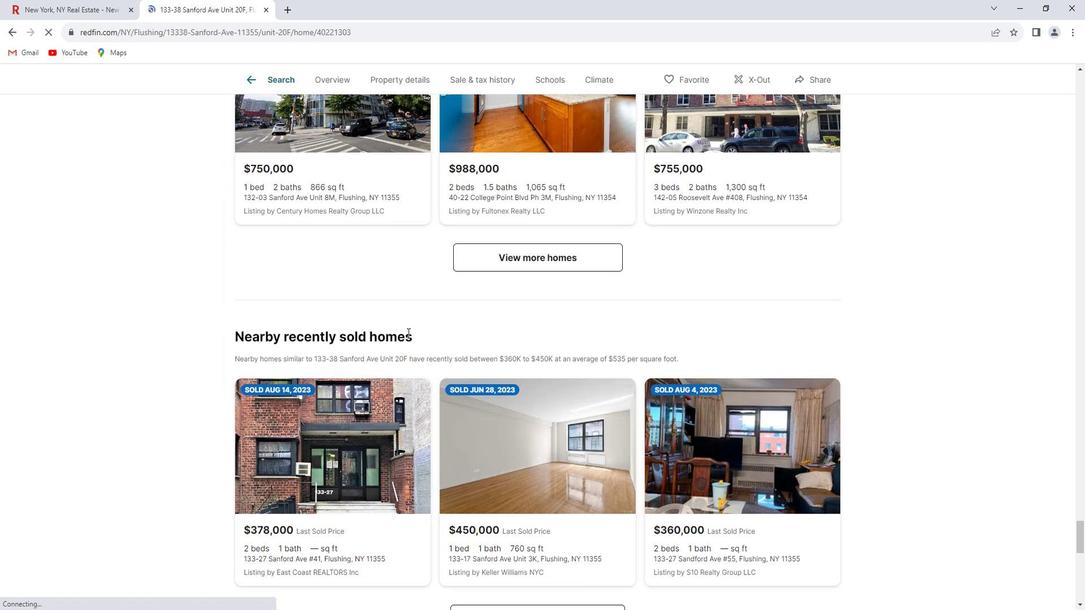 
Action: Mouse scrolled (414, 326) with delta (0, 0)
Screenshot: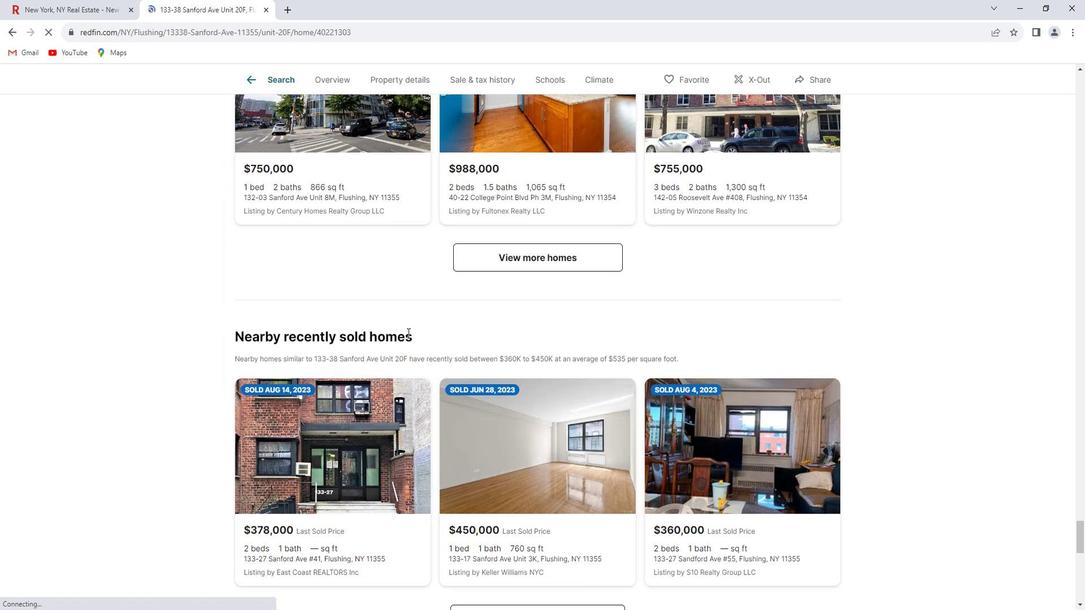 
Action: Mouse scrolled (414, 326) with delta (0, 0)
Screenshot: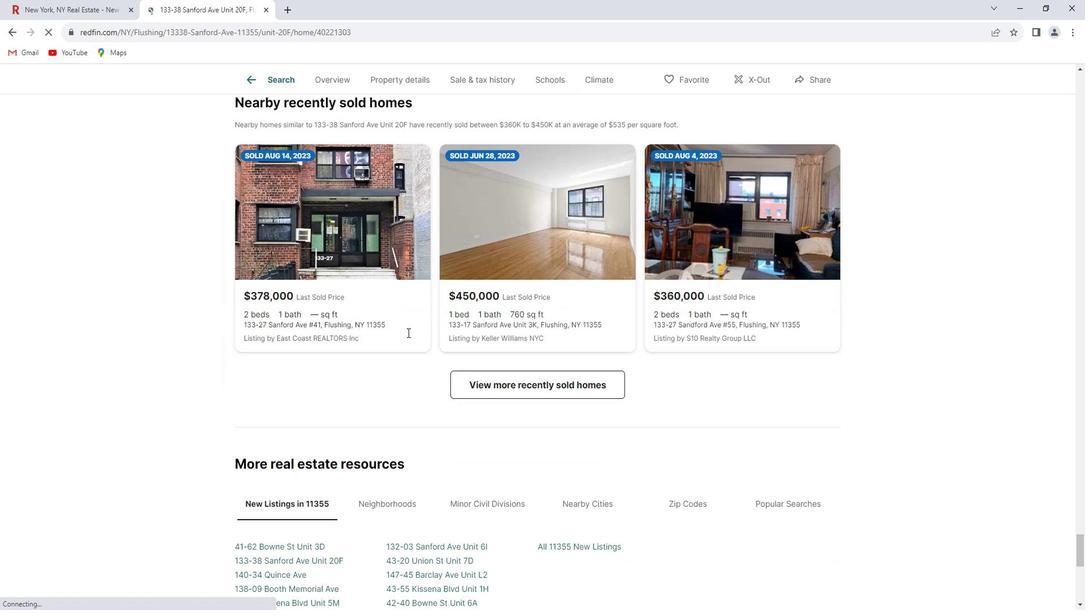 
Action: Mouse scrolled (414, 326) with delta (0, 0)
Screenshot: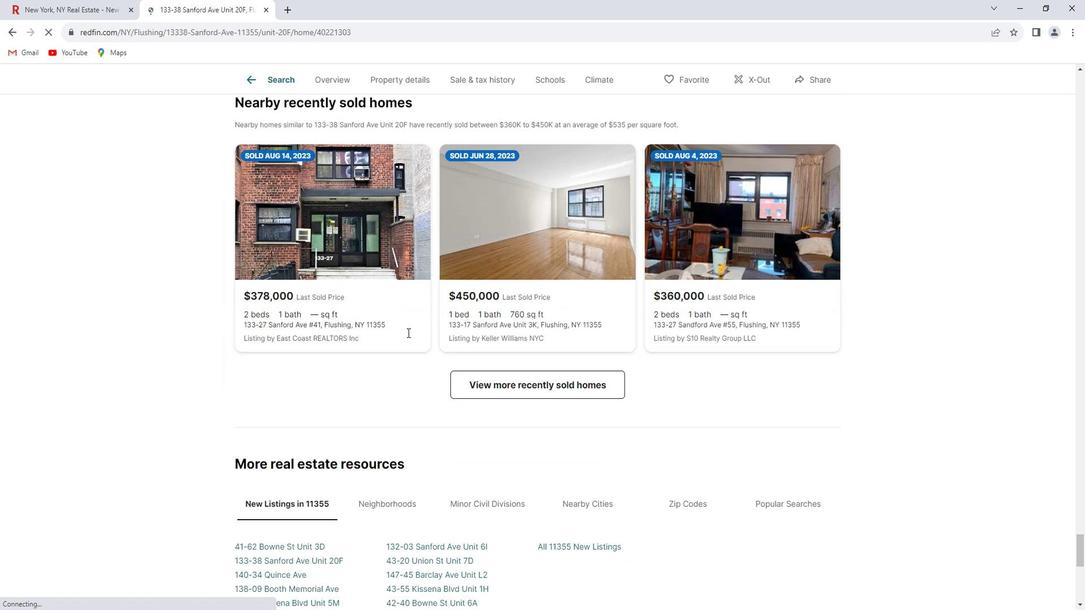 
Action: Mouse scrolled (414, 326) with delta (0, 0)
Screenshot: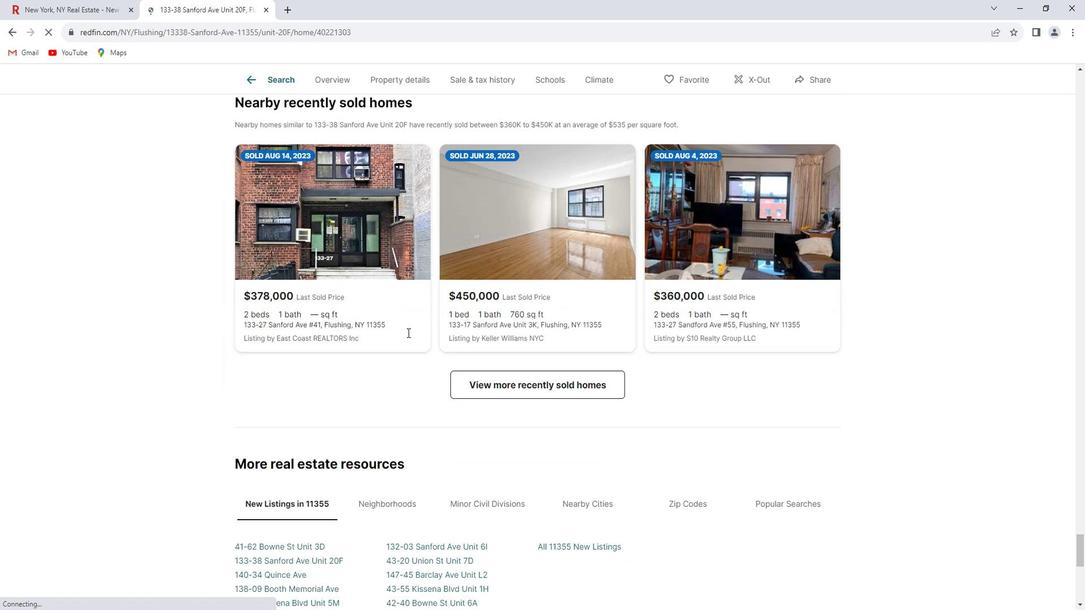 
Action: Mouse scrolled (414, 326) with delta (0, 0)
Screenshot: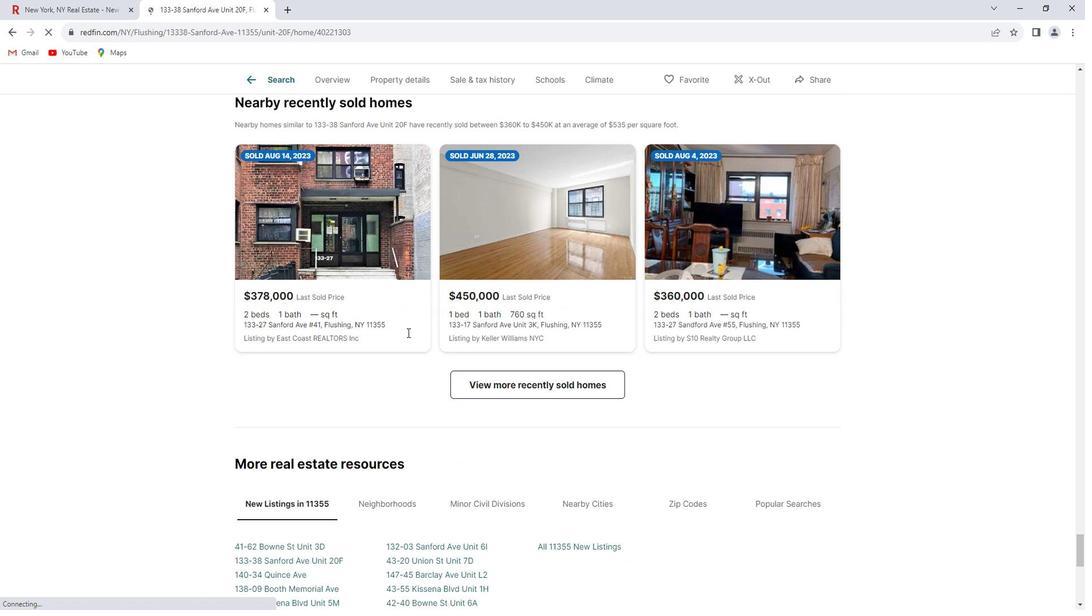 
Action: Mouse scrolled (414, 326) with delta (0, 0)
Screenshot: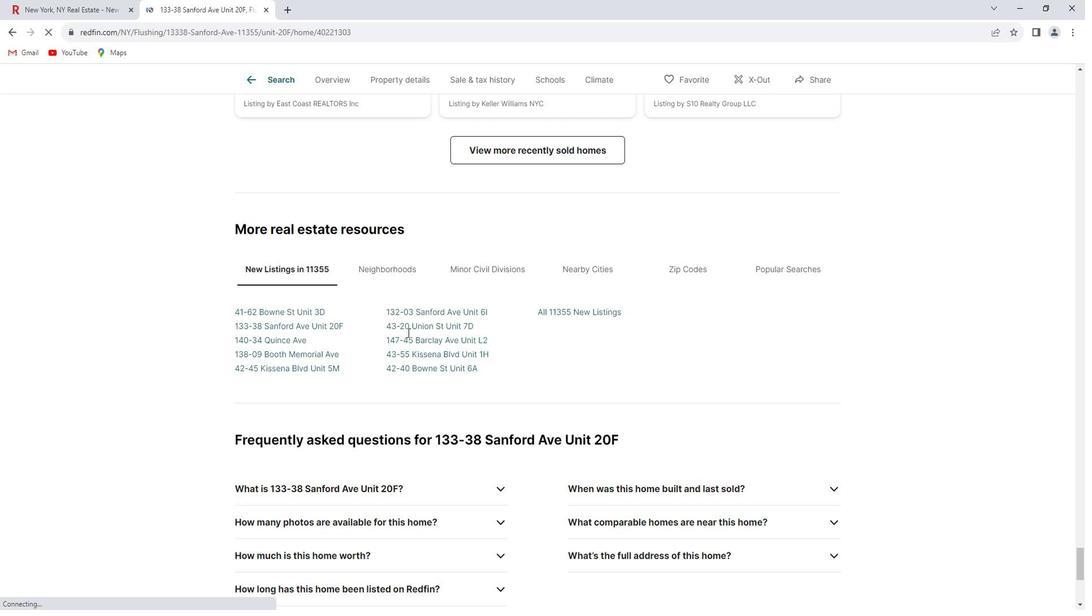 
Action: Mouse scrolled (414, 326) with delta (0, 0)
Screenshot: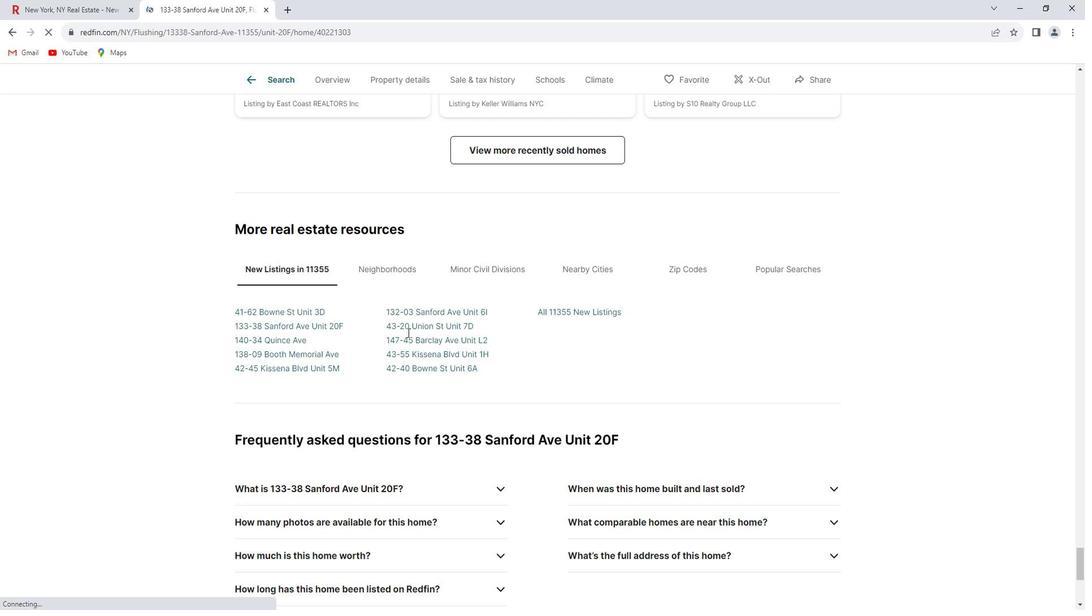 
Action: Mouse scrolled (414, 326) with delta (0, 0)
Screenshot: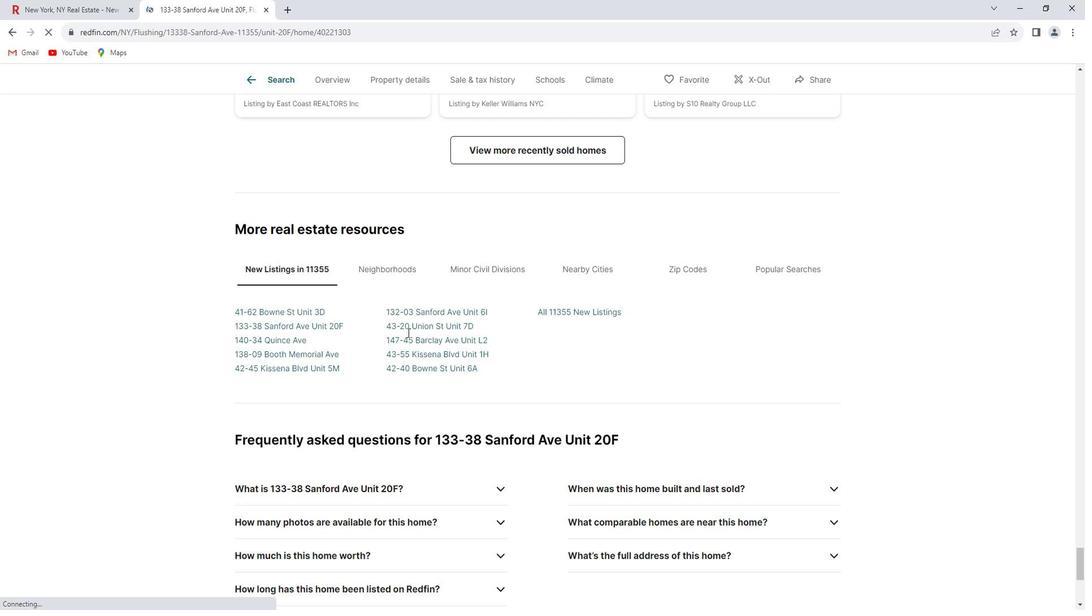 
Action: Mouse scrolled (414, 326) with delta (0, 0)
Screenshot: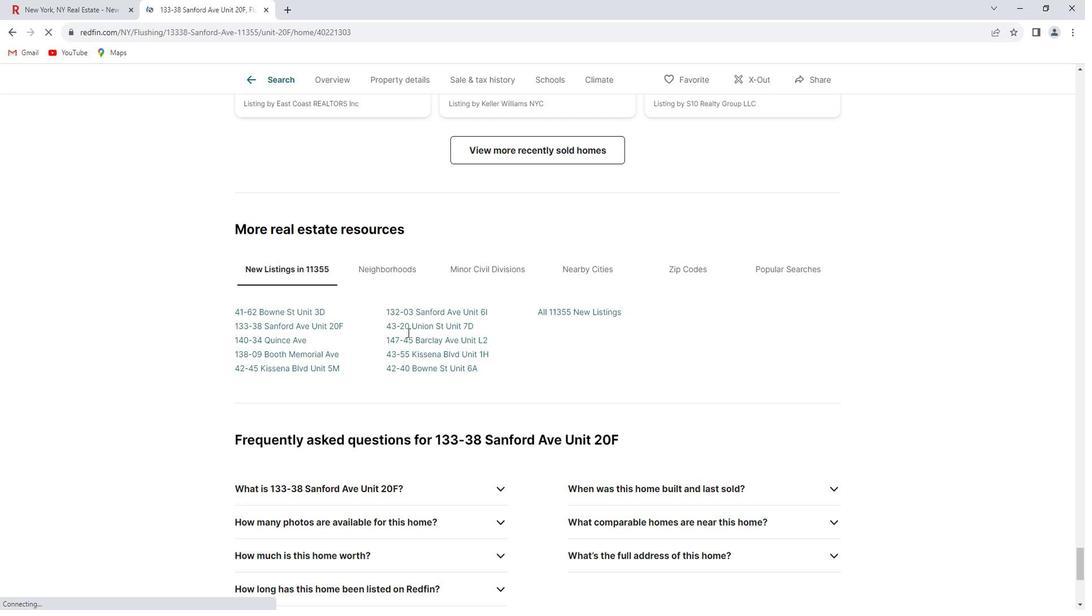 
Action: Mouse scrolled (414, 326) with delta (0, 0)
Screenshot: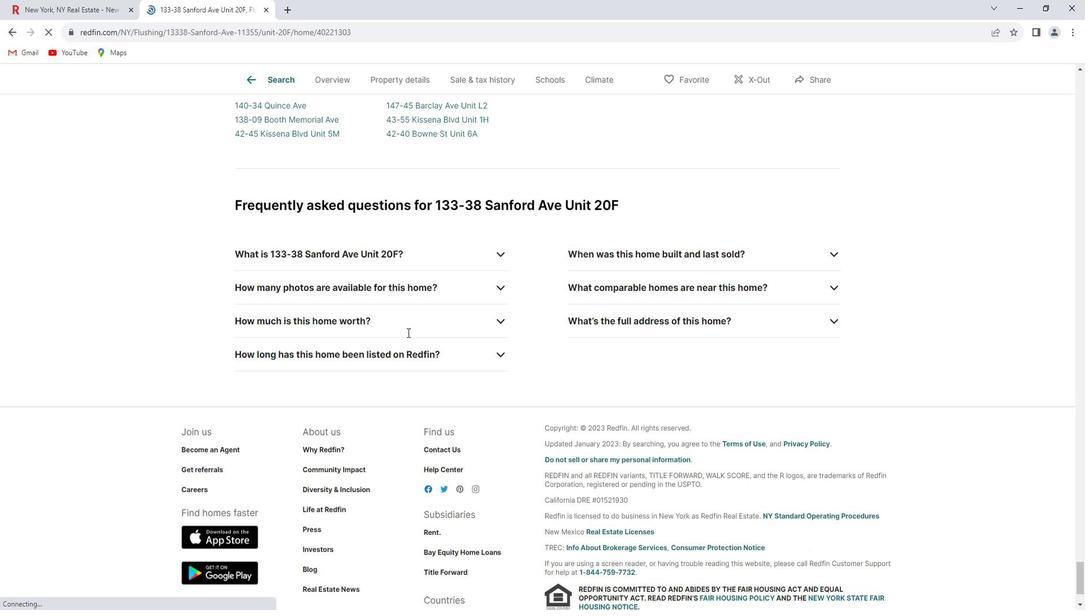 
Action: Mouse scrolled (414, 326) with delta (0, 0)
Screenshot: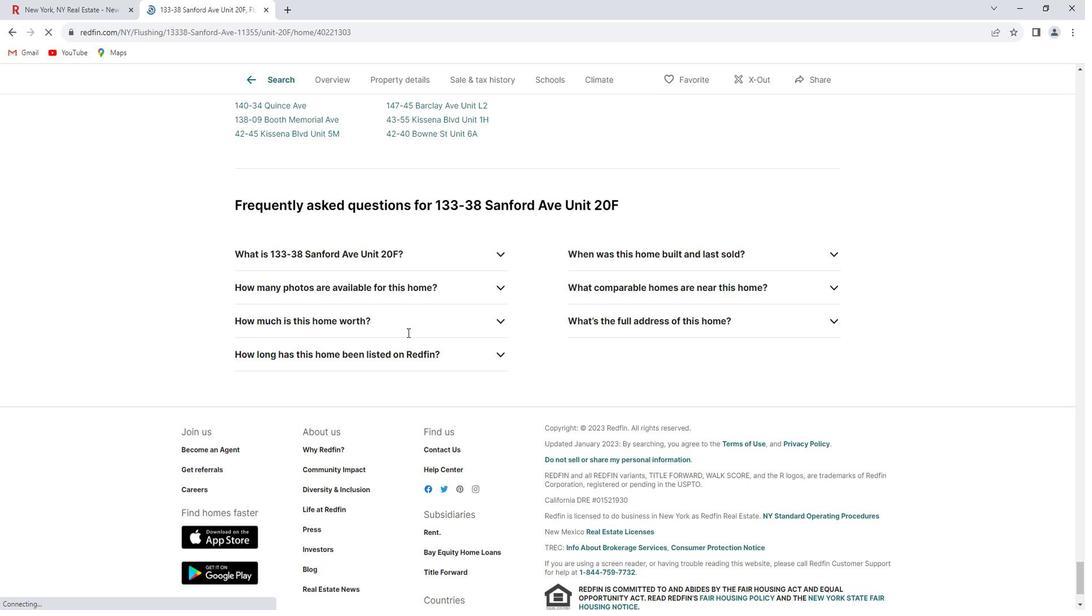 
Action: Mouse scrolled (414, 326) with delta (0, 0)
Screenshot: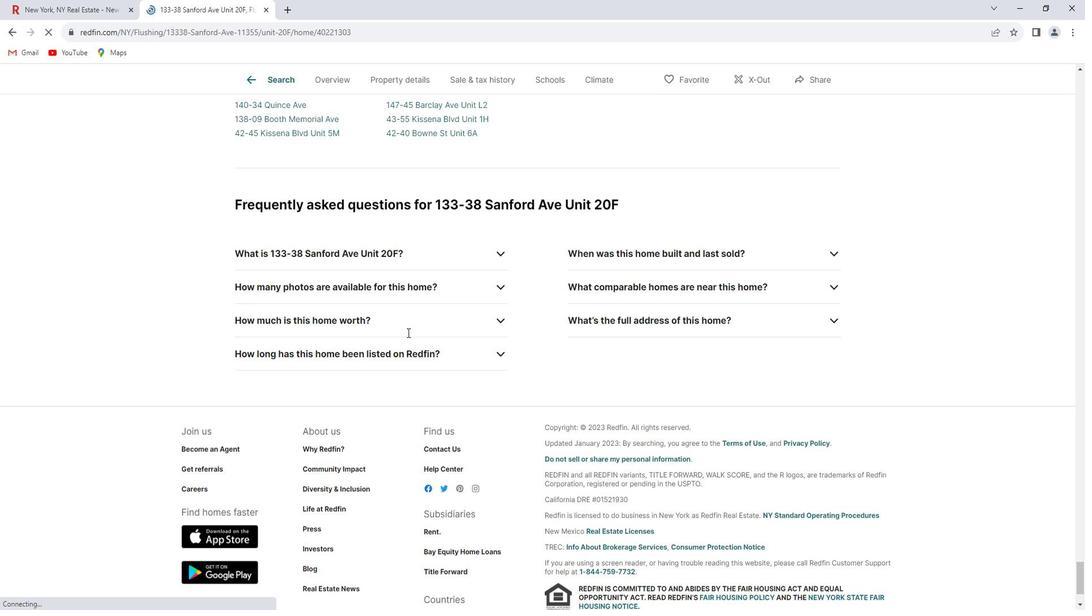 
Action: Mouse scrolled (414, 326) with delta (0, 0)
Screenshot: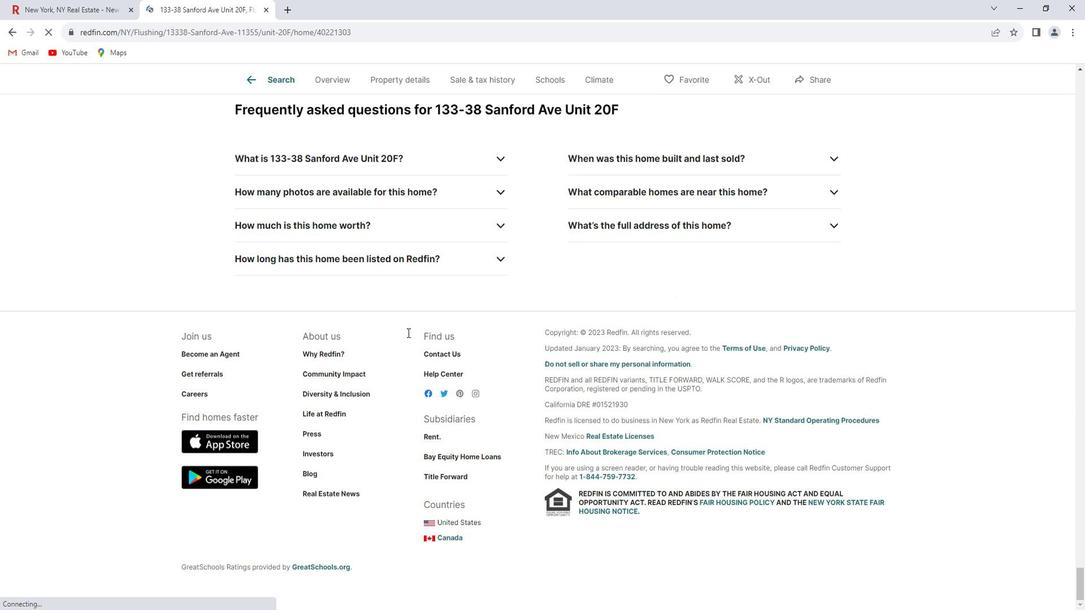 
Action: Mouse scrolled (414, 326) with delta (0, 0)
Screenshot: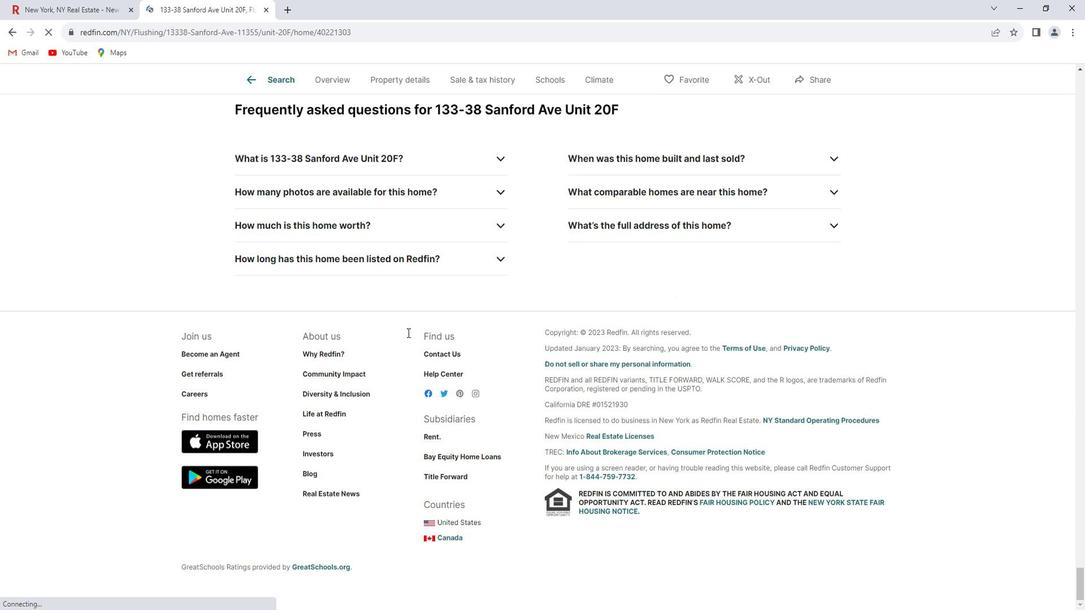 
Action: Mouse scrolled (414, 326) with delta (0, 0)
Screenshot: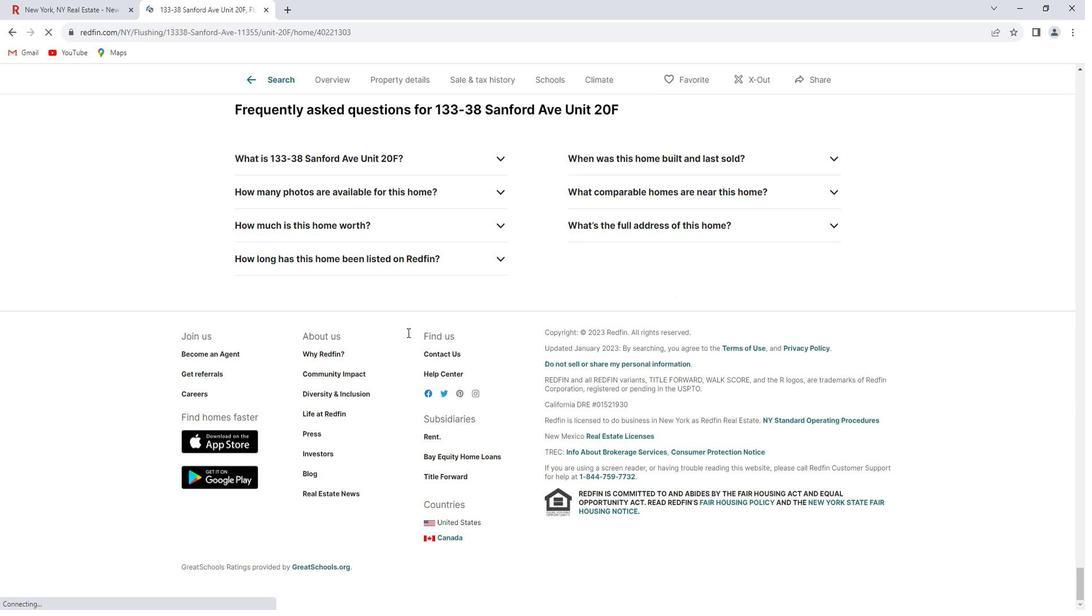 
Action: Mouse moved to (94, 10)
Screenshot: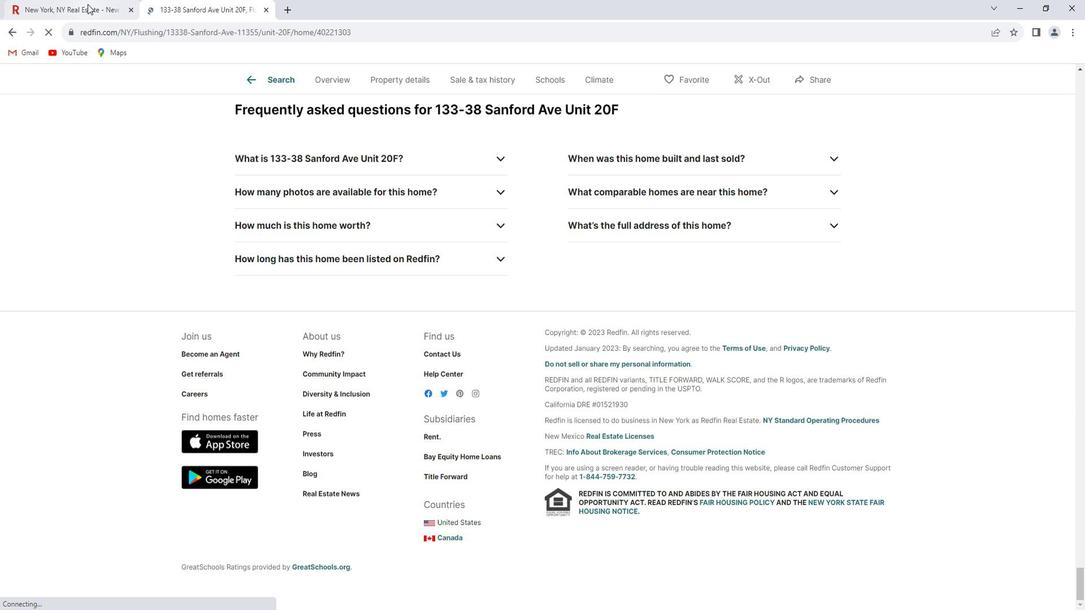 
Action: Mouse pressed left at (94, 10)
Screenshot: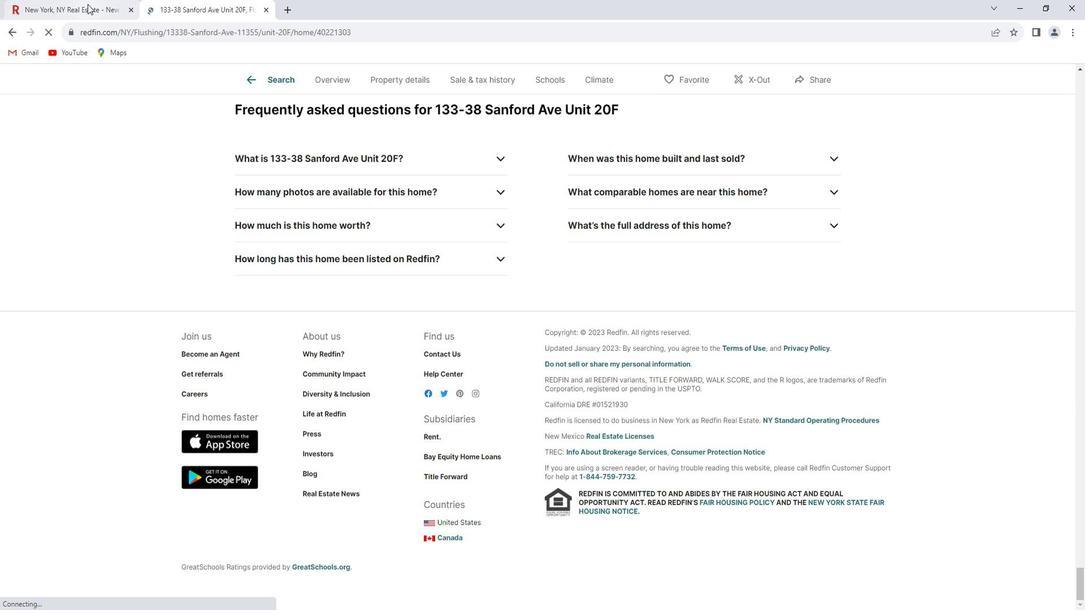 
Action: Mouse moved to (834, 301)
Screenshot: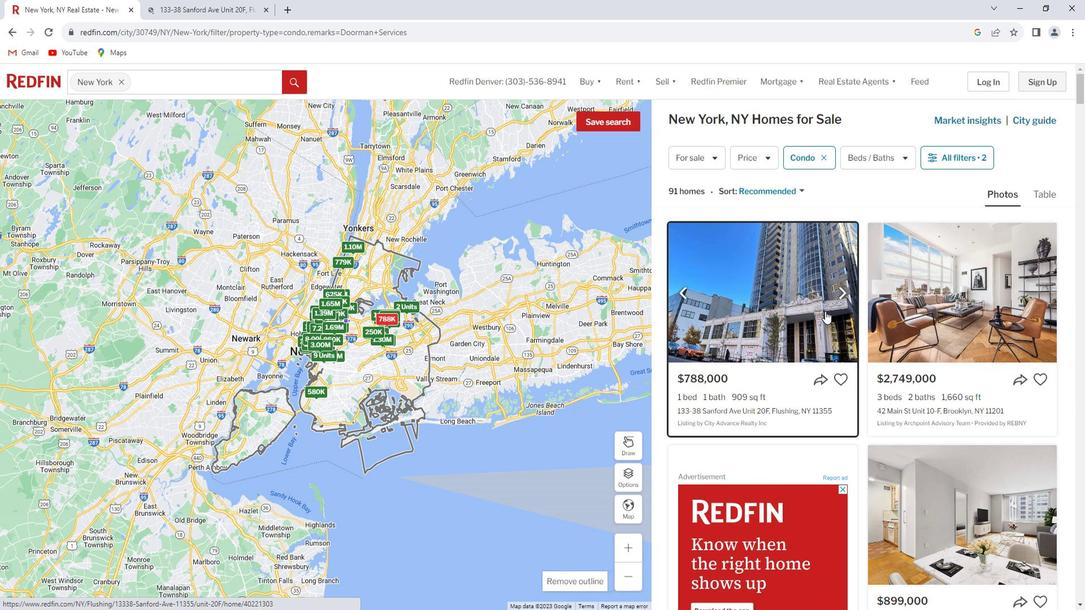 
Action: Mouse scrolled (834, 300) with delta (0, 0)
Screenshot: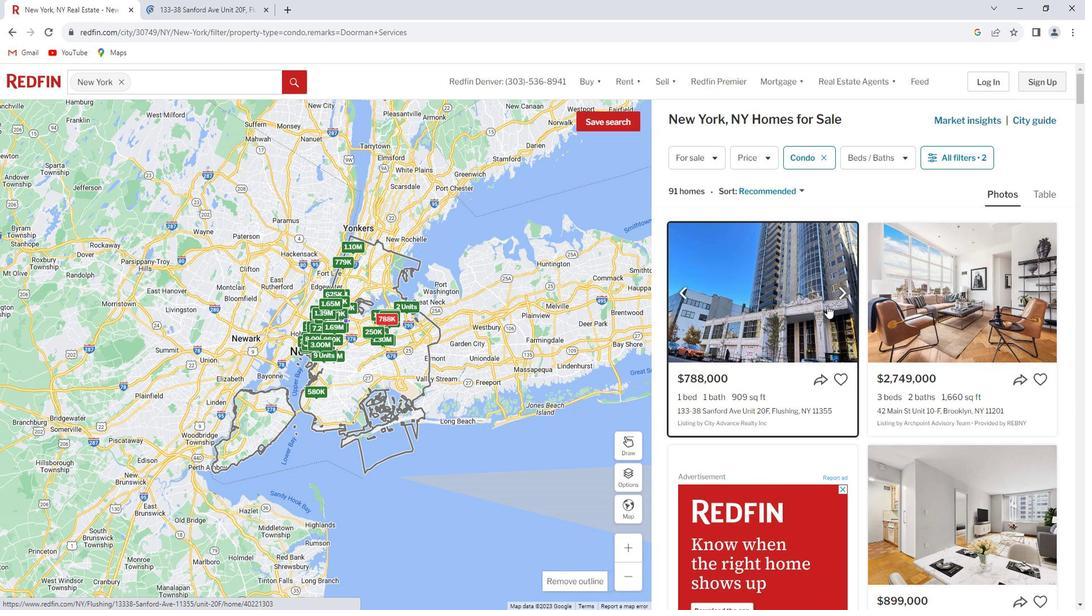 
Action: Mouse moved to (980, 291)
Screenshot: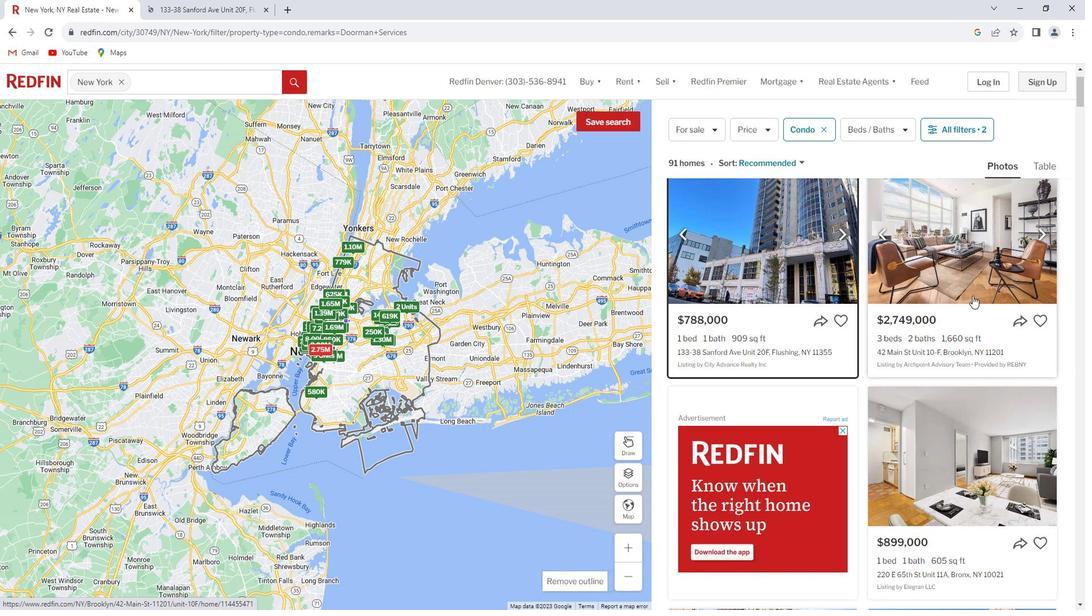 
Action: Mouse pressed left at (980, 291)
Screenshot: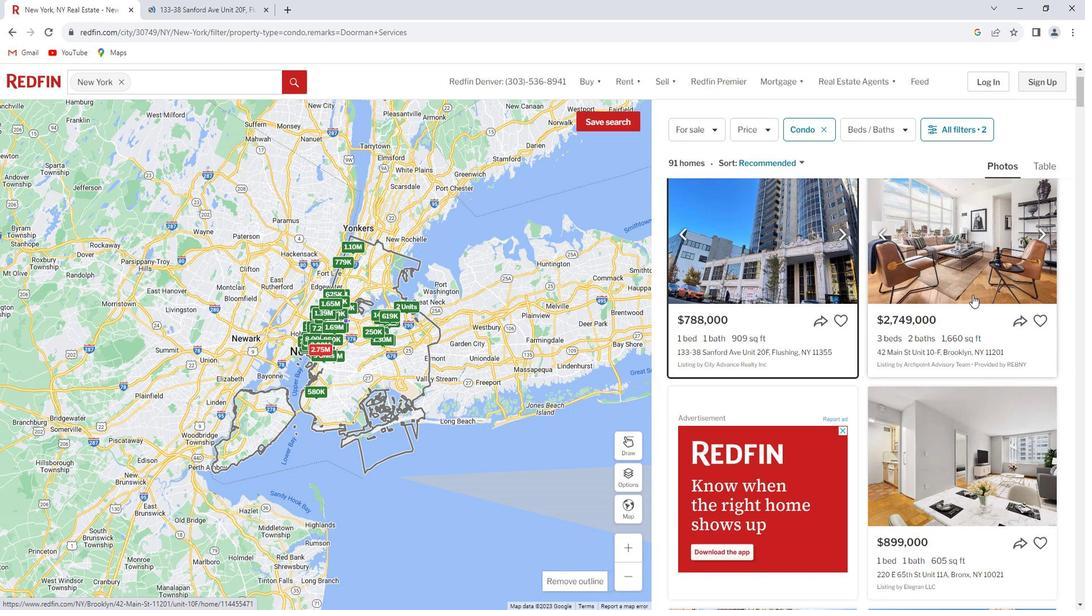 
Action: Mouse moved to (816, 374)
Screenshot: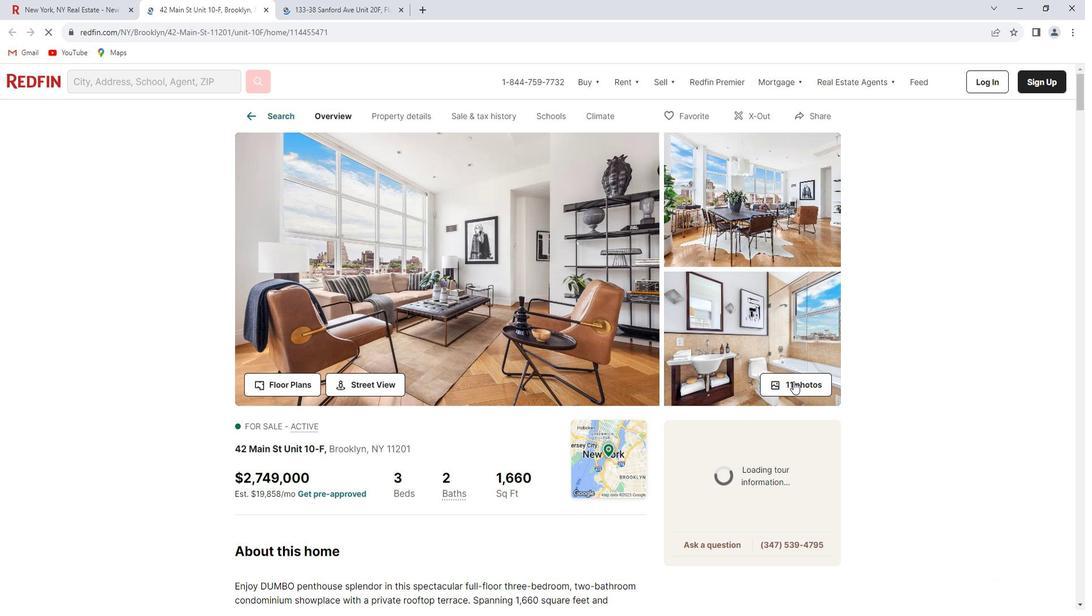 
Action: Mouse pressed left at (816, 374)
Screenshot: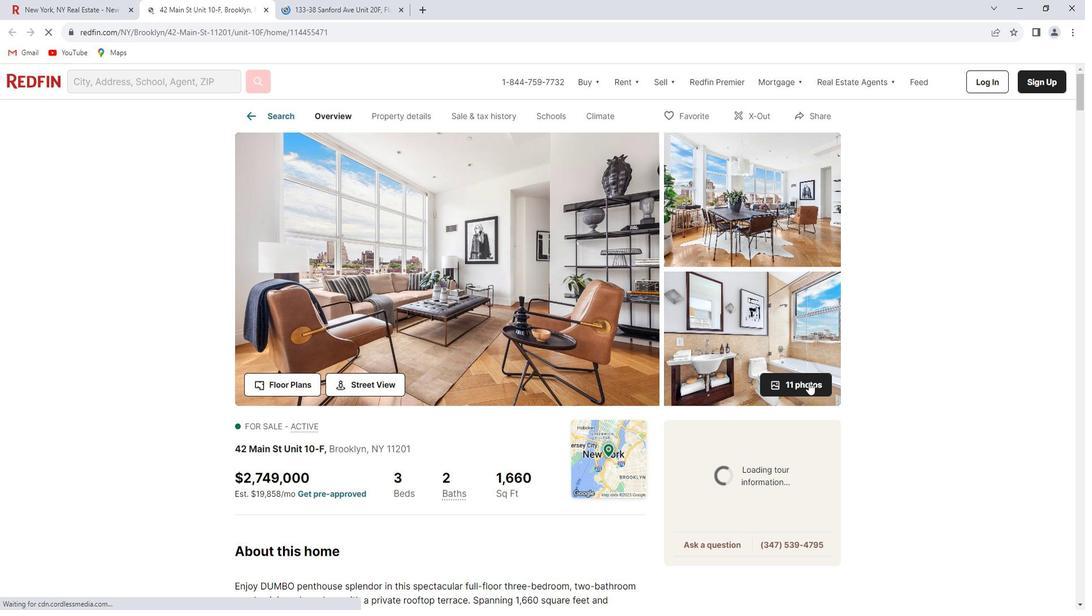 
Action: Mouse moved to (143, 324)
Screenshot: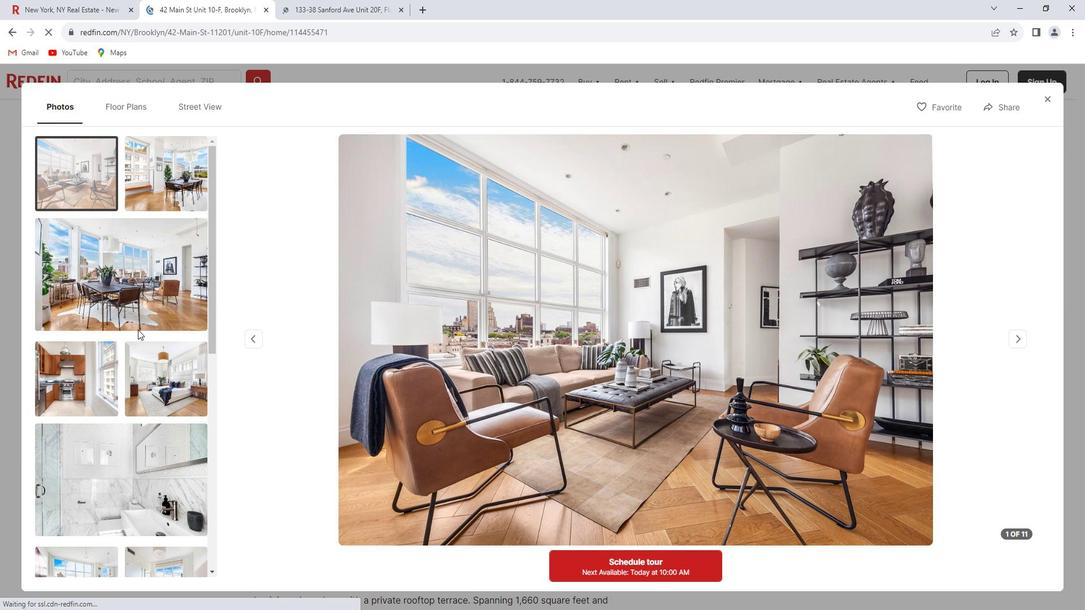
Action: Mouse scrolled (143, 323) with delta (0, 0)
Screenshot: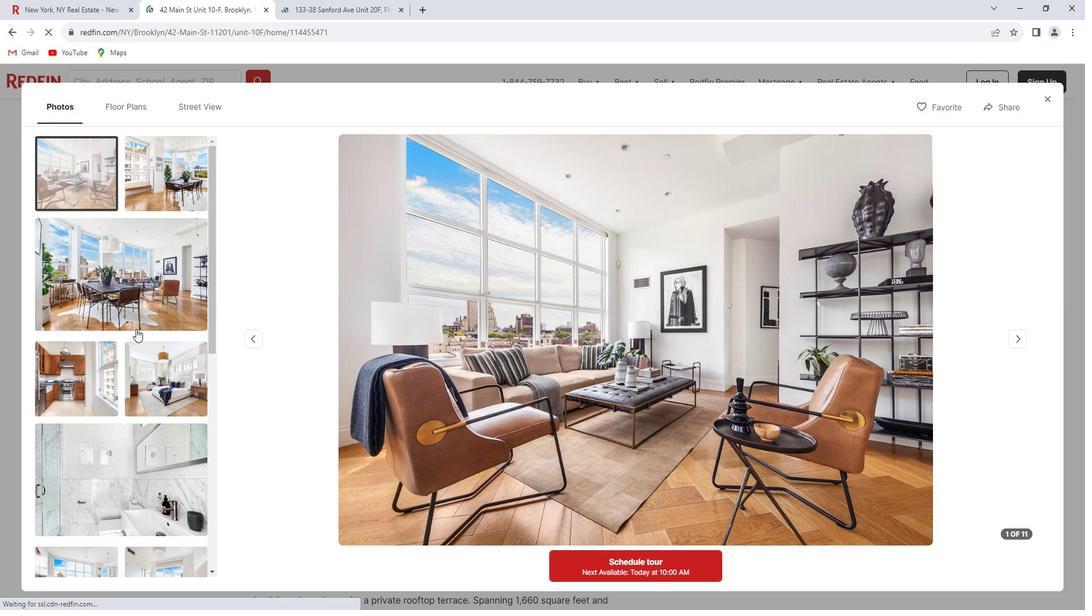 
Action: Mouse scrolled (143, 323) with delta (0, 0)
Screenshot: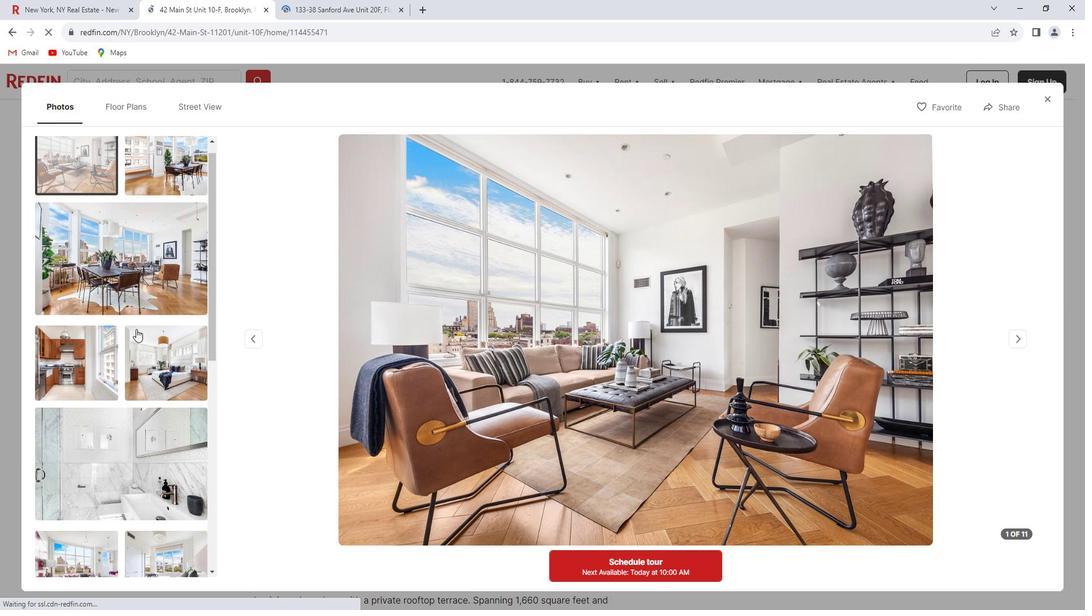 
Action: Mouse scrolled (143, 323) with delta (0, 0)
Screenshot: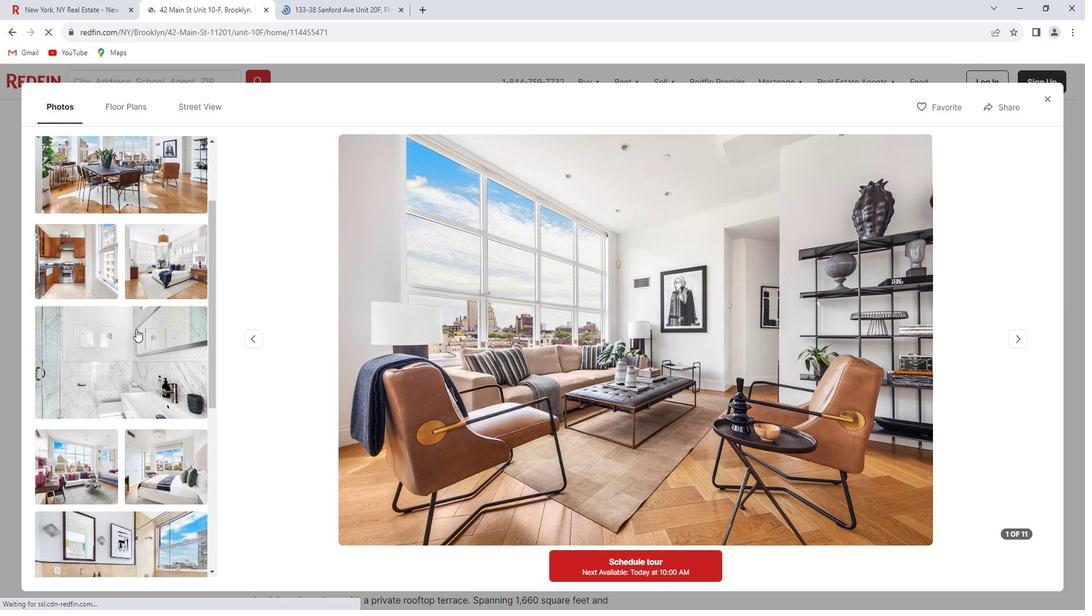 
Action: Mouse scrolled (143, 323) with delta (0, 0)
Screenshot: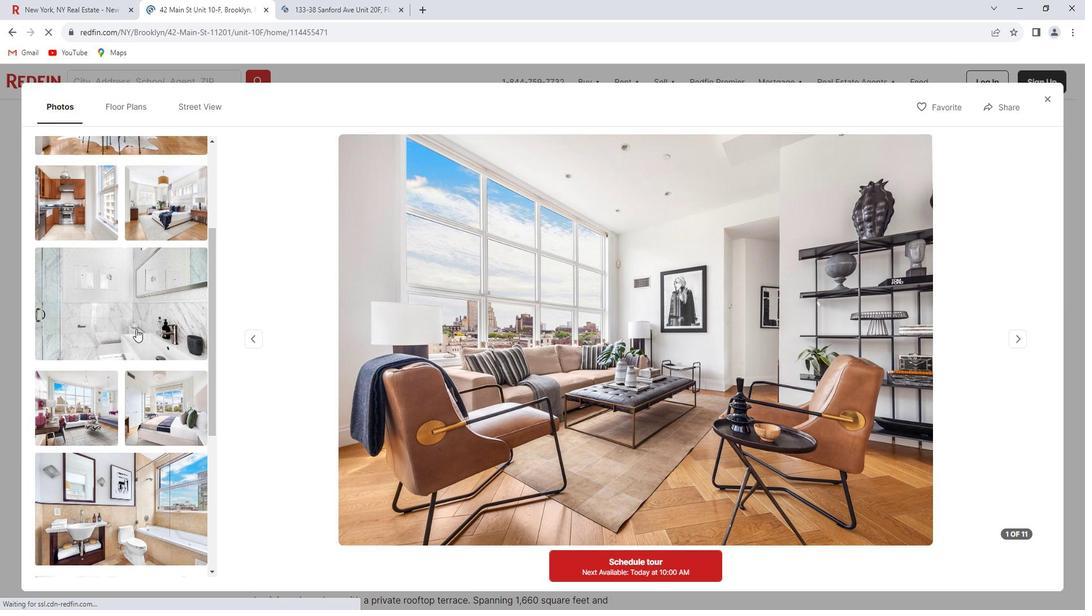 
Action: Mouse scrolled (143, 323) with delta (0, 0)
Screenshot: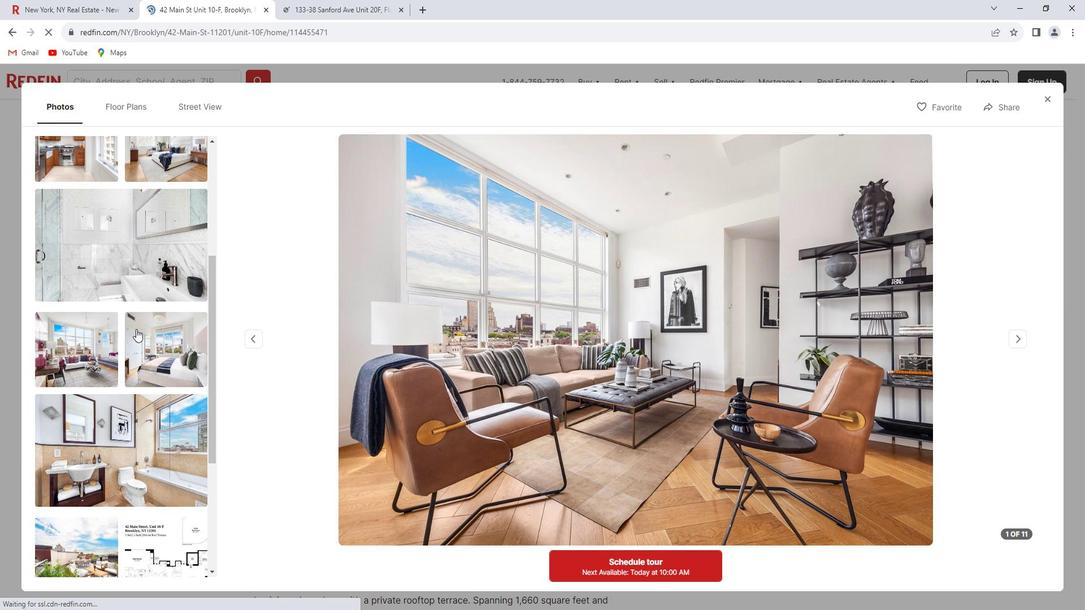 
Action: Mouse scrolled (143, 323) with delta (0, 0)
Screenshot: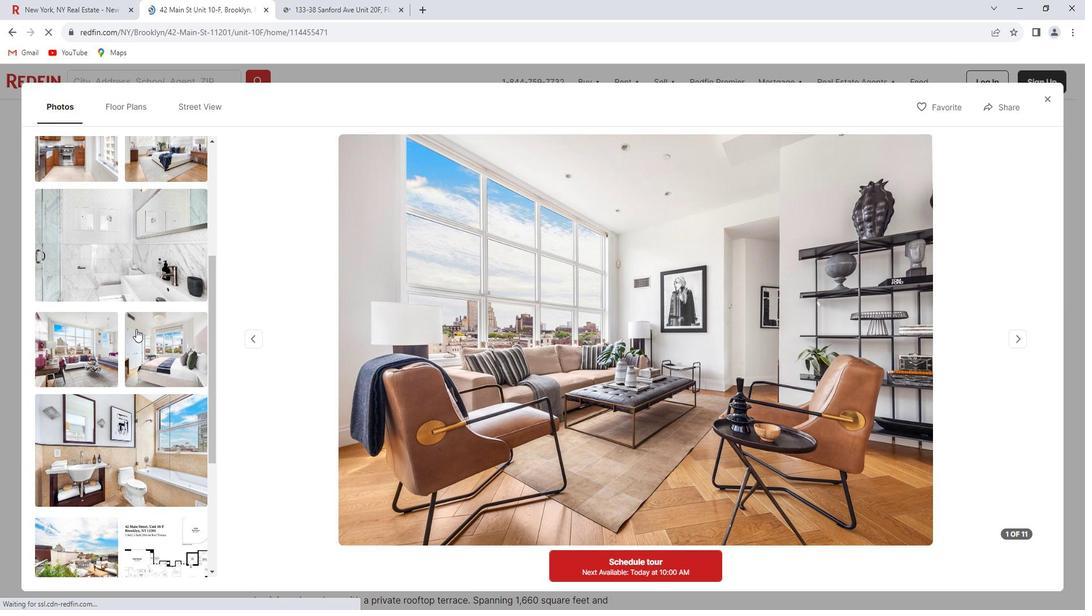 
Action: Mouse scrolled (143, 323) with delta (0, 0)
Screenshot: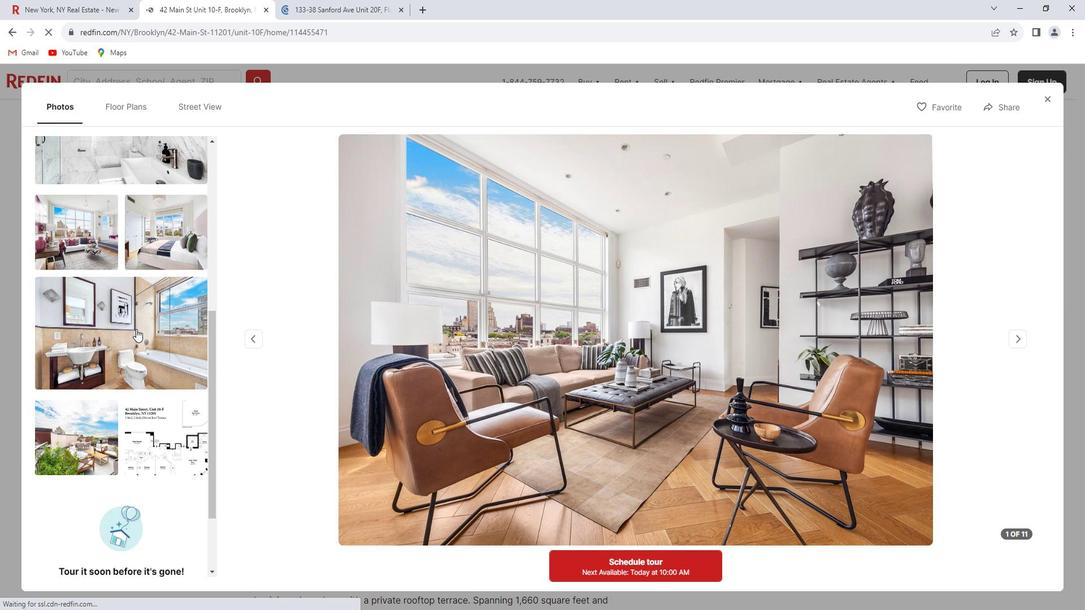 
Action: Mouse scrolled (143, 323) with delta (0, 0)
Screenshot: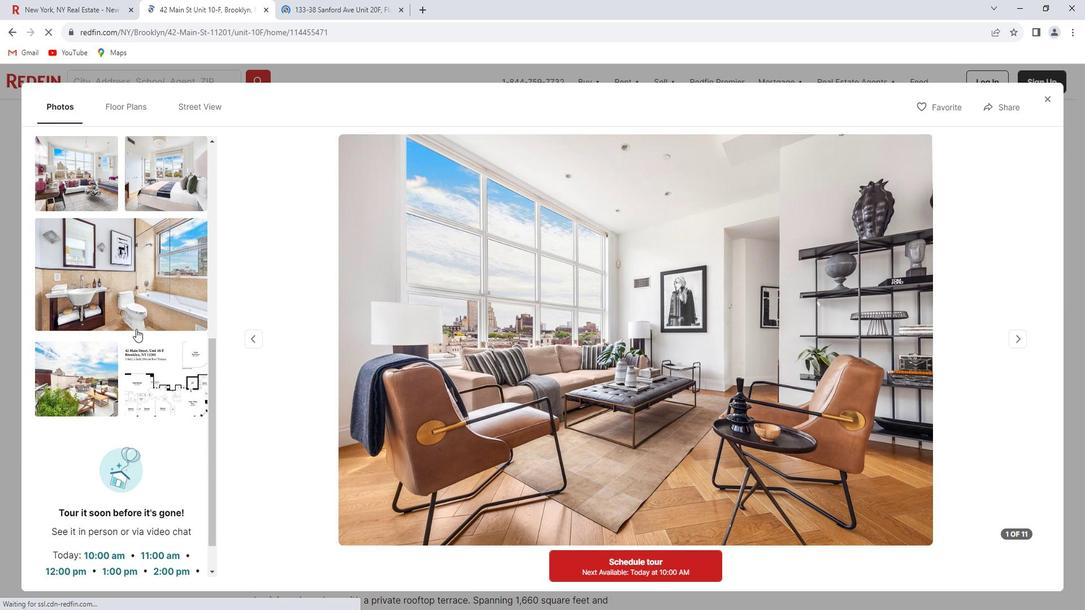 
Action: Mouse scrolled (143, 323) with delta (0, 0)
Screenshot: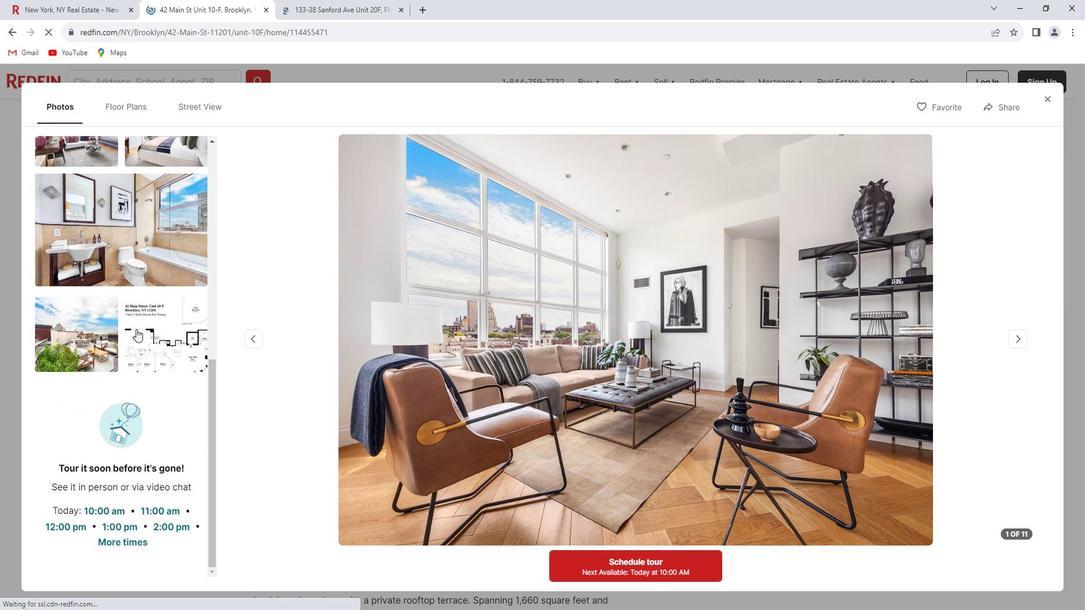 
Action: Mouse scrolled (143, 323) with delta (0, 0)
Screenshot: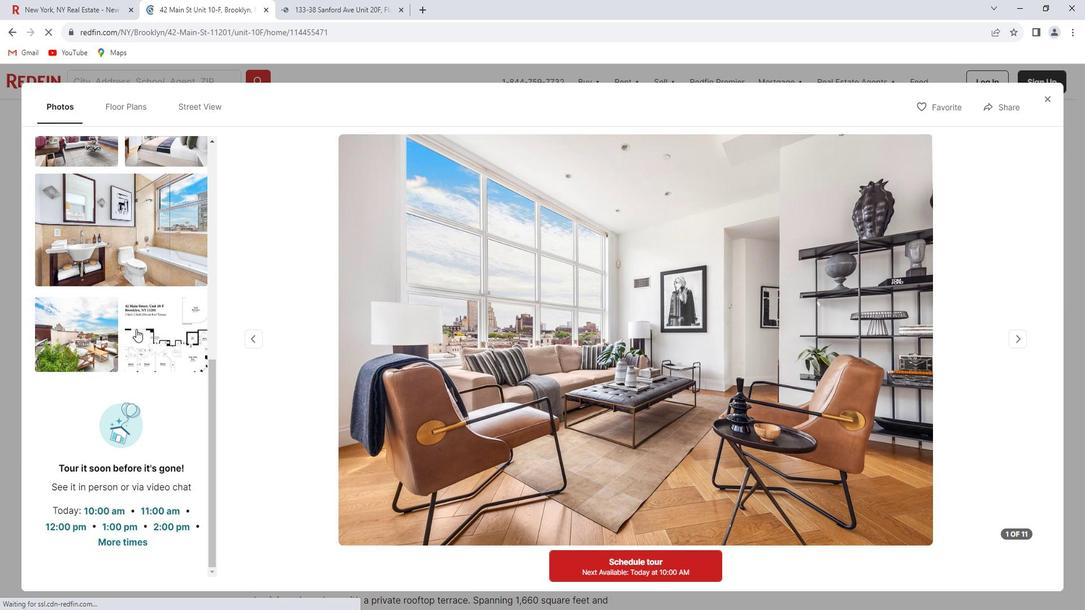 
Action: Mouse scrolled (143, 323) with delta (0, 0)
Screenshot: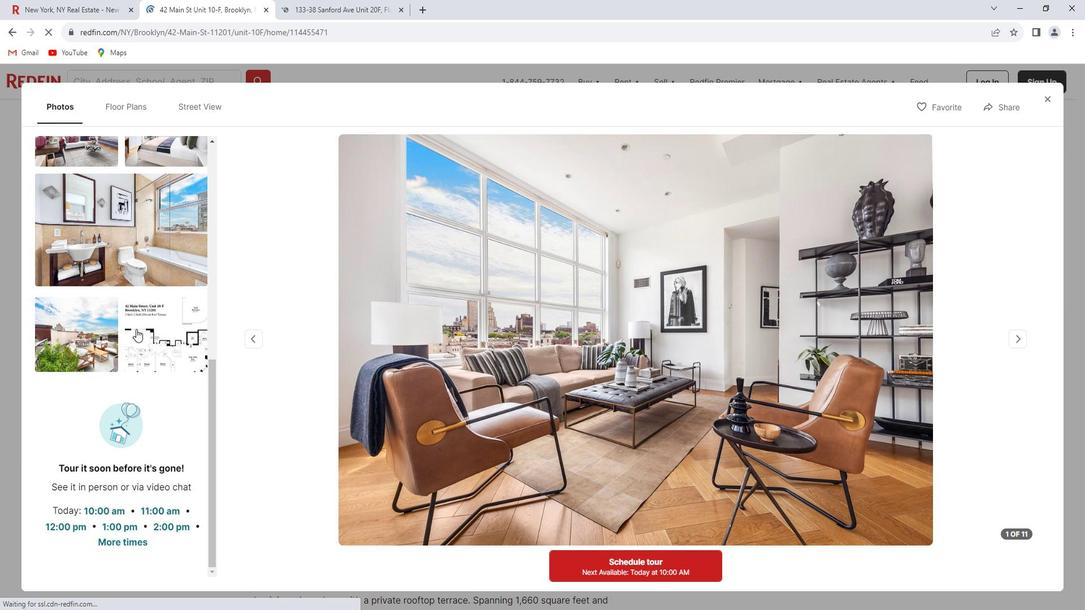
Action: Mouse moved to (1053, 100)
Screenshot: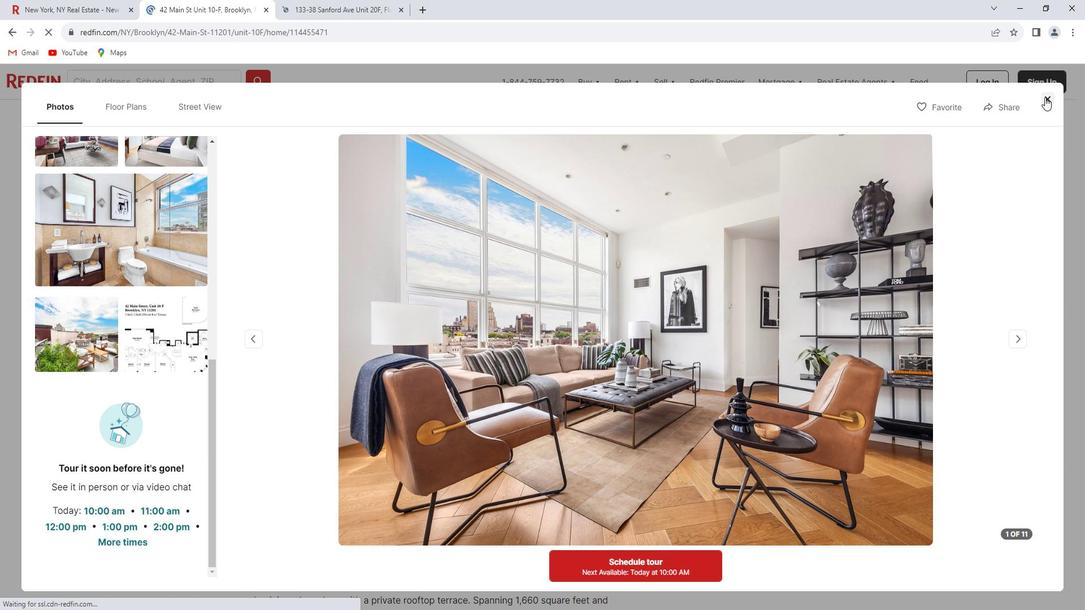 
Action: Mouse pressed left at (1053, 100)
Screenshot: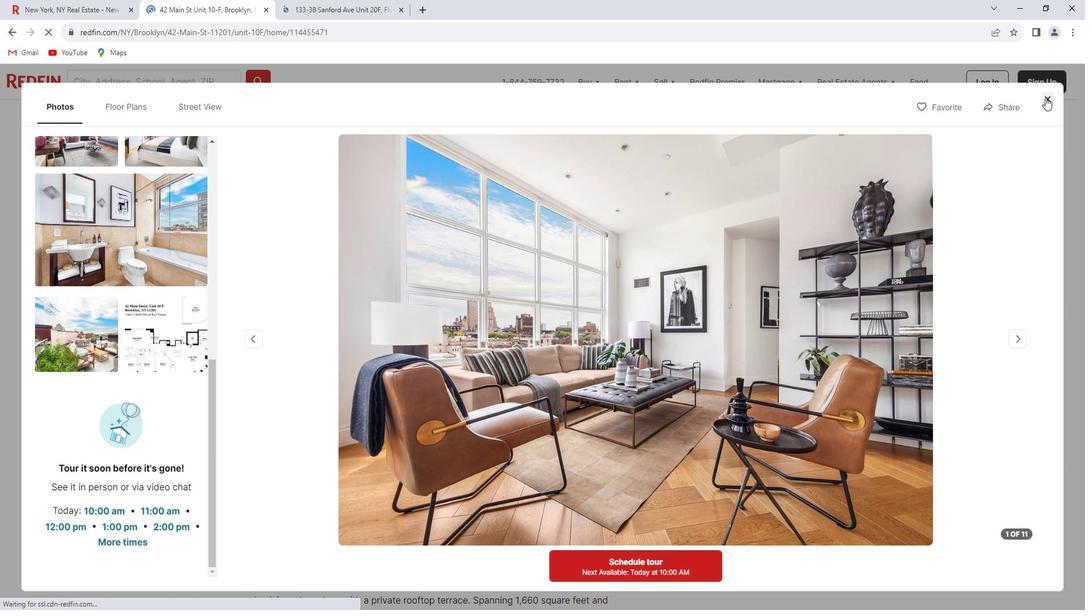
Action: Mouse moved to (481, 308)
Screenshot: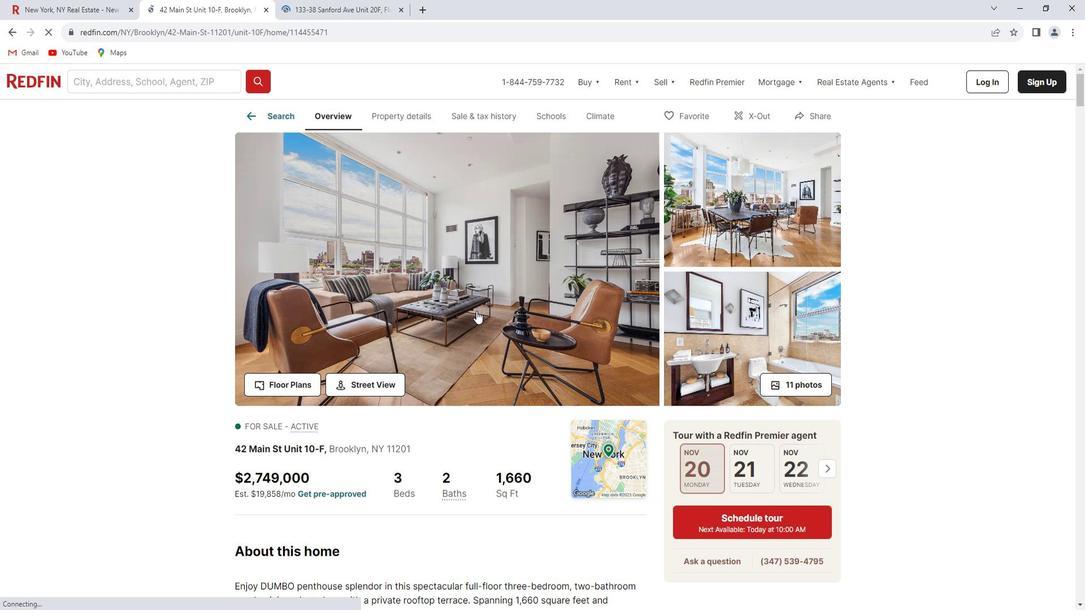 
Action: Mouse scrolled (481, 308) with delta (0, 0)
Screenshot: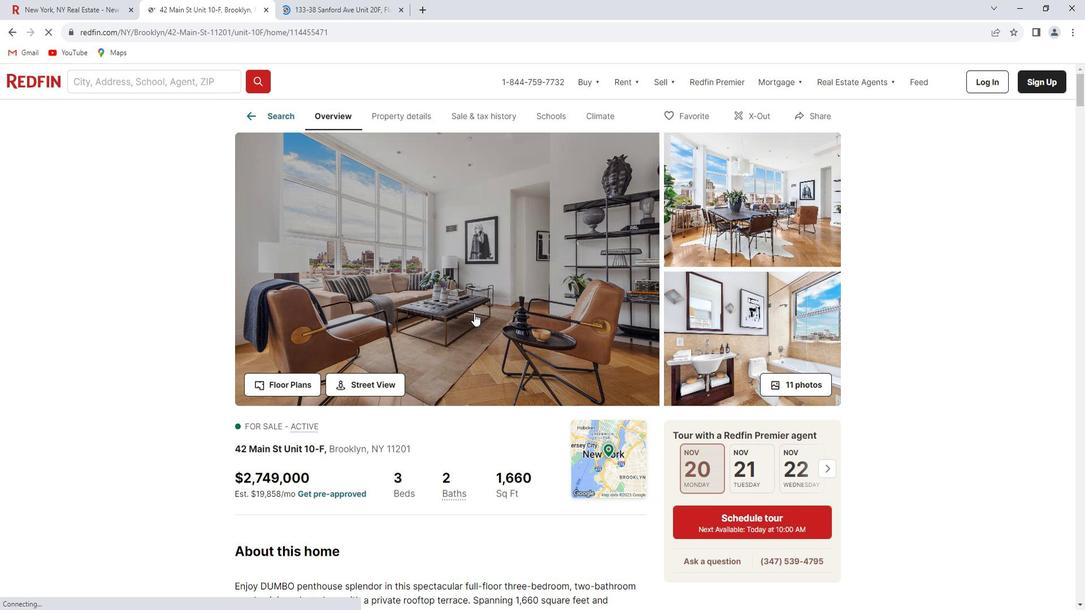 
Action: Mouse scrolled (481, 308) with delta (0, 0)
Screenshot: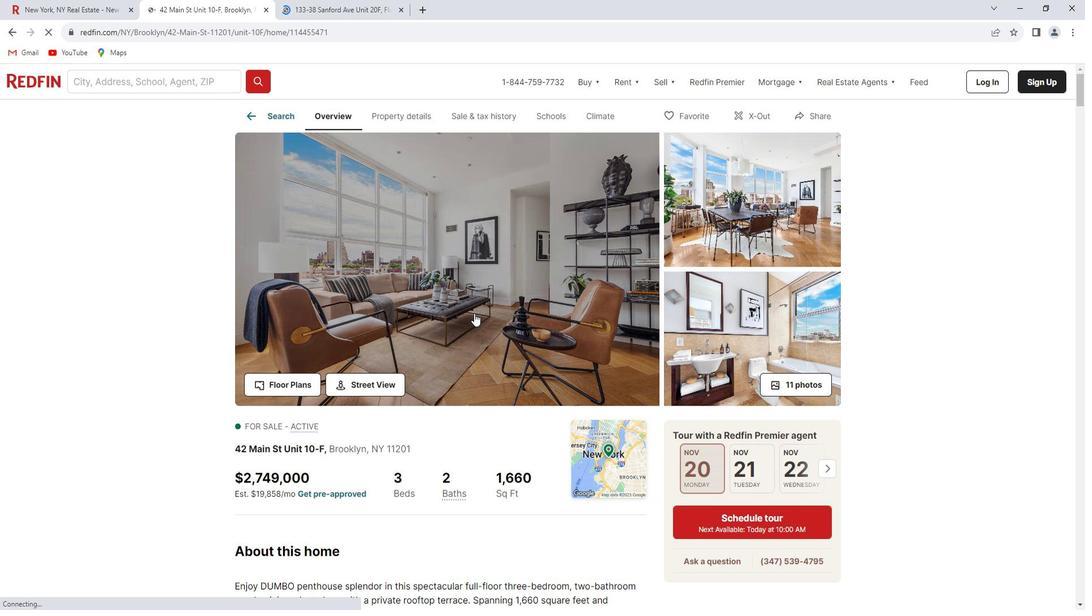 
Action: Mouse scrolled (481, 308) with delta (0, 0)
Screenshot: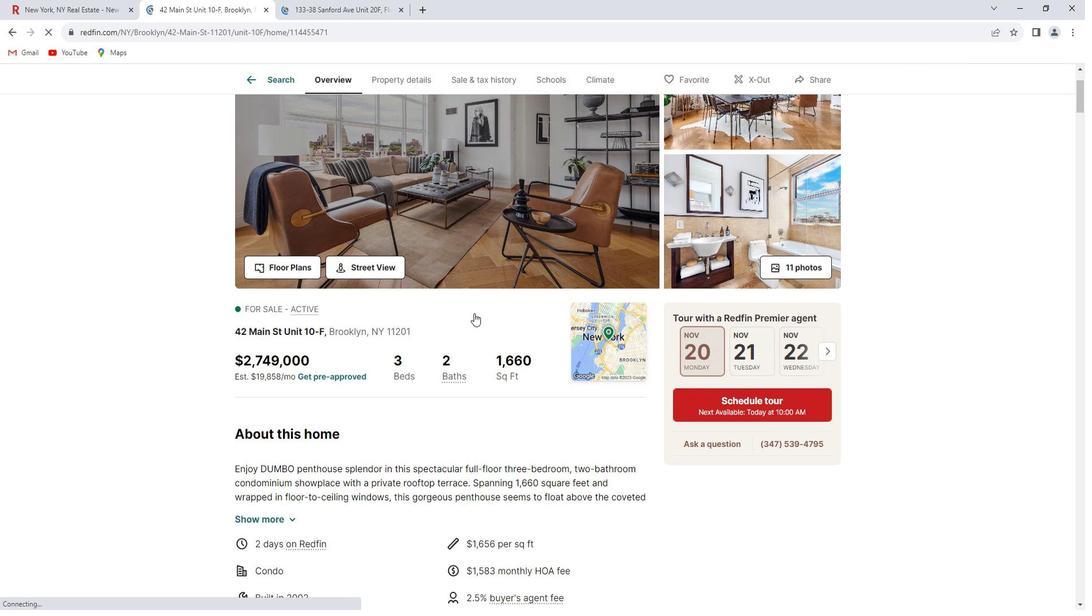 
Action: Mouse scrolled (481, 308) with delta (0, 0)
Screenshot: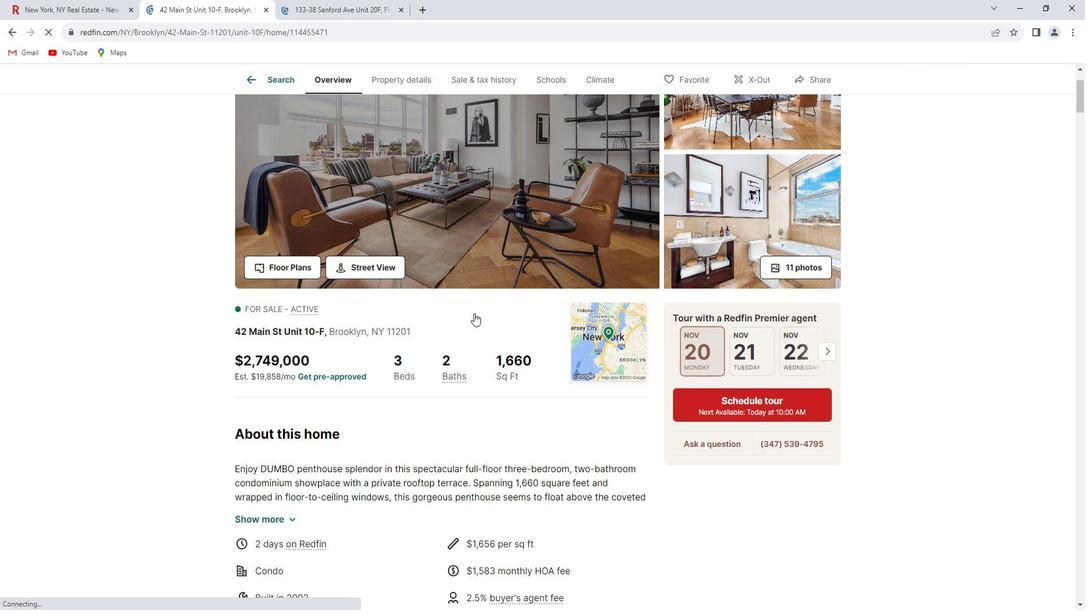 
Action: Mouse scrolled (481, 308) with delta (0, 0)
Screenshot: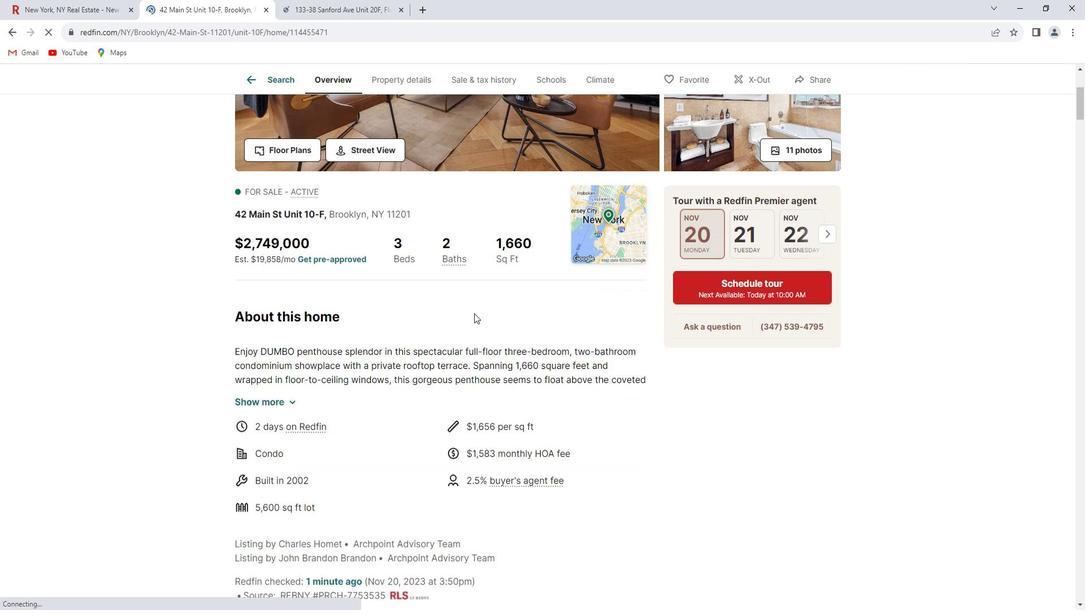 
Action: Mouse scrolled (481, 308) with delta (0, 0)
Screenshot: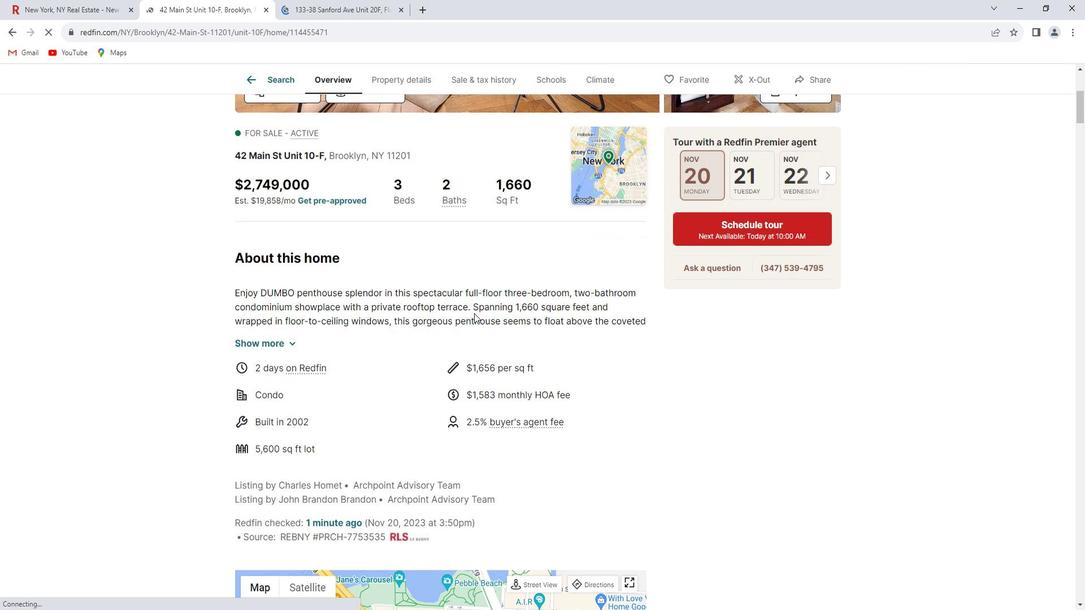 
Action: Mouse scrolled (481, 308) with delta (0, 0)
Screenshot: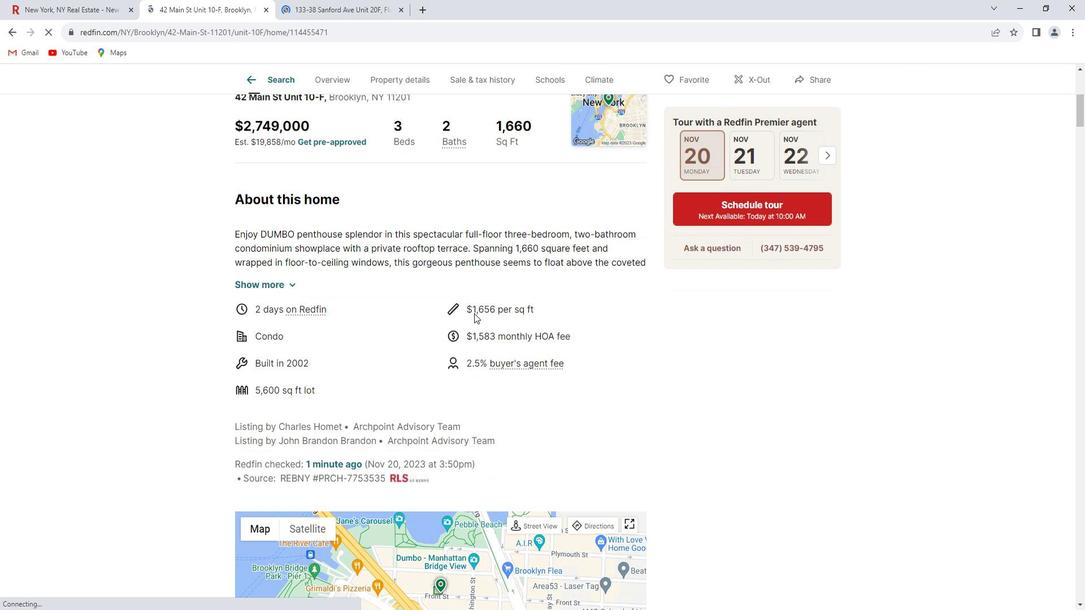
Action: Mouse scrolled (481, 308) with delta (0, 0)
Screenshot: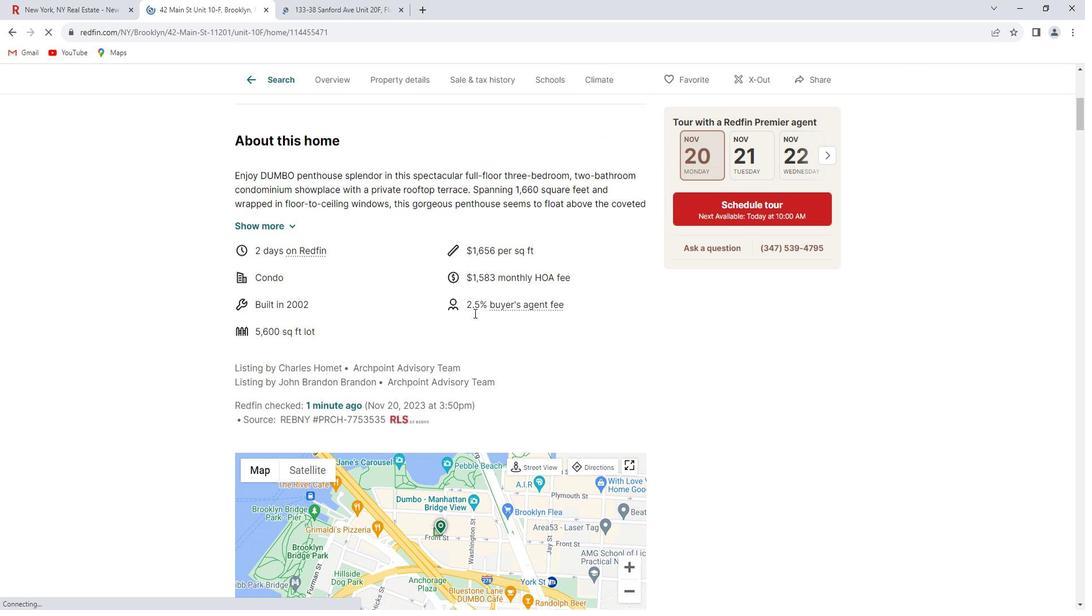 
Action: Mouse scrolled (481, 308) with delta (0, 0)
Screenshot: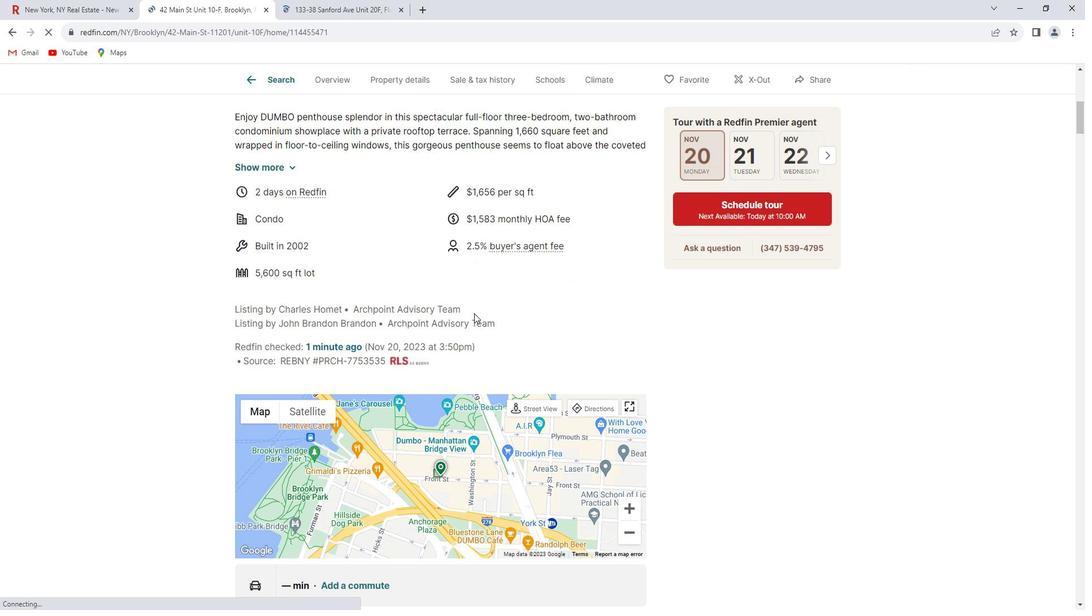 
Action: Mouse scrolled (481, 308) with delta (0, 0)
Screenshot: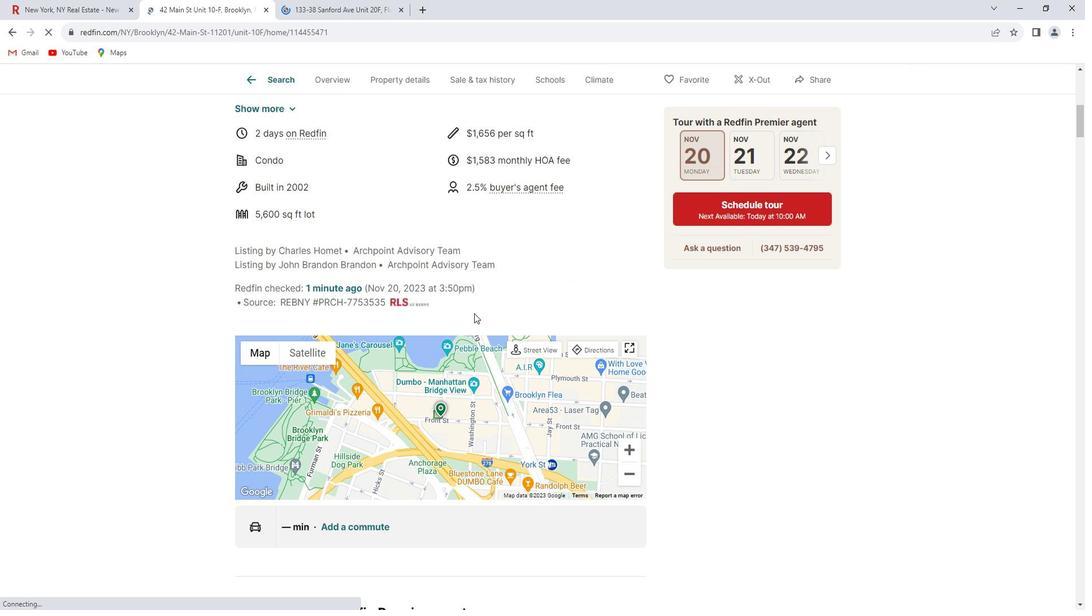 
Action: Mouse scrolled (481, 308) with delta (0, 0)
Screenshot: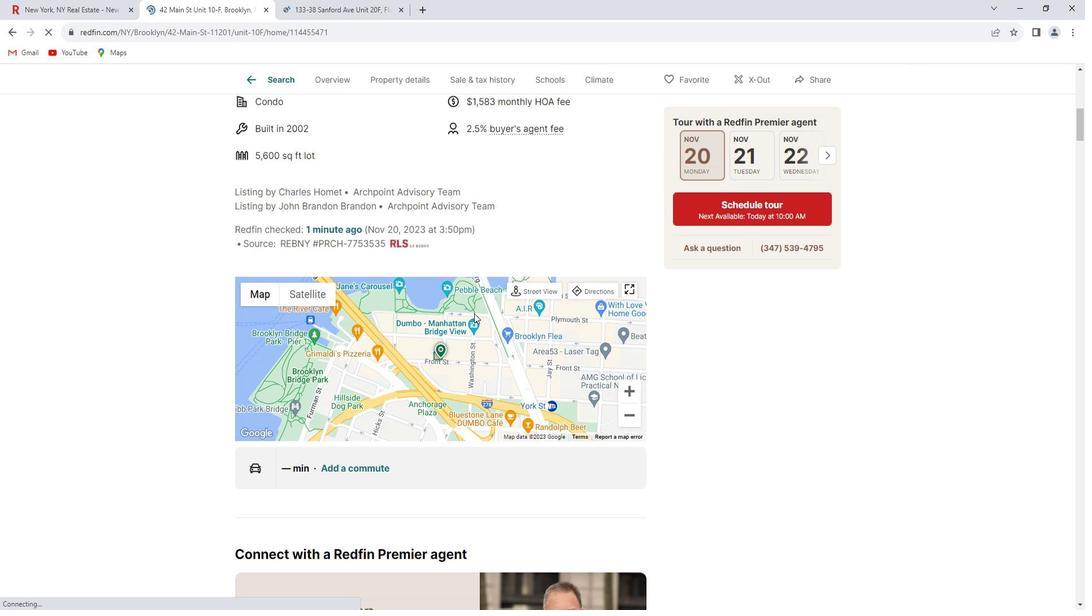 
Action: Mouse scrolled (481, 308) with delta (0, 0)
Screenshot: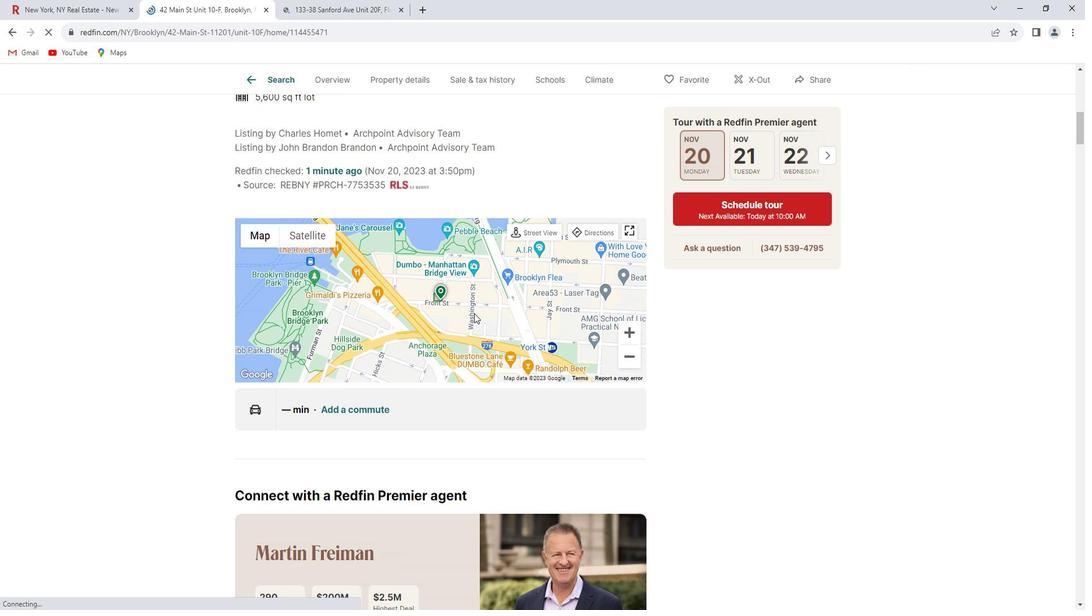 
Action: Mouse scrolled (481, 308) with delta (0, 0)
Screenshot: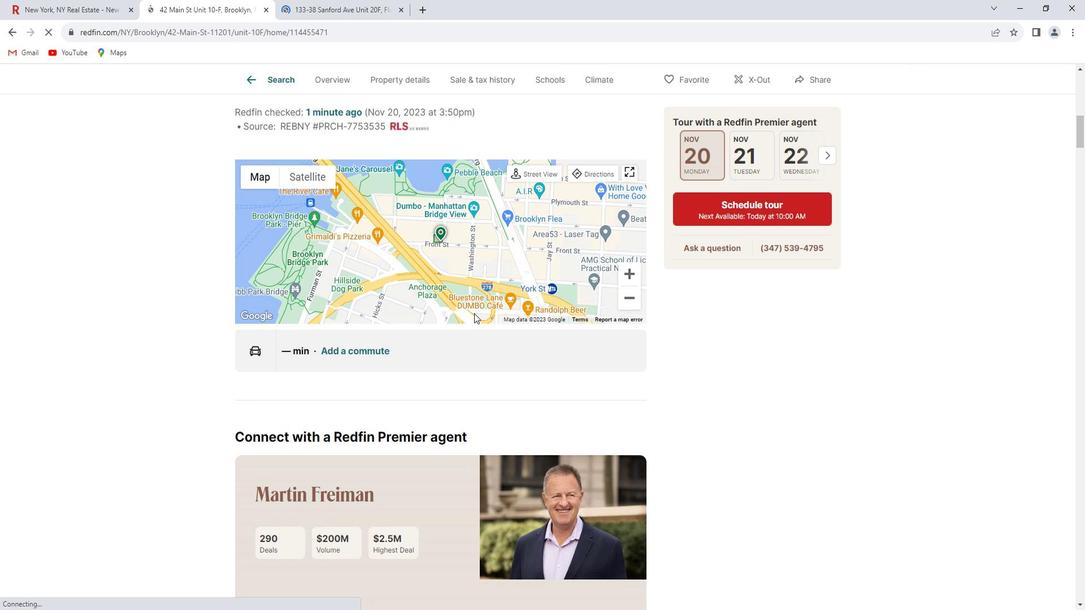
Action: Mouse scrolled (481, 308) with delta (0, 0)
